 Task: Yearly Attendance Template.
Action: Mouse moved to (50, 138)
Screenshot: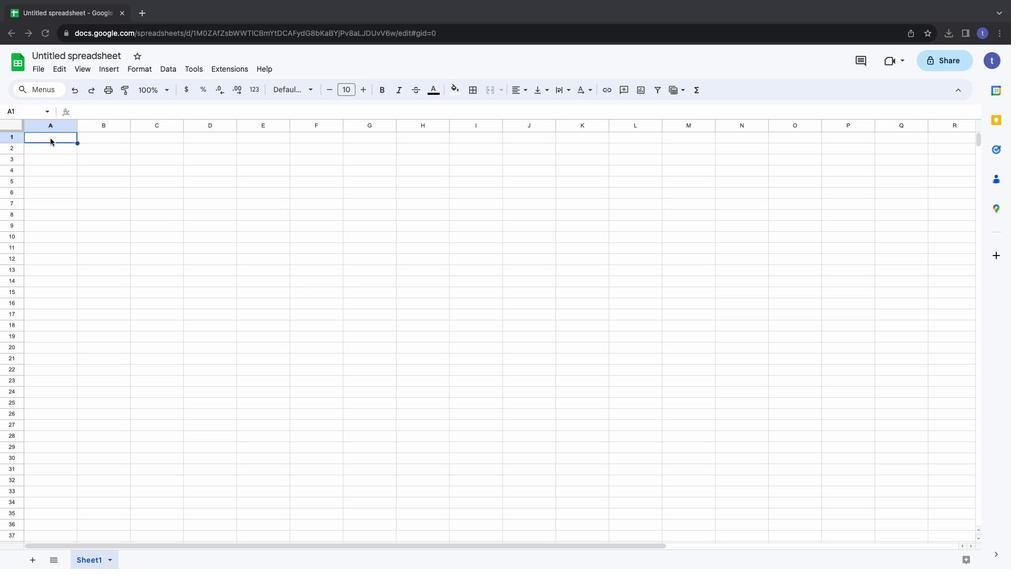 
Action: Mouse pressed left at (50, 138)
Screenshot: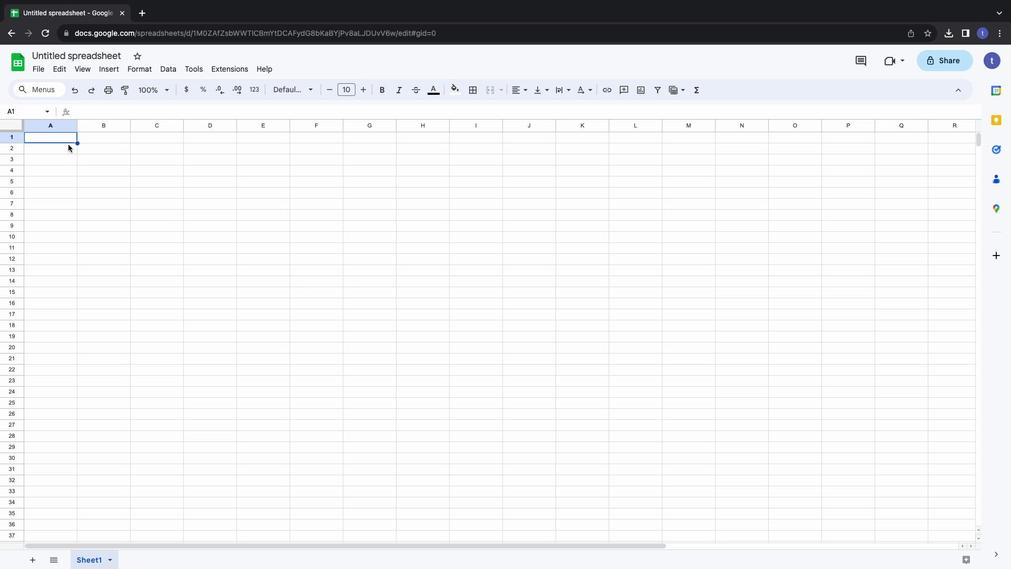 
Action: Mouse moved to (55, 136)
Screenshot: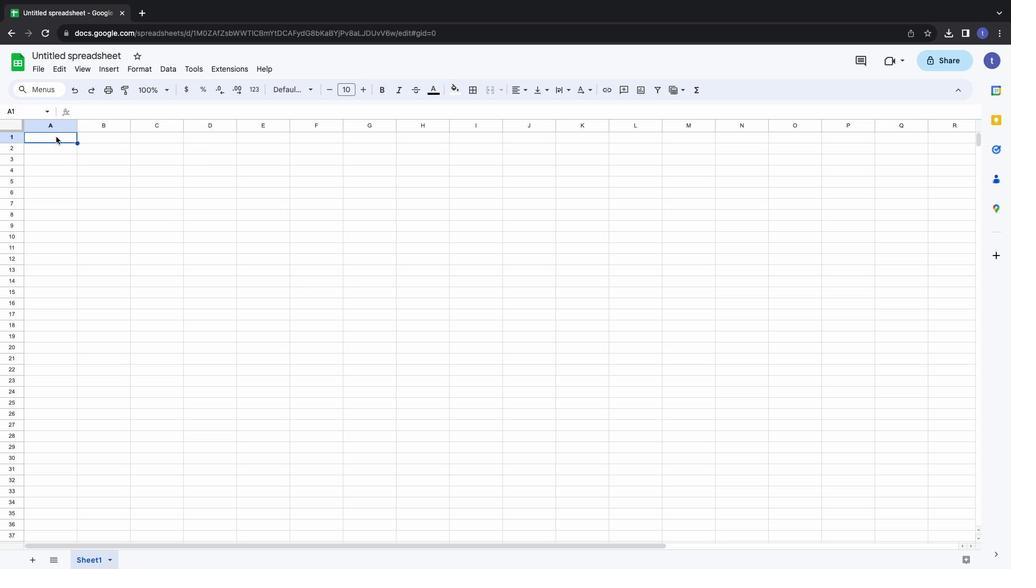 
Action: Mouse pressed left at (55, 136)
Screenshot: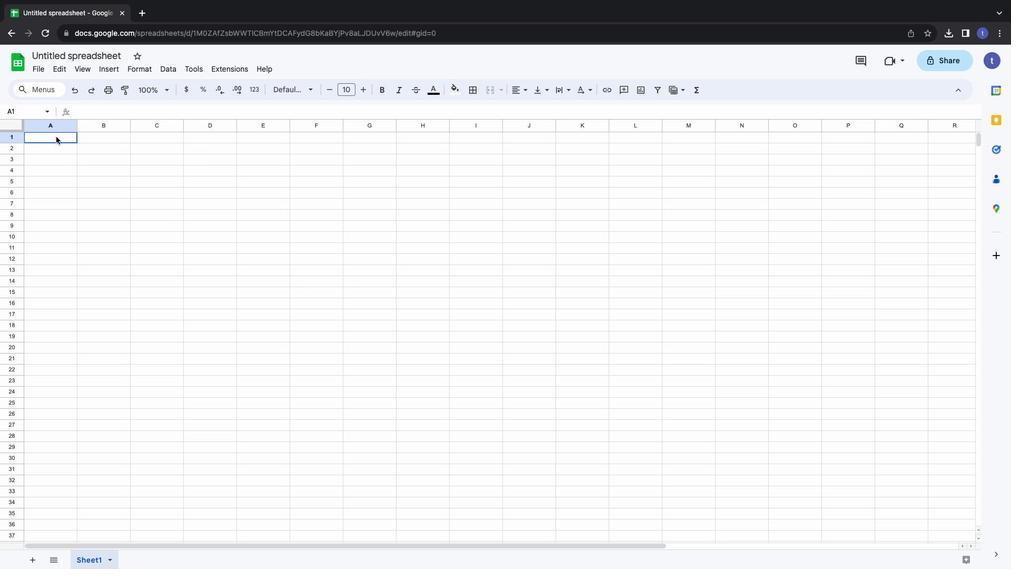 
Action: Mouse moved to (474, 92)
Screenshot: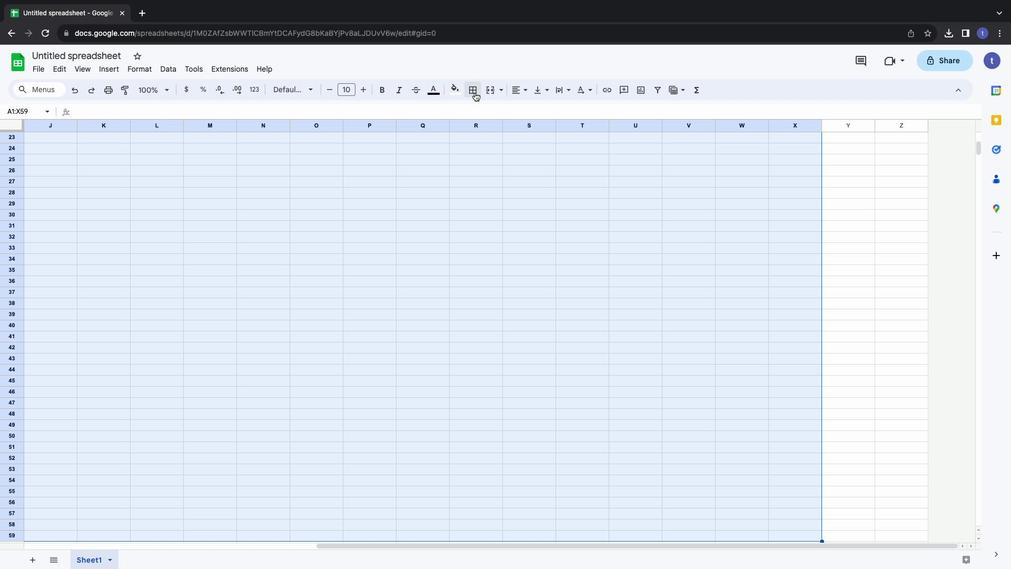 
Action: Mouse pressed left at (474, 92)
Screenshot: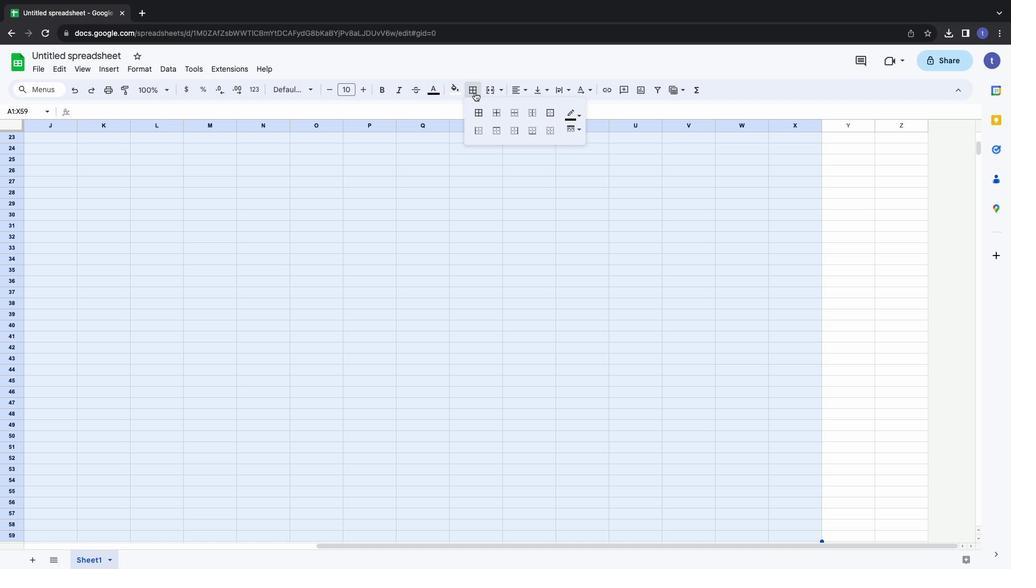 
Action: Mouse moved to (479, 114)
Screenshot: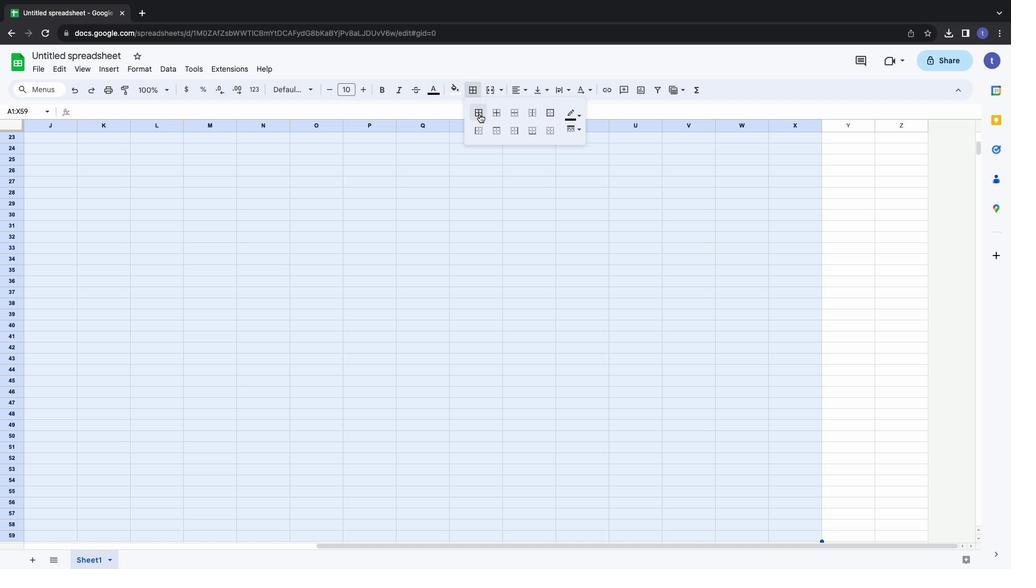
Action: Mouse pressed left at (479, 114)
Screenshot: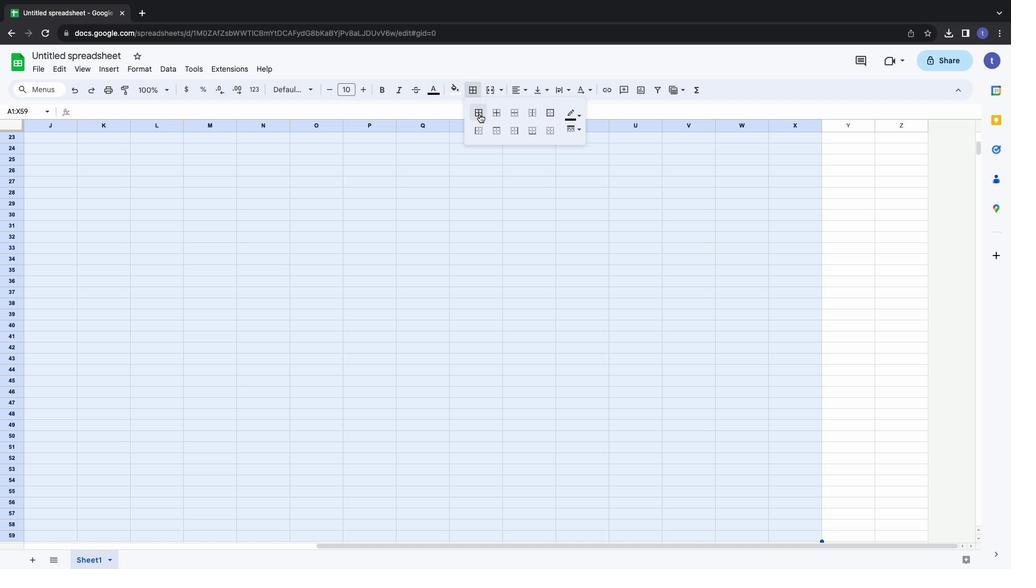 
Action: Mouse moved to (568, 111)
Screenshot: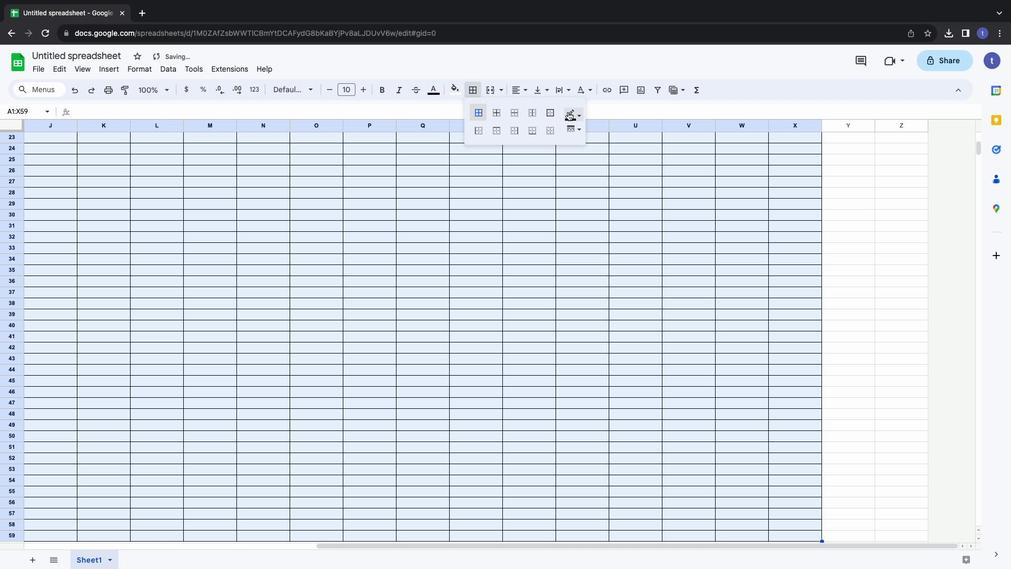 
Action: Mouse pressed left at (568, 111)
Screenshot: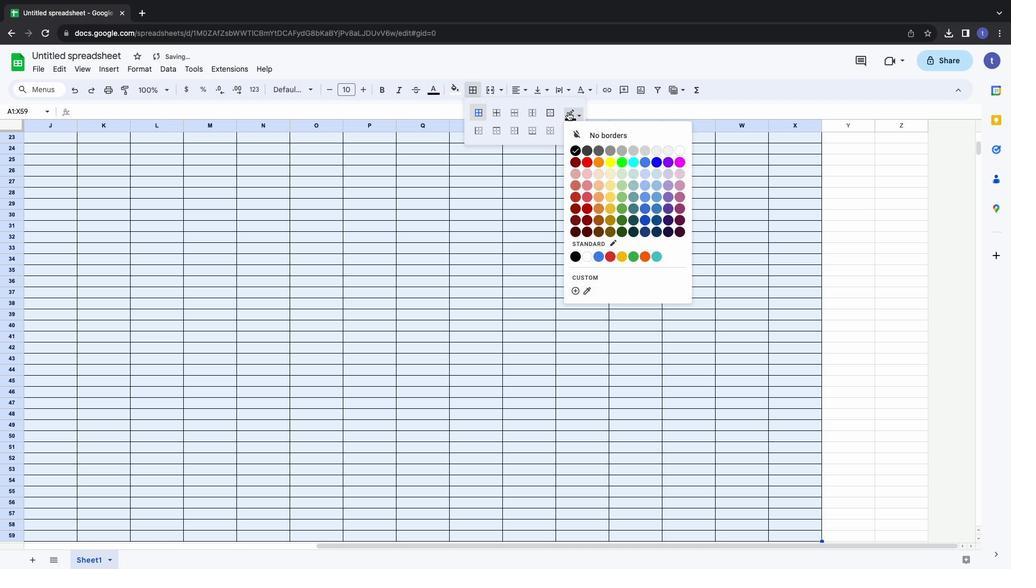 
Action: Mouse moved to (682, 152)
Screenshot: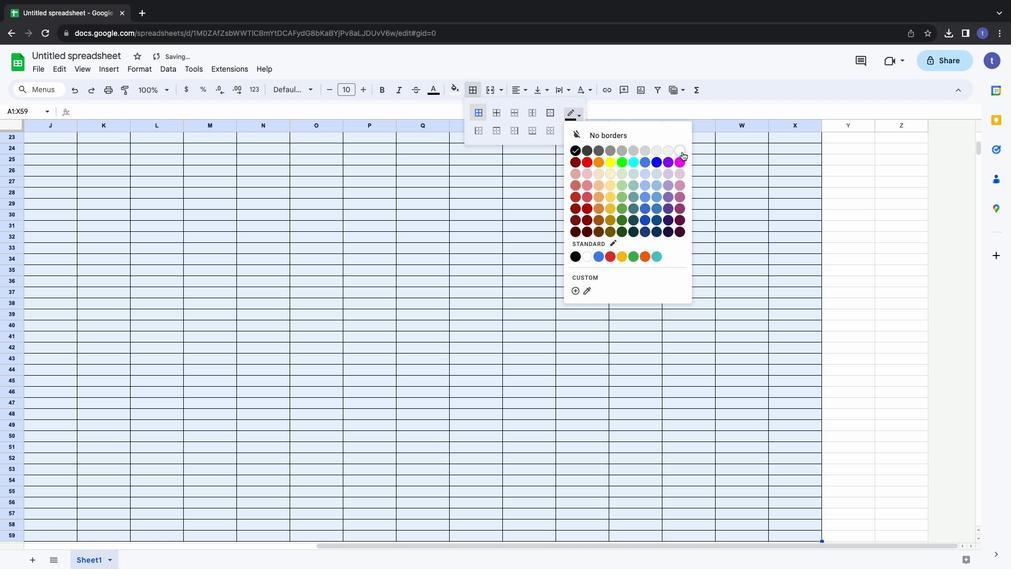 
Action: Mouse pressed left at (682, 152)
Screenshot: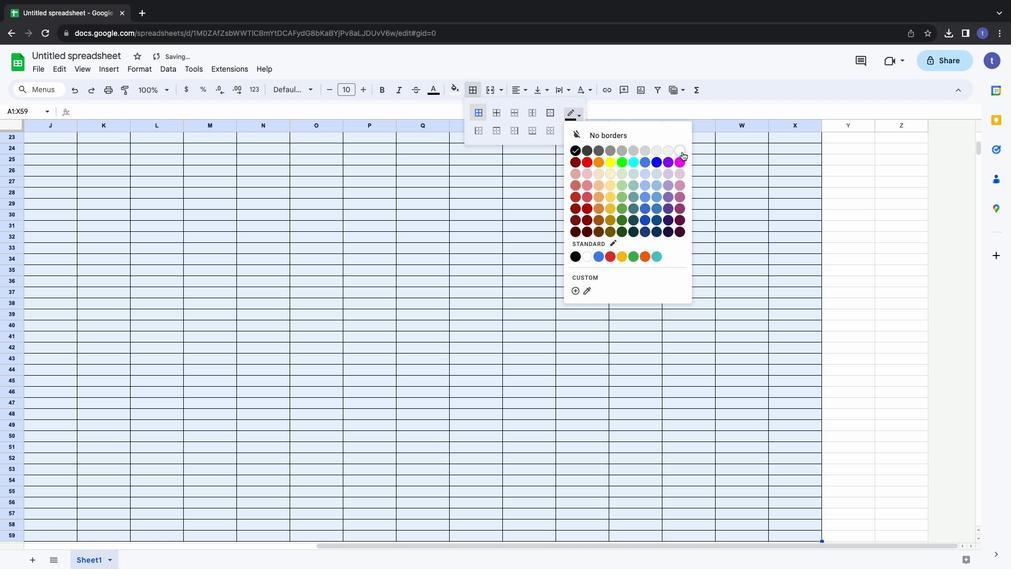 
Action: Mouse moved to (415, 544)
Screenshot: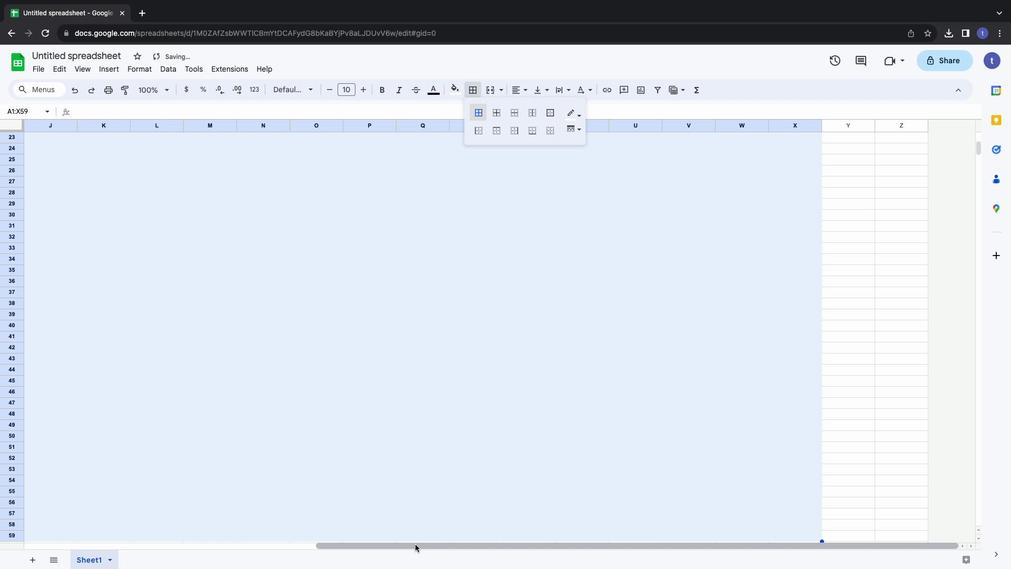
Action: Mouse pressed left at (415, 544)
Screenshot: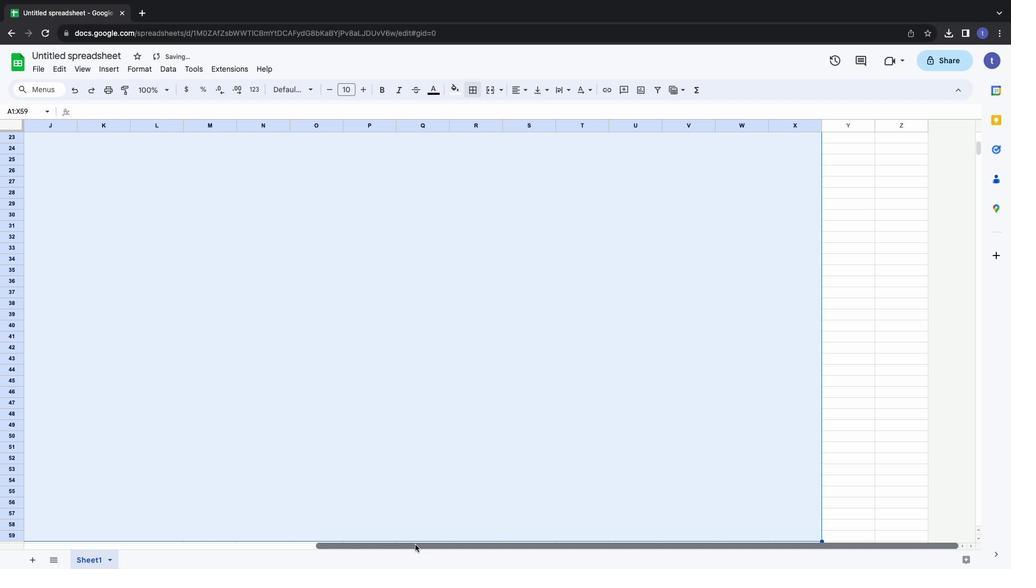
Action: Mouse moved to (93, 279)
Screenshot: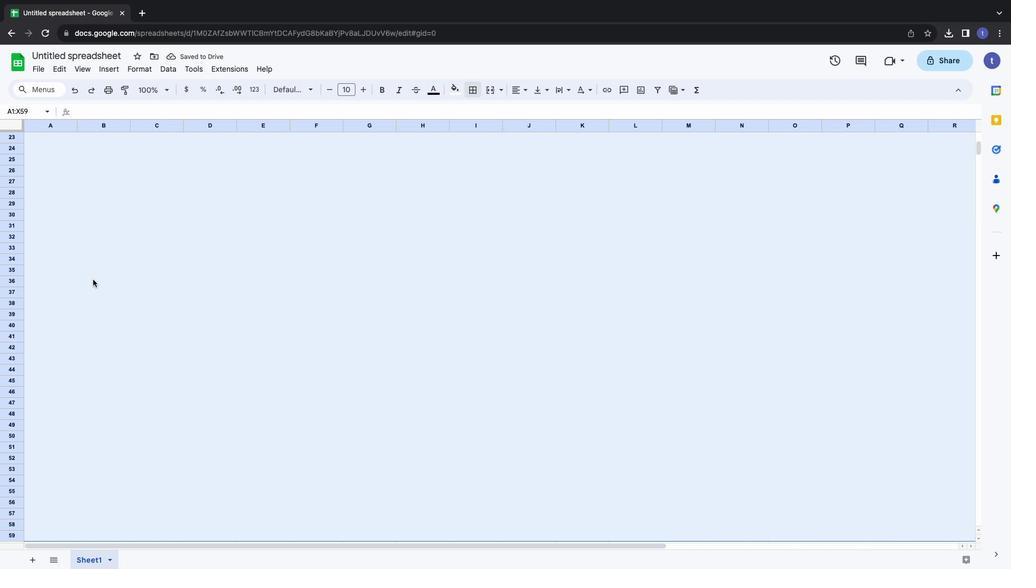 
Action: Mouse scrolled (93, 279) with delta (0, 0)
Screenshot: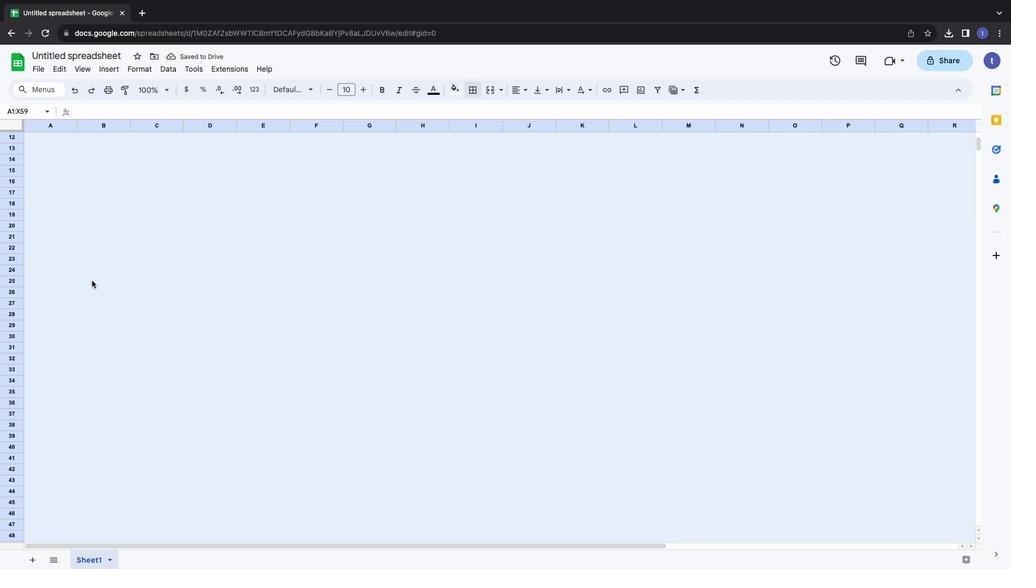 
Action: Mouse moved to (92, 280)
Screenshot: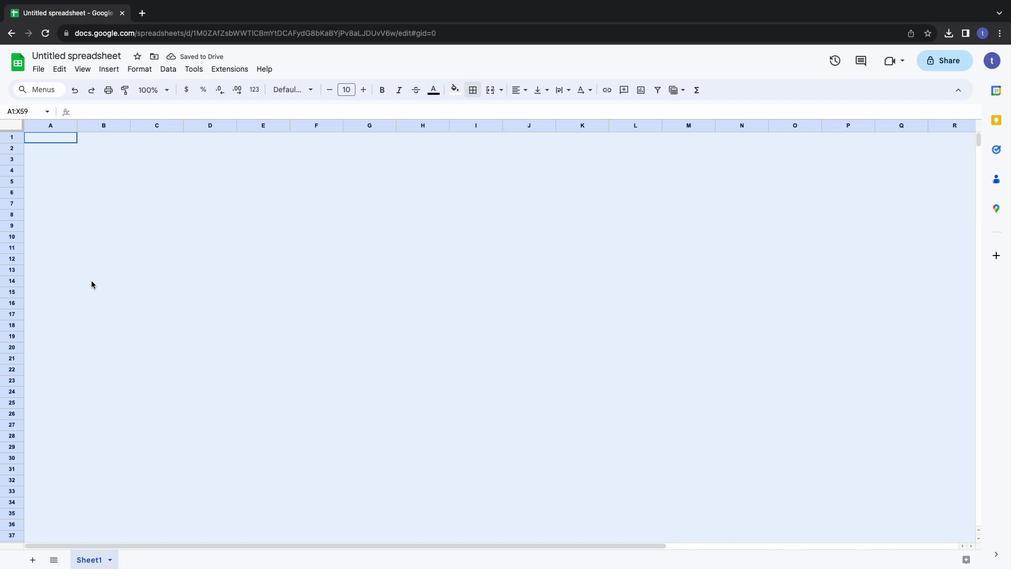 
Action: Mouse scrolled (92, 280) with delta (0, 0)
Screenshot: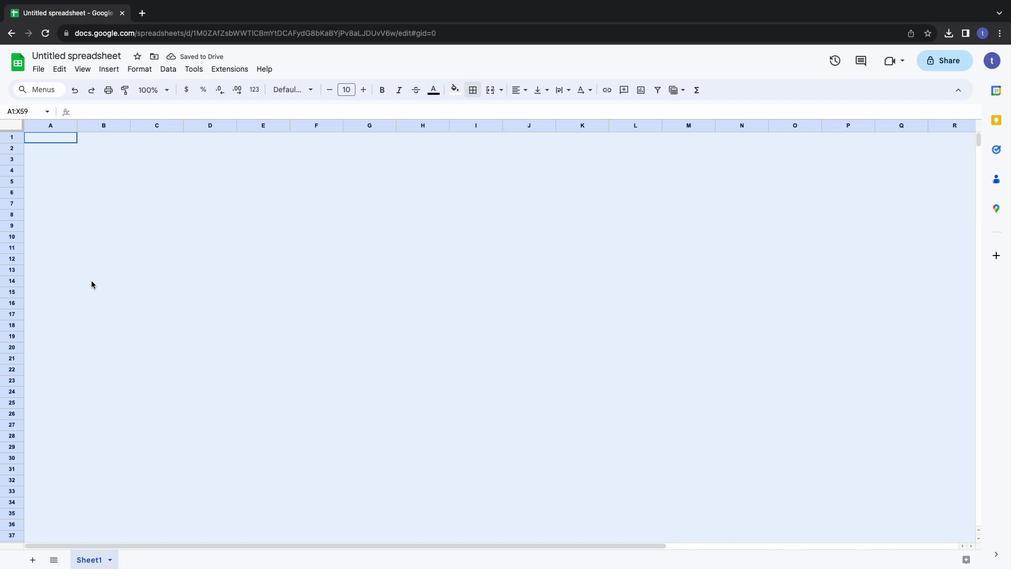 
Action: Mouse moved to (92, 280)
Screenshot: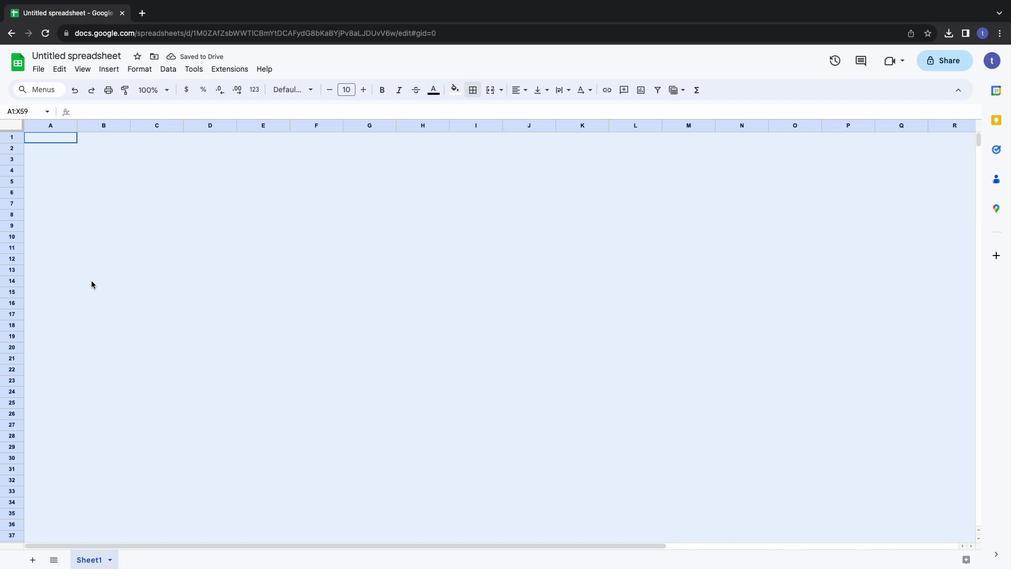 
Action: Mouse scrolled (92, 280) with delta (0, 2)
Screenshot: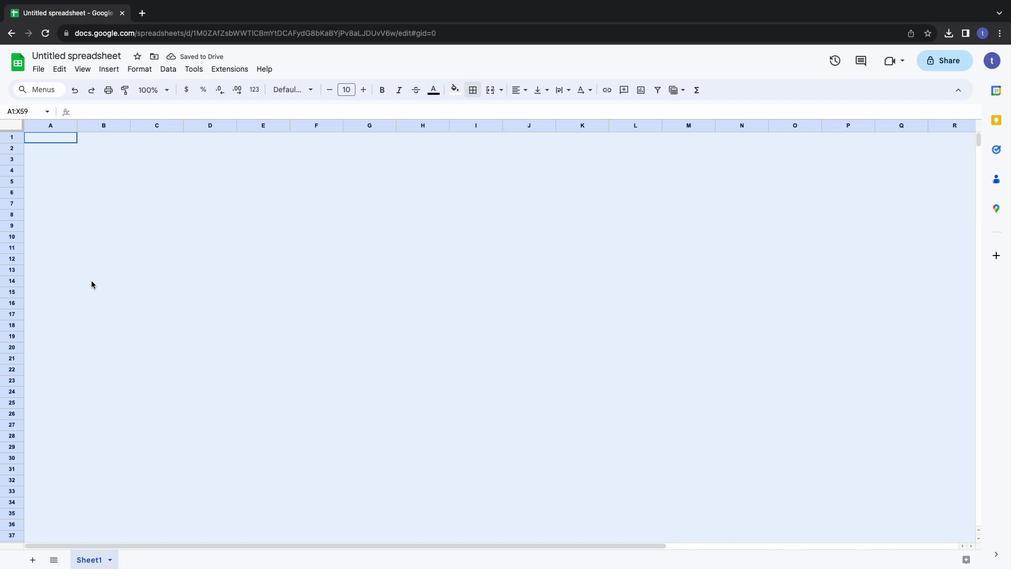 
Action: Mouse scrolled (92, 280) with delta (0, 2)
Screenshot: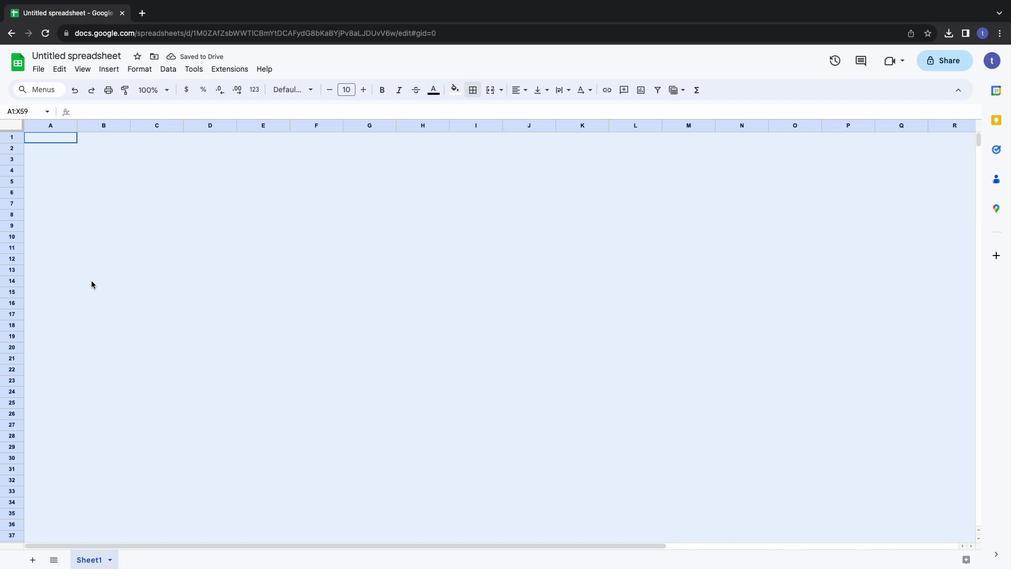 
Action: Mouse scrolled (92, 280) with delta (0, 3)
Screenshot: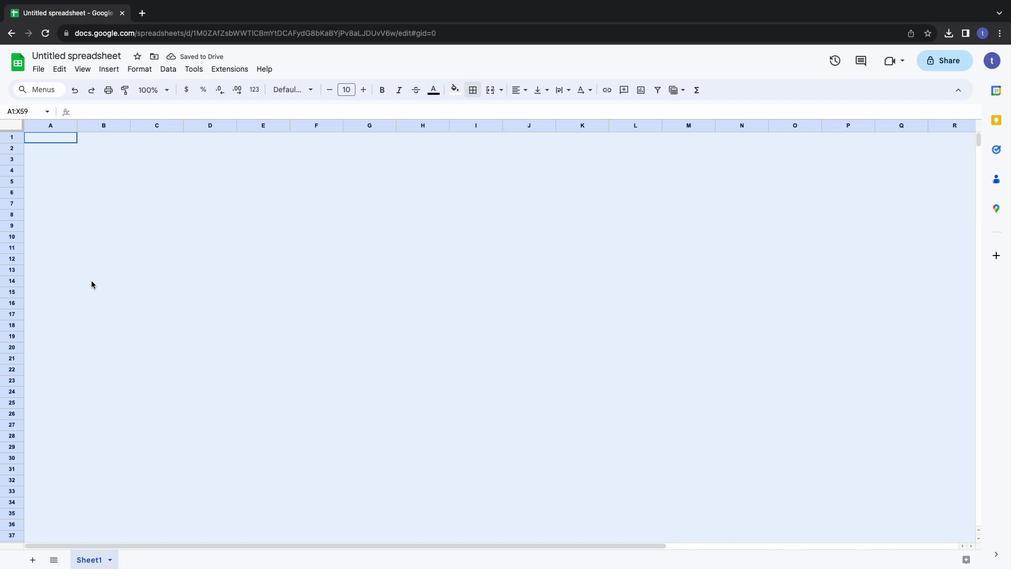 
Action: Mouse scrolled (92, 280) with delta (0, 3)
Screenshot: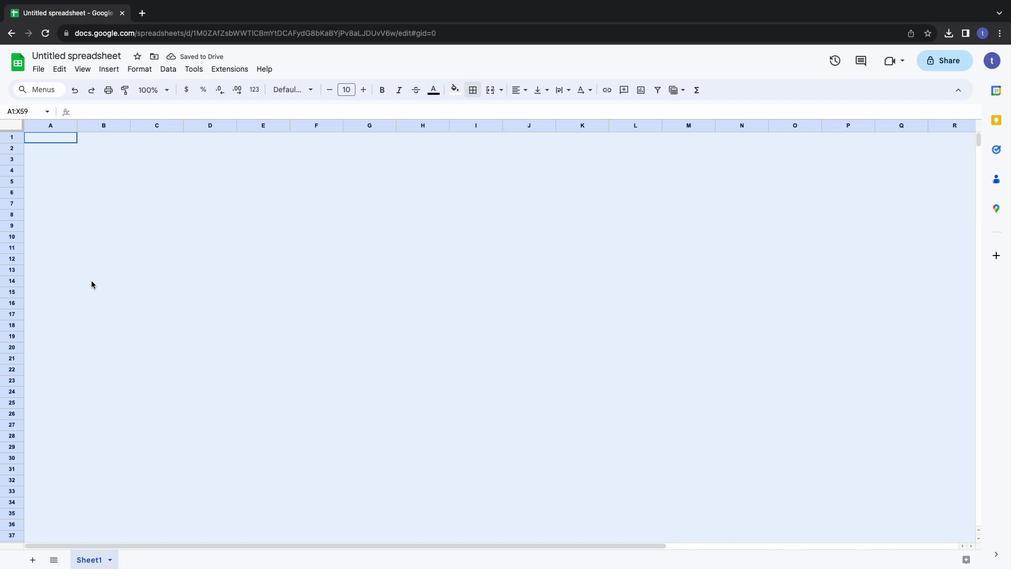 
Action: Mouse scrolled (92, 280) with delta (0, 4)
Screenshot: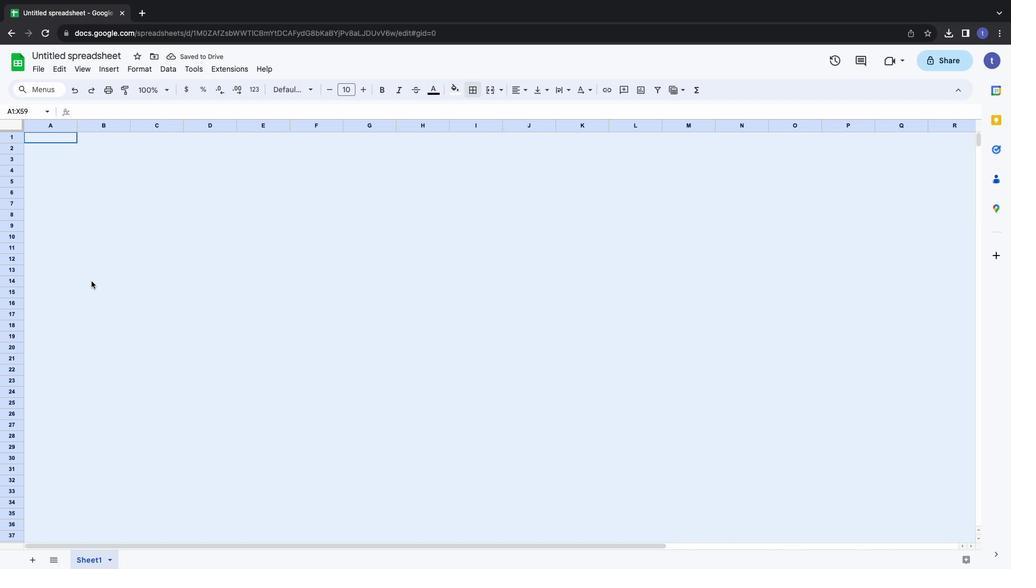 
Action: Mouse scrolled (92, 280) with delta (0, 4)
Screenshot: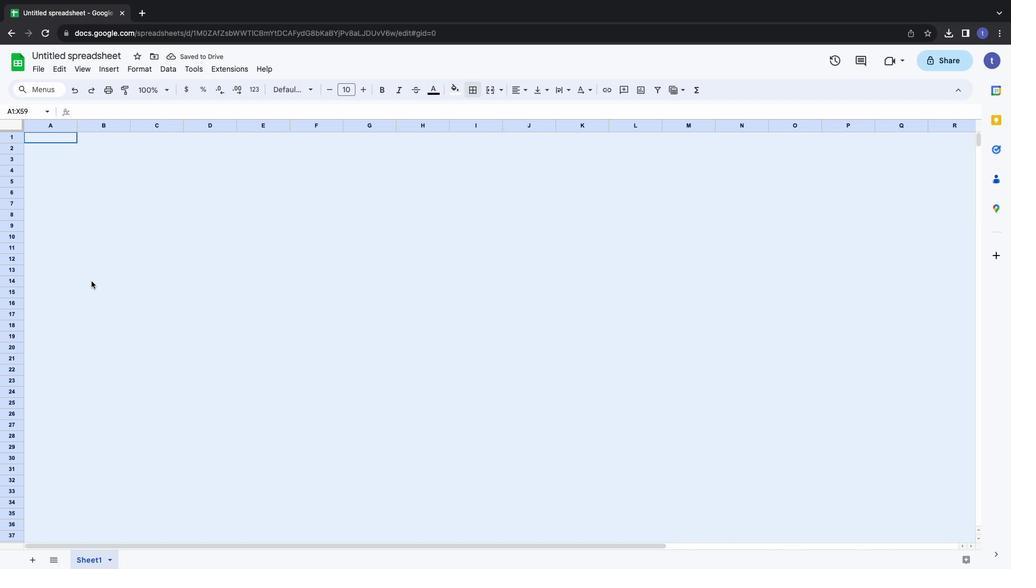 
Action: Mouse moved to (91, 280)
Screenshot: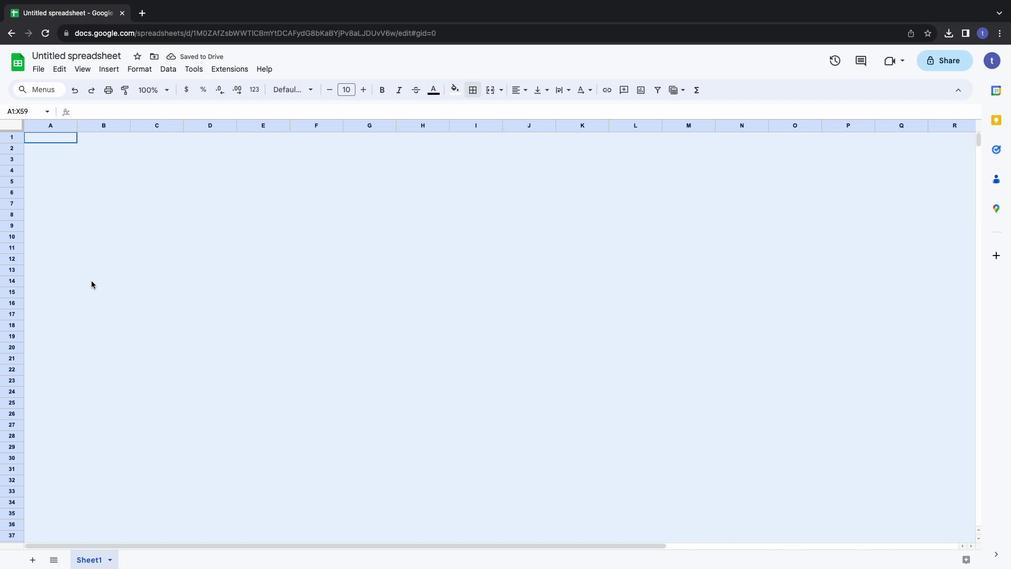 
Action: Mouse scrolled (91, 280) with delta (0, 0)
Screenshot: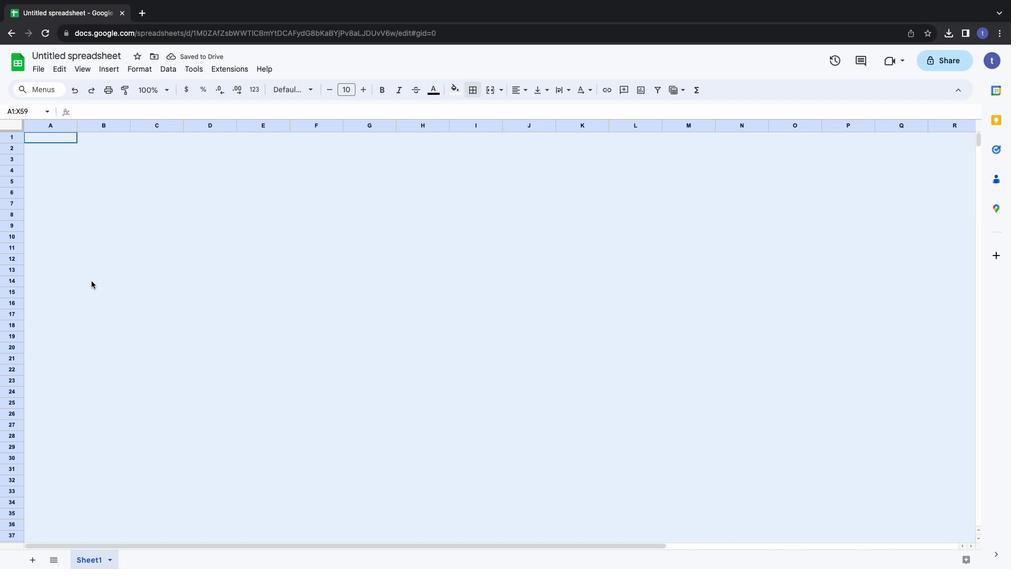 
Action: Mouse scrolled (91, 280) with delta (0, 0)
Screenshot: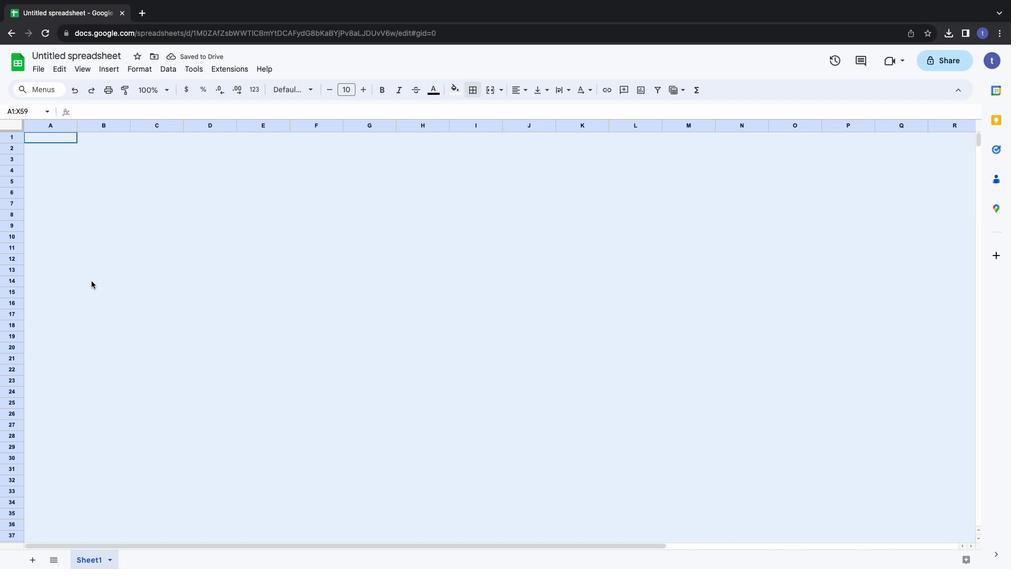 
Action: Mouse scrolled (91, 280) with delta (0, 2)
Screenshot: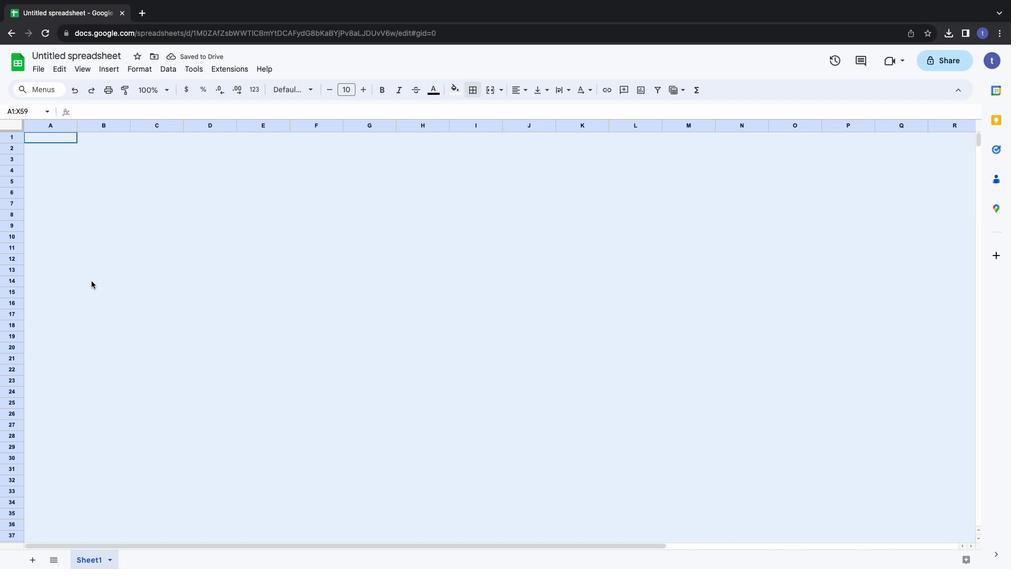 
Action: Mouse scrolled (91, 280) with delta (0, 2)
Screenshot: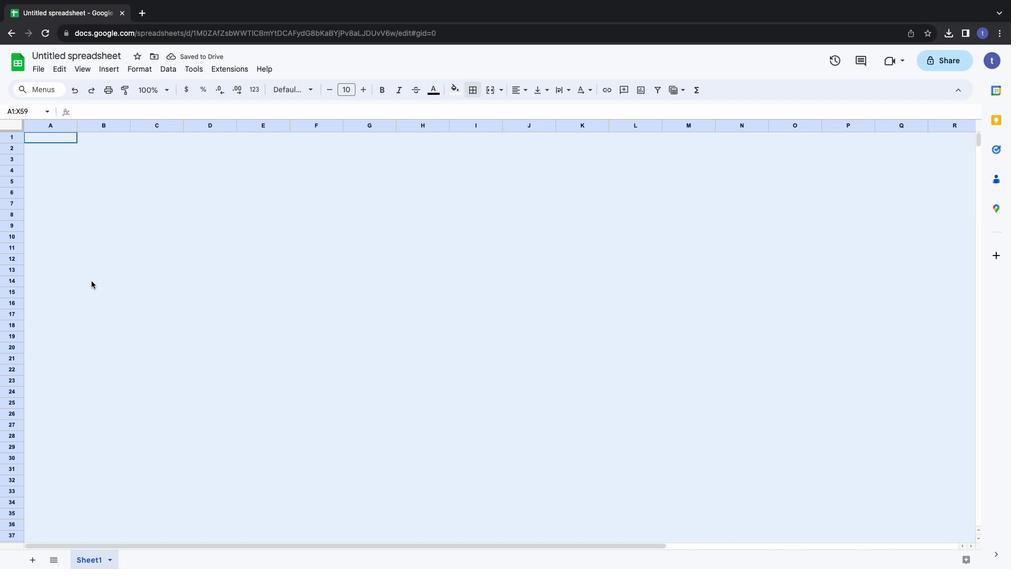 
Action: Mouse scrolled (91, 280) with delta (0, 3)
Screenshot: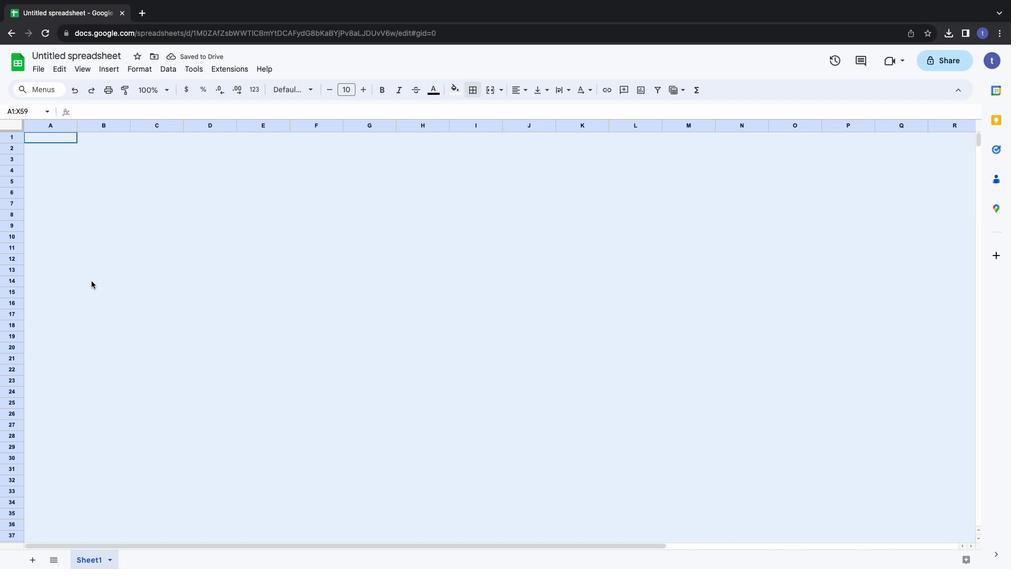 
Action: Mouse moved to (78, 126)
Screenshot: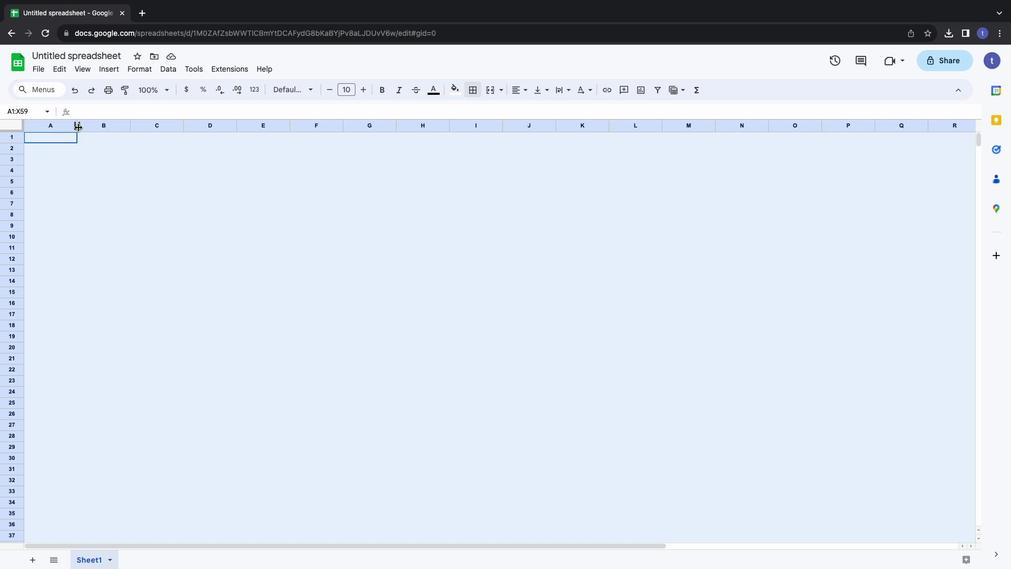 
Action: Mouse pressed left at (78, 126)
Screenshot: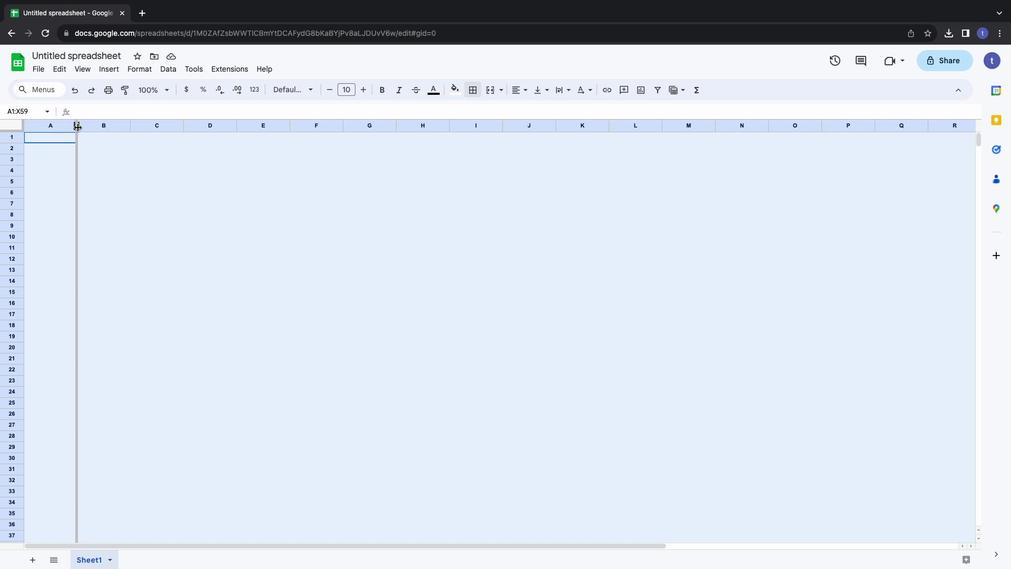 
Action: Mouse moved to (118, 128)
Screenshot: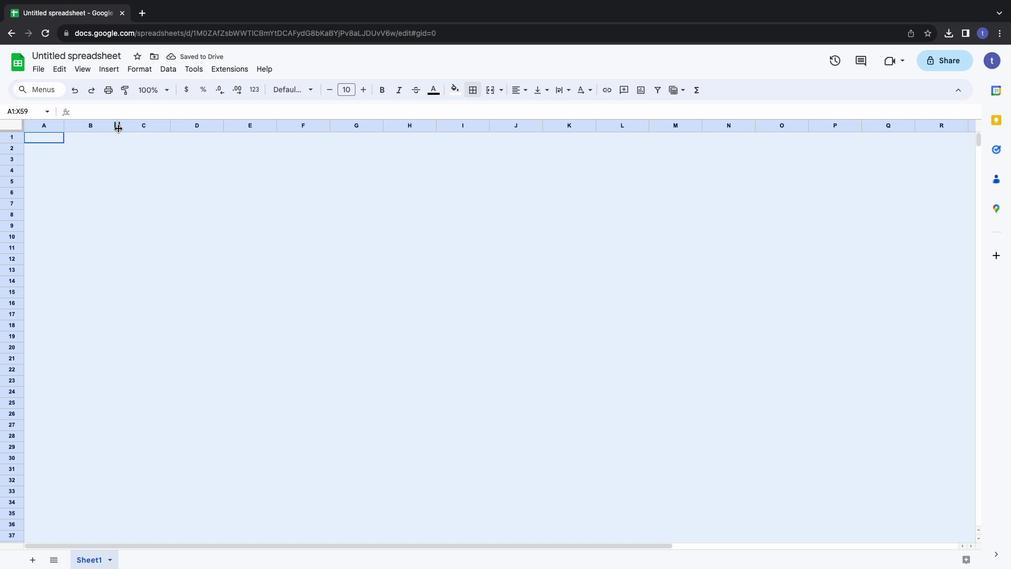 
Action: Mouse pressed left at (118, 128)
Screenshot: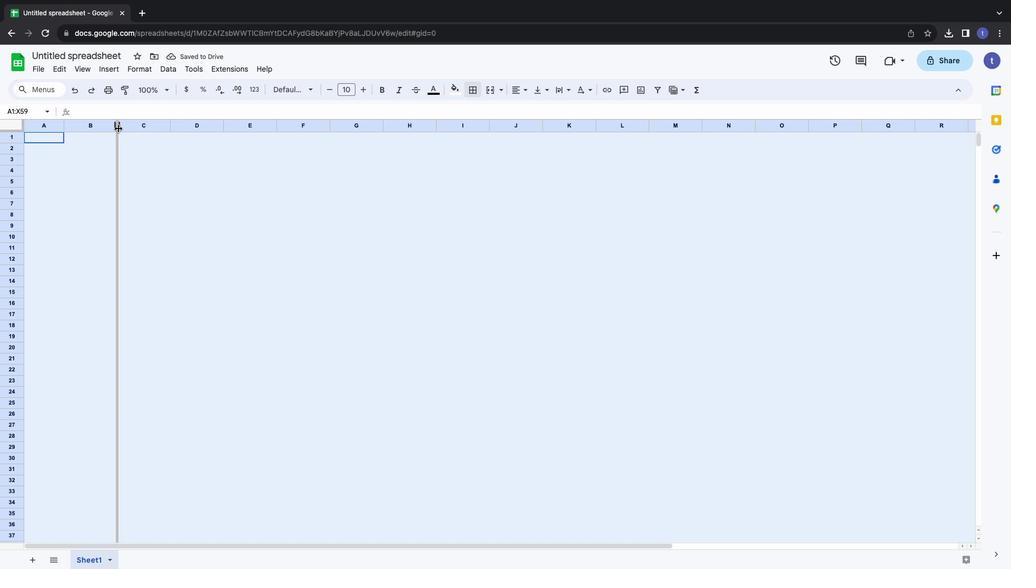 
Action: Mouse moved to (103, 128)
Screenshot: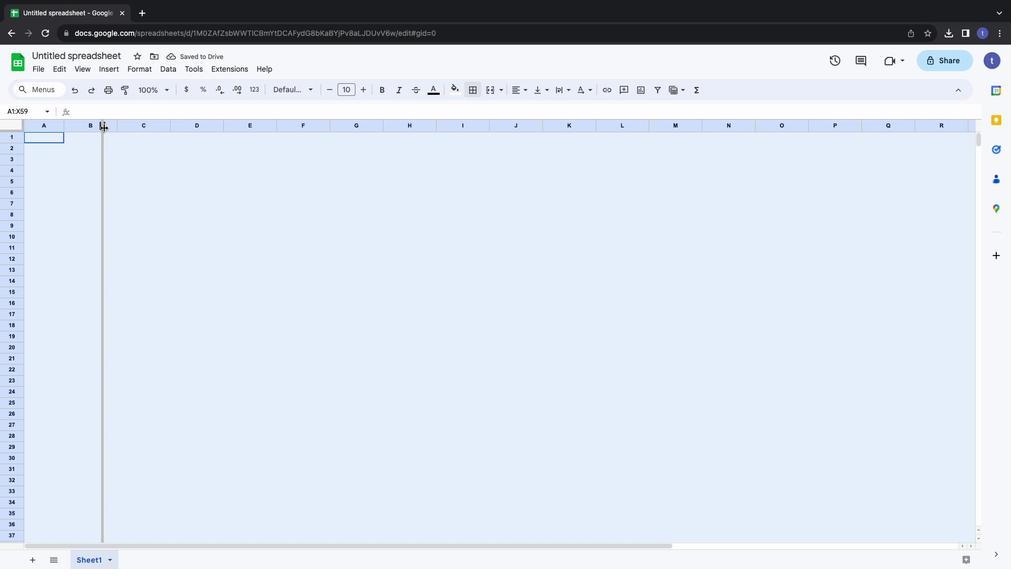 
Action: Mouse pressed left at (103, 128)
Screenshot: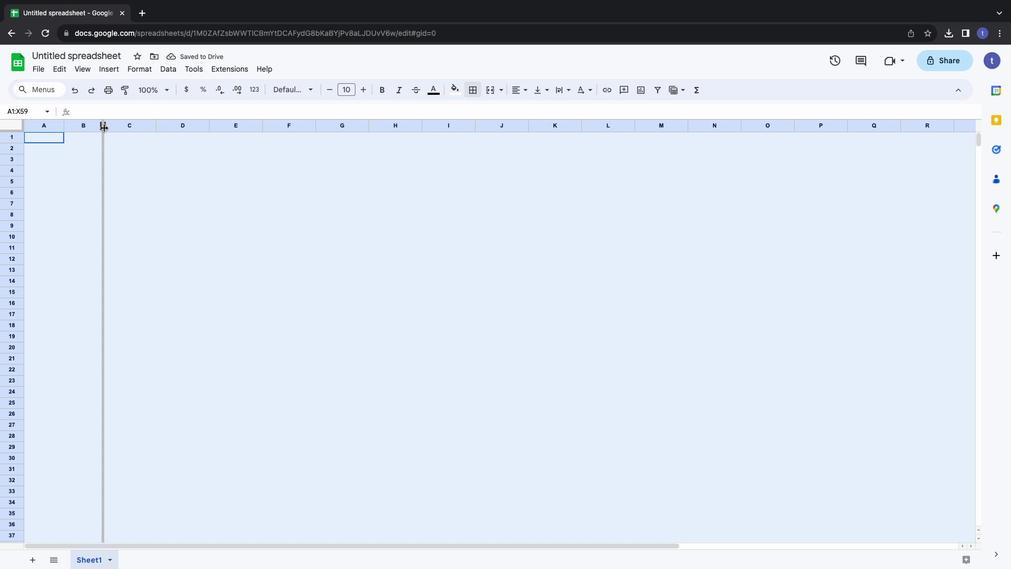 
Action: Mouse moved to (151, 125)
Screenshot: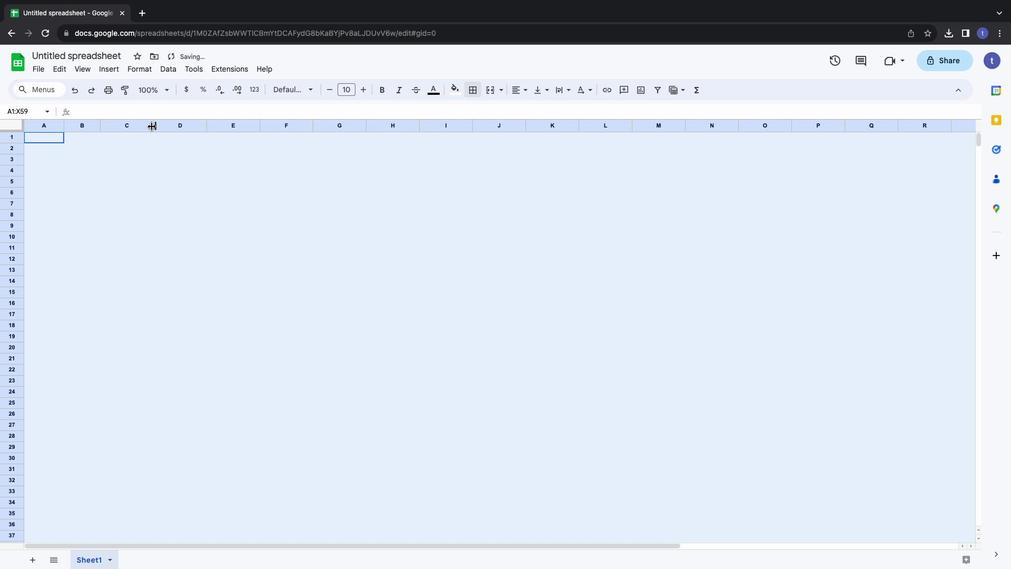 
Action: Mouse pressed left at (151, 125)
Screenshot: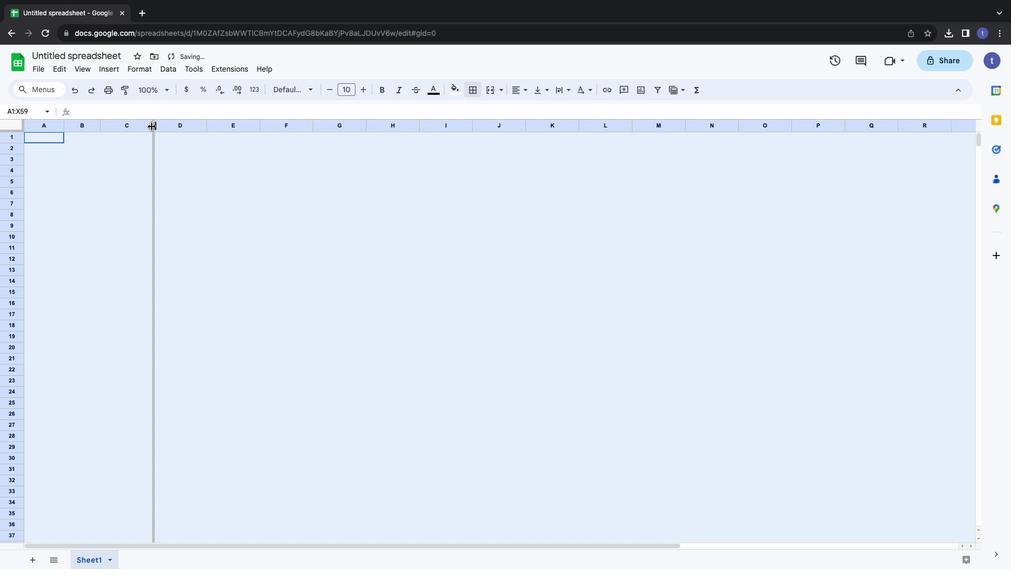 
Action: Mouse moved to (236, 126)
Screenshot: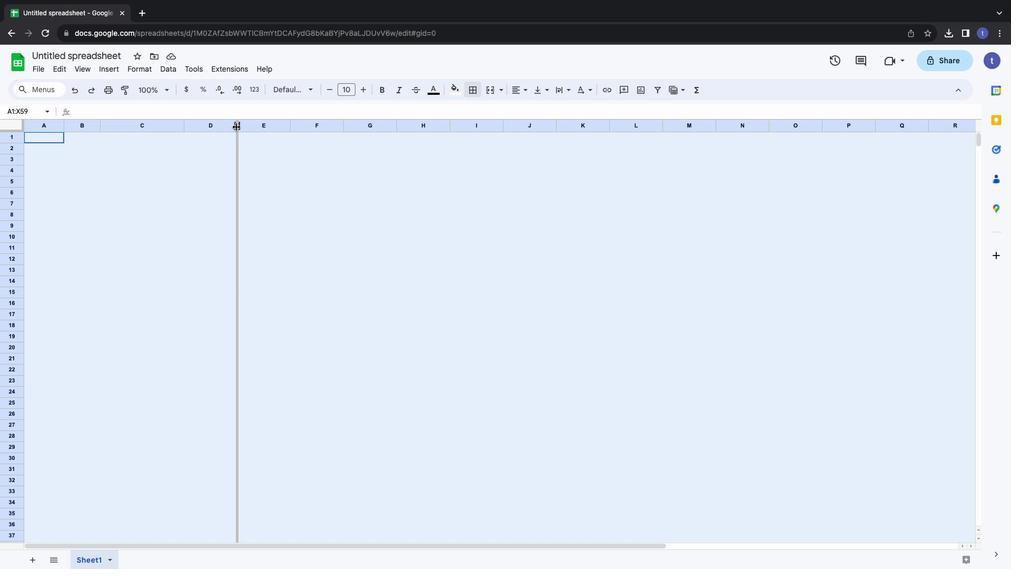 
Action: Mouse pressed left at (236, 126)
Screenshot: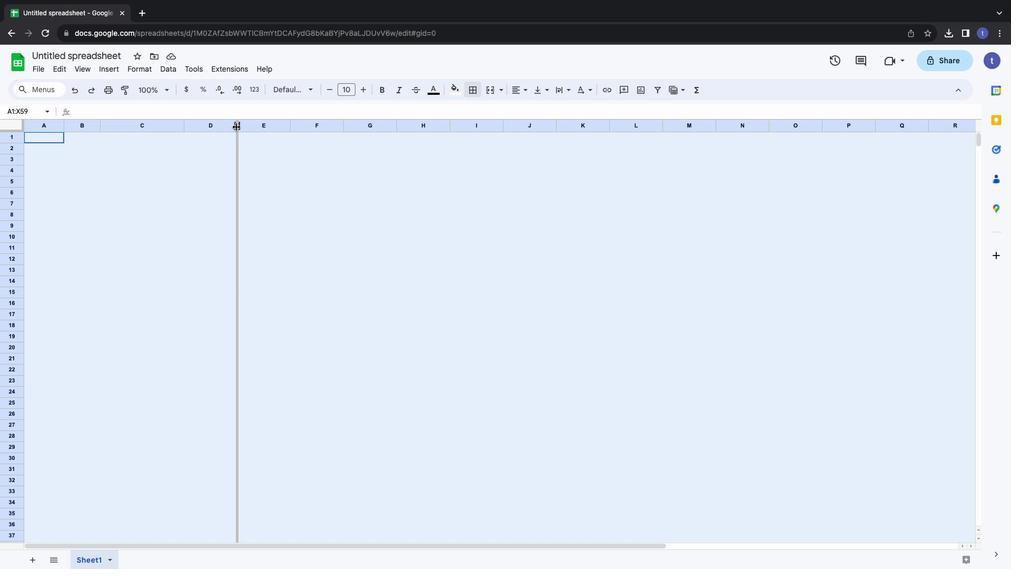 
Action: Mouse moved to (195, 123)
Screenshot: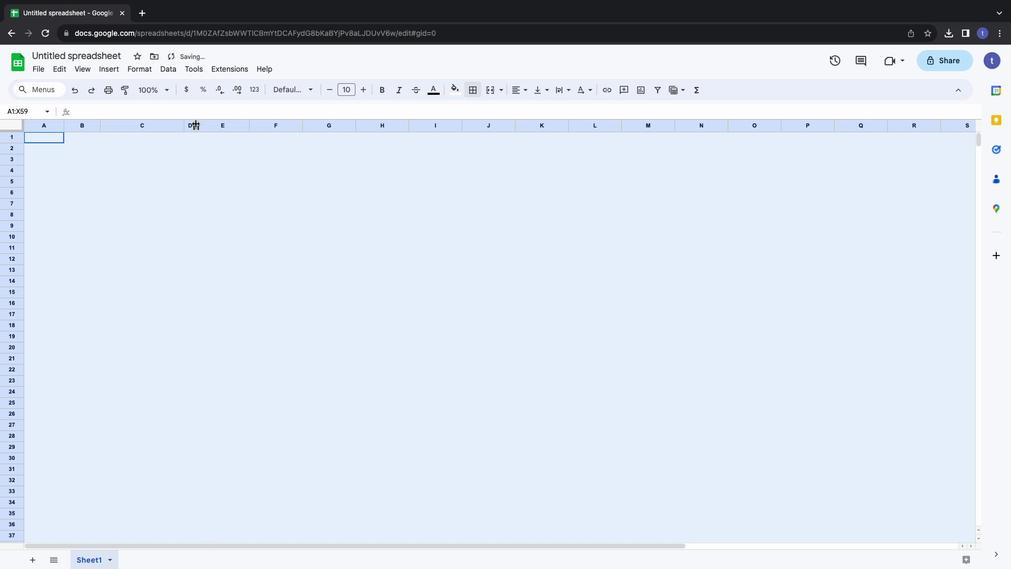 
Action: Mouse pressed left at (195, 123)
Screenshot: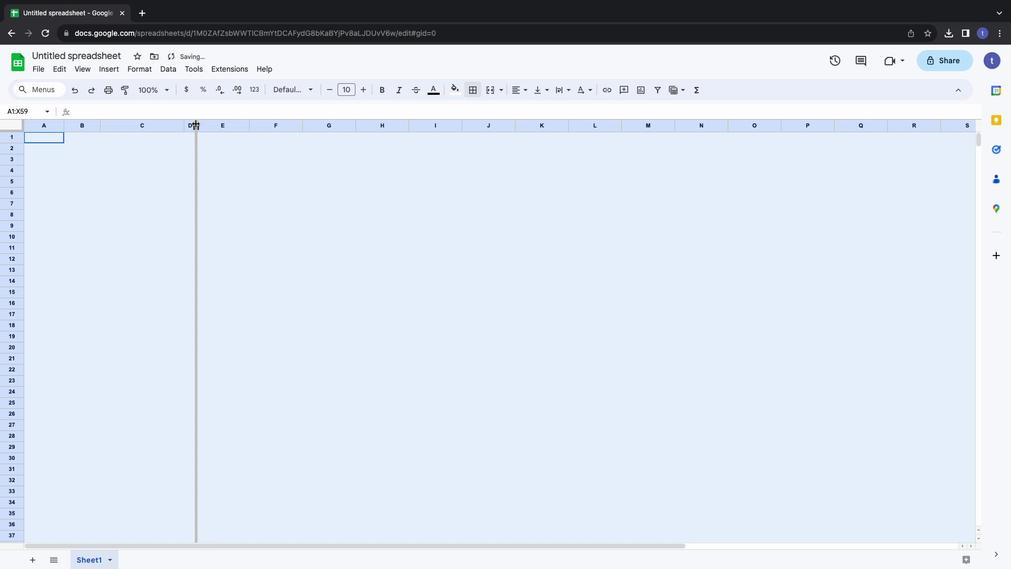 
Action: Mouse moved to (254, 125)
Screenshot: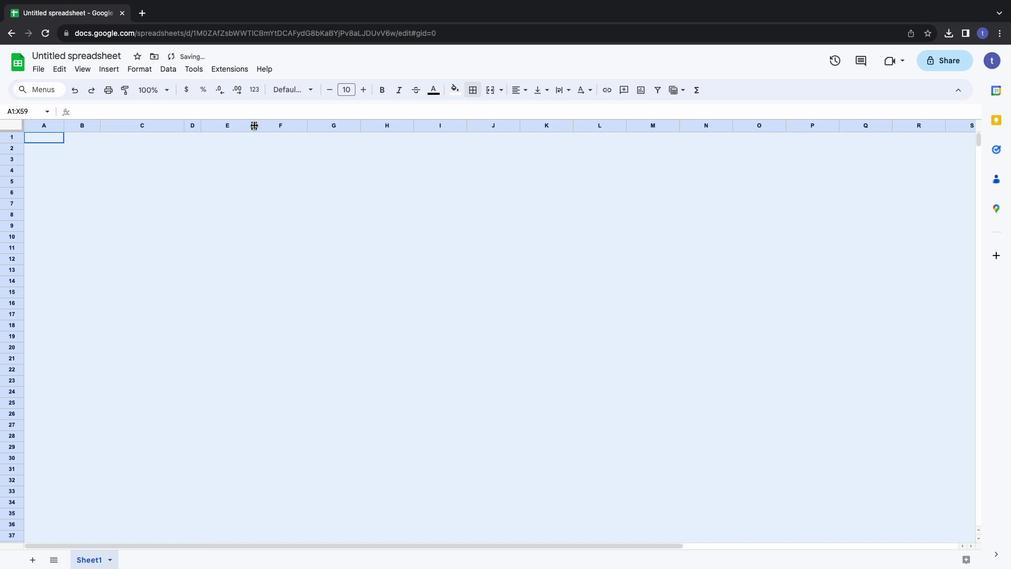 
Action: Mouse pressed left at (254, 125)
Screenshot: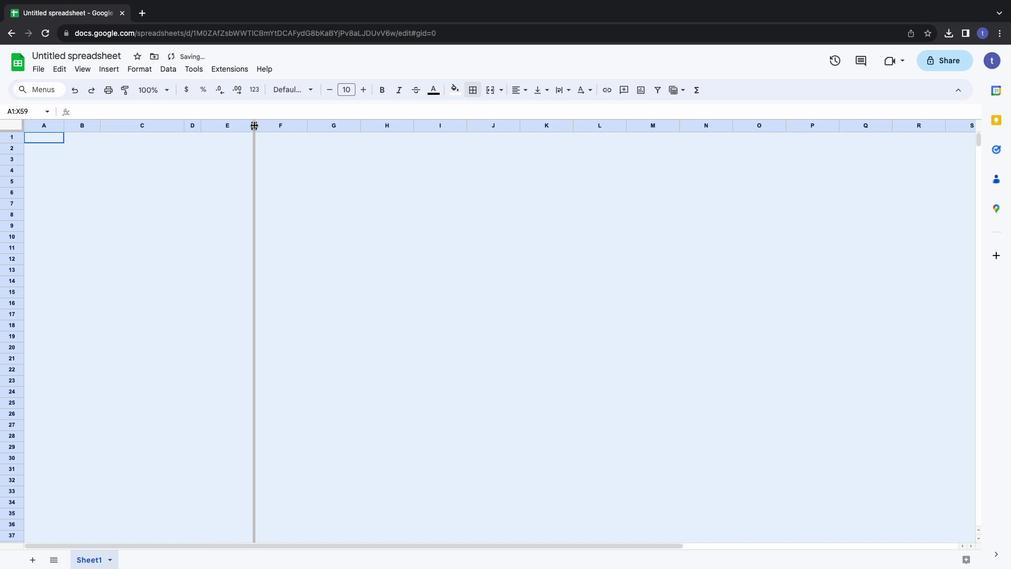 
Action: Mouse moved to (267, 124)
Screenshot: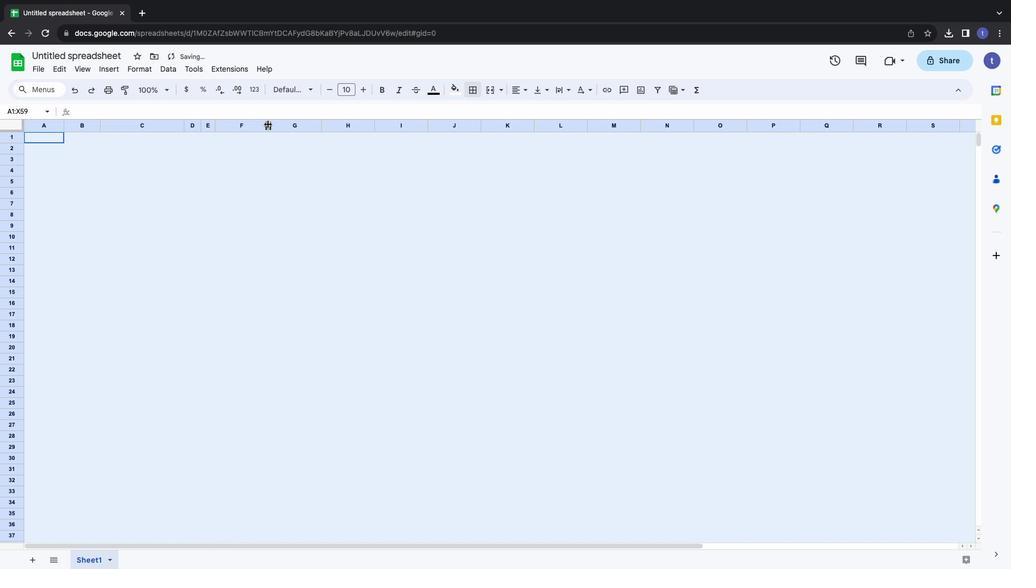 
Action: Mouse pressed left at (267, 124)
Screenshot: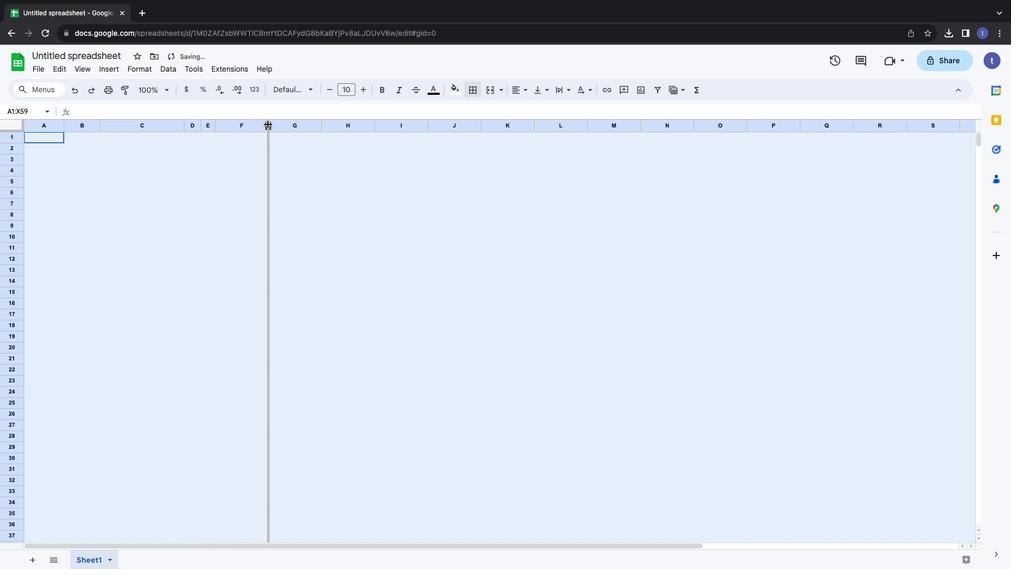 
Action: Mouse moved to (282, 127)
Screenshot: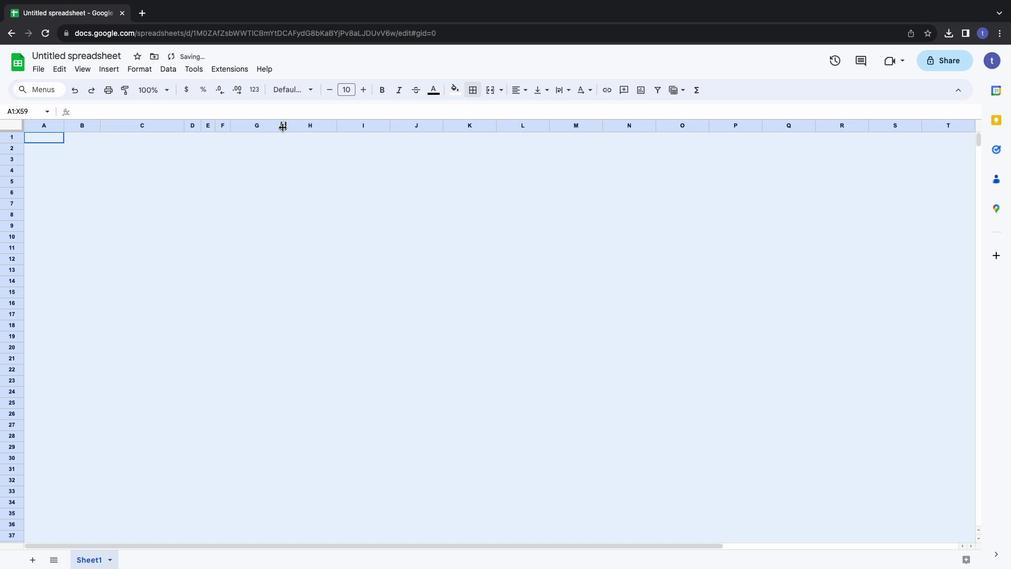 
Action: Mouse pressed left at (282, 127)
Screenshot: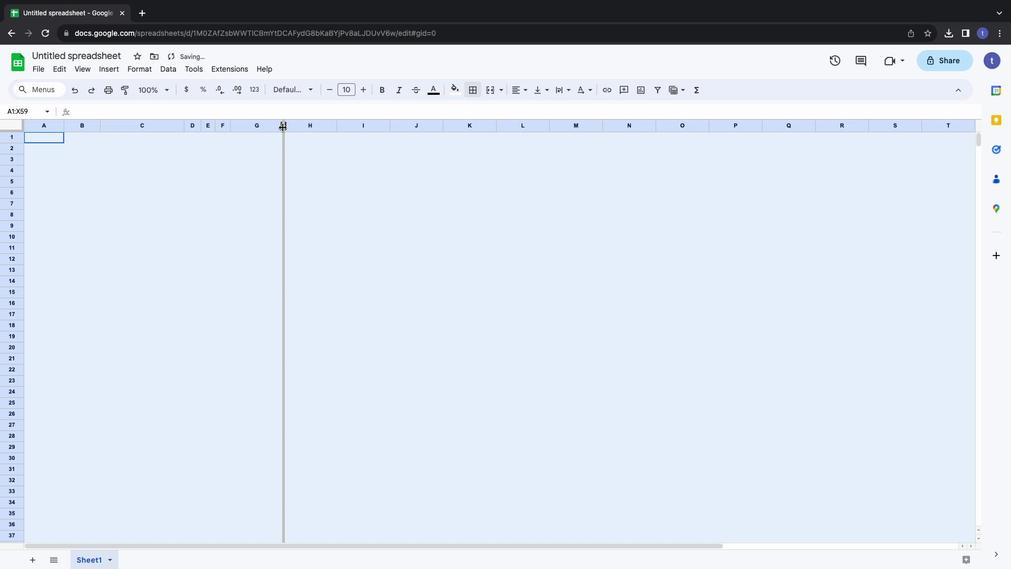 
Action: Mouse moved to (296, 125)
Screenshot: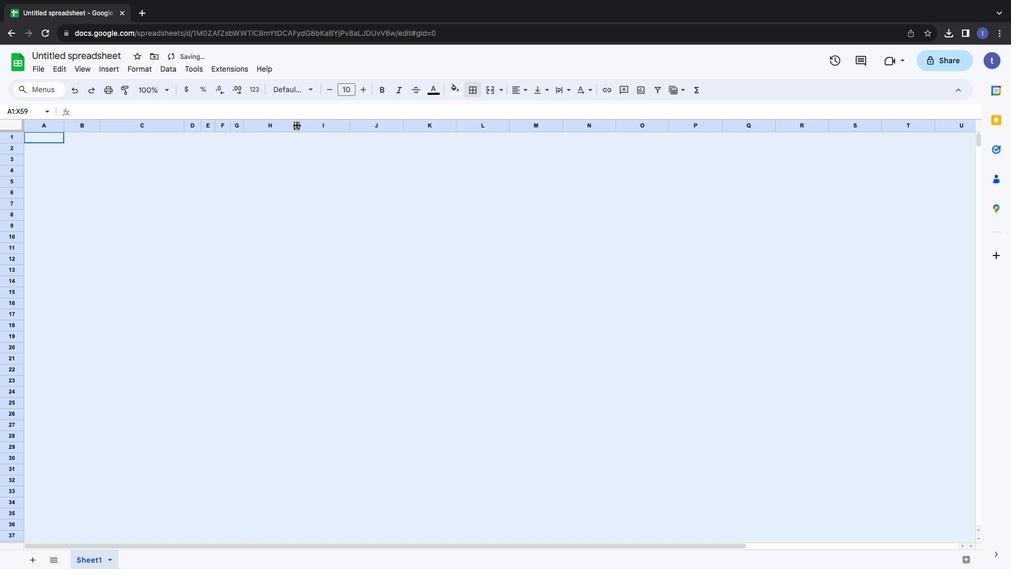 
Action: Mouse pressed left at (296, 125)
Screenshot: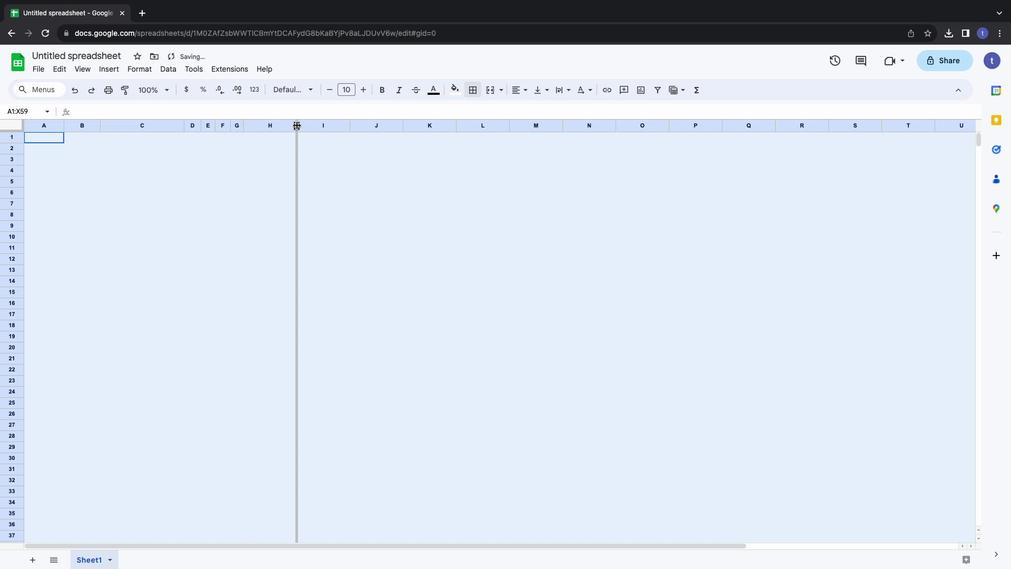 
Action: Mouse moved to (307, 124)
Screenshot: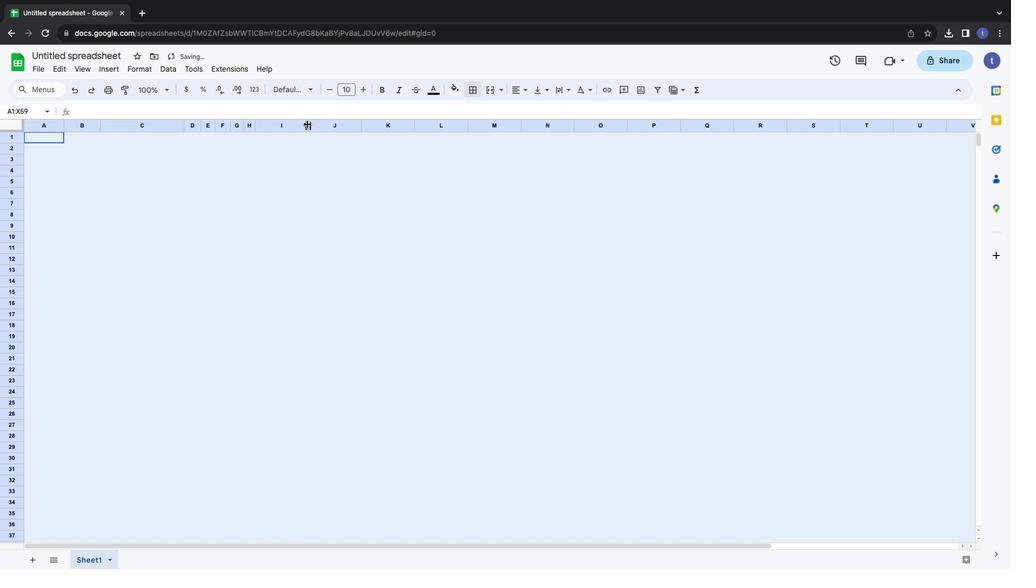 
Action: Mouse pressed left at (307, 124)
Screenshot: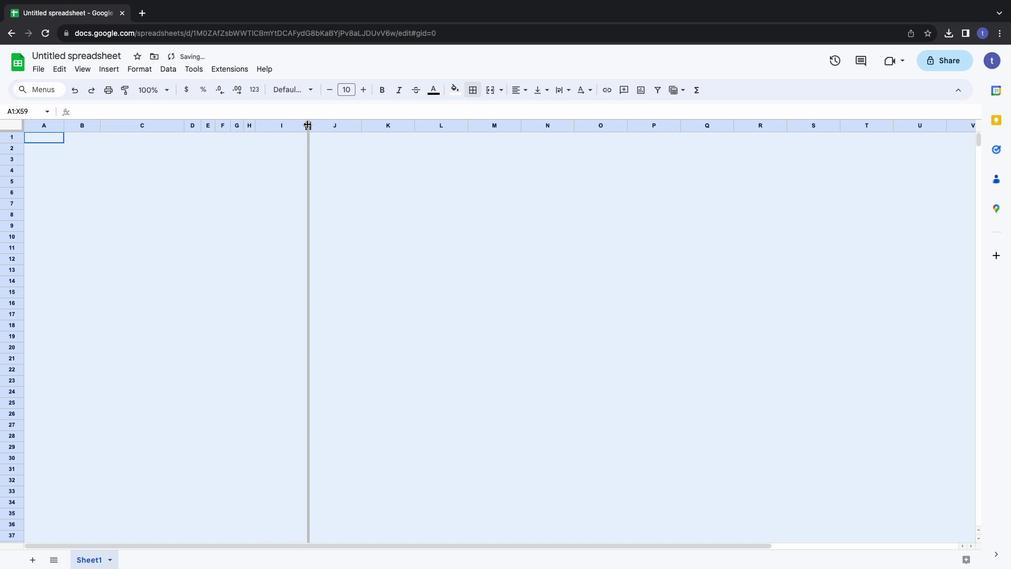 
Action: Mouse moved to (322, 123)
Screenshot: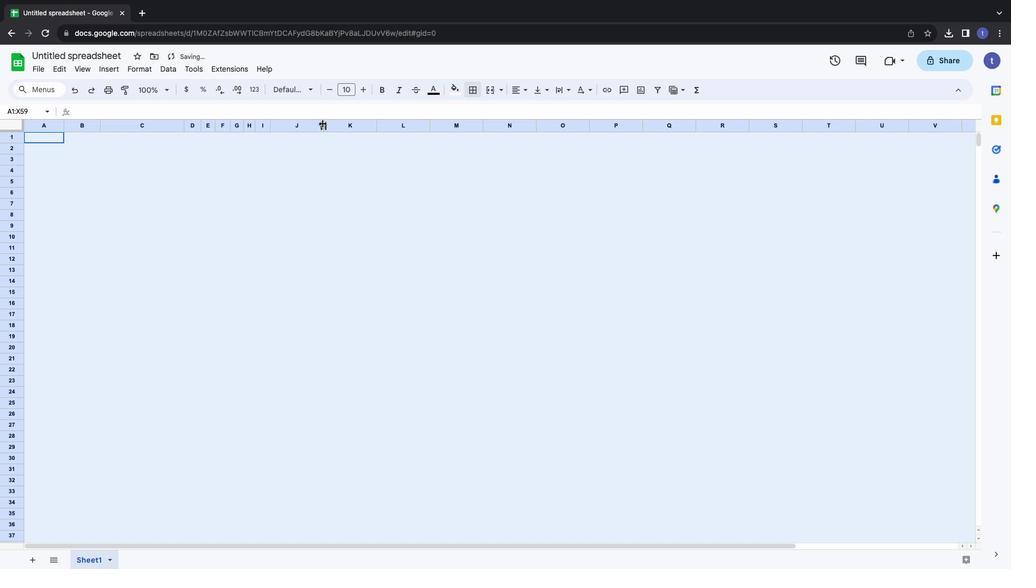 
Action: Mouse pressed left at (322, 123)
Screenshot: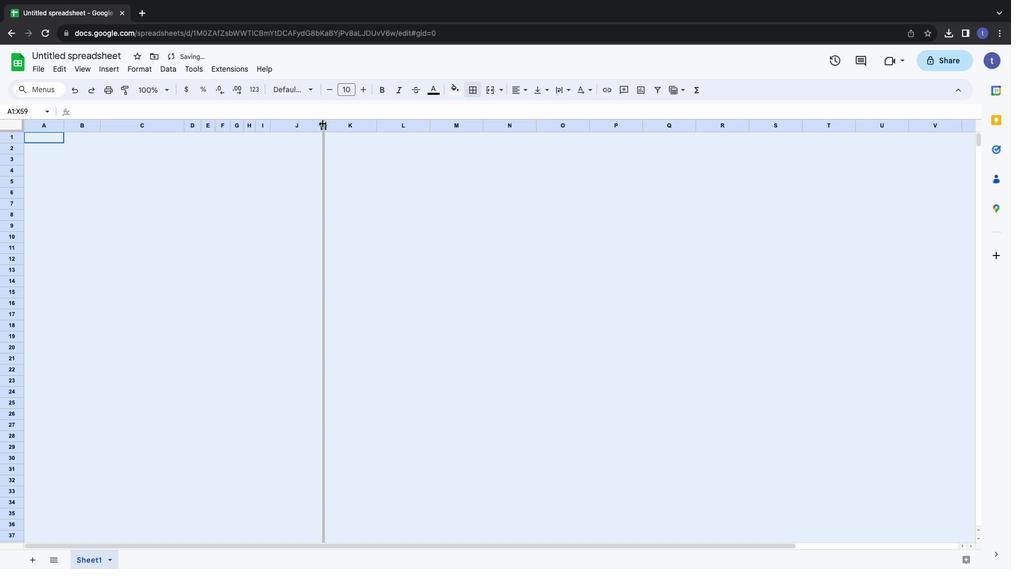
Action: Mouse moved to (252, 129)
Screenshot: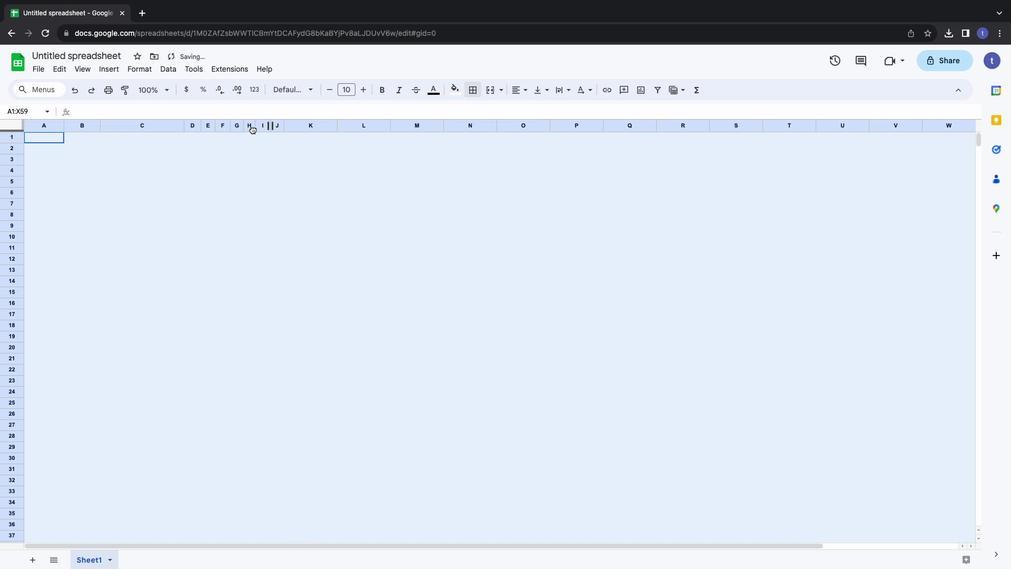 
Action: Mouse pressed left at (252, 129)
Screenshot: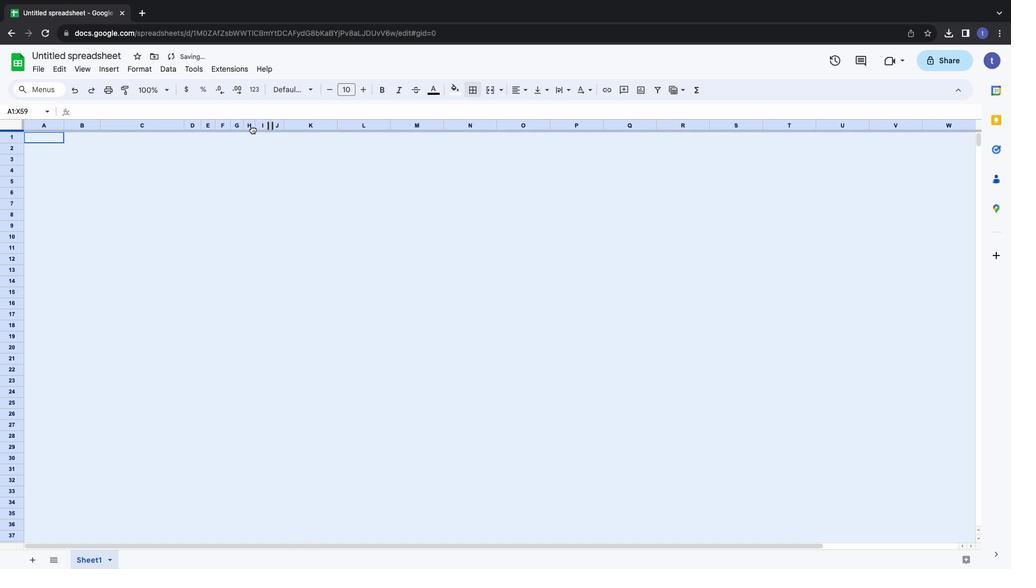 
Action: Mouse moved to (254, 128)
Screenshot: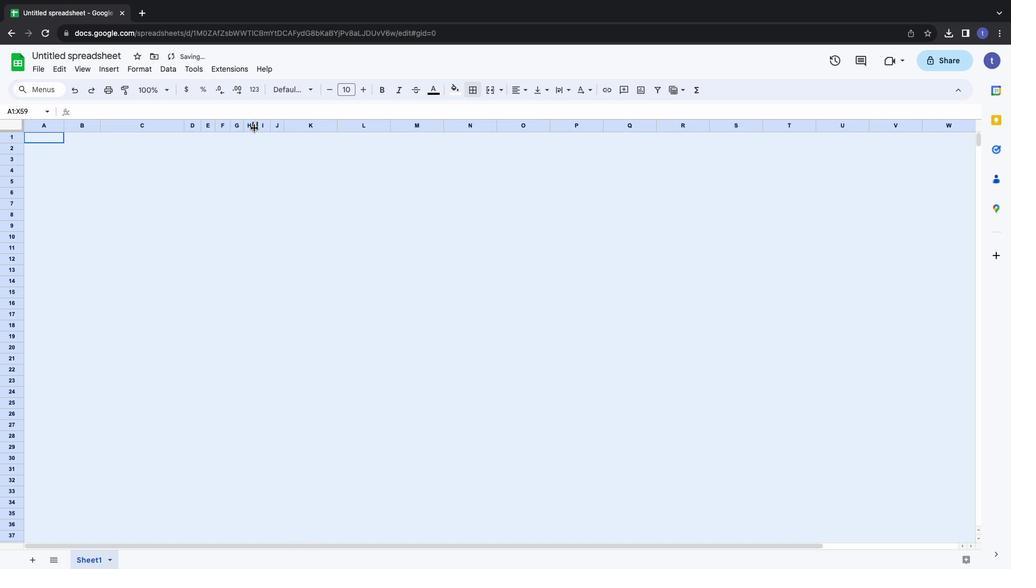 
Action: Mouse pressed left at (254, 128)
Screenshot: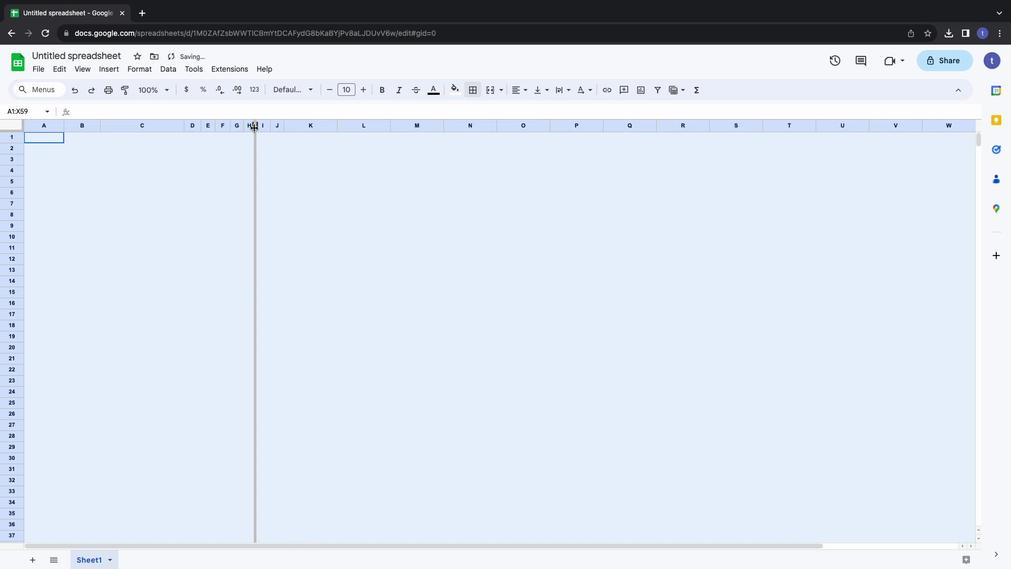 
Action: Mouse moved to (299, 126)
Screenshot: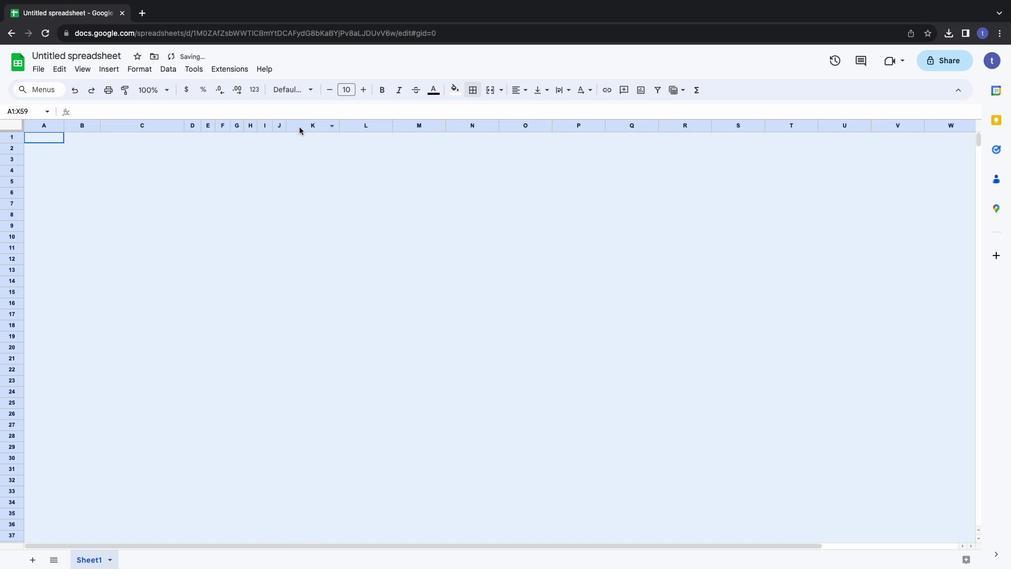
Action: Mouse pressed left at (299, 126)
Screenshot: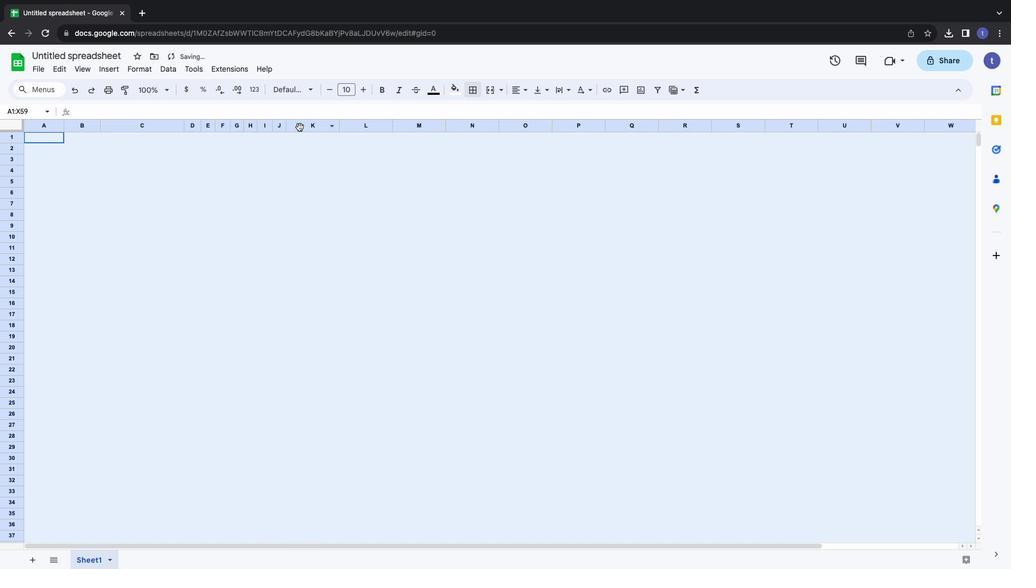 
Action: Mouse moved to (352, 142)
Screenshot: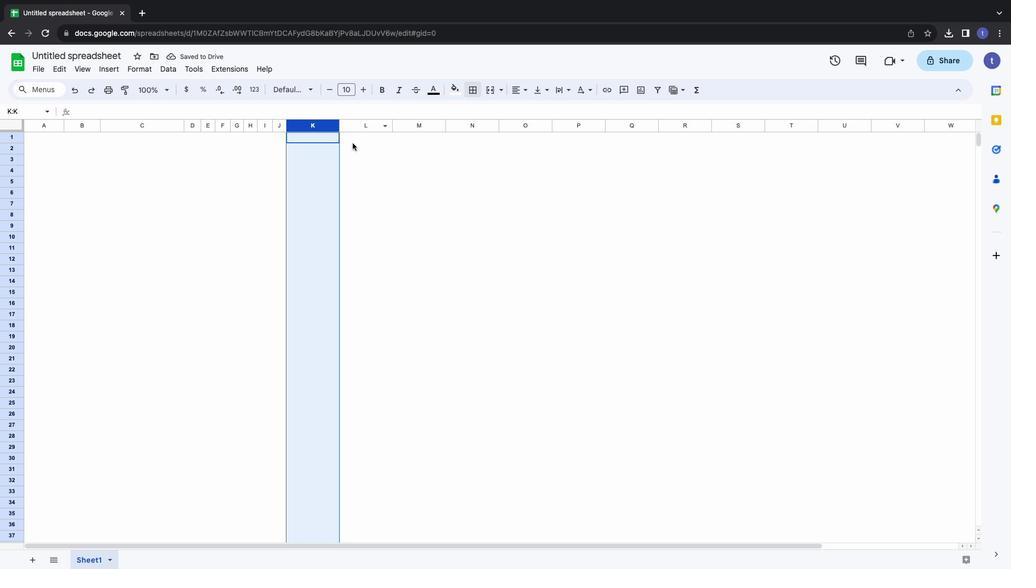 
Action: Mouse pressed left at (352, 142)
Screenshot: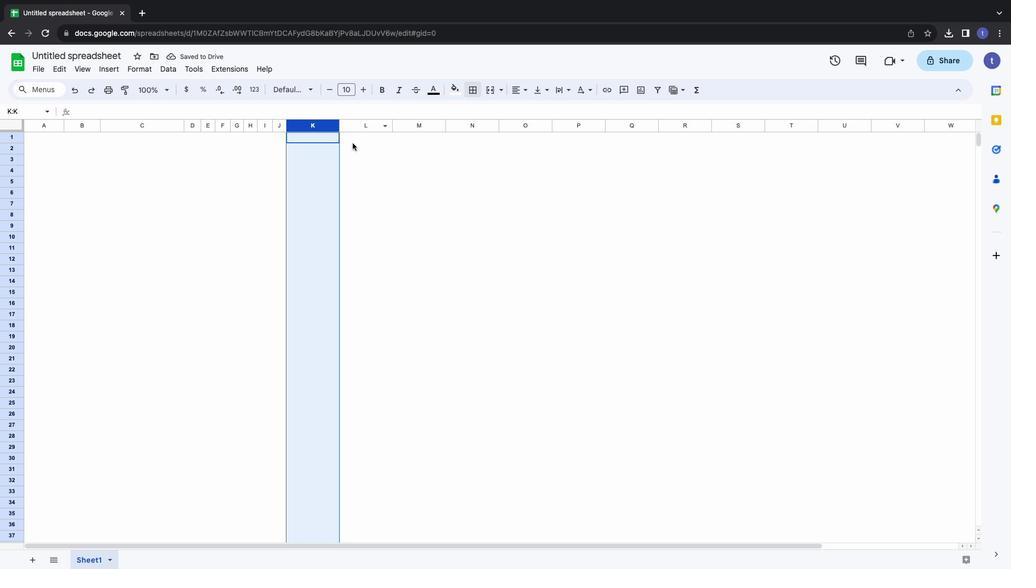 
Action: Mouse moved to (338, 128)
Screenshot: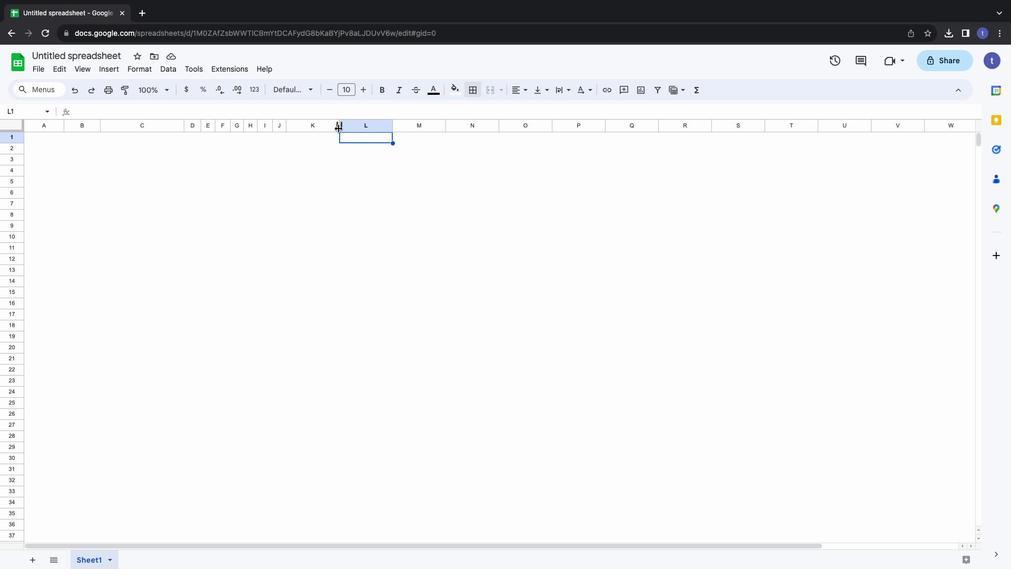 
Action: Mouse pressed left at (338, 128)
Screenshot: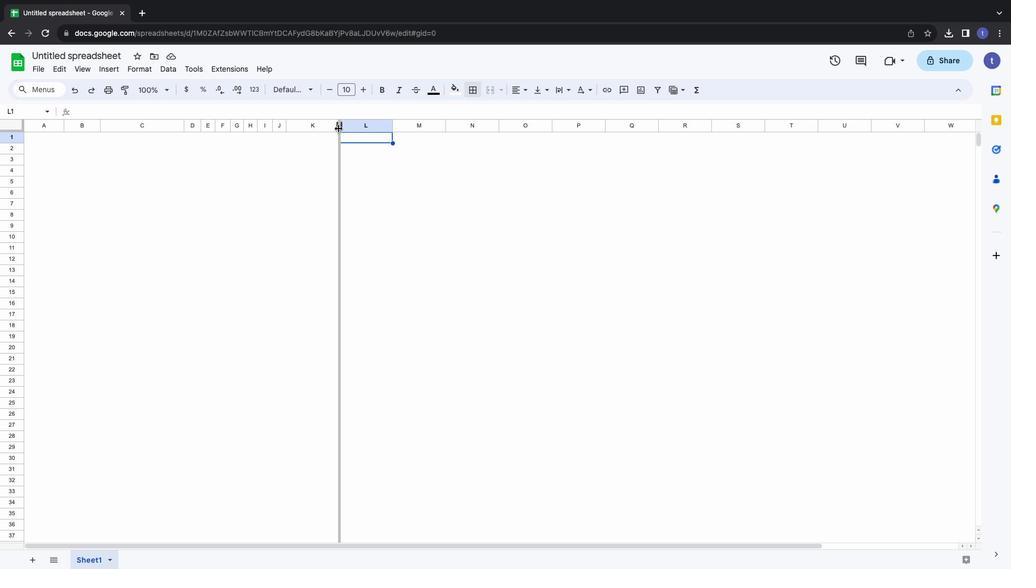 
Action: Mouse moved to (352, 123)
Screenshot: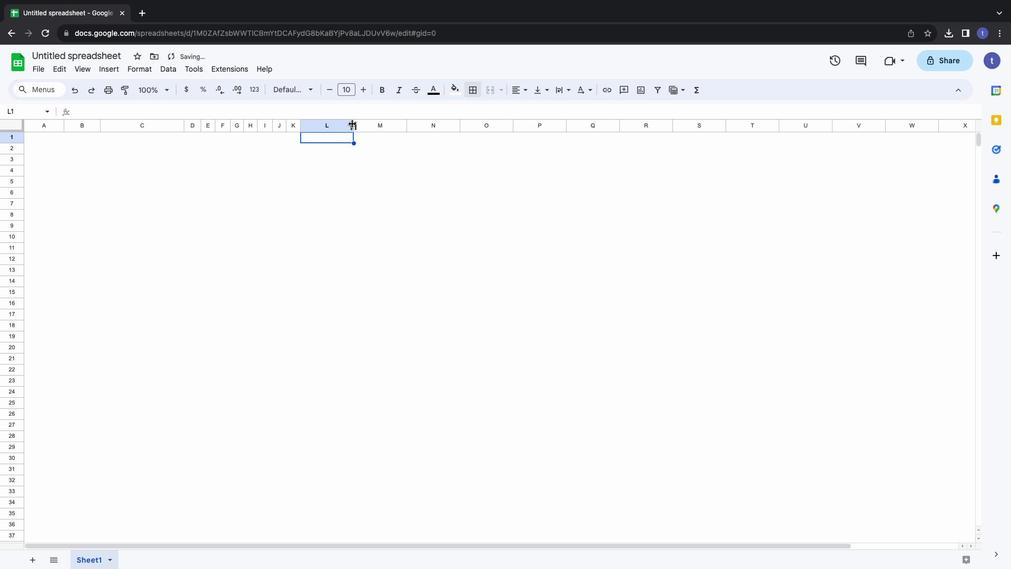 
Action: Mouse pressed left at (352, 123)
Screenshot: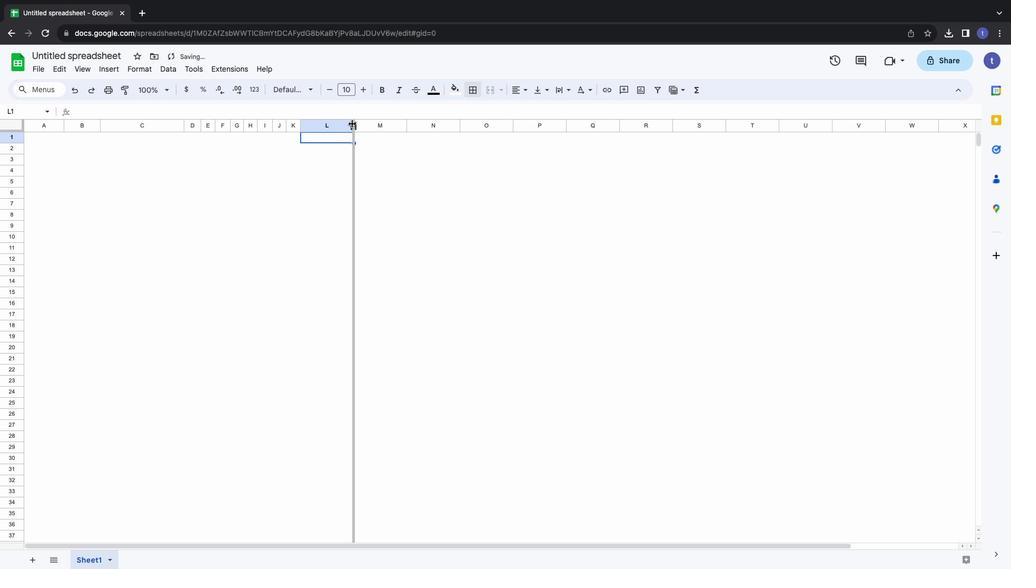 
Action: Mouse moved to (372, 124)
Screenshot: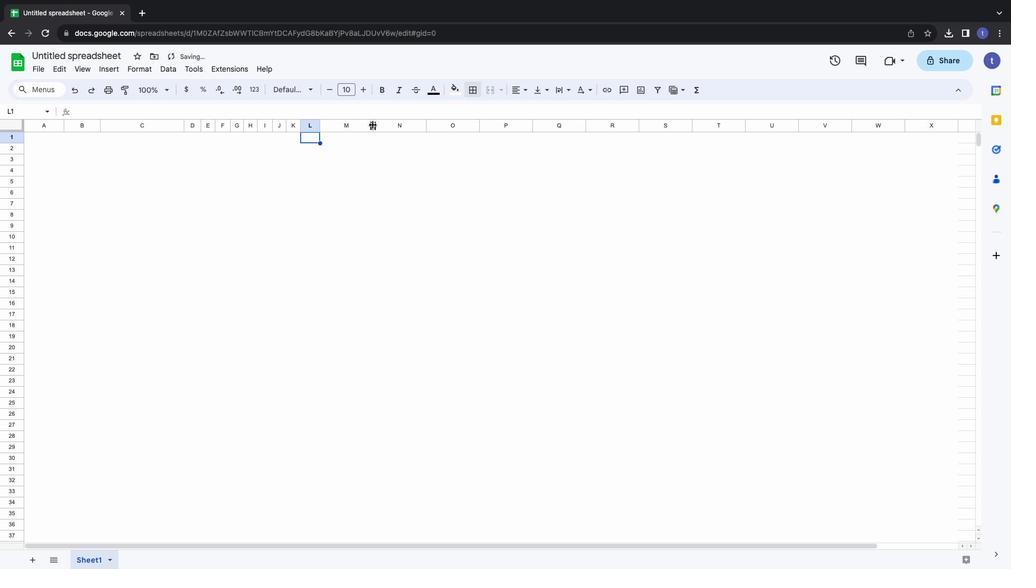 
Action: Mouse pressed left at (372, 124)
Screenshot: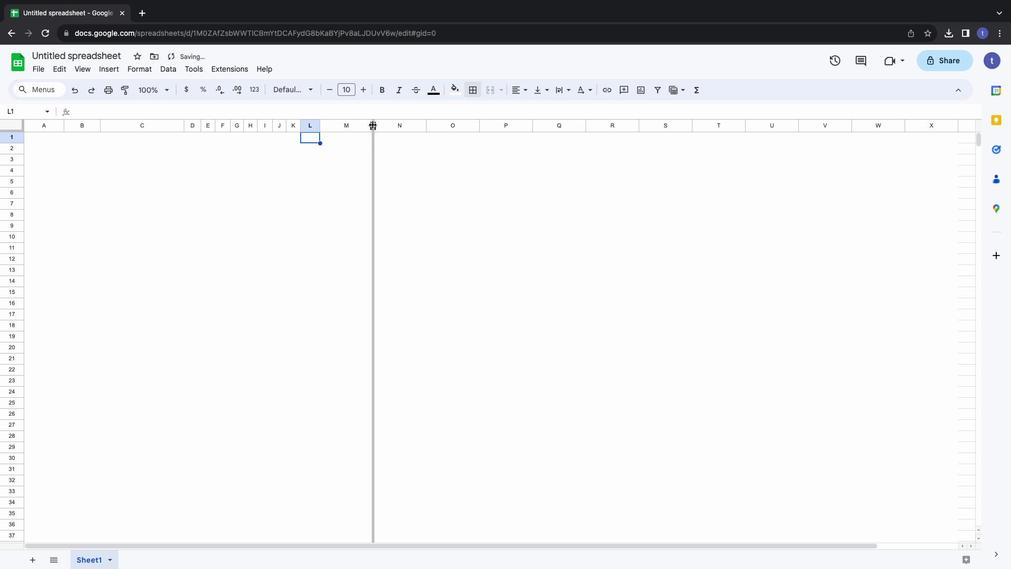 
Action: Mouse moved to (321, 124)
Screenshot: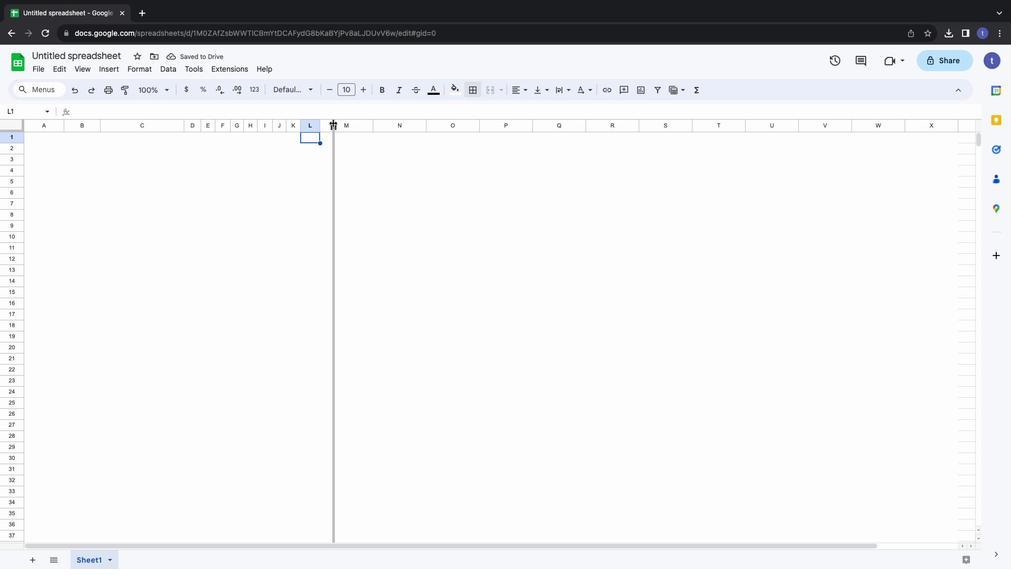 
Action: Mouse pressed left at (321, 124)
Screenshot: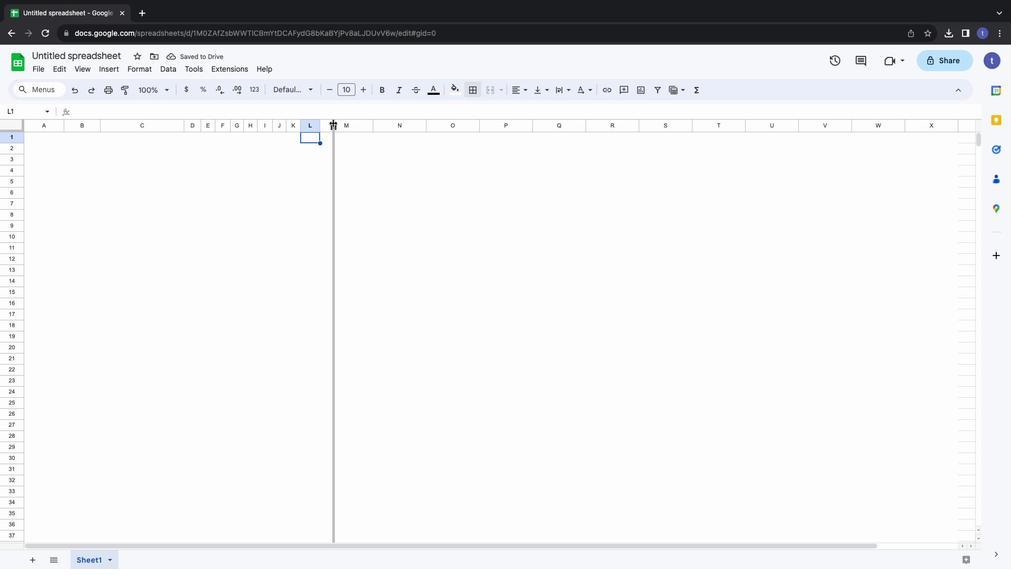 
Action: Mouse moved to (384, 124)
Screenshot: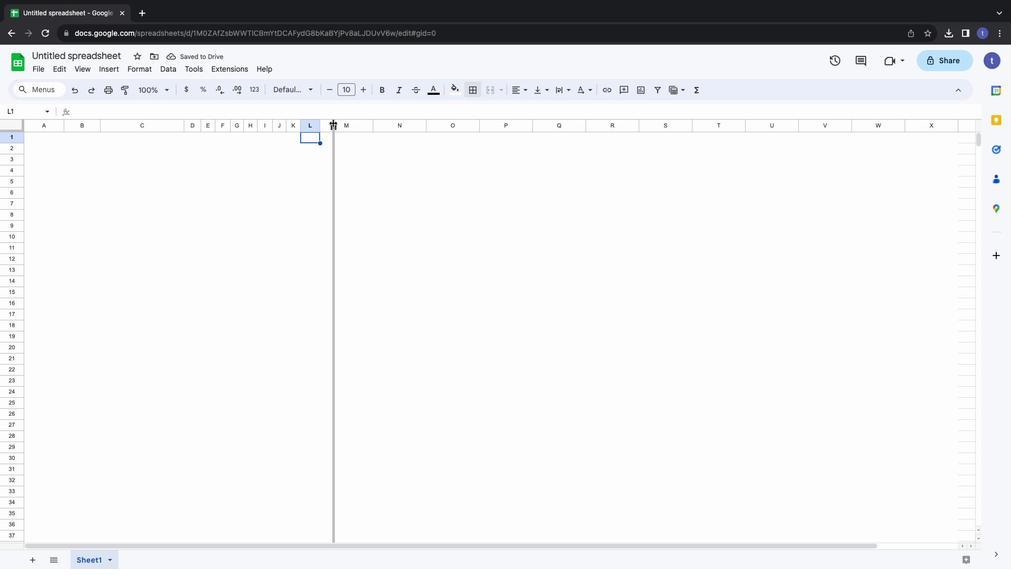 
Action: Mouse pressed left at (384, 124)
Screenshot: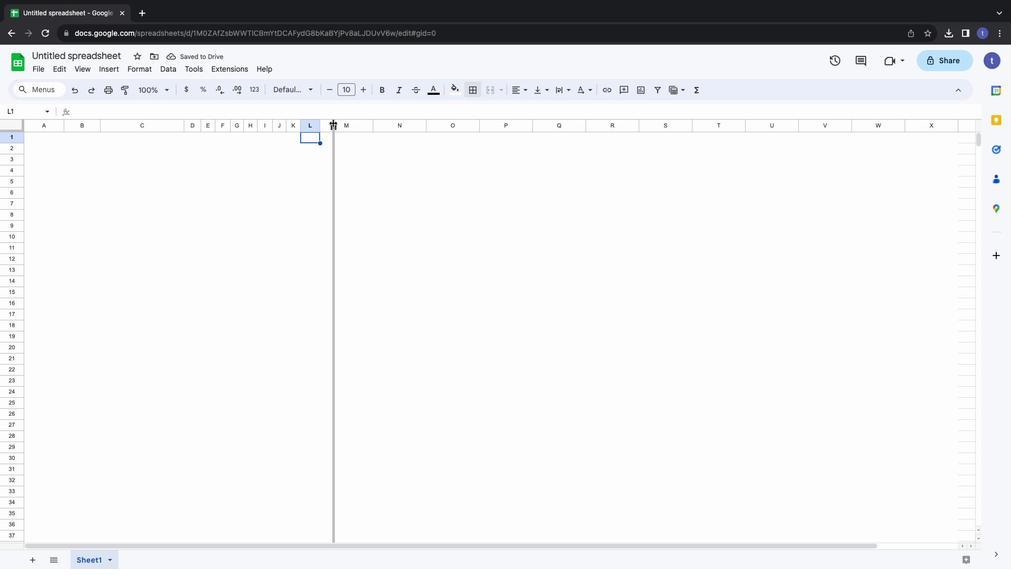 
Action: Mouse moved to (398, 124)
Screenshot: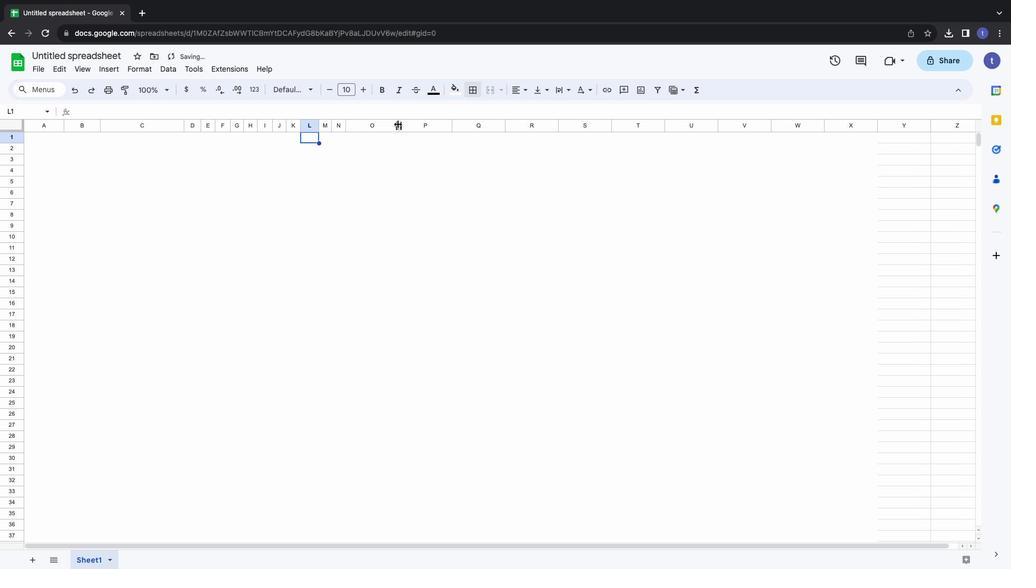 
Action: Mouse pressed left at (398, 124)
Screenshot: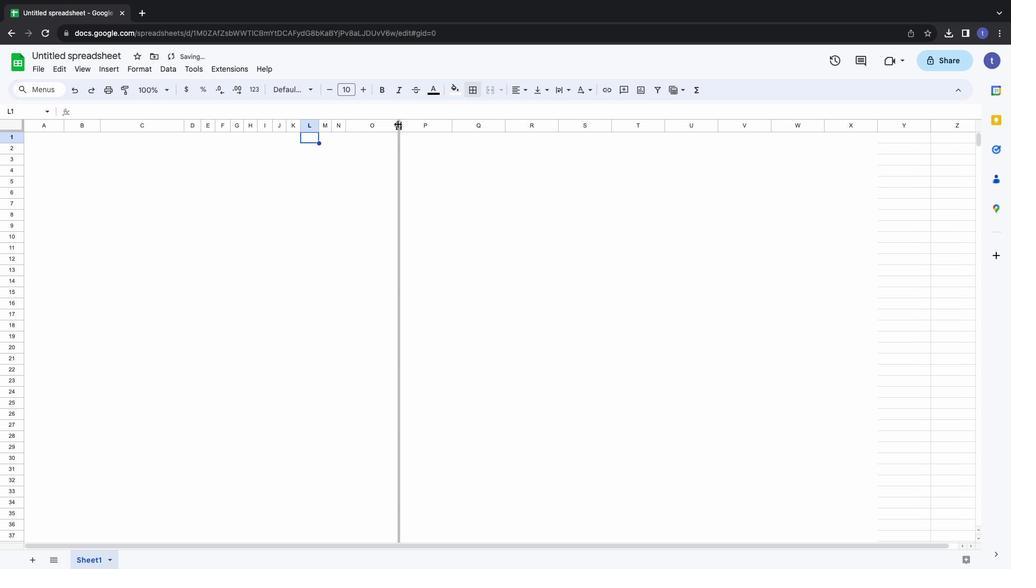 
Action: Mouse moved to (413, 124)
Screenshot: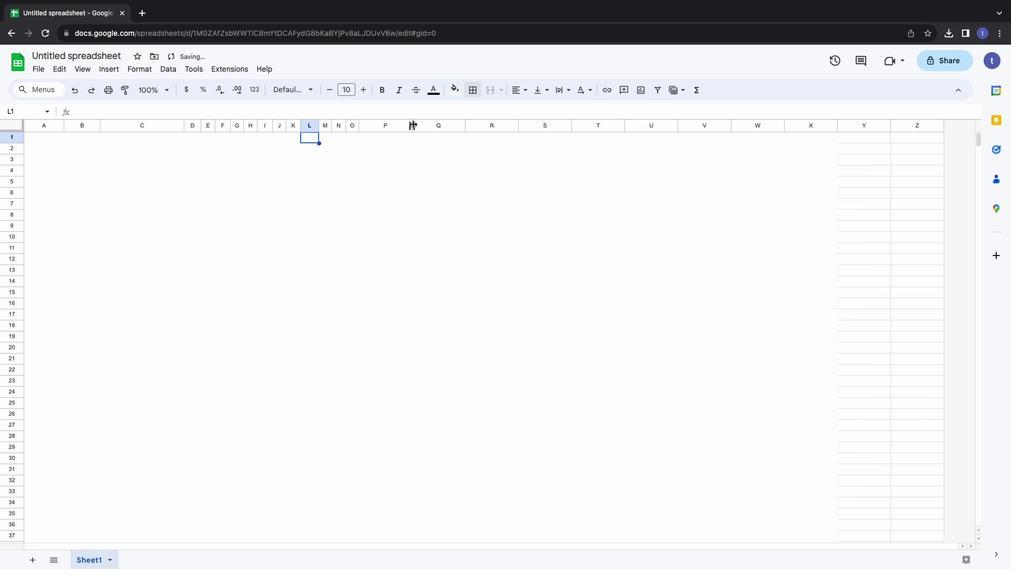 
Action: Mouse pressed left at (413, 124)
Screenshot: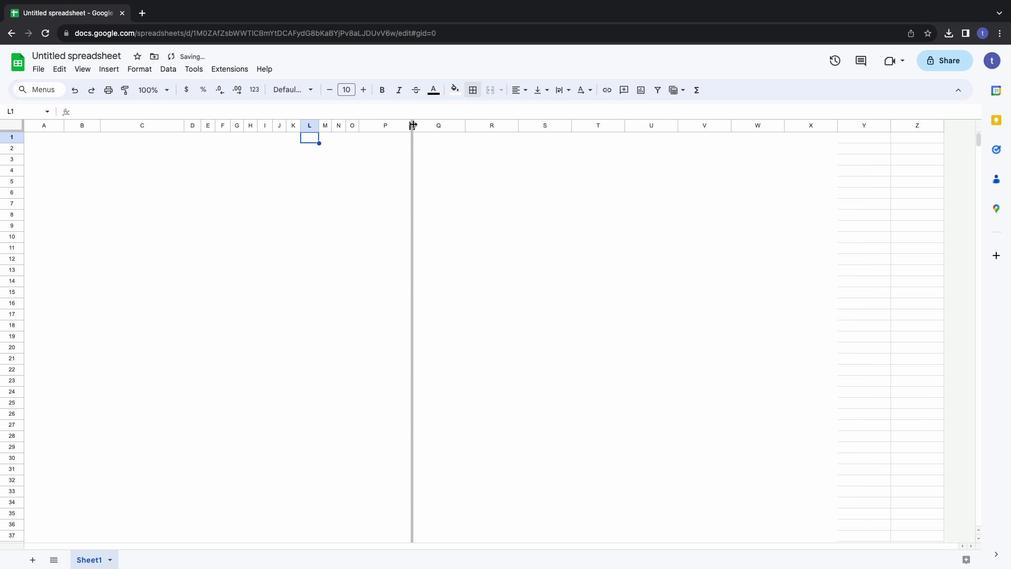 
Action: Mouse moved to (424, 125)
Screenshot: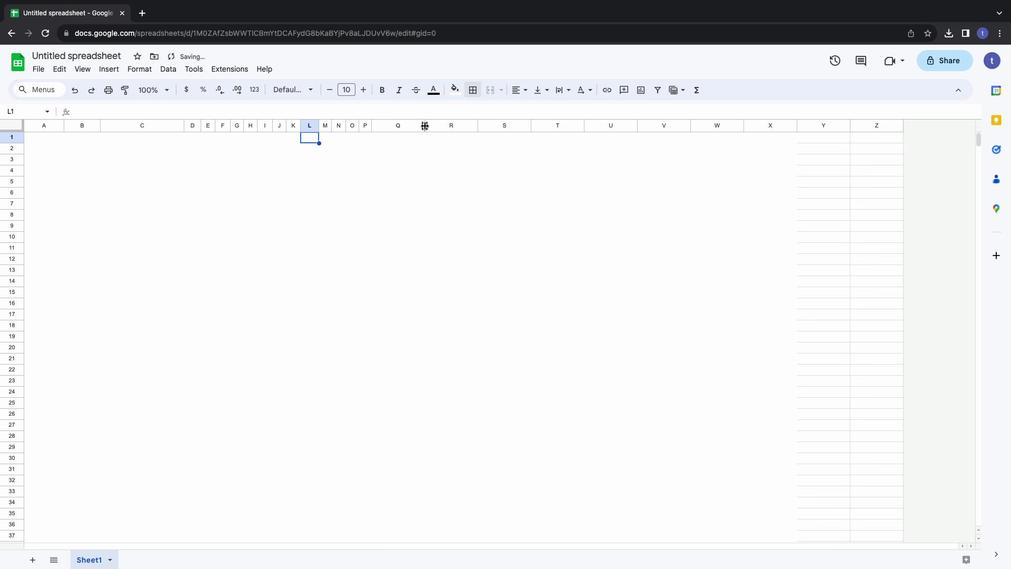 
Action: Mouse pressed left at (424, 125)
Screenshot: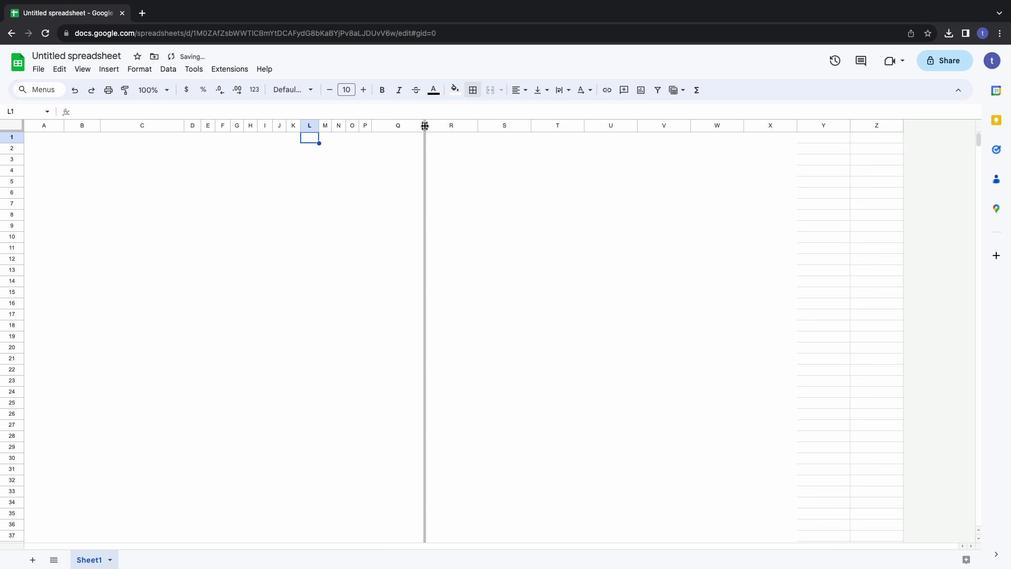 
Action: Mouse moved to (443, 124)
Screenshot: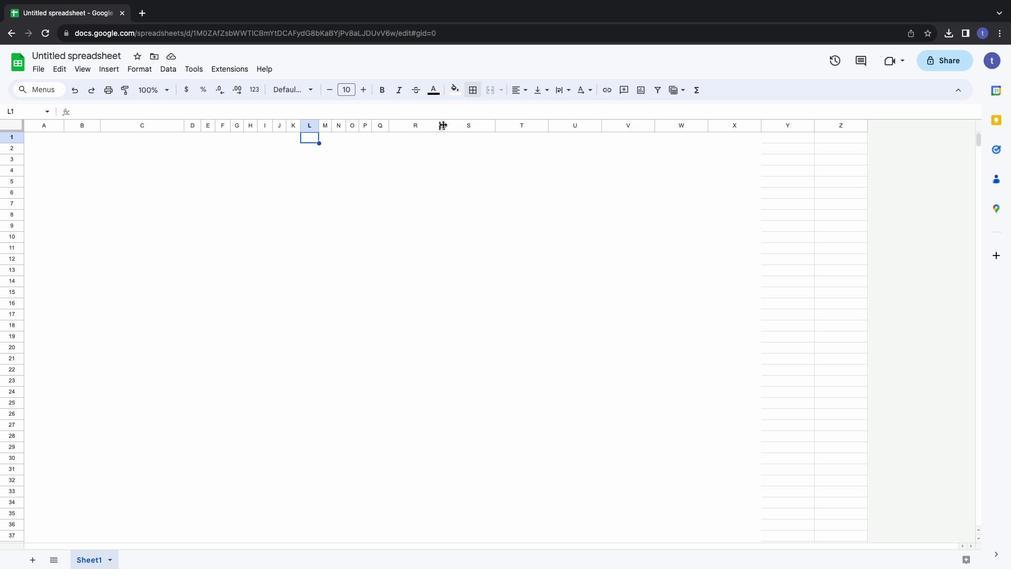 
Action: Mouse pressed left at (443, 124)
Screenshot: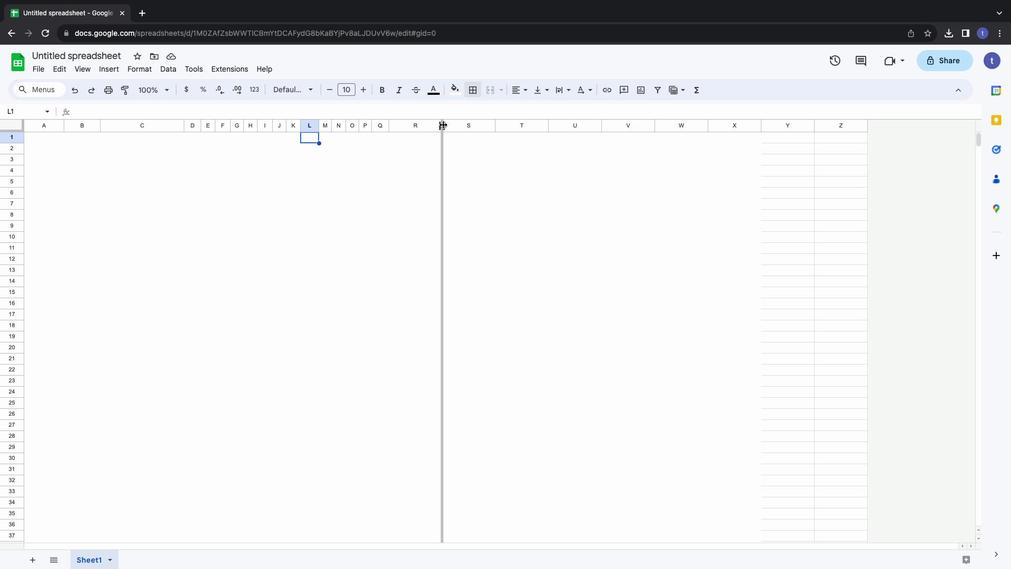 
Action: Mouse moved to (456, 122)
Screenshot: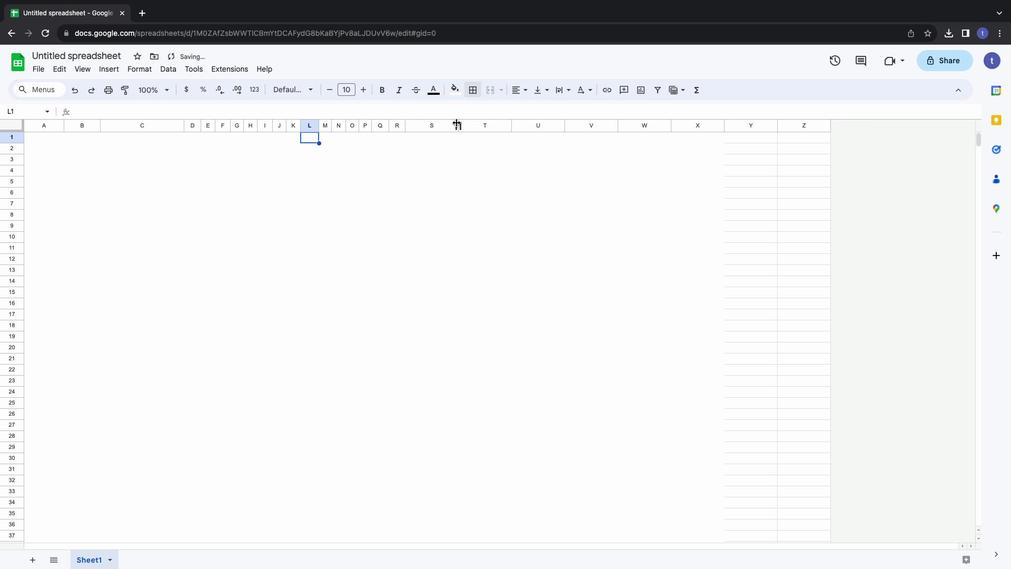 
Action: Mouse pressed left at (456, 122)
Screenshot: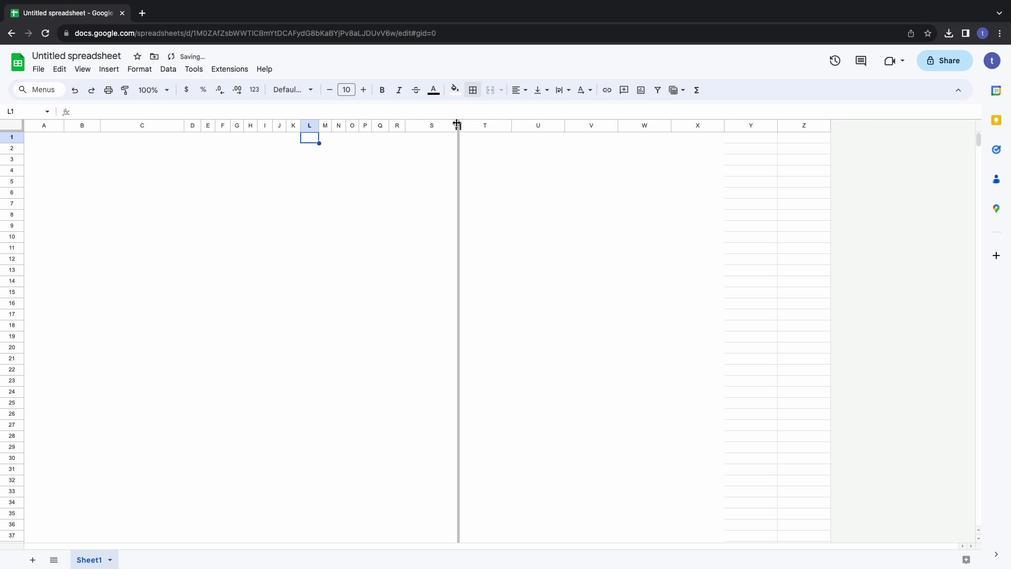 
Action: Mouse moved to (469, 123)
Screenshot: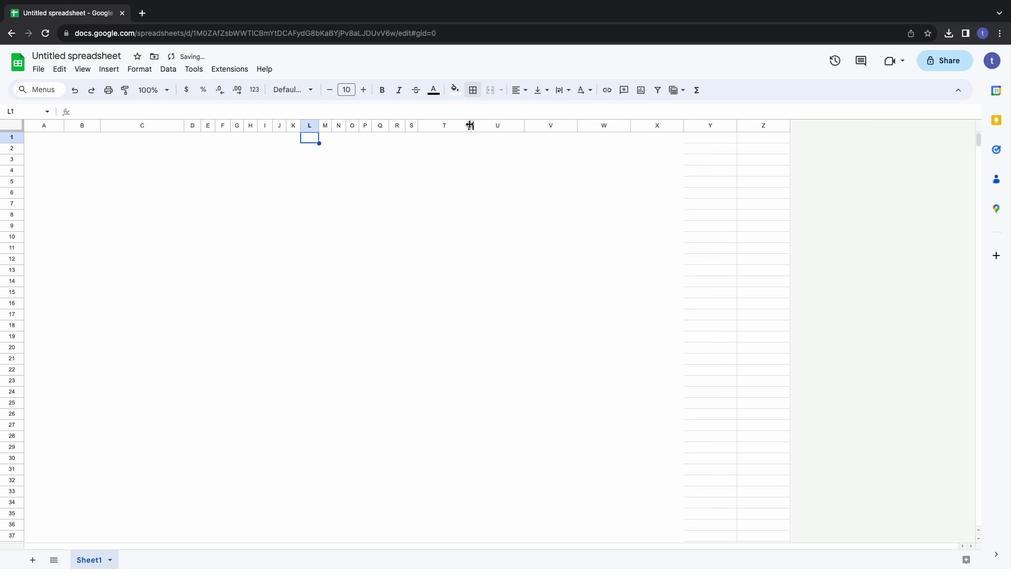 
Action: Mouse pressed left at (469, 123)
Screenshot: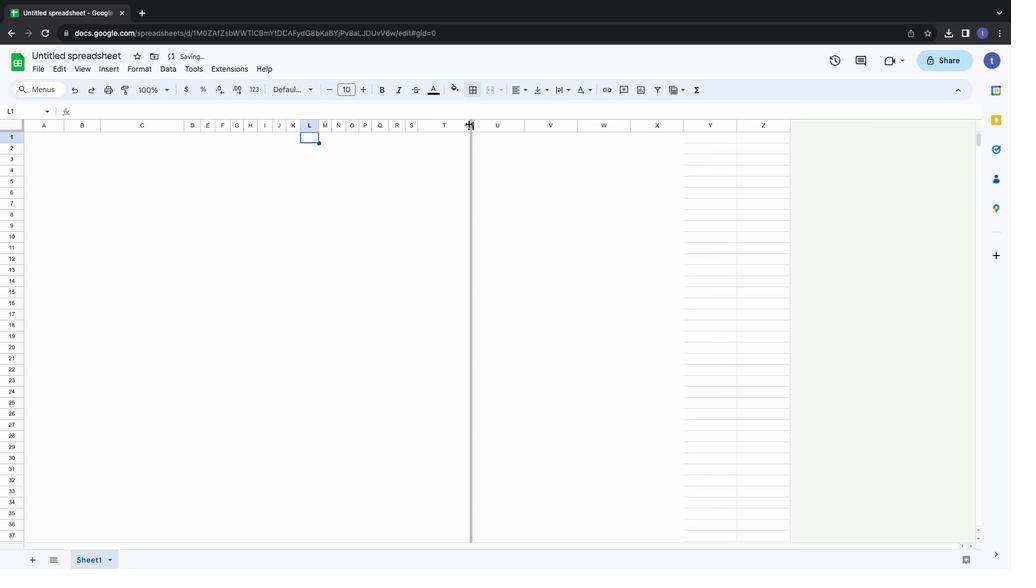 
Action: Mouse moved to (486, 122)
Screenshot: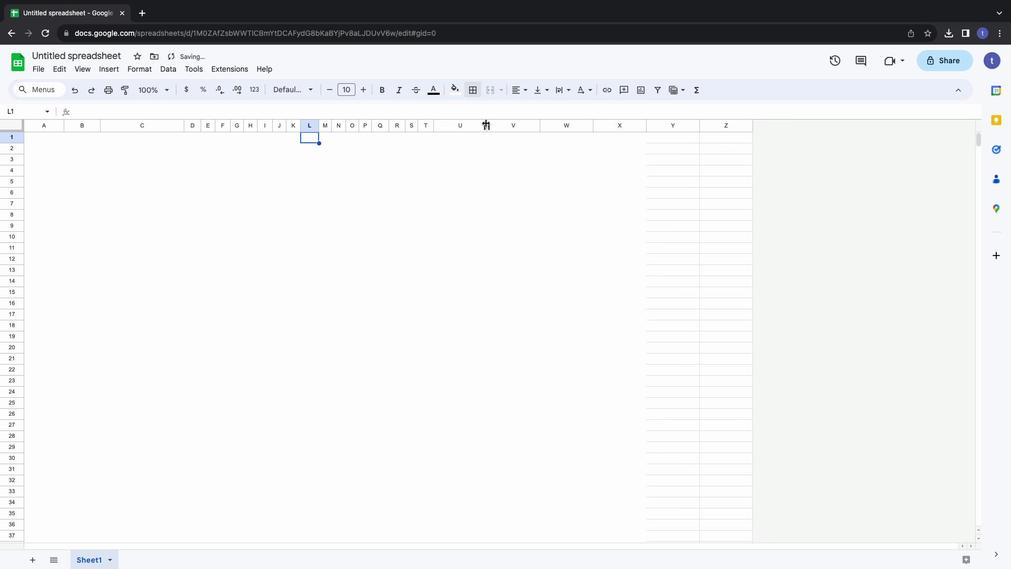 
Action: Mouse pressed left at (486, 122)
Screenshot: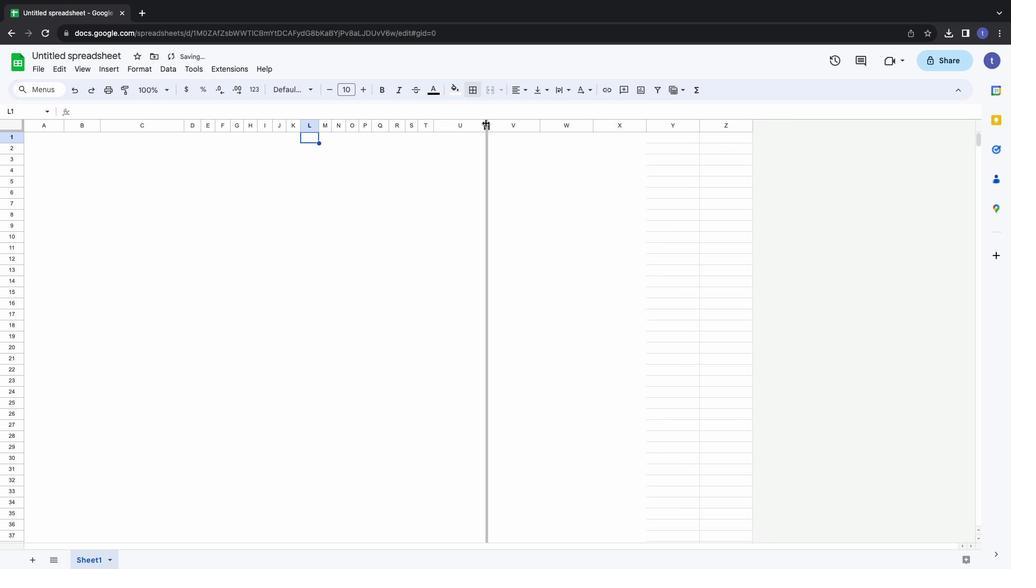 
Action: Mouse moved to (498, 124)
Screenshot: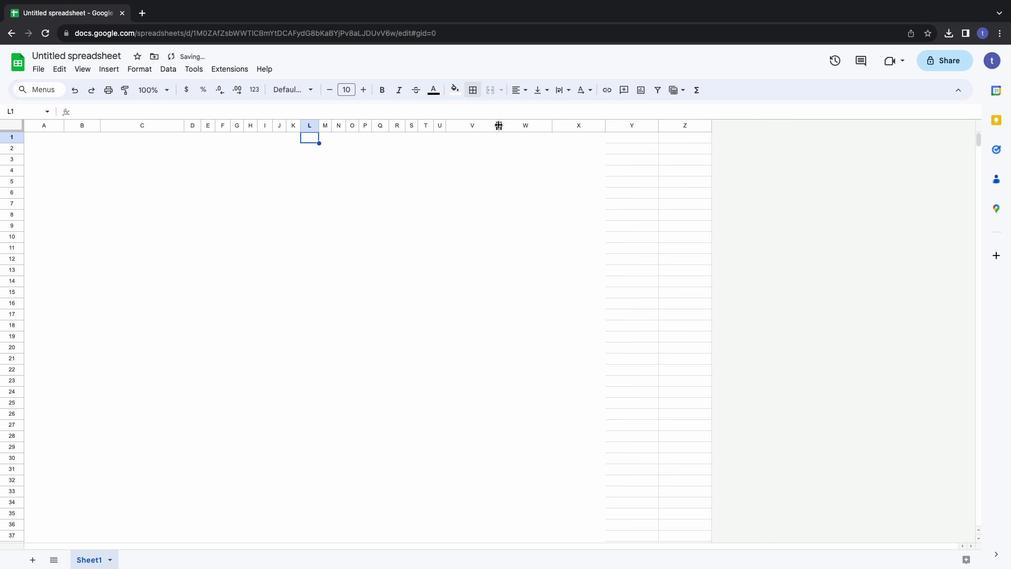 
Action: Mouse pressed left at (498, 124)
Screenshot: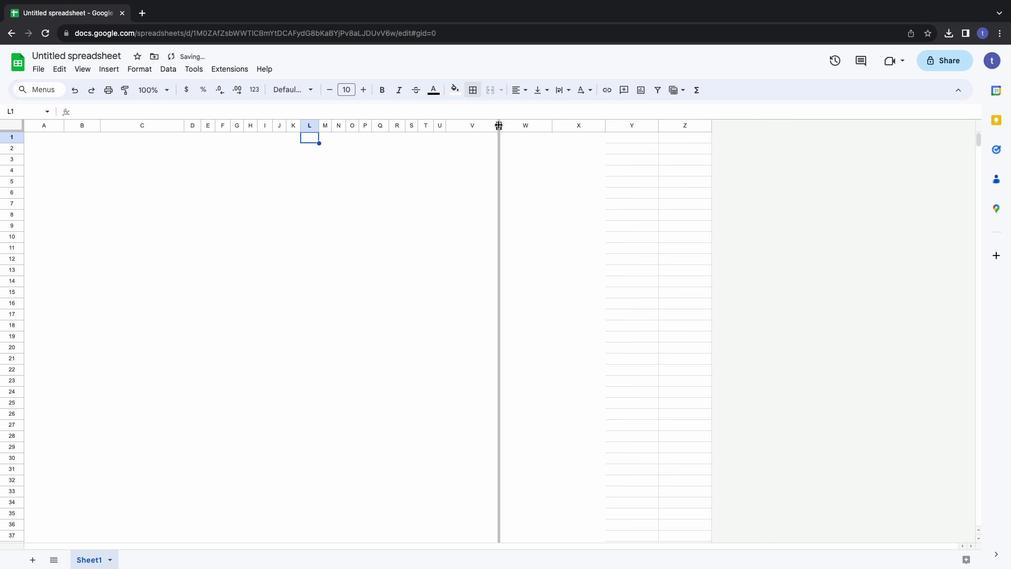 
Action: Mouse moved to (516, 126)
Screenshot: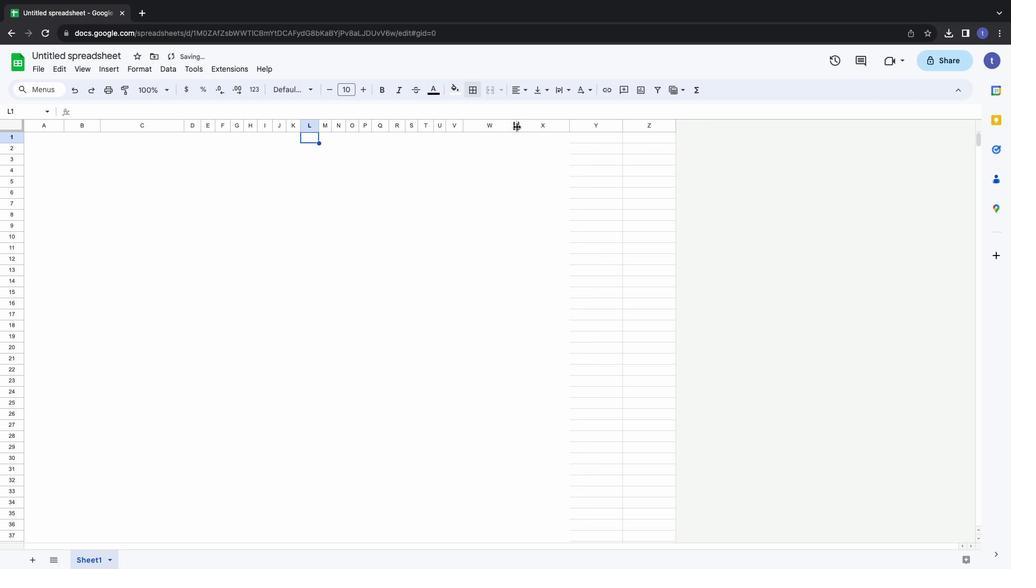 
Action: Mouse pressed left at (516, 126)
Screenshot: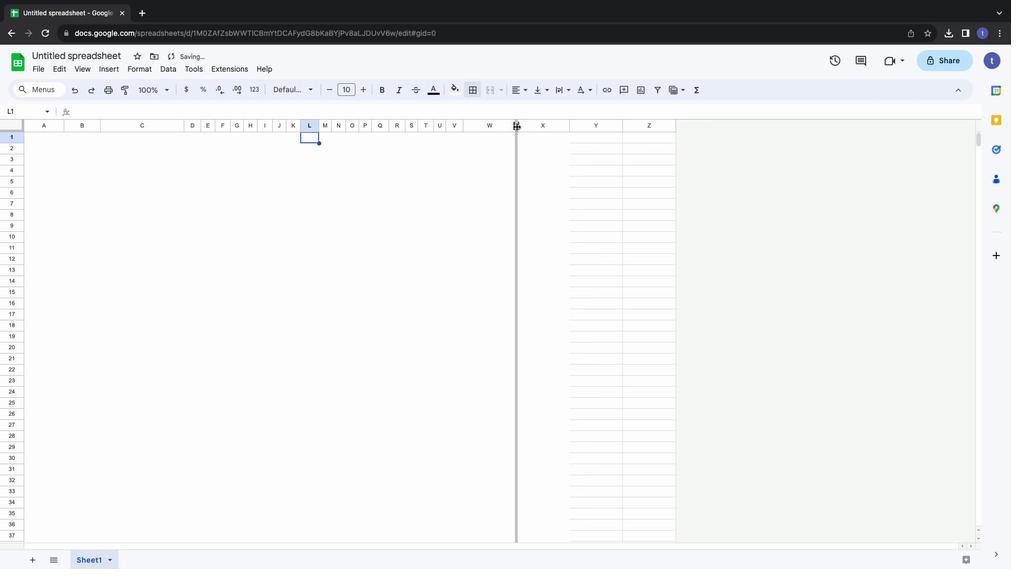 
Action: Mouse moved to (474, 129)
Screenshot: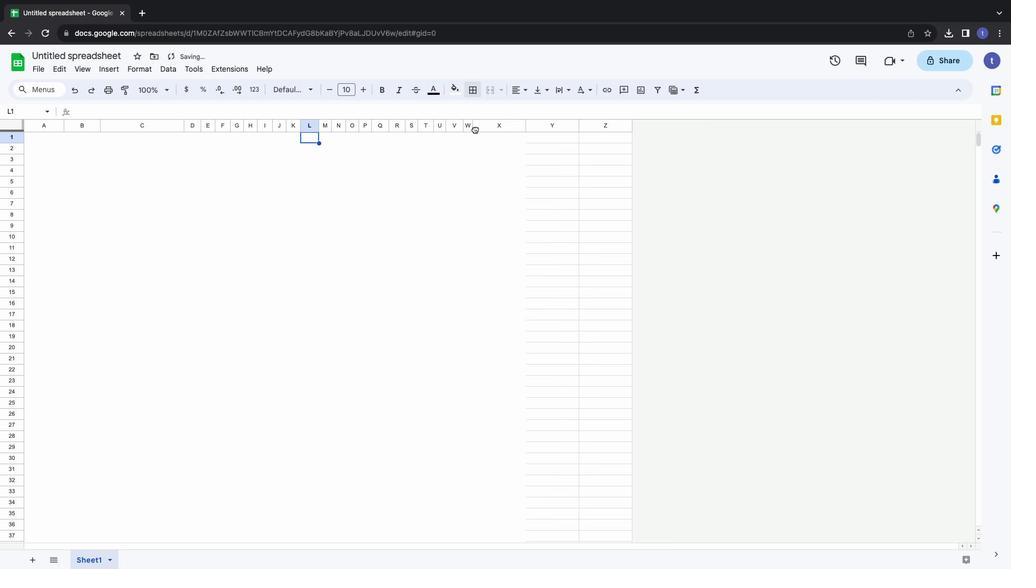 
Action: Mouse pressed left at (474, 129)
Screenshot: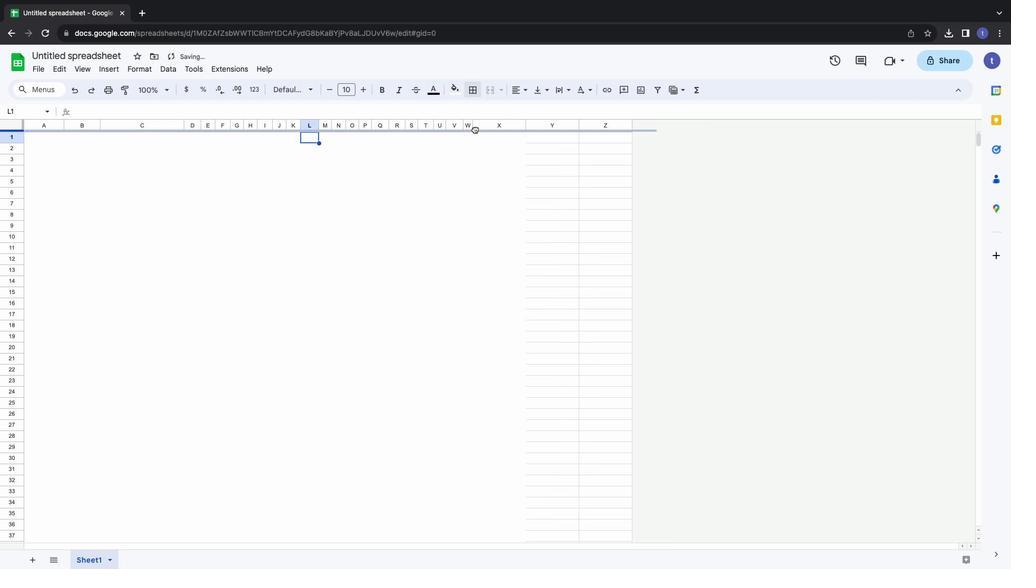 
Action: Mouse moved to (473, 127)
Screenshot: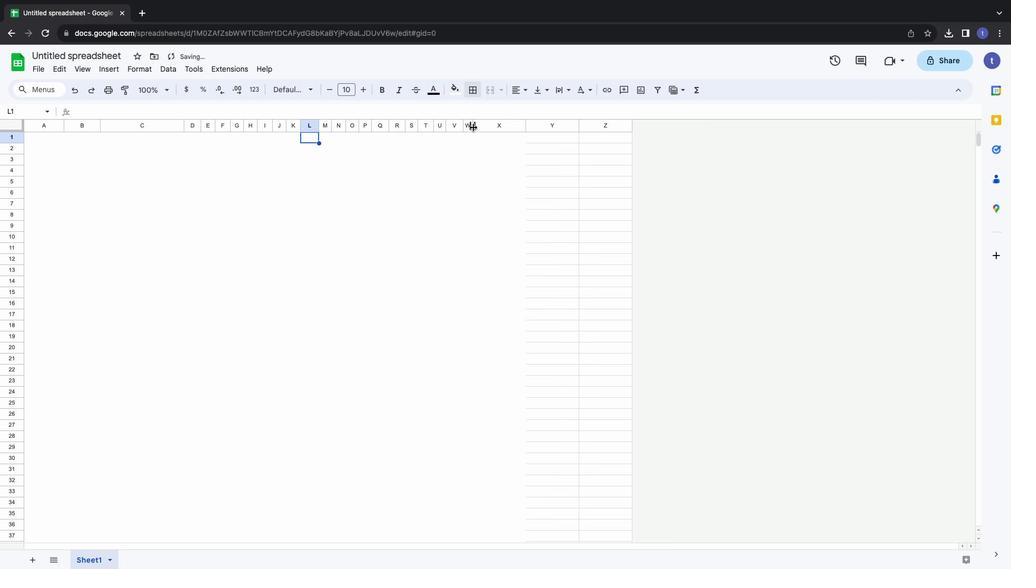 
Action: Mouse pressed left at (473, 127)
Screenshot: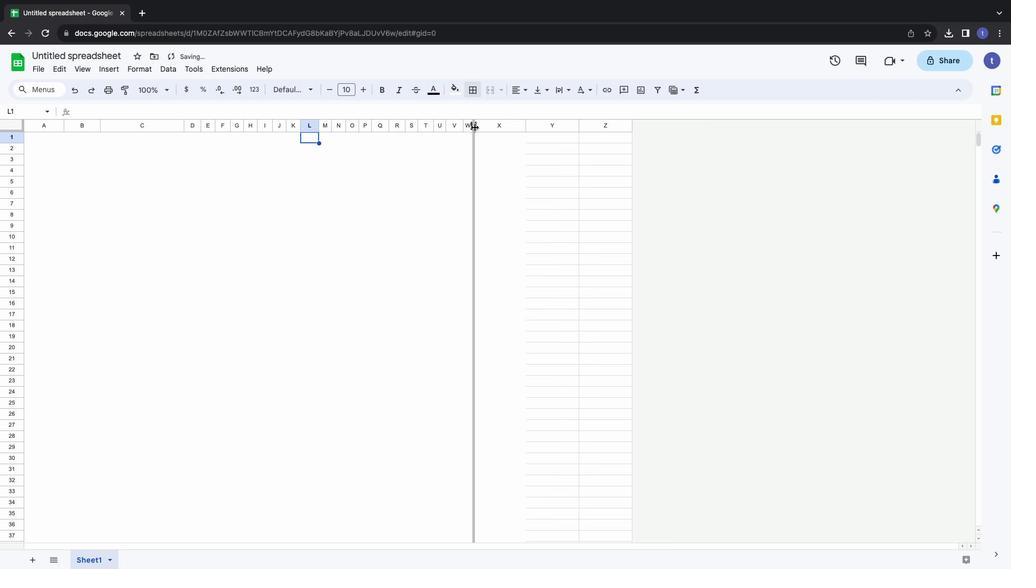 
Action: Mouse moved to (527, 125)
Screenshot: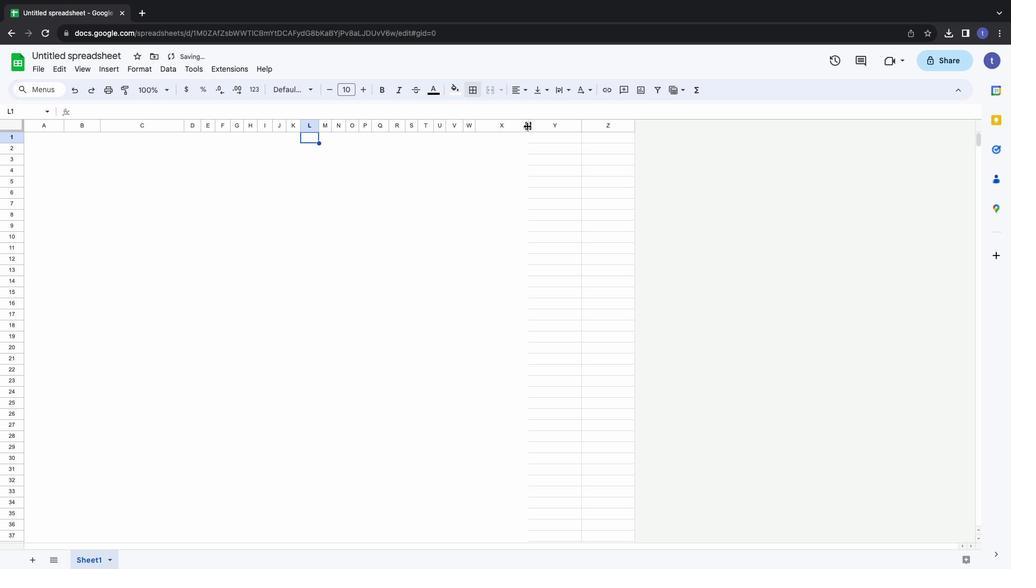 
Action: Mouse pressed left at (527, 125)
Screenshot: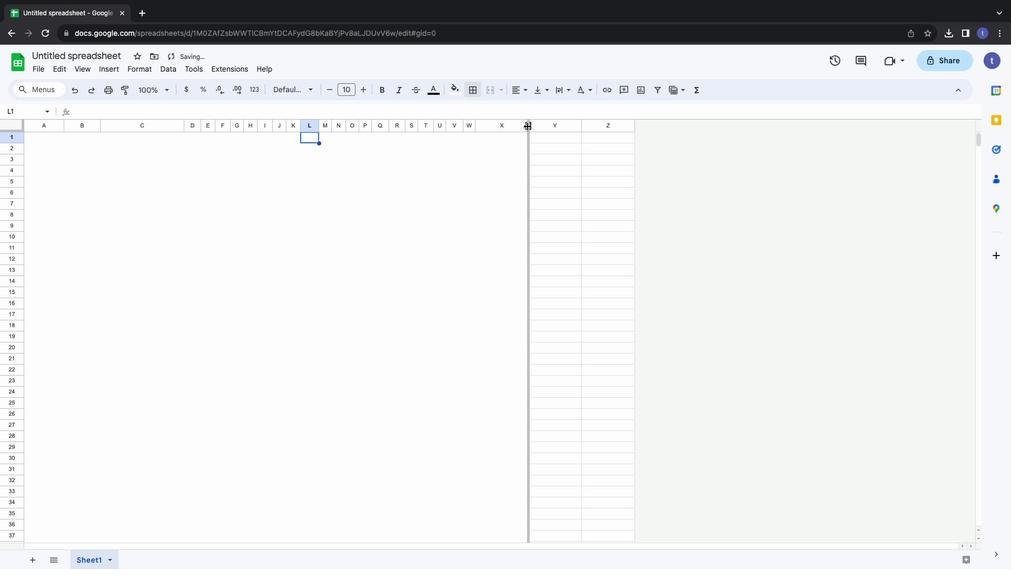 
Action: Mouse moved to (494, 129)
Screenshot: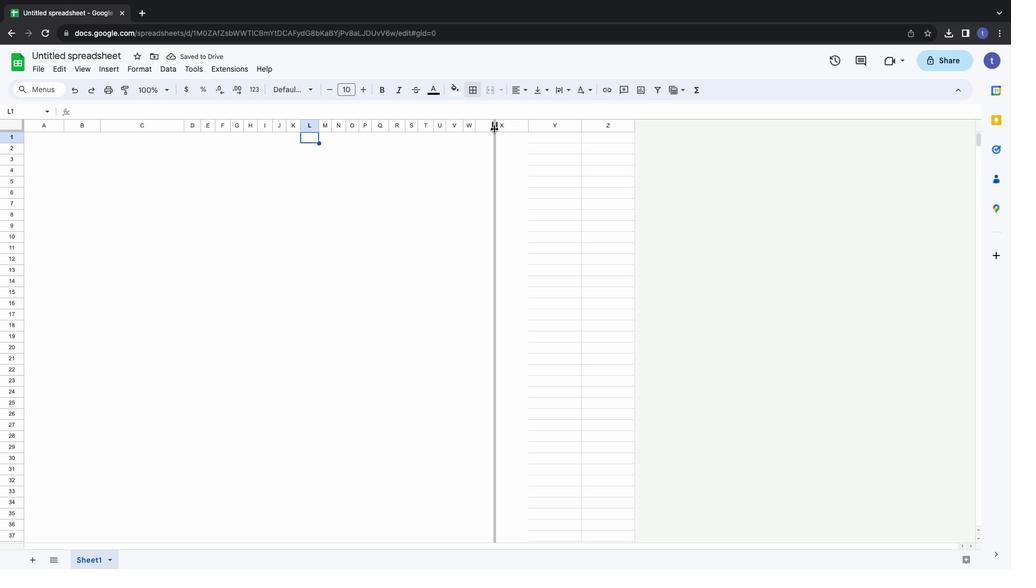 
Action: Mouse pressed left at (494, 129)
Screenshot: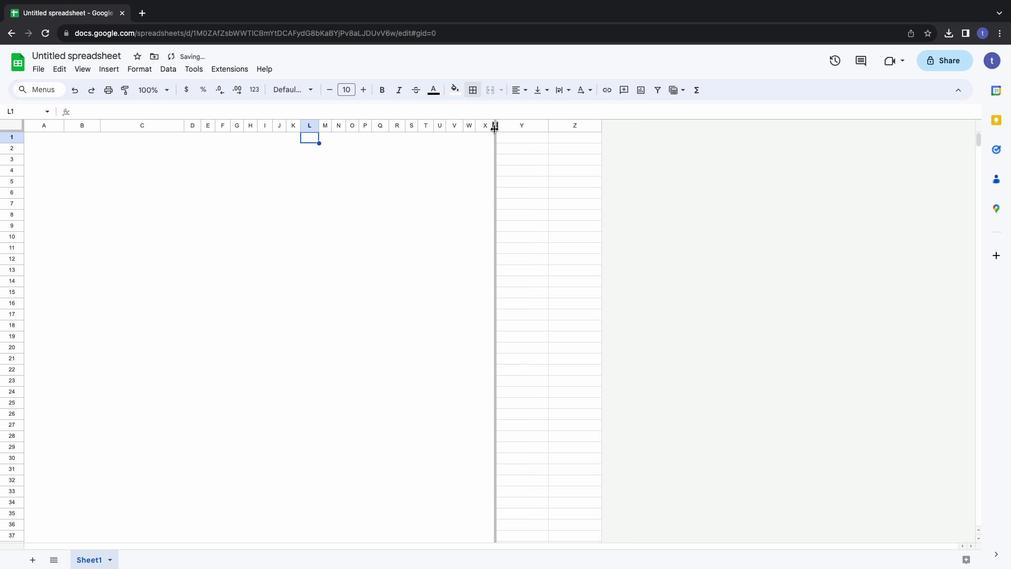 
Action: Mouse moved to (545, 125)
Screenshot: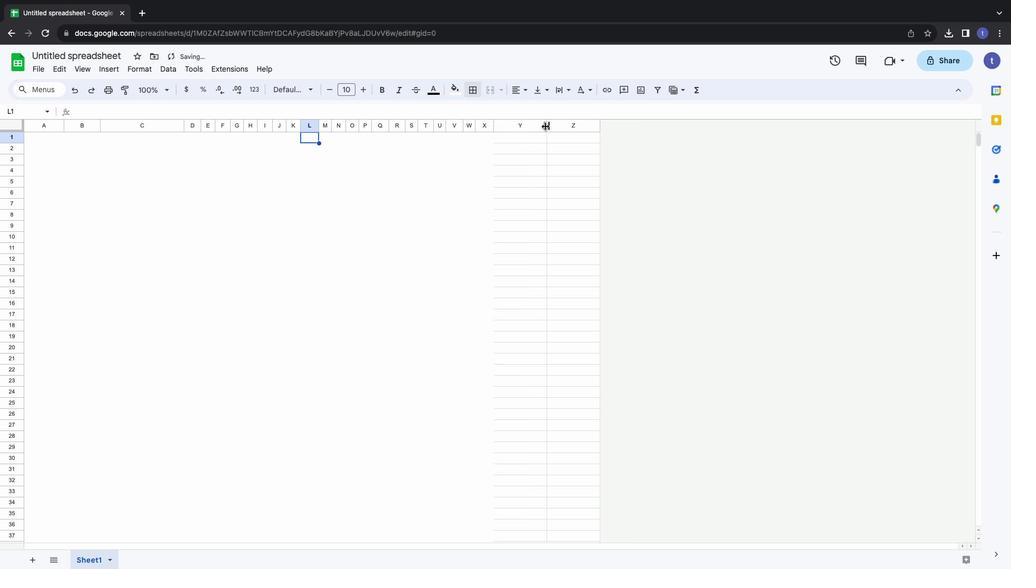 
Action: Mouse pressed left at (545, 125)
Screenshot: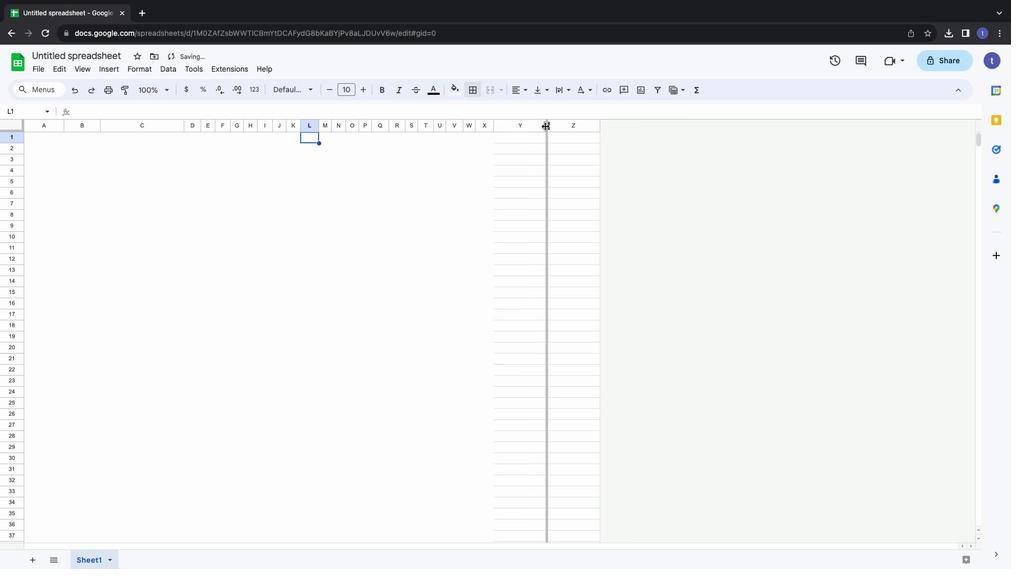 
Action: Mouse moved to (520, 125)
Screenshot: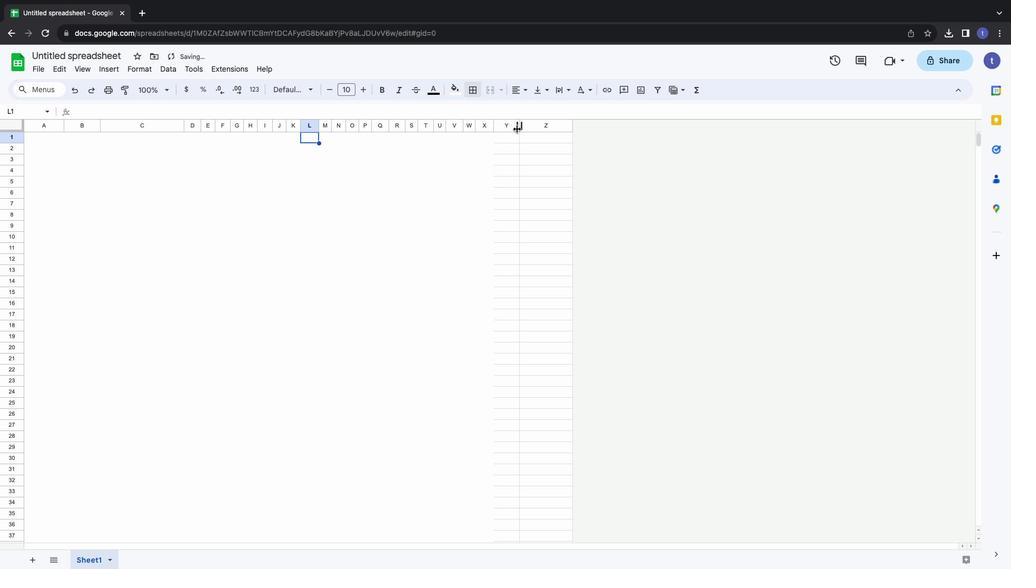 
Action: Mouse pressed left at (520, 125)
Screenshot: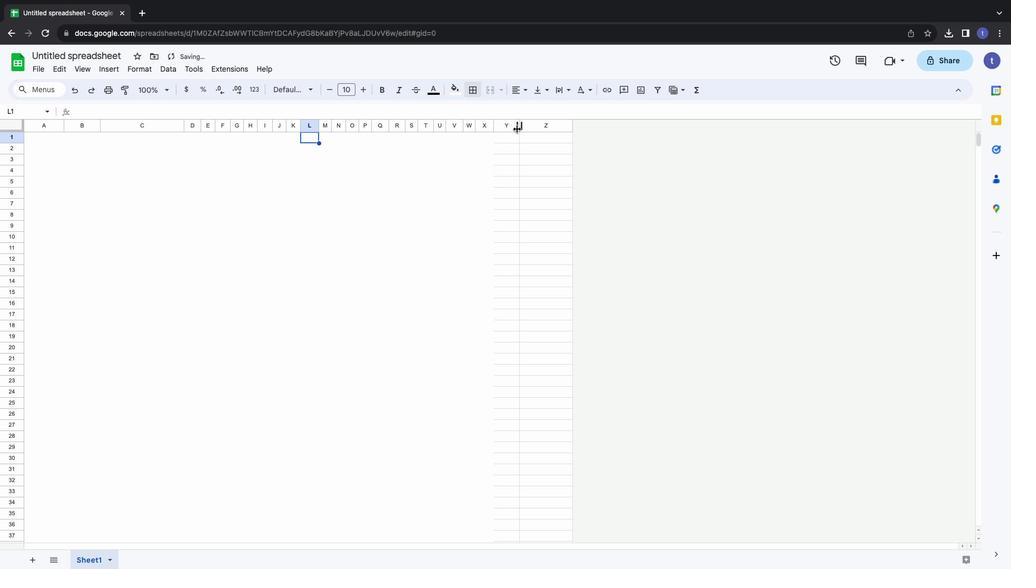 
Action: Mouse moved to (564, 128)
Screenshot: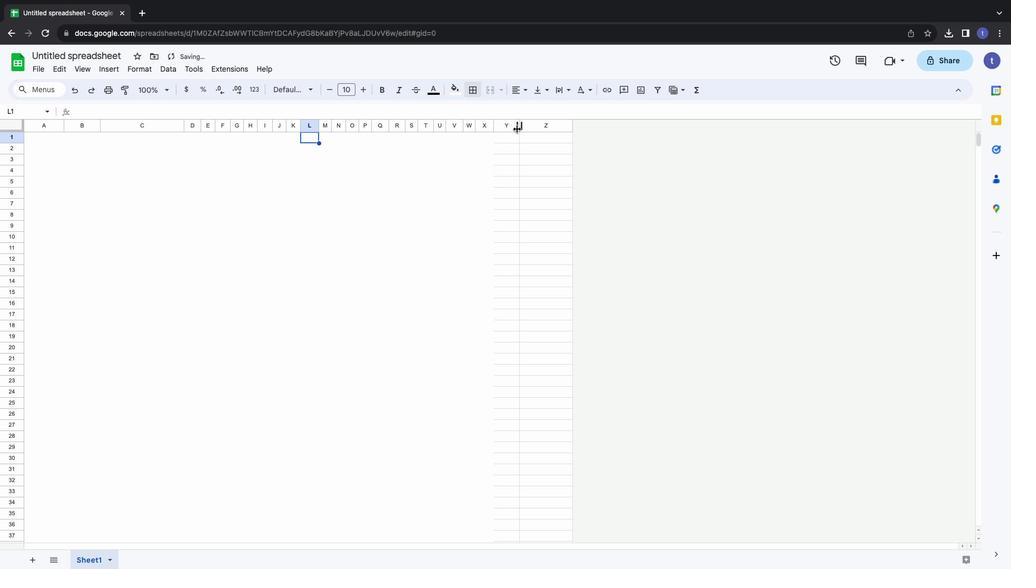 
Action: Mouse pressed left at (564, 128)
Screenshot: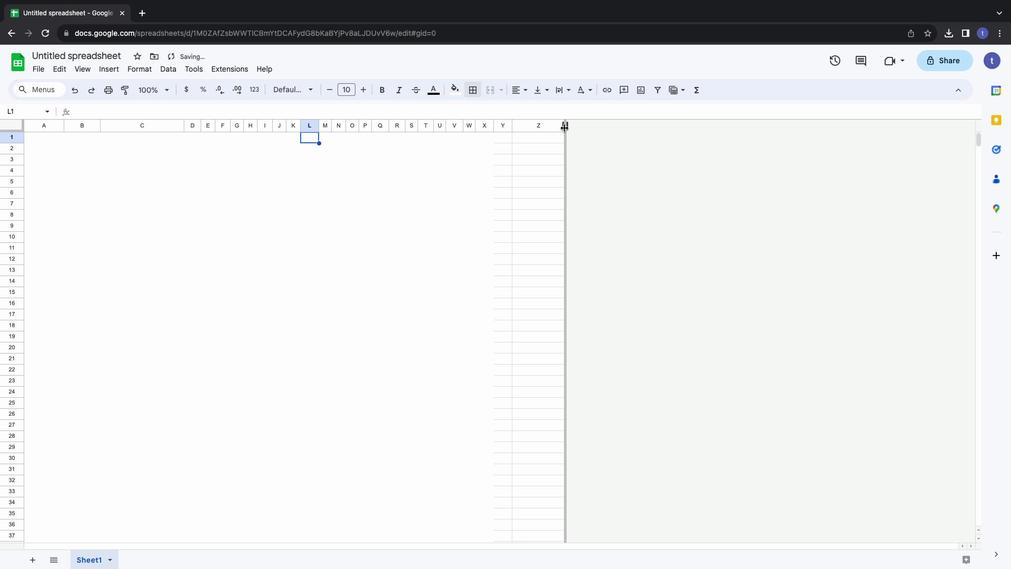 
Action: Mouse moved to (191, 136)
Screenshot: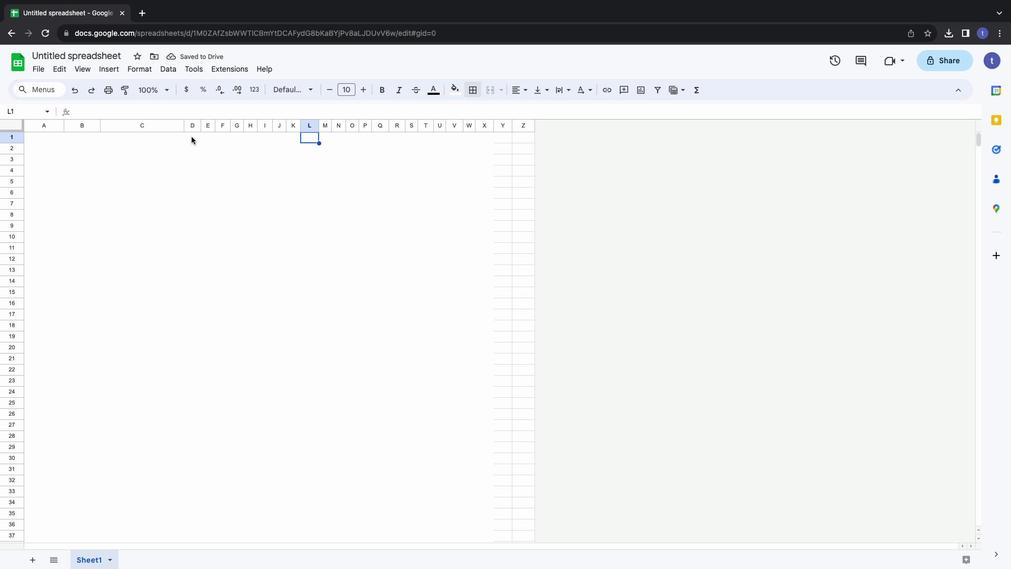 
Action: Mouse pressed left at (191, 136)
Screenshot: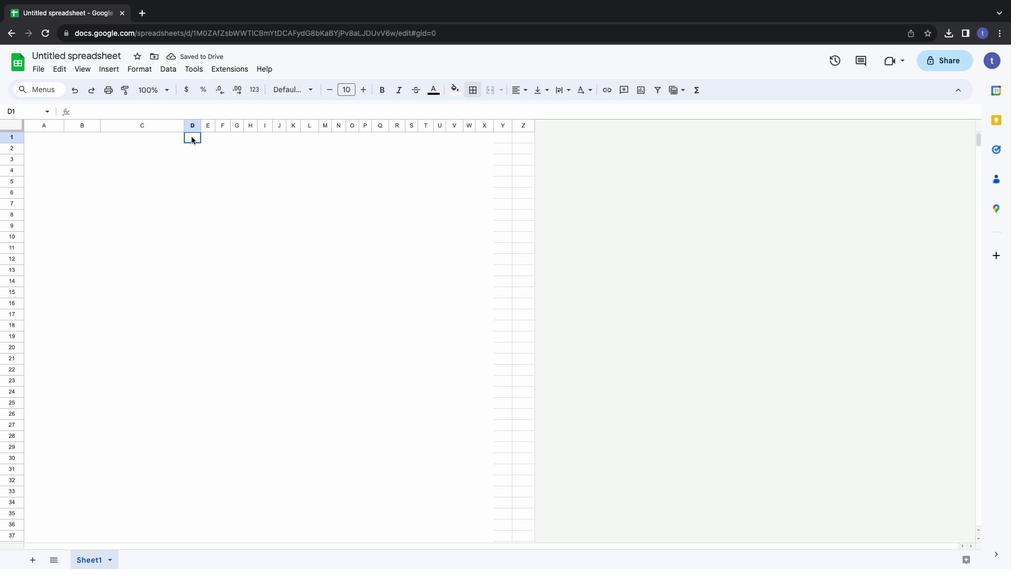 
Action: Mouse moved to (481, 149)
Screenshot: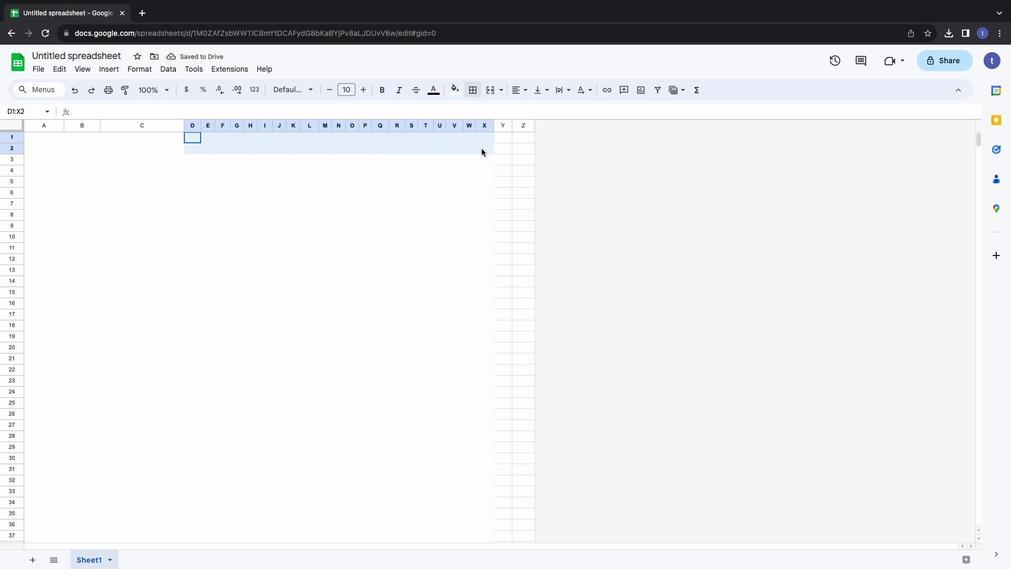 
Action: Key pressed Key.cmd'c'
Screenshot: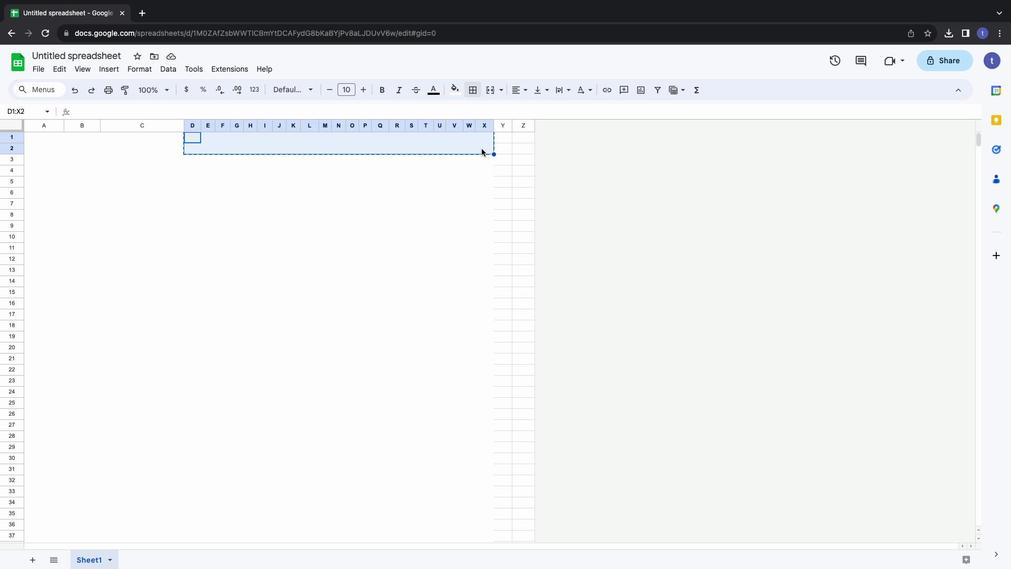 
Action: Mouse moved to (529, 134)
Screenshot: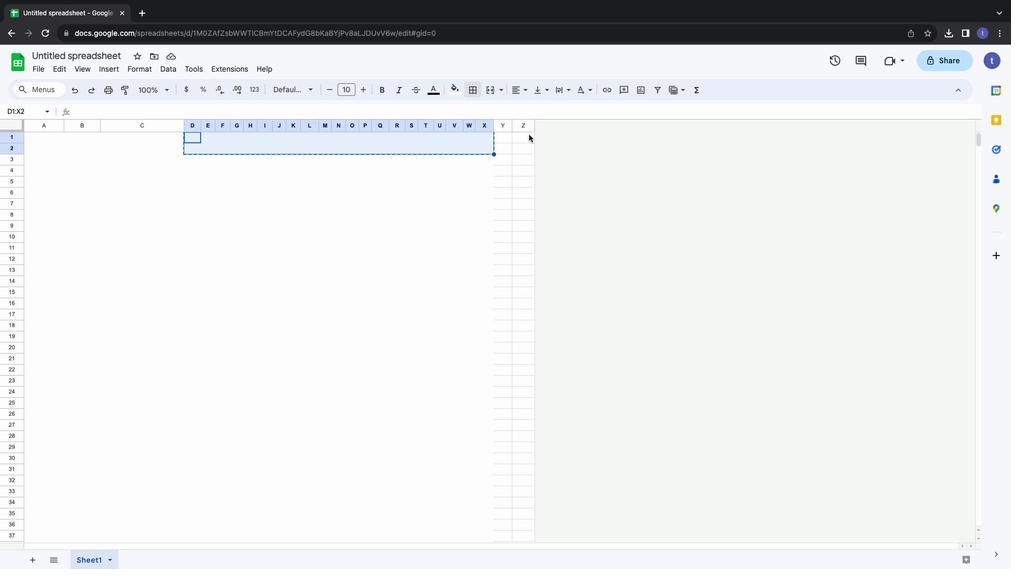 
Action: Mouse pressed left at (529, 134)
Screenshot: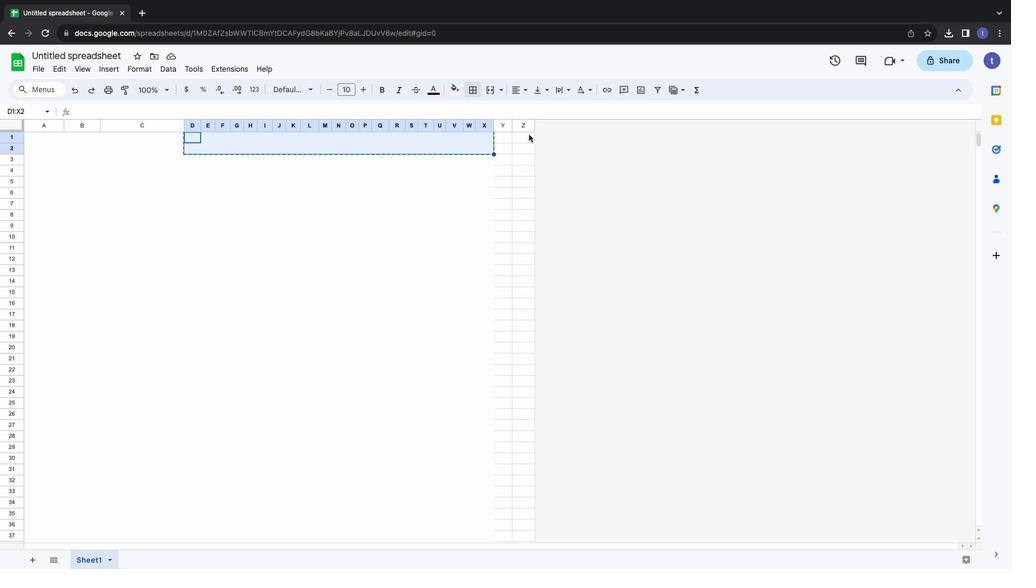 
Action: Key pressed Key.cmd'v'
Screenshot: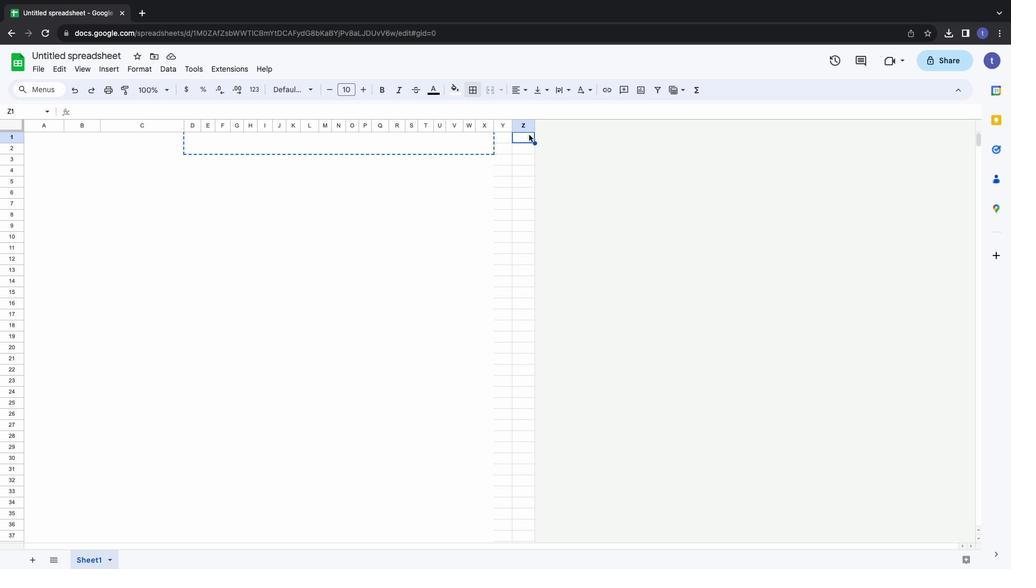 
Action: Mouse moved to (505, 138)
Screenshot: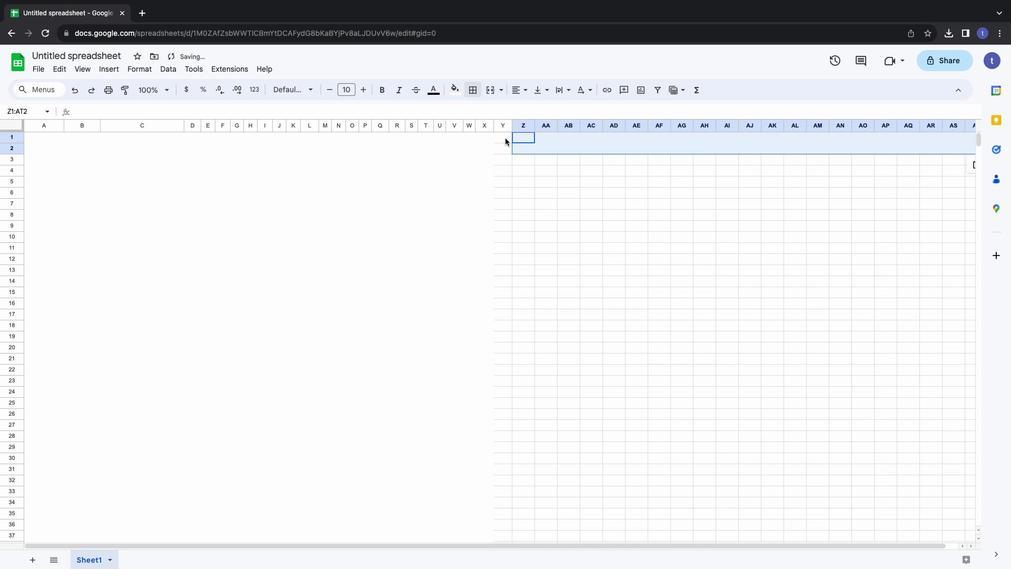 
Action: Mouse pressed left at (505, 138)
Screenshot: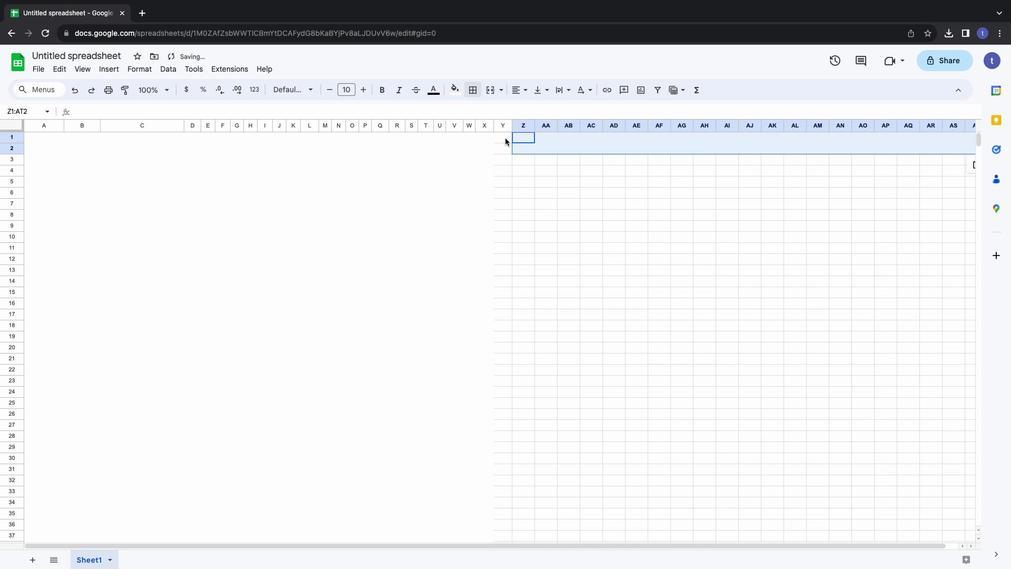 
Action: Mouse moved to (504, 137)
Screenshot: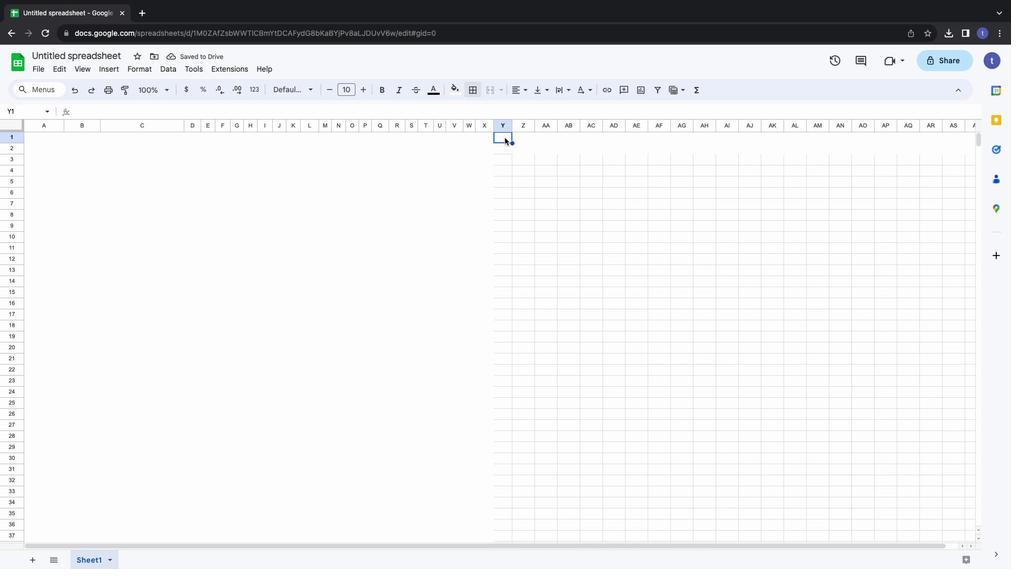 
Action: Mouse pressed left at (504, 137)
Screenshot: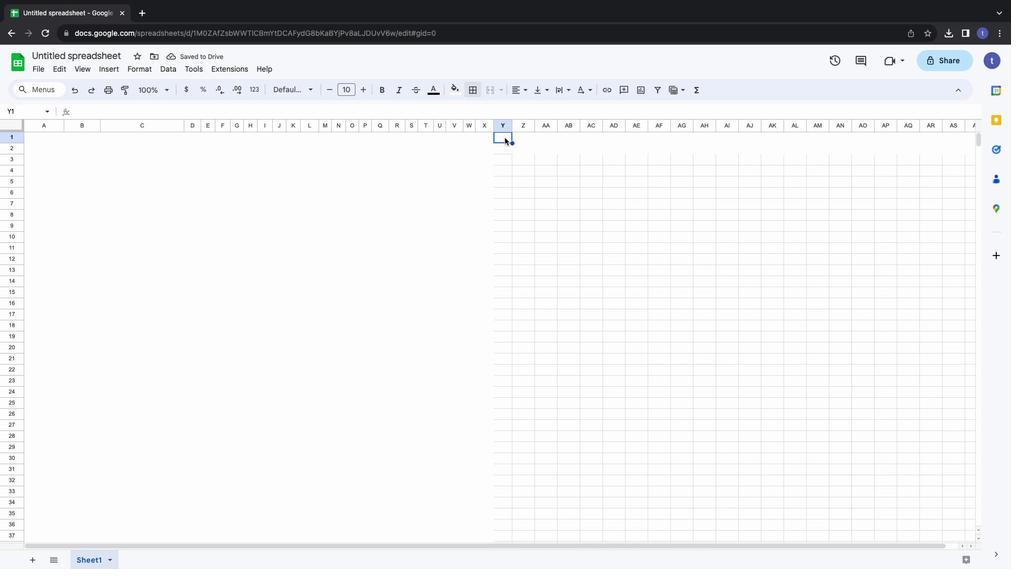
Action: Mouse moved to (592, 303)
Screenshot: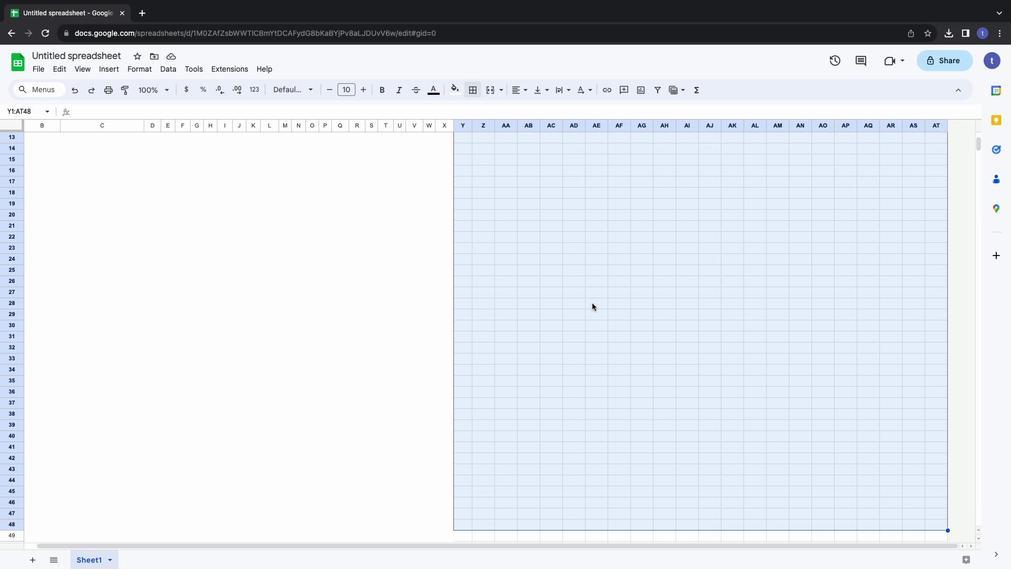 
Action: Mouse scrolled (592, 303) with delta (0, 0)
Screenshot: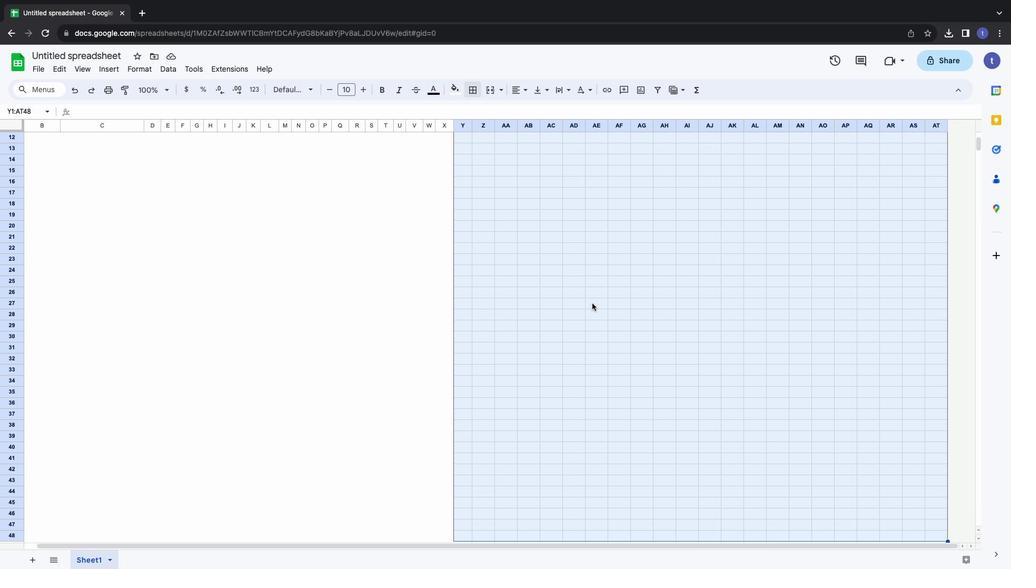 
Action: Mouse scrolled (592, 303) with delta (0, 0)
Screenshot: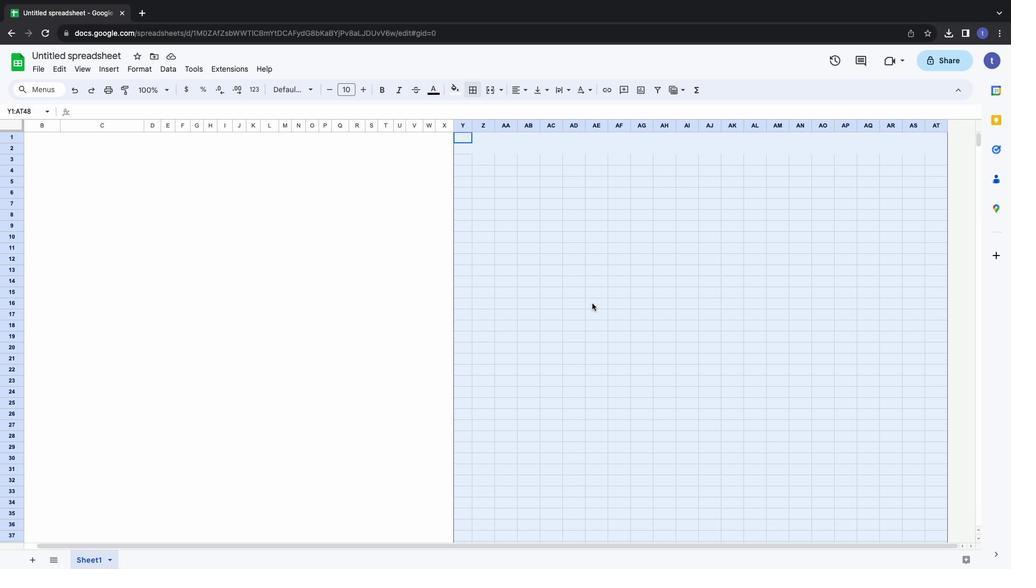 
Action: Mouse scrolled (592, 303) with delta (0, 1)
Screenshot: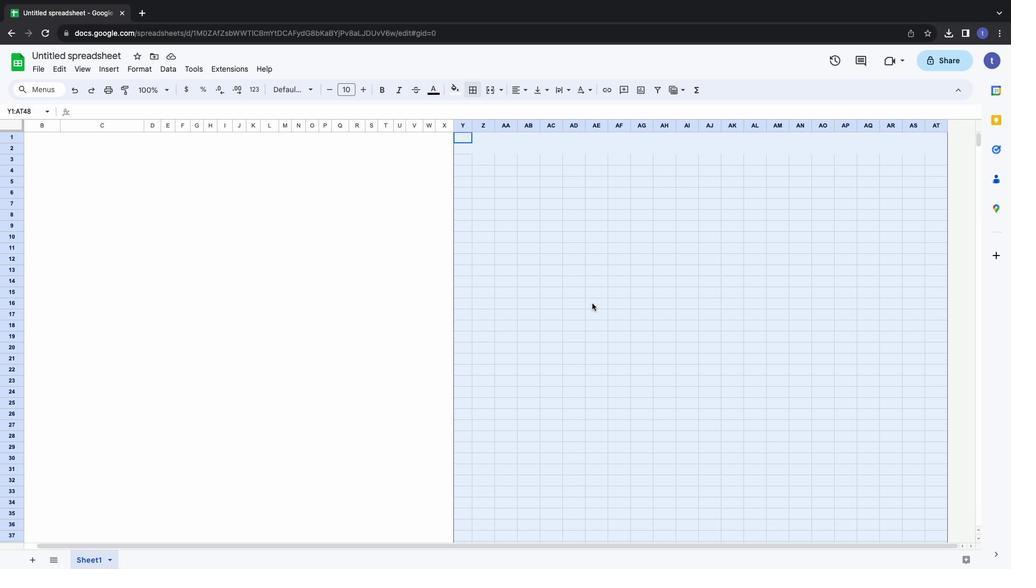
Action: Mouse scrolled (592, 303) with delta (0, 2)
Screenshot: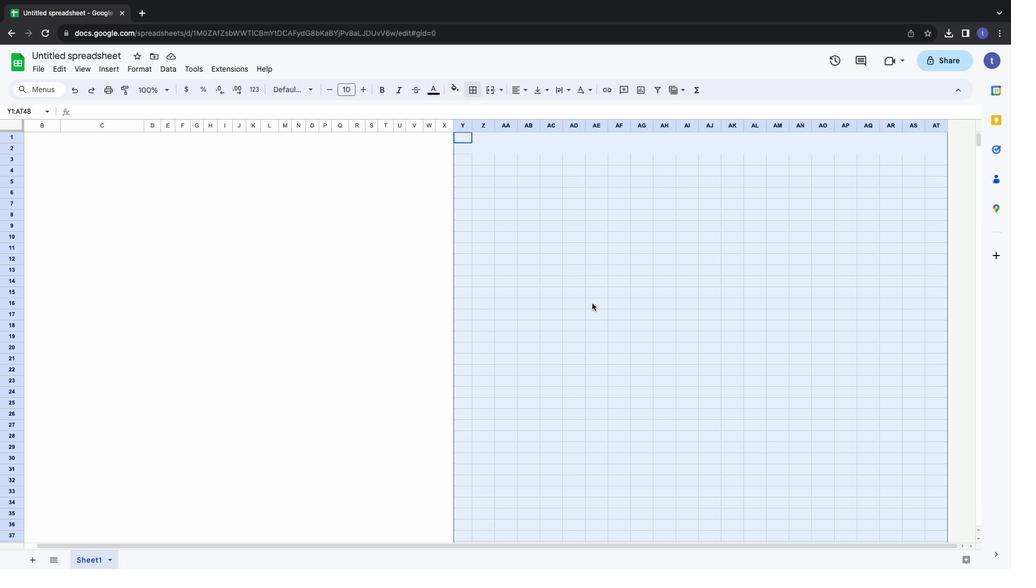 
Action: Mouse scrolled (592, 303) with delta (0, 3)
Screenshot: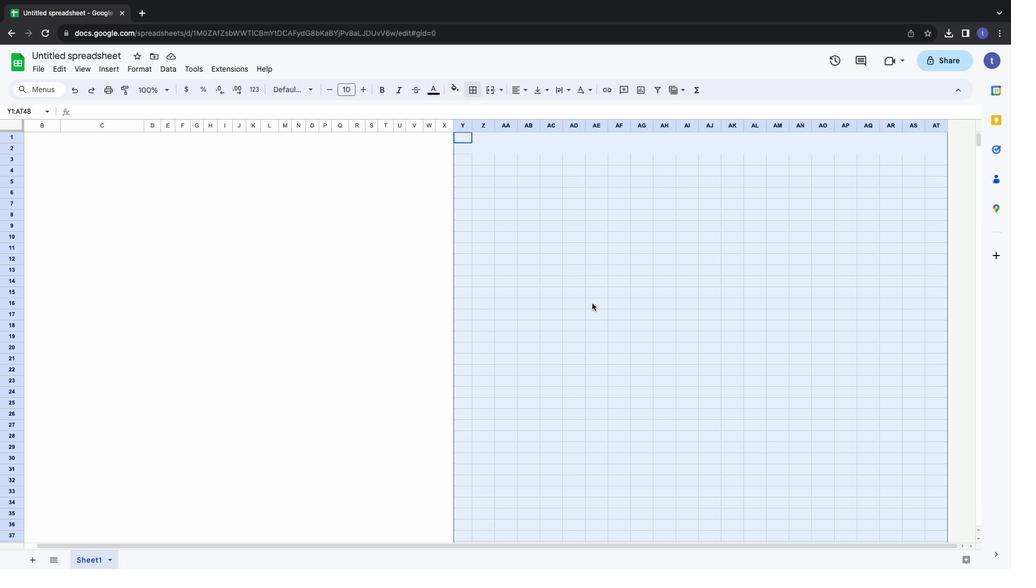 
Action: Mouse scrolled (592, 303) with delta (0, 3)
Screenshot: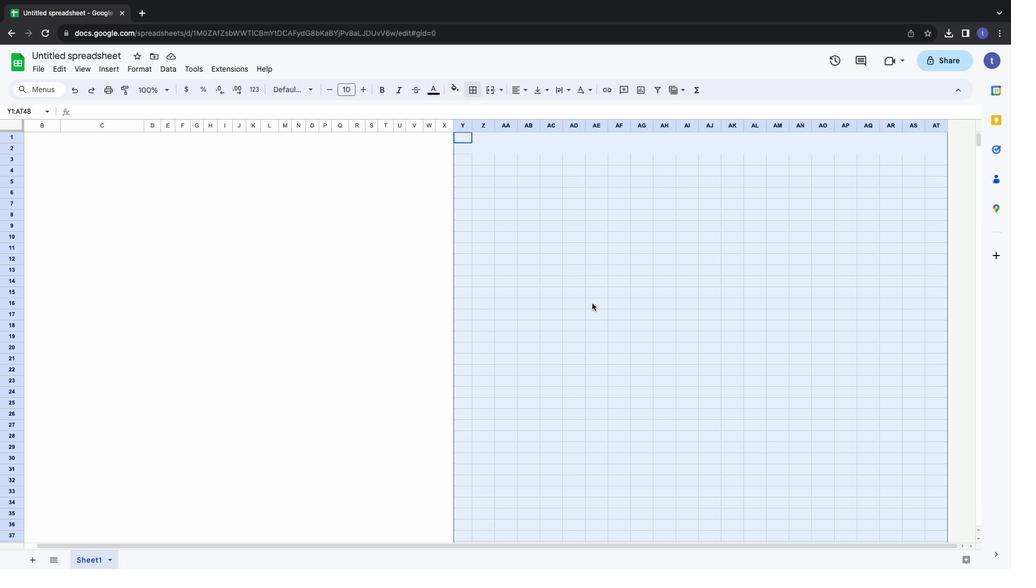 
Action: Mouse scrolled (592, 303) with delta (0, 3)
Screenshot: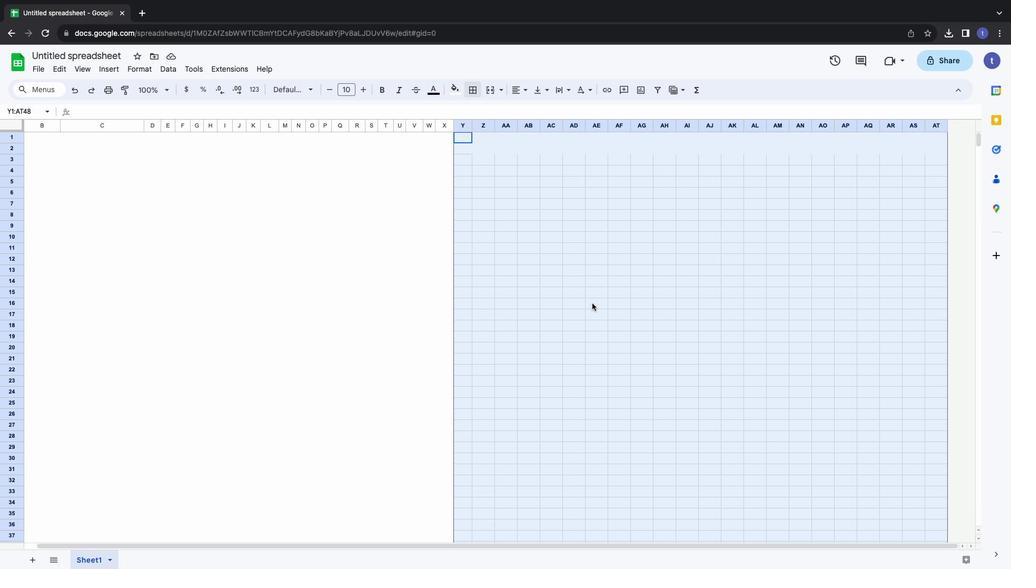 
Action: Mouse scrolled (592, 303) with delta (0, 0)
Screenshot: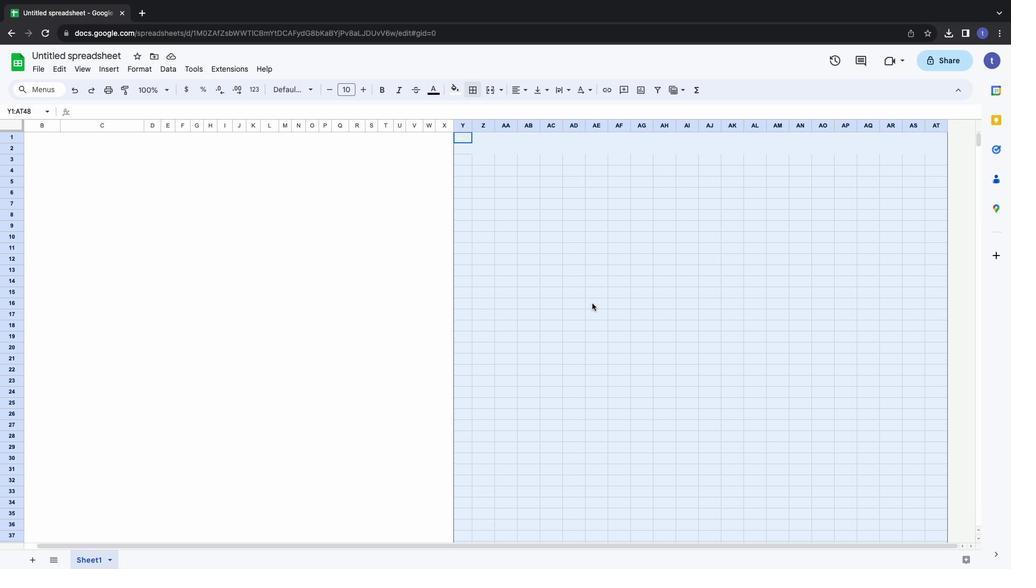 
Action: Mouse scrolled (592, 303) with delta (0, 0)
Screenshot: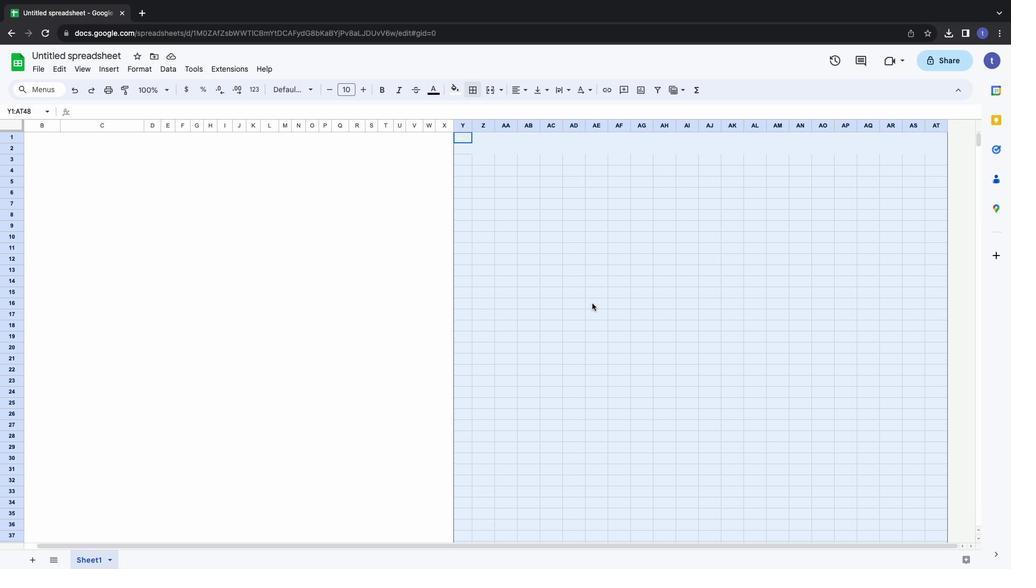 
Action: Mouse scrolled (592, 303) with delta (0, 2)
Screenshot: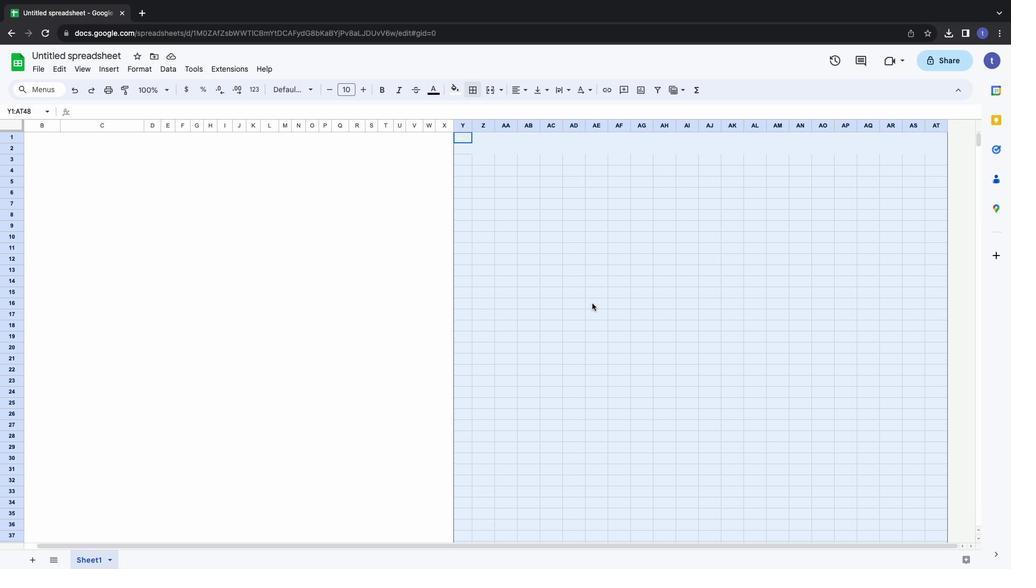 
Action: Mouse scrolled (592, 303) with delta (0, 2)
Screenshot: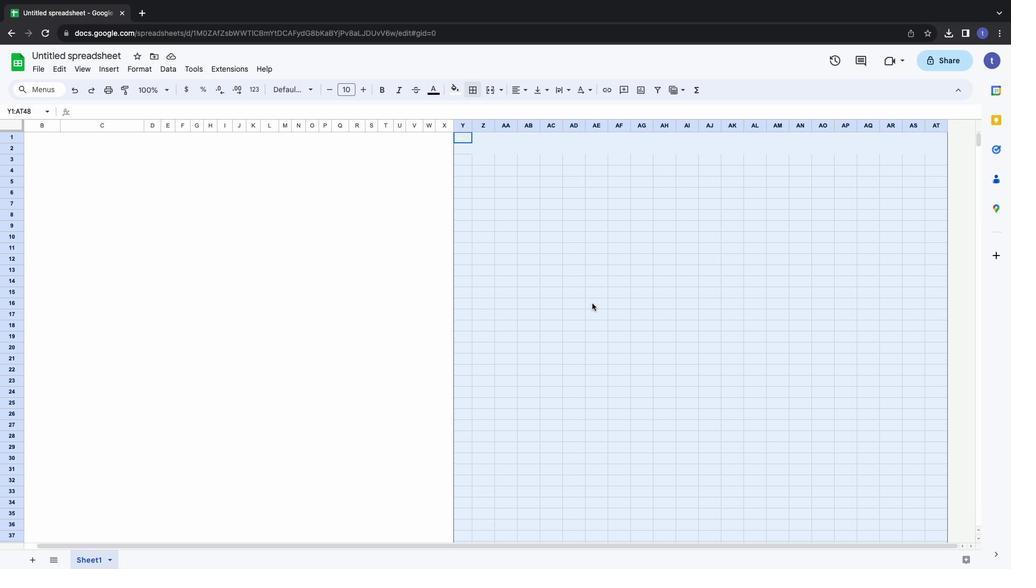 
Action: Mouse scrolled (592, 303) with delta (0, 3)
Screenshot: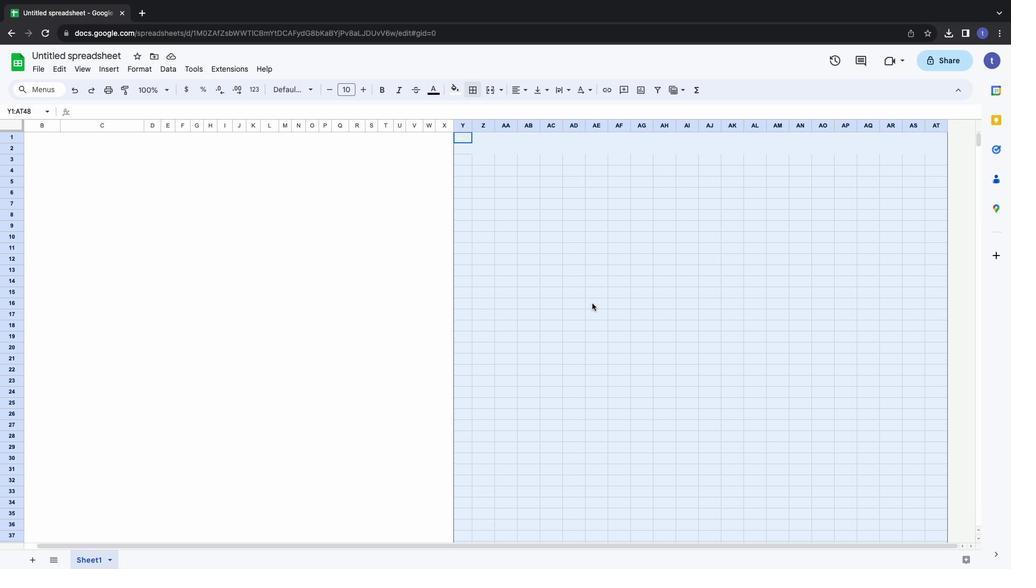 
Action: Mouse scrolled (592, 303) with delta (0, 3)
Screenshot: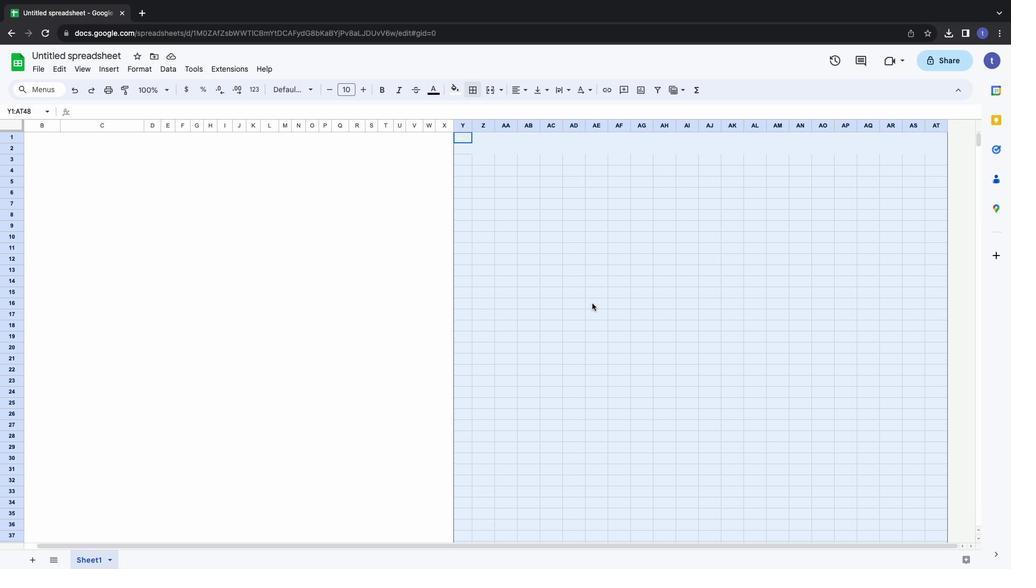 
Action: Mouse scrolled (592, 303) with delta (0, 3)
Screenshot: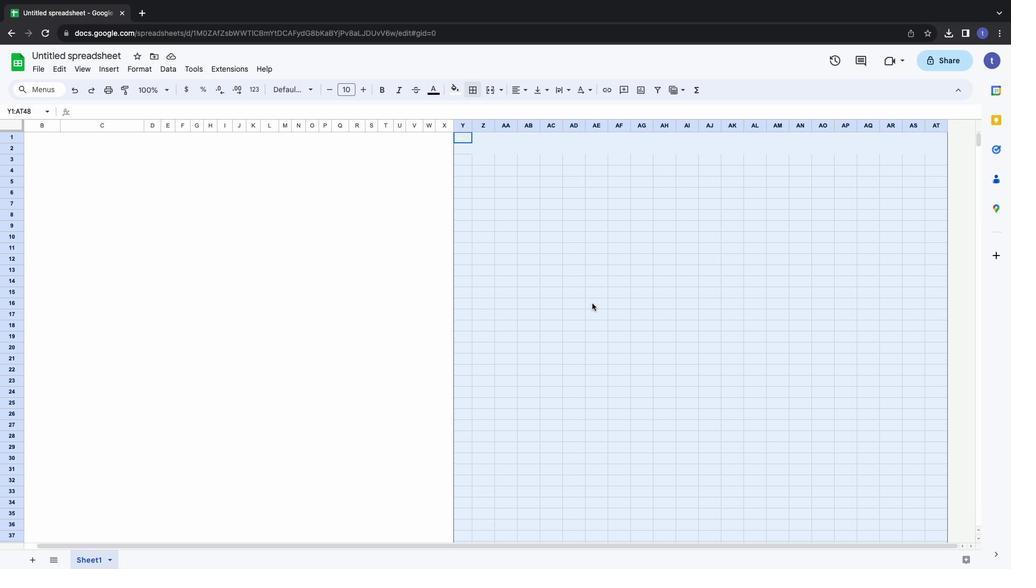 
Action: Mouse moved to (592, 302)
Screenshot: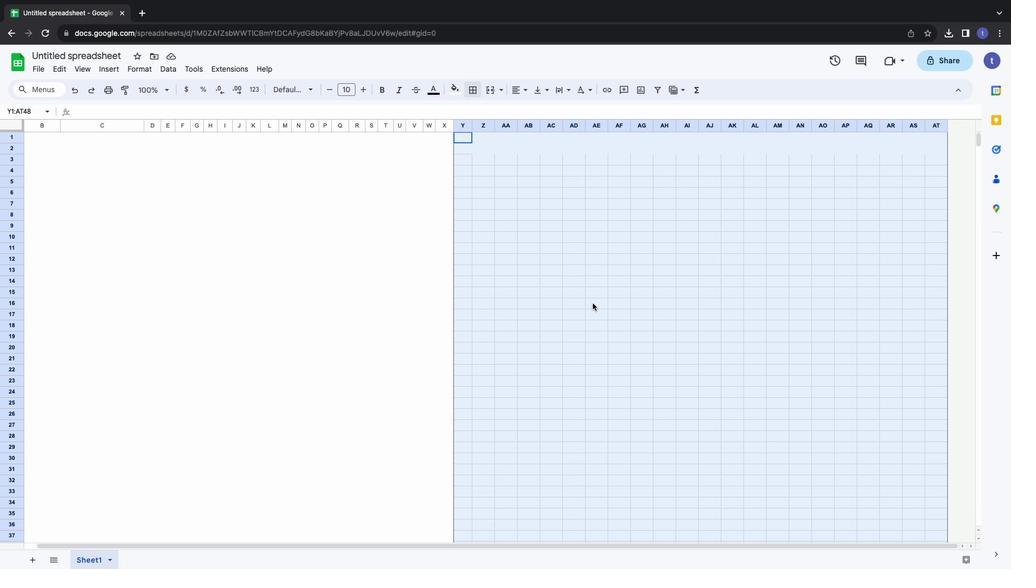 
Action: Mouse scrolled (592, 302) with delta (0, 0)
Screenshot: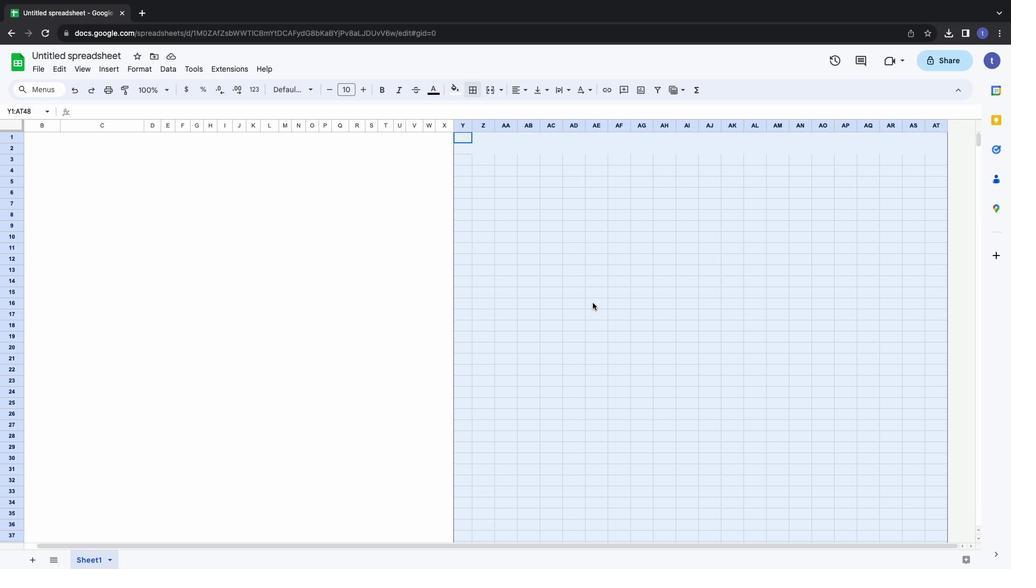 
Action: Mouse scrolled (592, 302) with delta (0, 0)
Screenshot: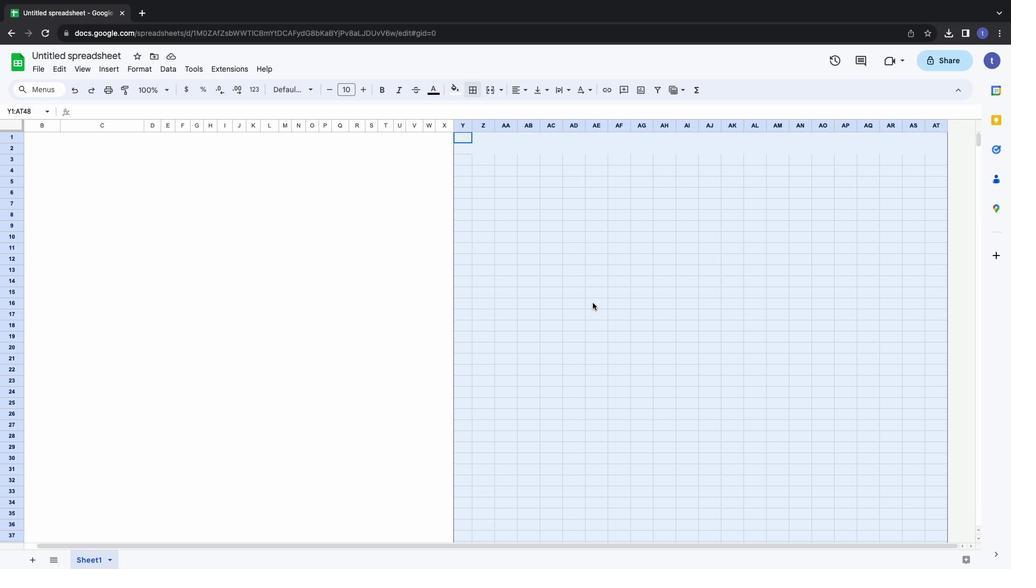 
Action: Mouse moved to (472, 86)
Screenshot: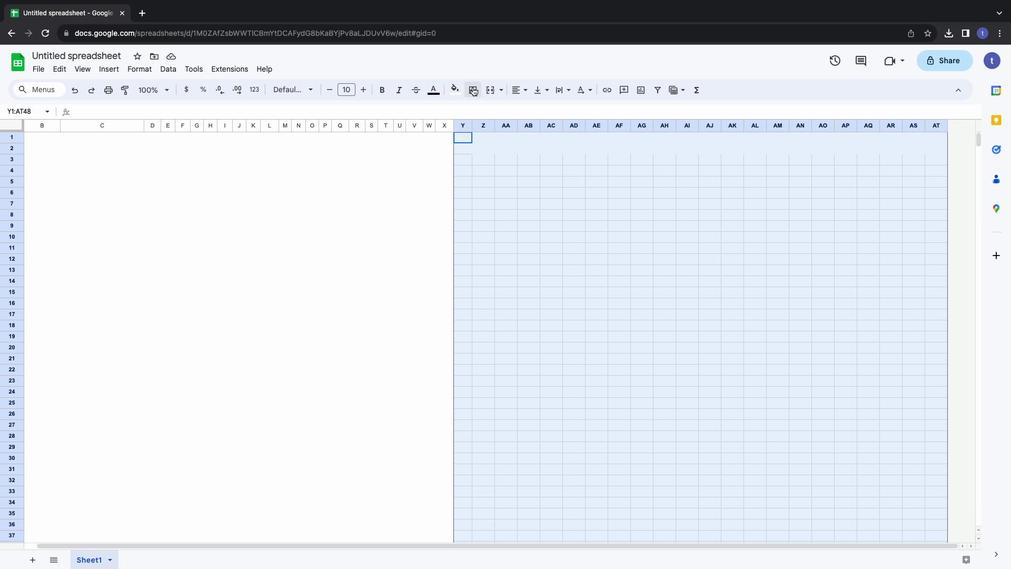 
Action: Mouse pressed left at (472, 86)
Screenshot: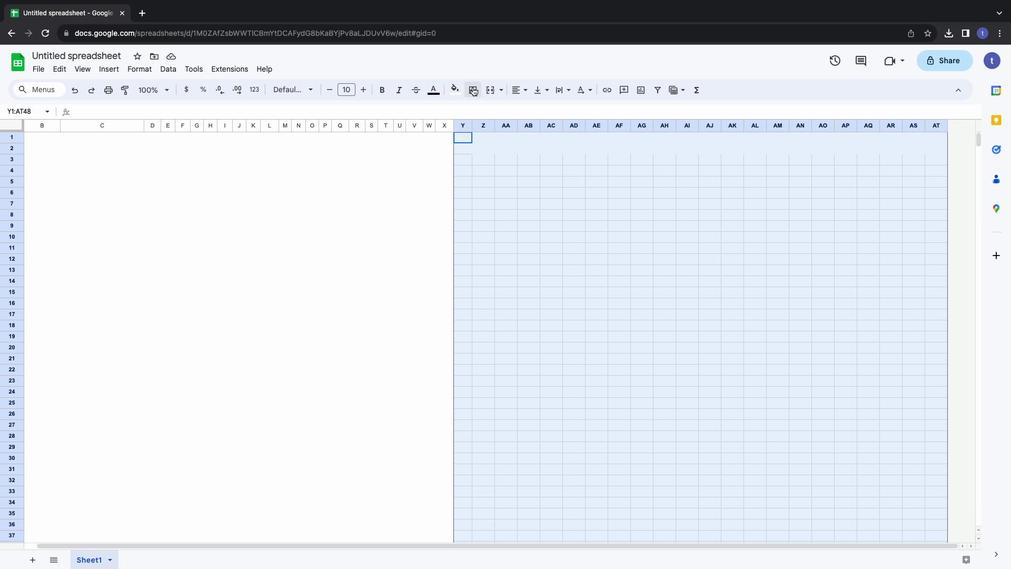 
Action: Mouse moved to (478, 110)
Screenshot: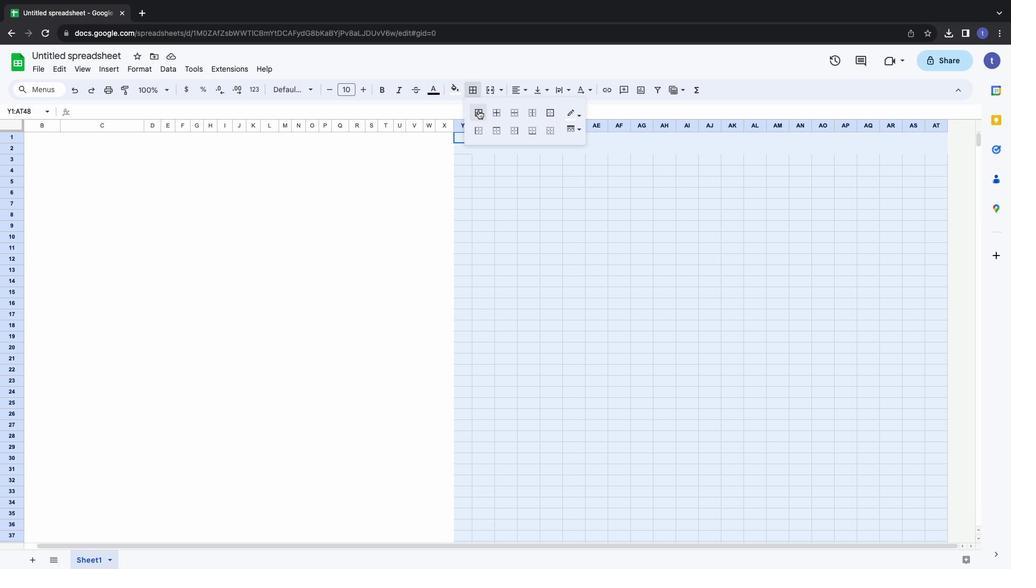 
Action: Mouse pressed left at (478, 110)
Screenshot: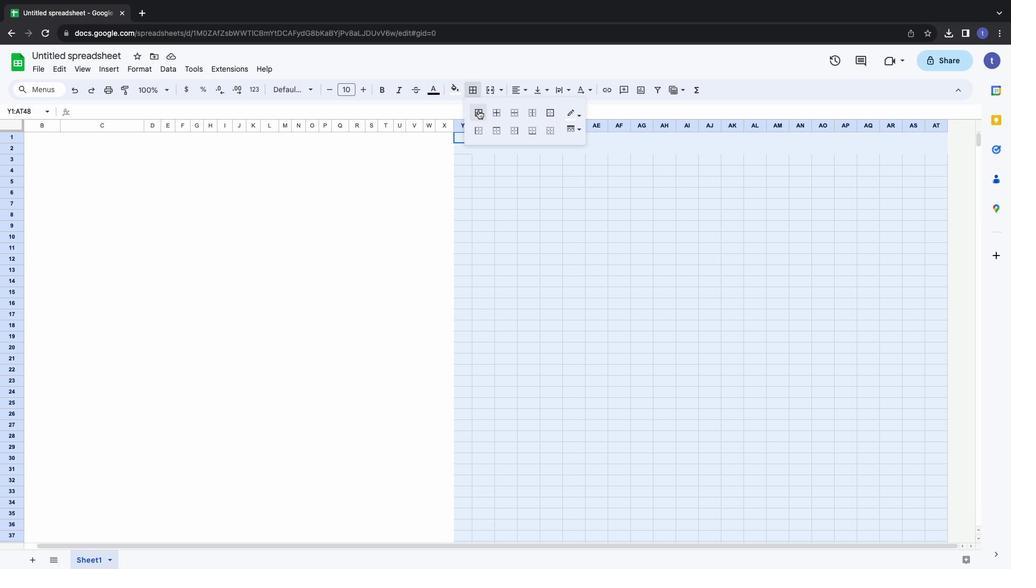 
Action: Mouse moved to (575, 114)
Screenshot: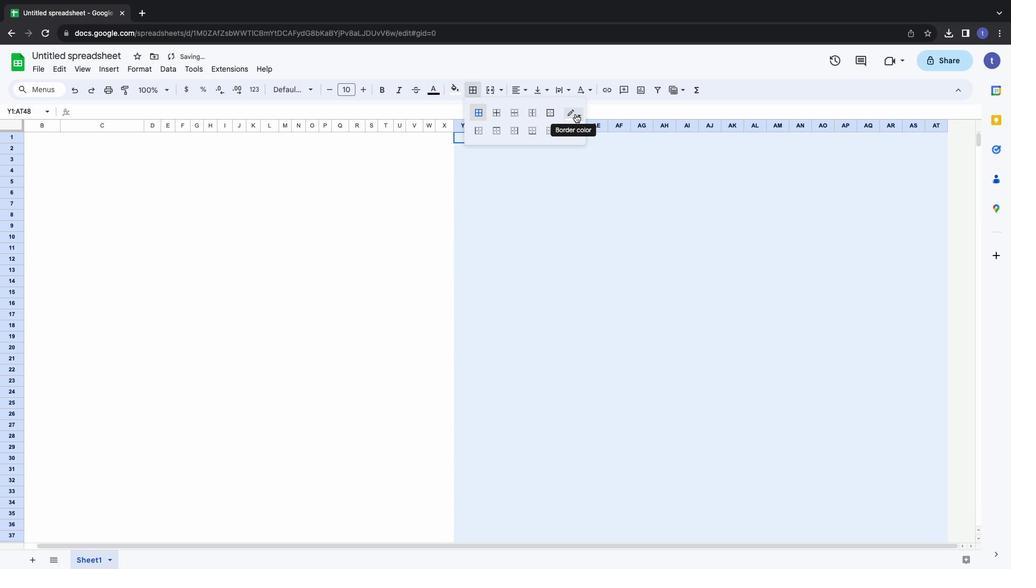 
Action: Mouse pressed left at (575, 114)
Screenshot: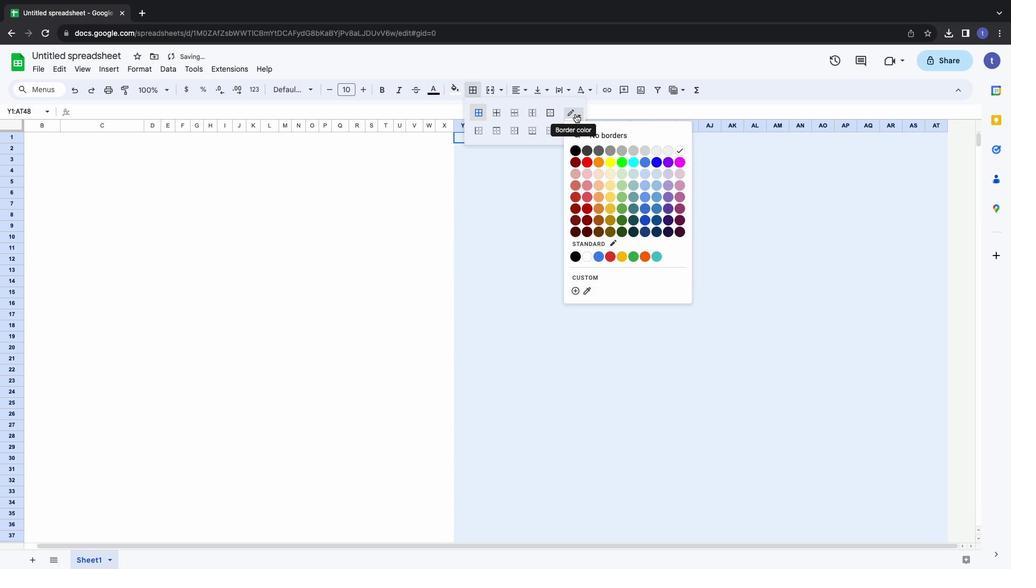 
Action: Mouse moved to (418, 208)
Screenshot: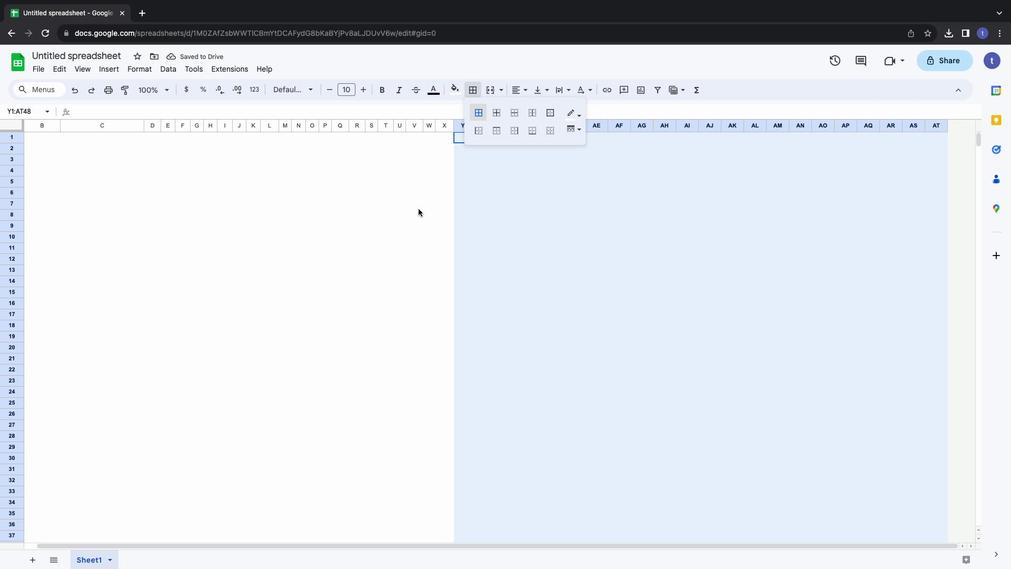 
Action: Mouse pressed left at (418, 208)
Screenshot: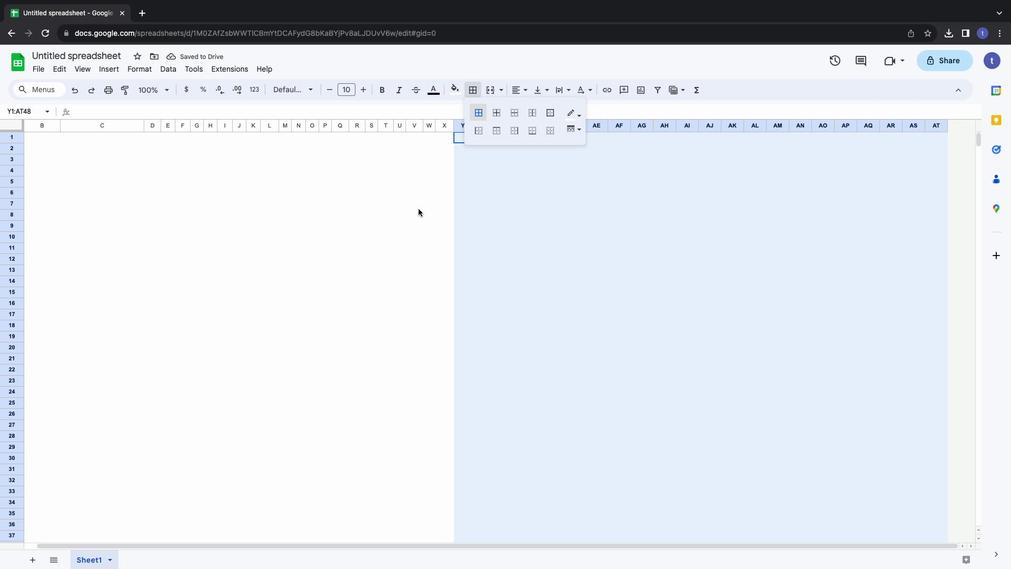 
Action: Mouse moved to (214, 203)
Screenshot: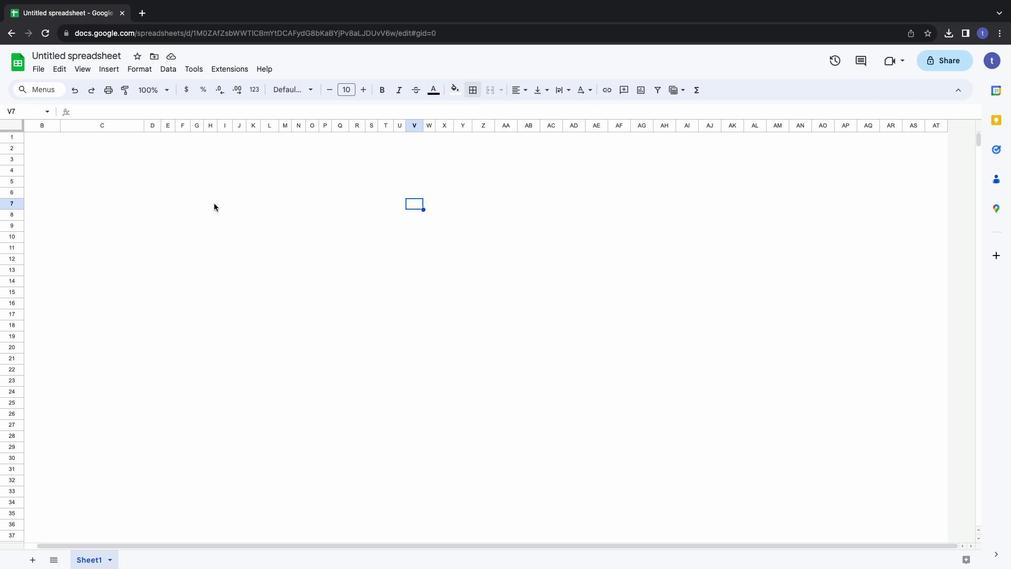 
Action: Mouse scrolled (214, 203) with delta (0, 0)
Screenshot: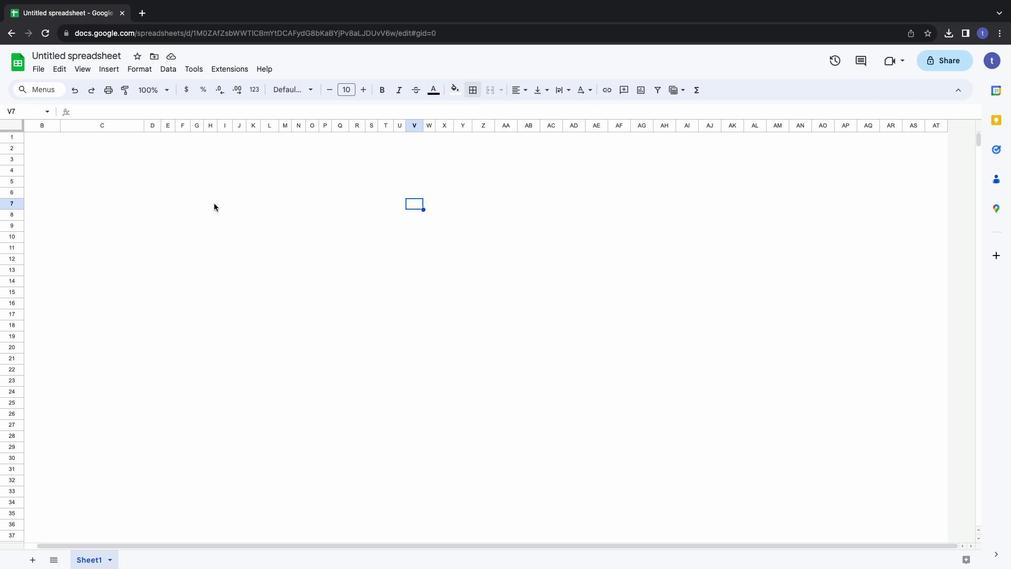 
Action: Mouse scrolled (214, 203) with delta (0, 0)
Screenshot: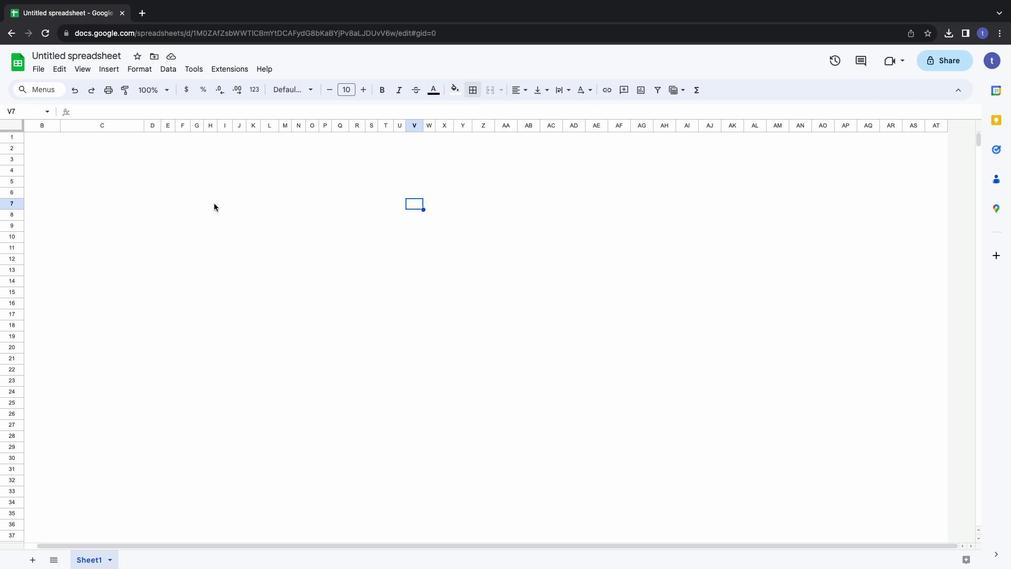 
Action: Mouse scrolled (214, 203) with delta (0, 1)
Screenshot: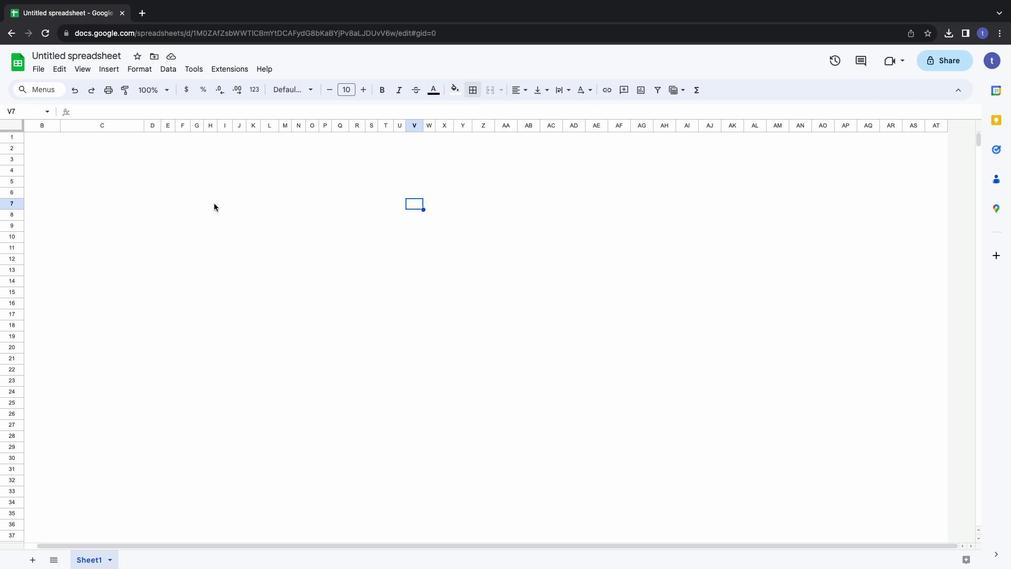 
Action: Mouse scrolled (214, 203) with delta (0, 2)
Screenshot: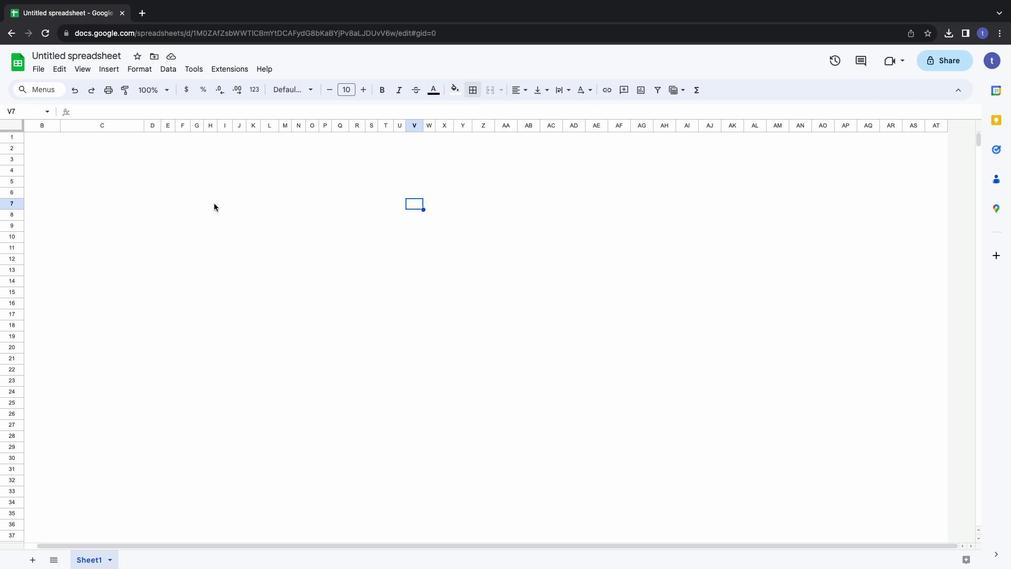 
Action: Mouse scrolled (214, 203) with delta (0, 2)
Screenshot: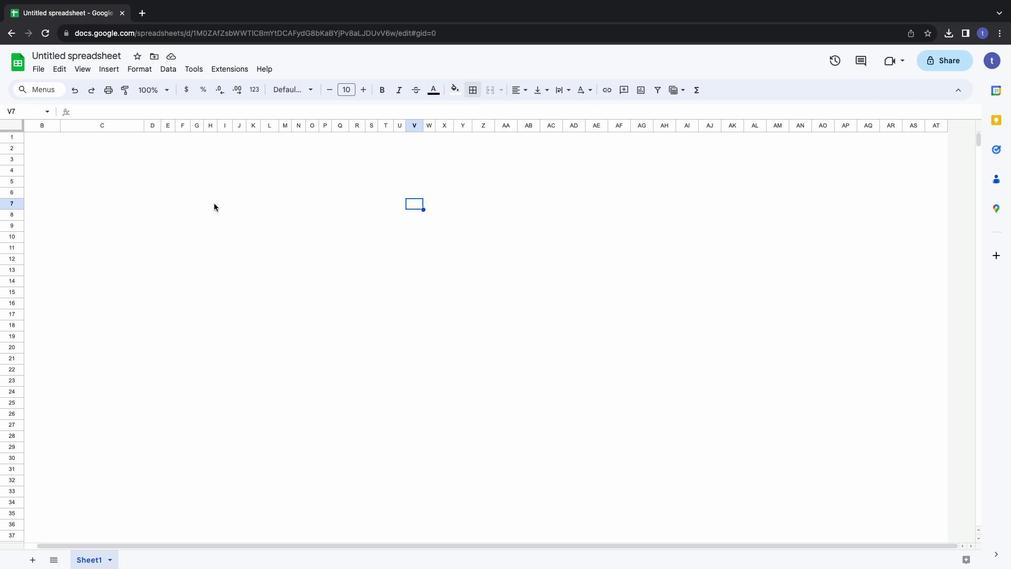 
Action: Mouse moved to (239, 543)
Screenshot: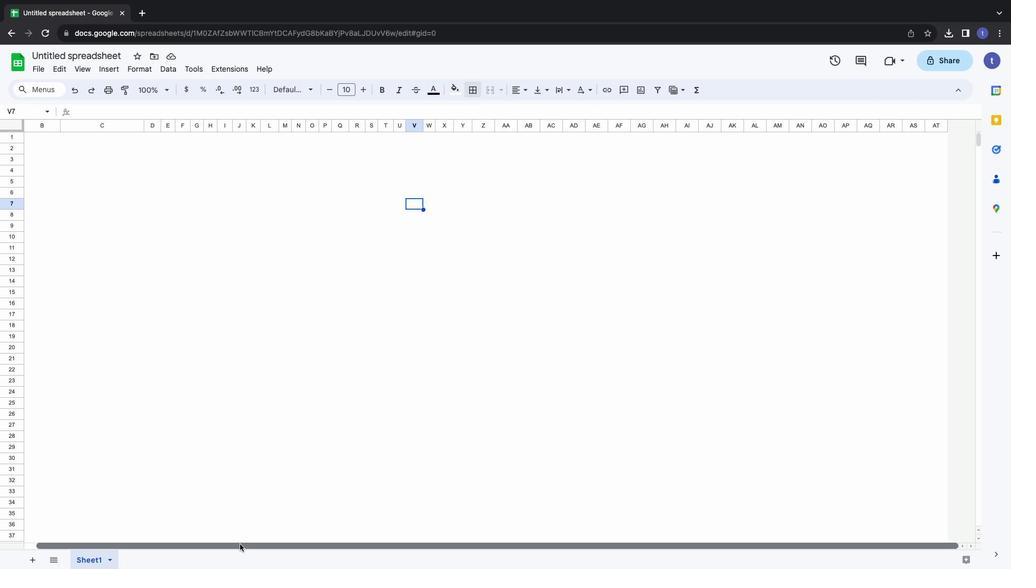 
Action: Mouse pressed left at (239, 543)
Screenshot: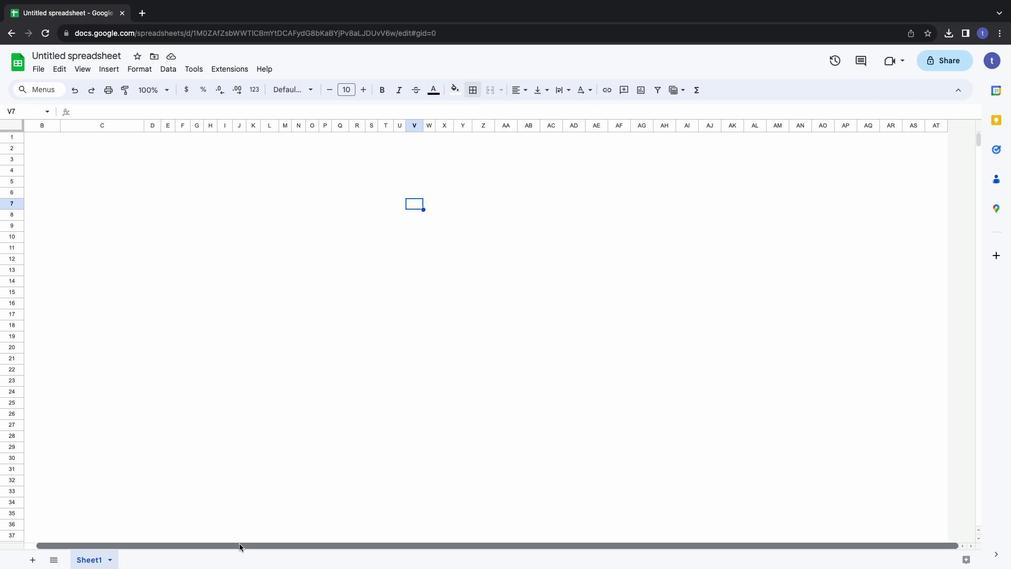 
Action: Mouse moved to (434, 155)
Screenshot: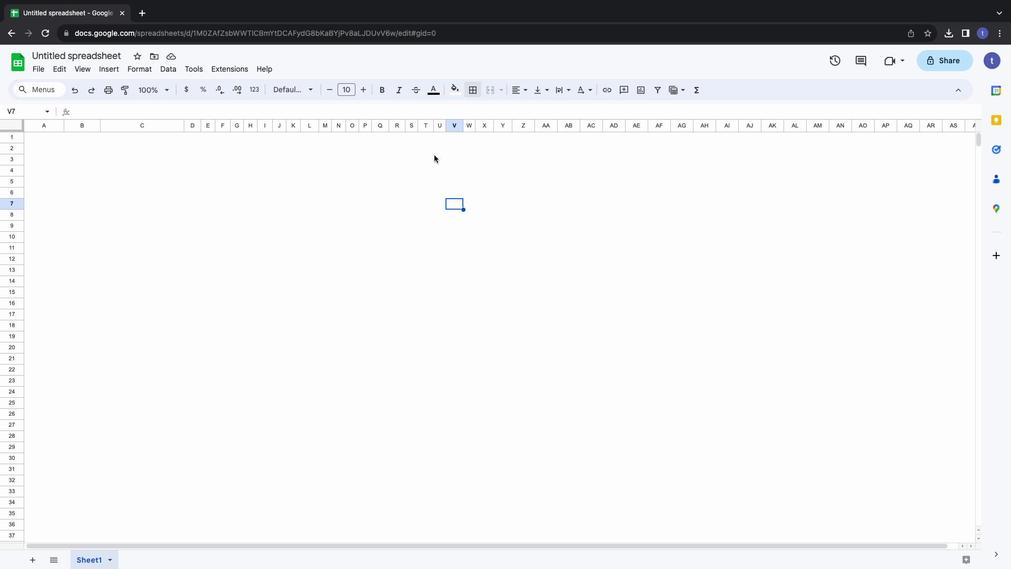
Action: Mouse pressed left at (434, 155)
Screenshot: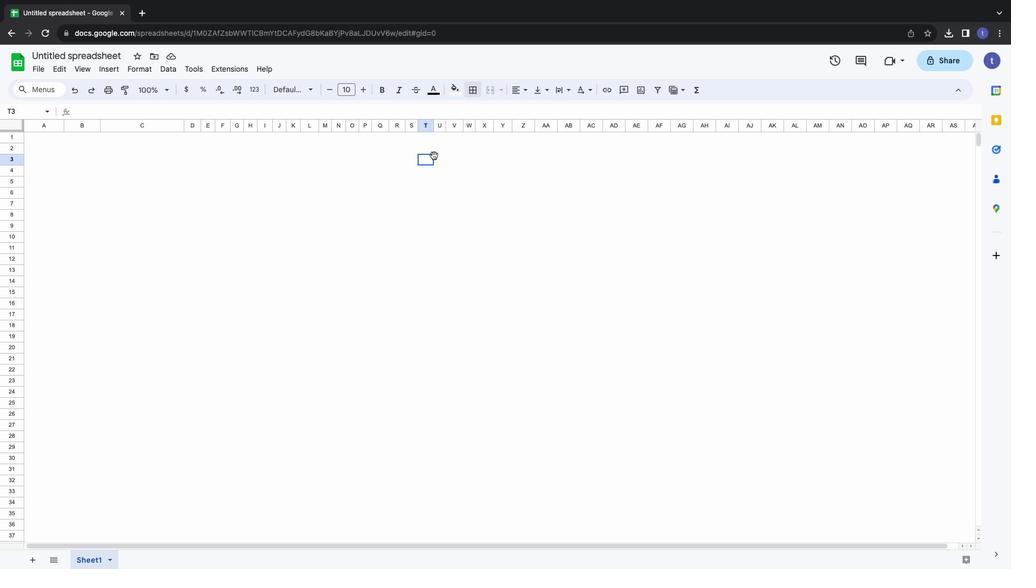 
Action: Mouse moved to (489, 93)
Screenshot: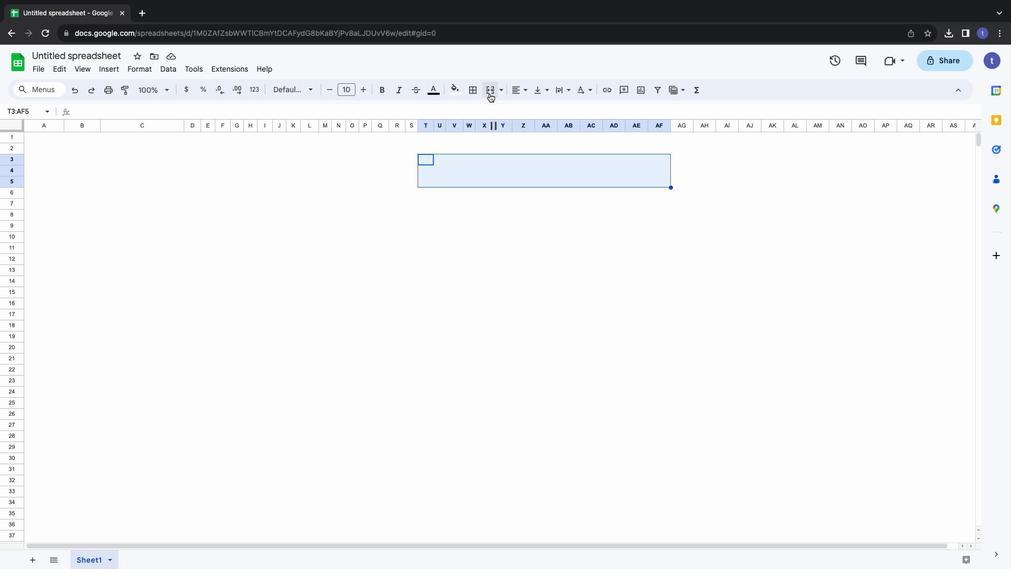 
Action: Mouse pressed left at (489, 93)
Screenshot: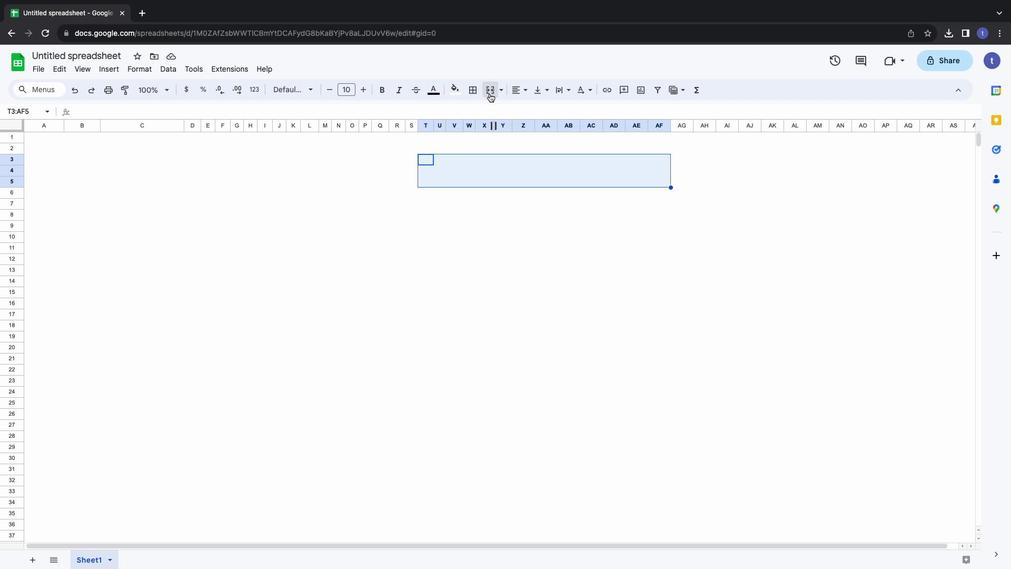 
Action: Mouse moved to (466, 179)
Screenshot: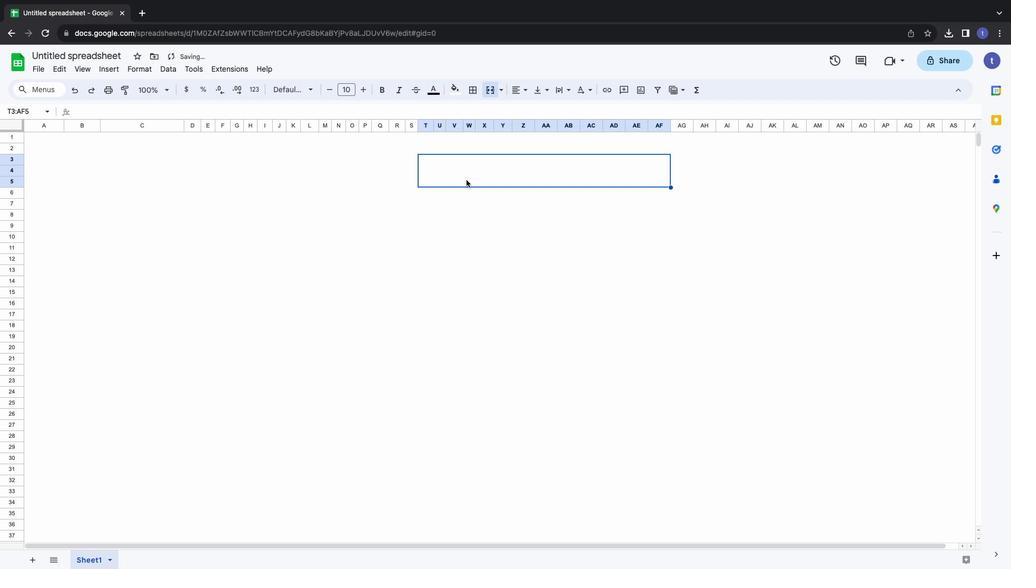 
Action: Mouse pressed left at (466, 179)
Screenshot: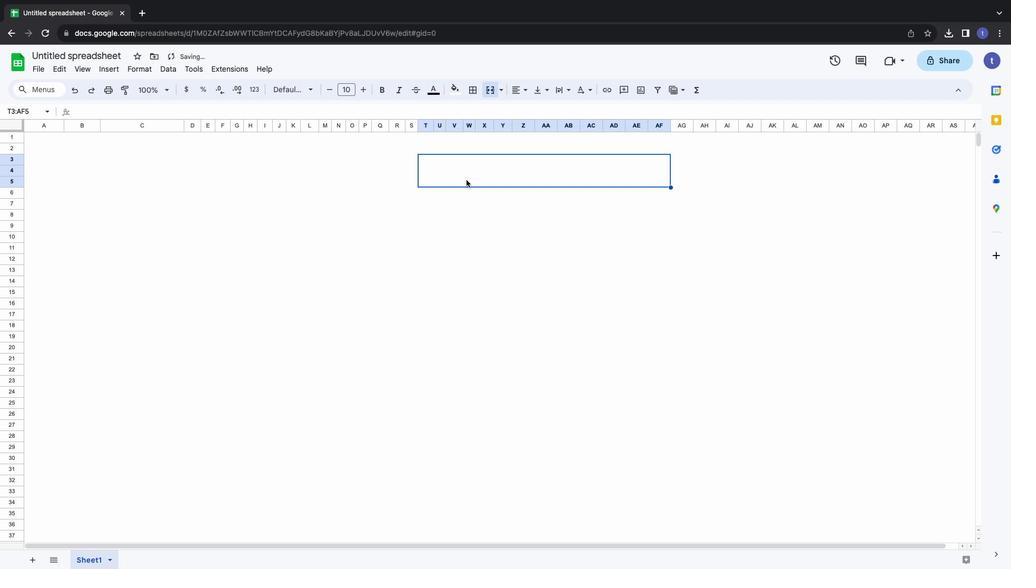 
Action: Mouse pressed left at (466, 179)
Screenshot: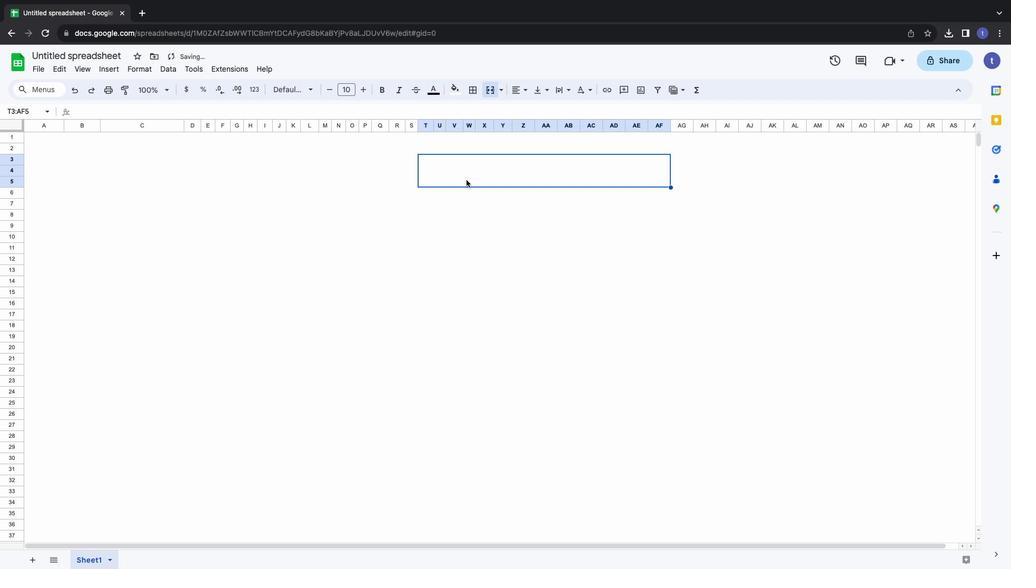
Action: Key pressed Key.ctrlKey.shift'A''T''T''E''N''D''A''N''C''E'Key.space'S''H''E''E''T'Key.enter
Screenshot: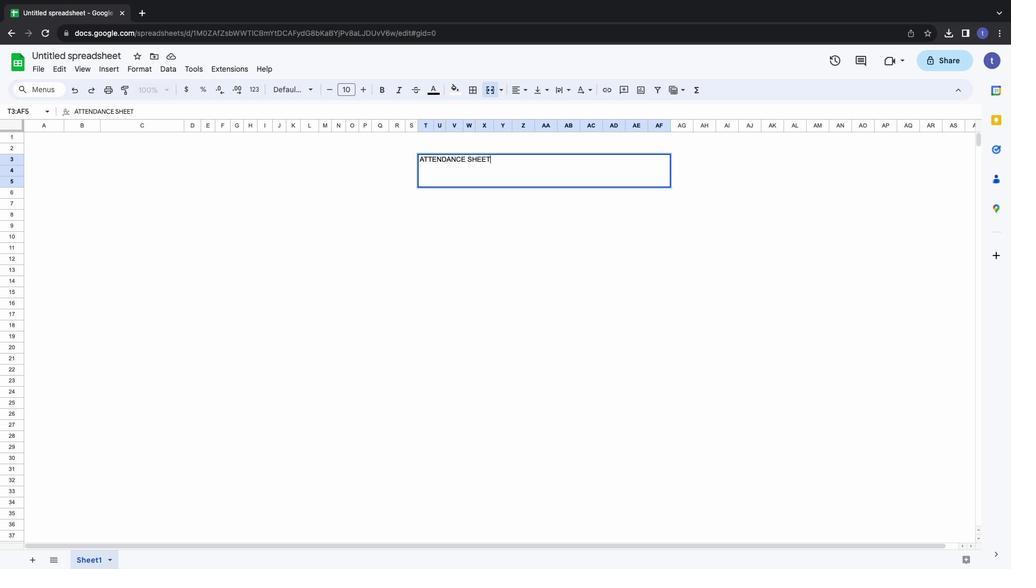
Action: Mouse moved to (499, 173)
Screenshot: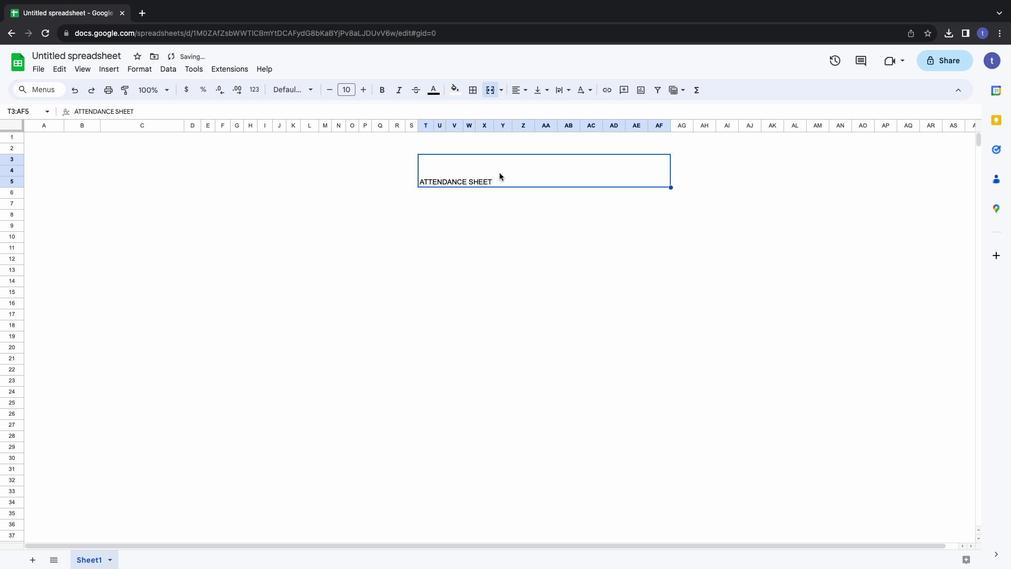 
Action: Mouse pressed left at (499, 173)
Screenshot: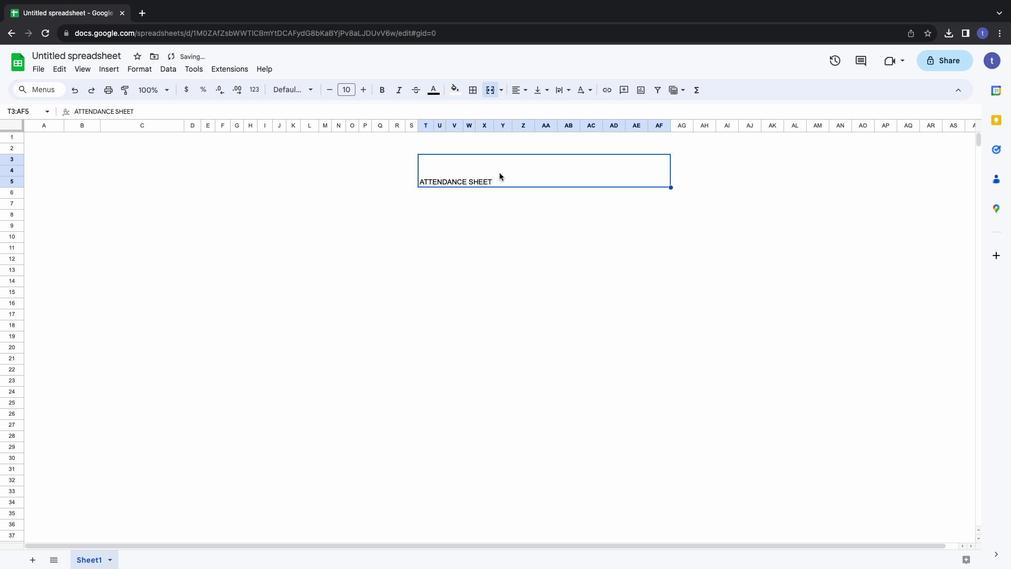 
Action: Mouse moved to (458, 92)
Screenshot: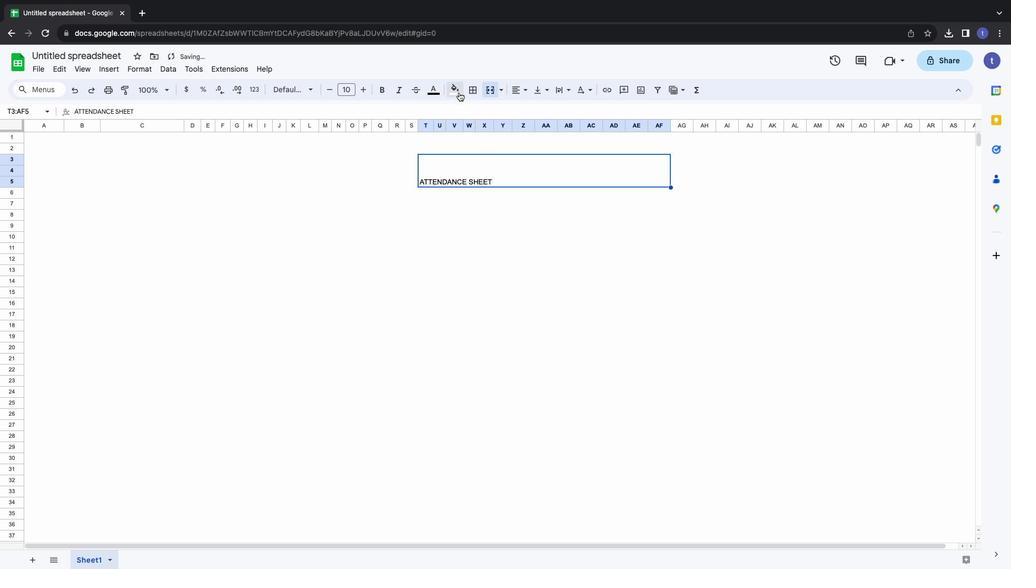 
Action: Mouse pressed left at (458, 92)
Screenshot: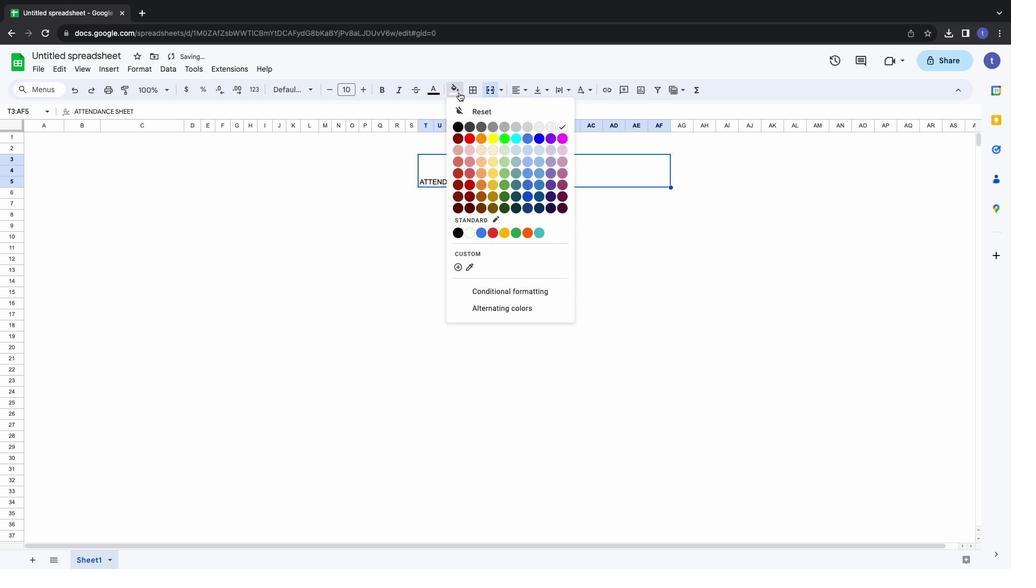 
Action: Mouse moved to (539, 174)
Screenshot: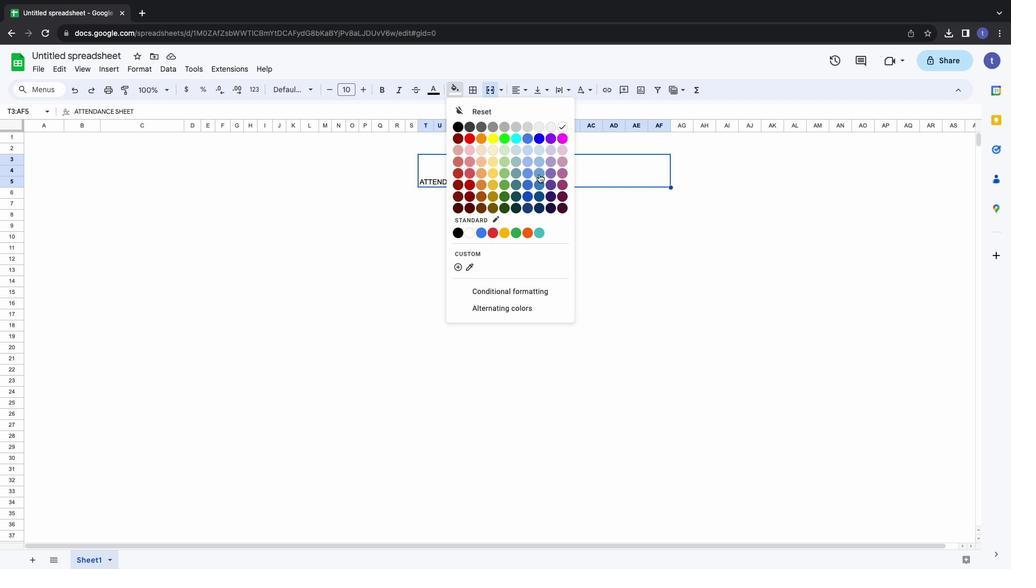 
Action: Mouse pressed left at (539, 174)
Screenshot: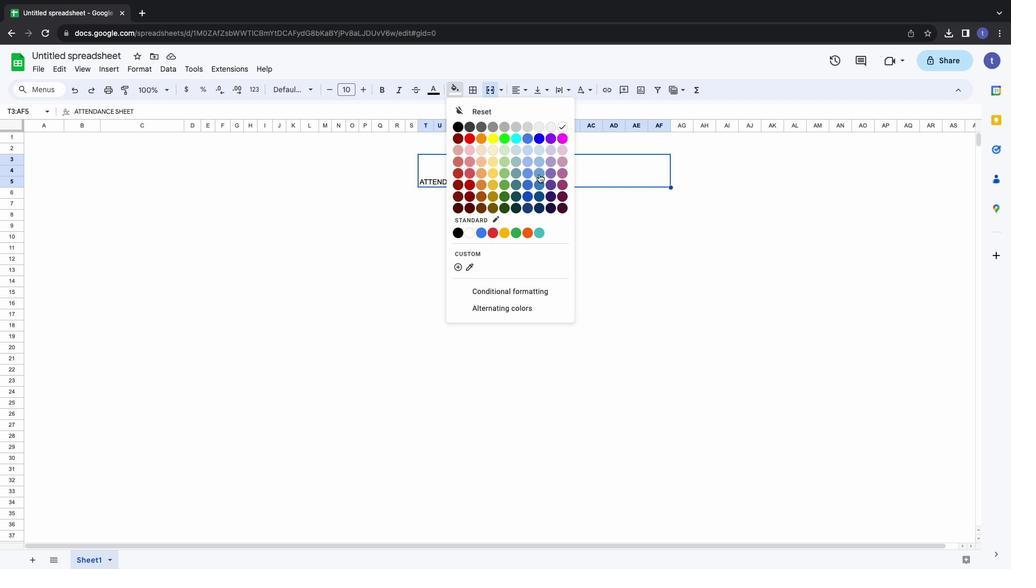 
Action: Mouse moved to (456, 92)
Screenshot: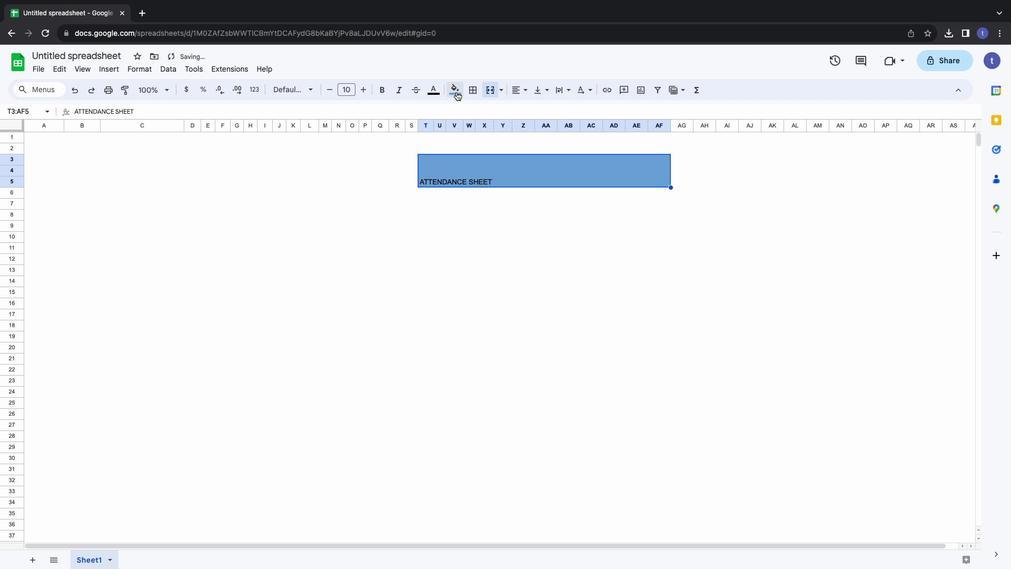 
Action: Mouse pressed left at (456, 92)
Screenshot: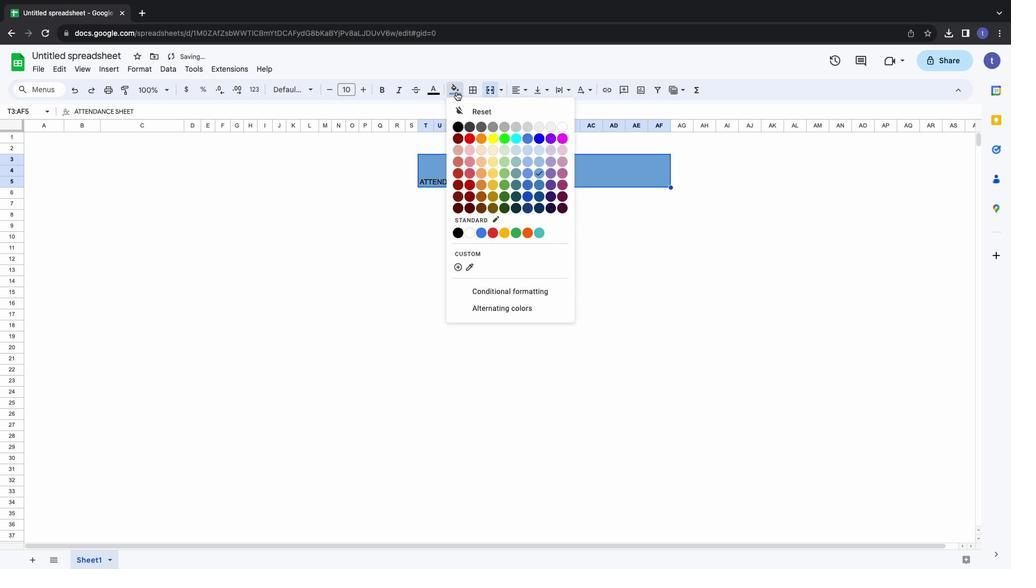 
Action: Mouse moved to (540, 191)
Screenshot: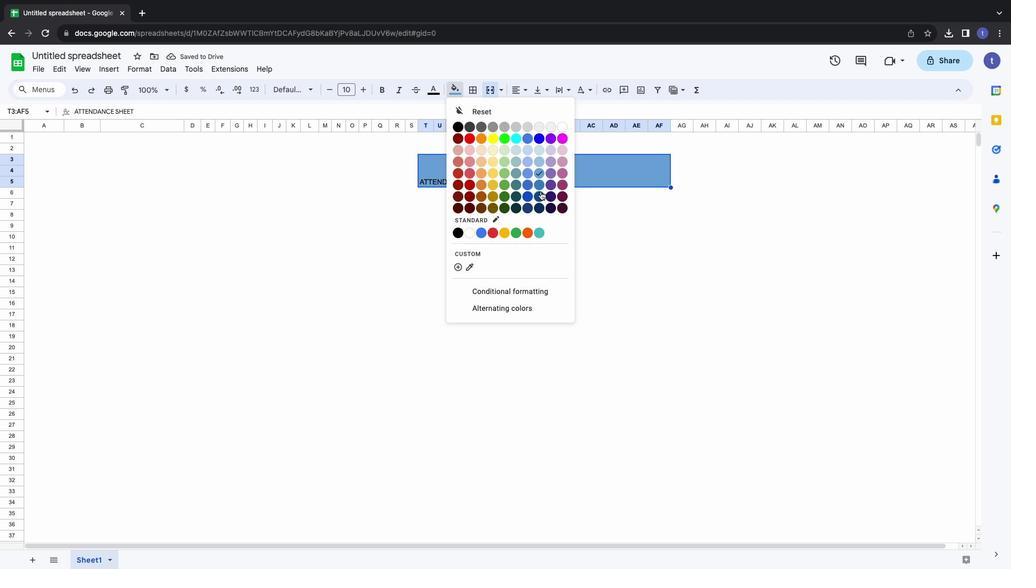 
Action: Mouse pressed left at (540, 191)
Screenshot: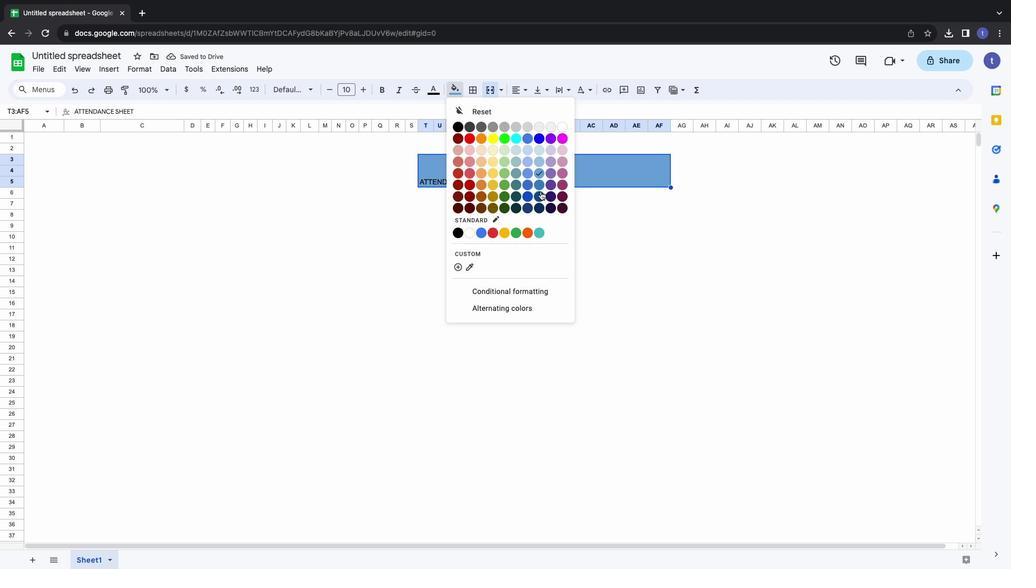 
Action: Mouse moved to (486, 181)
Screenshot: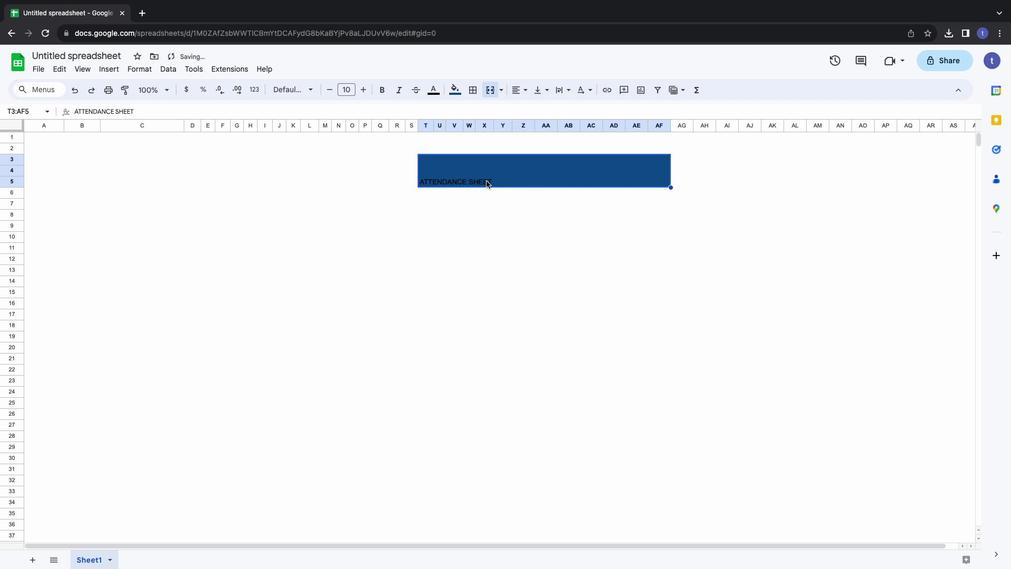 
Action: Mouse pressed left at (486, 181)
Screenshot: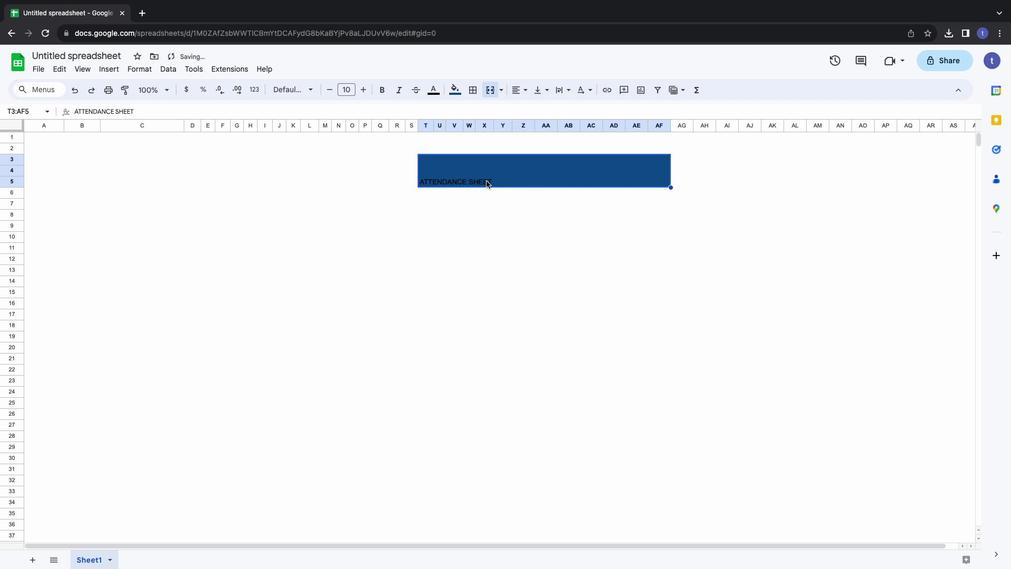 
Action: Mouse moved to (352, 91)
Screenshot: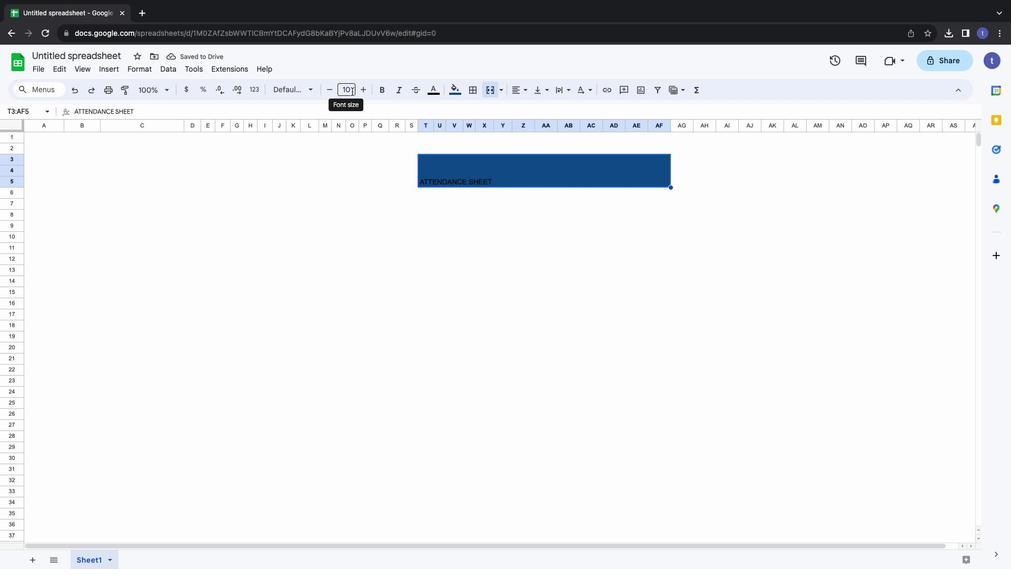 
Action: Mouse pressed left at (352, 91)
Screenshot: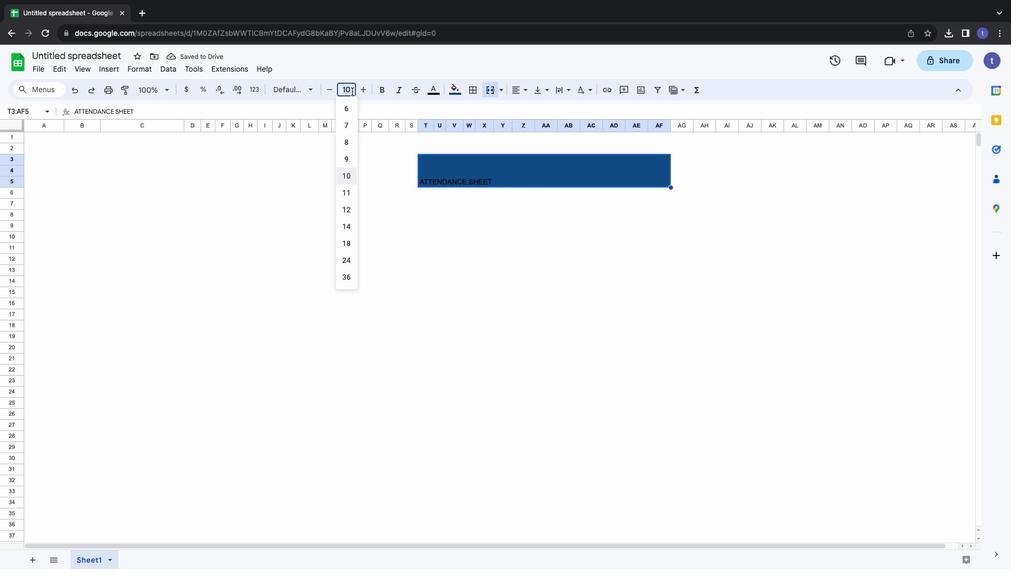 
Action: Mouse moved to (347, 257)
Screenshot: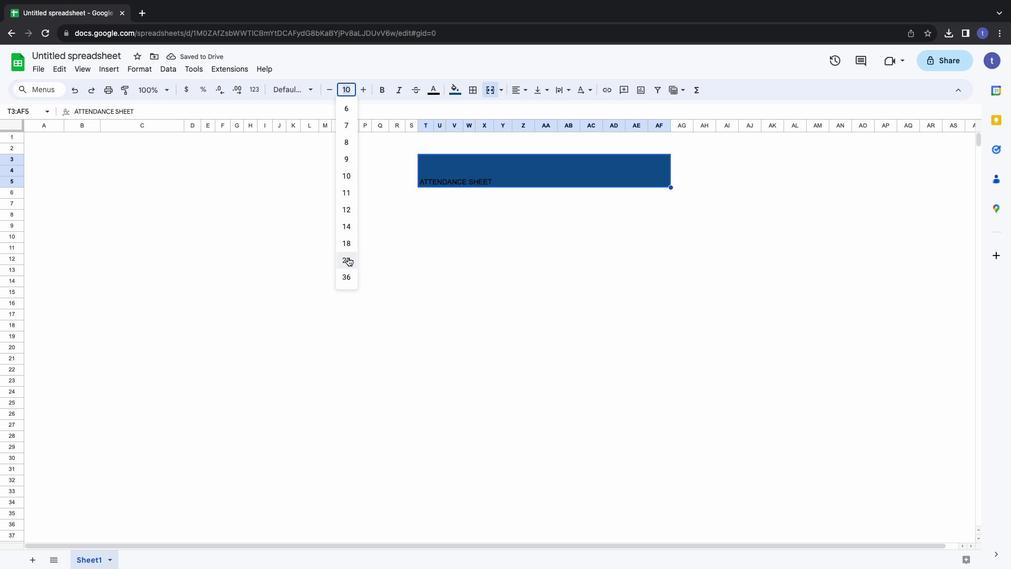 
Action: Mouse pressed left at (347, 257)
Screenshot: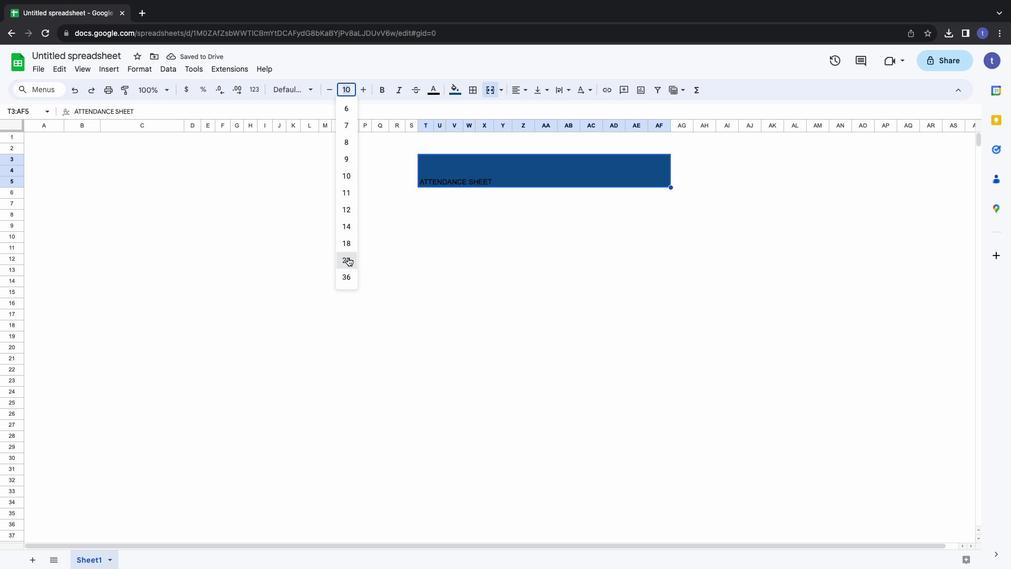 
Action: Mouse moved to (436, 93)
Screenshot: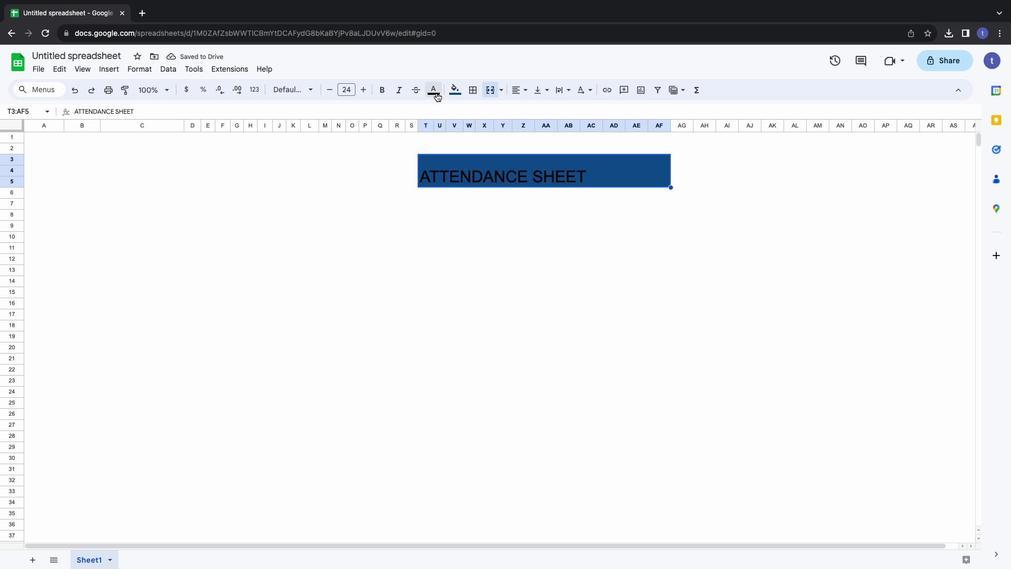 
Action: Mouse pressed left at (436, 93)
Screenshot: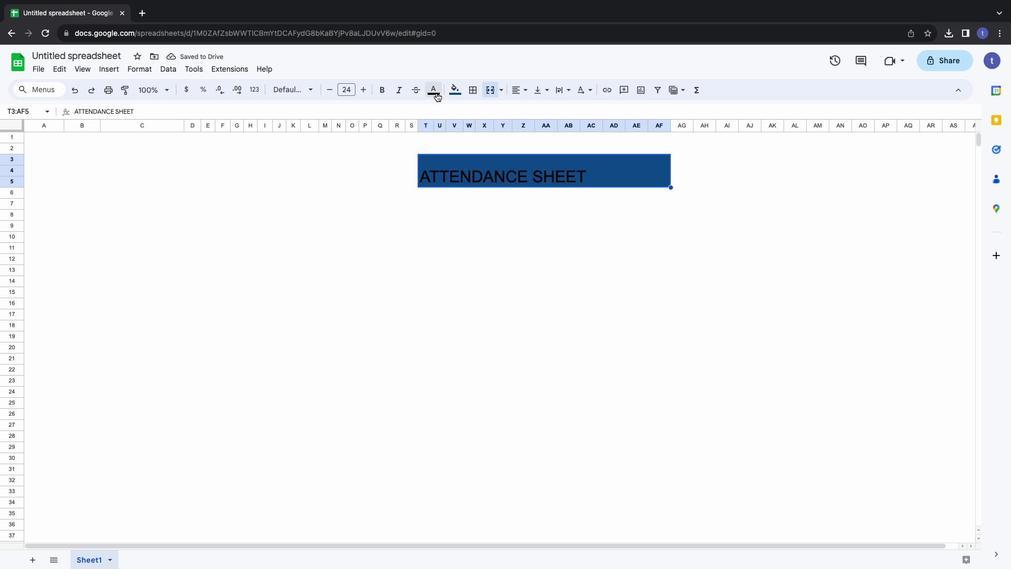 
Action: Mouse moved to (544, 126)
Screenshot: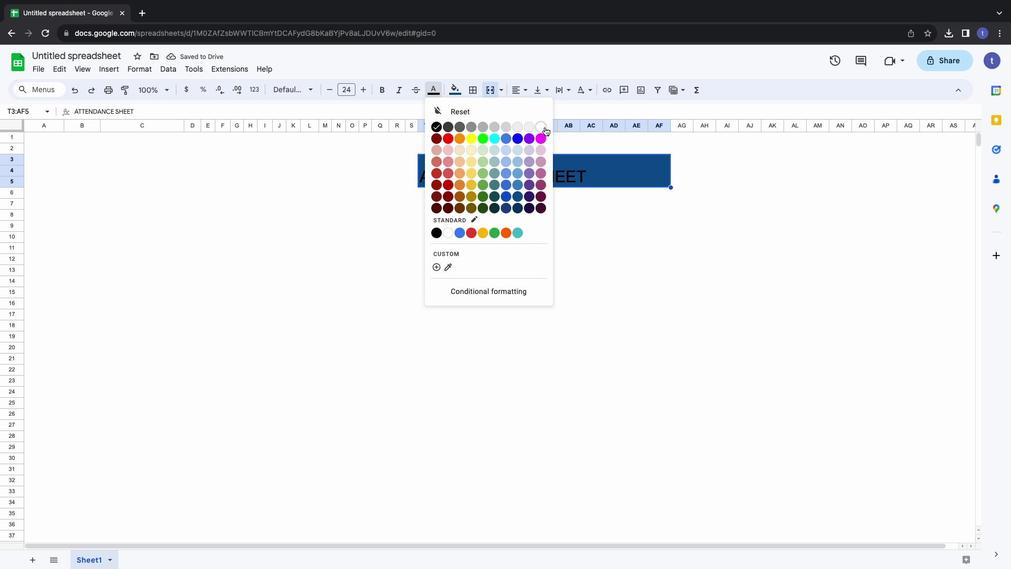 
Action: Mouse pressed left at (544, 126)
Screenshot: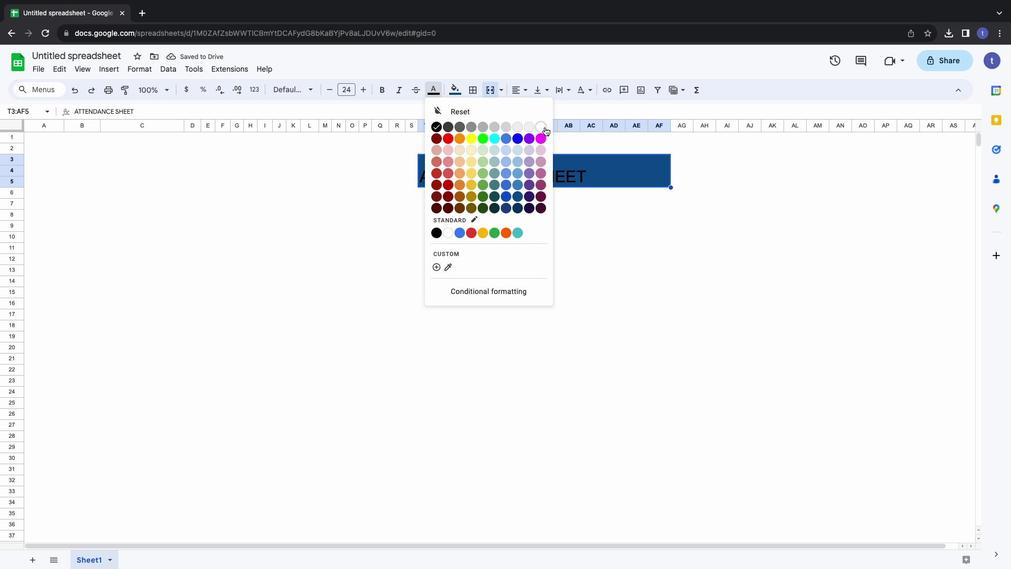 
Action: Mouse moved to (517, 93)
Screenshot: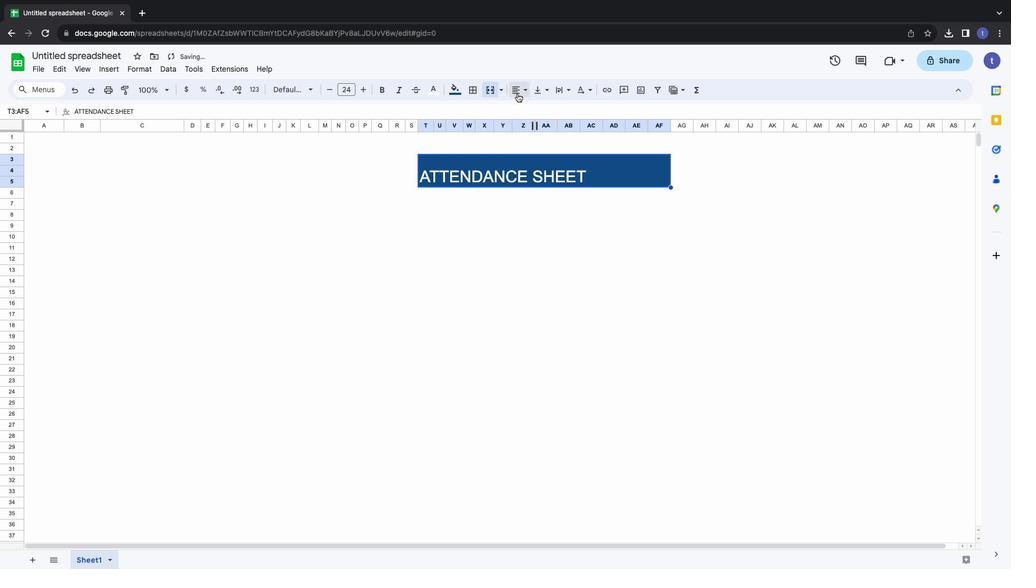 
Action: Mouse pressed left at (517, 93)
Screenshot: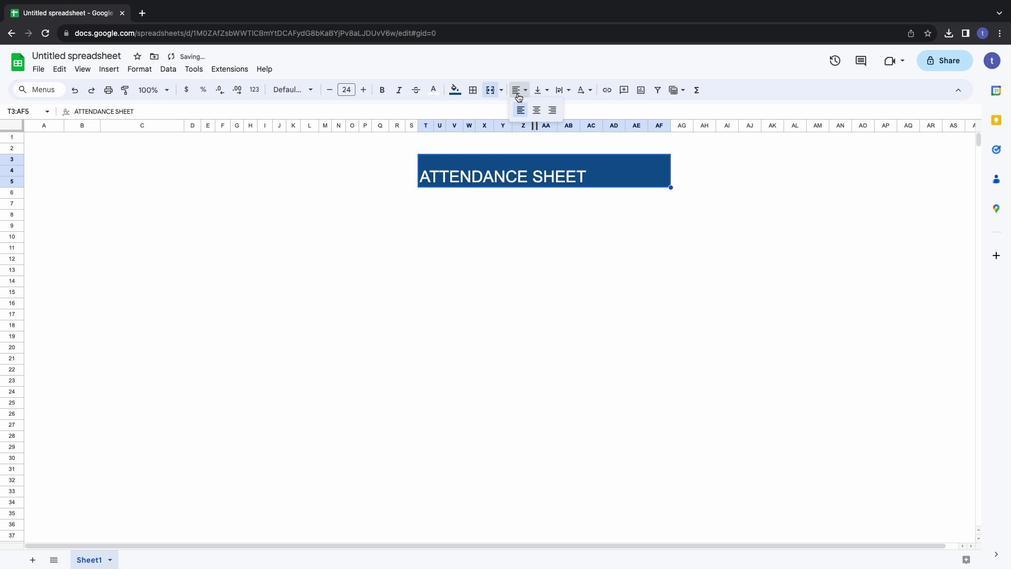 
Action: Mouse moved to (548, 108)
Screenshot: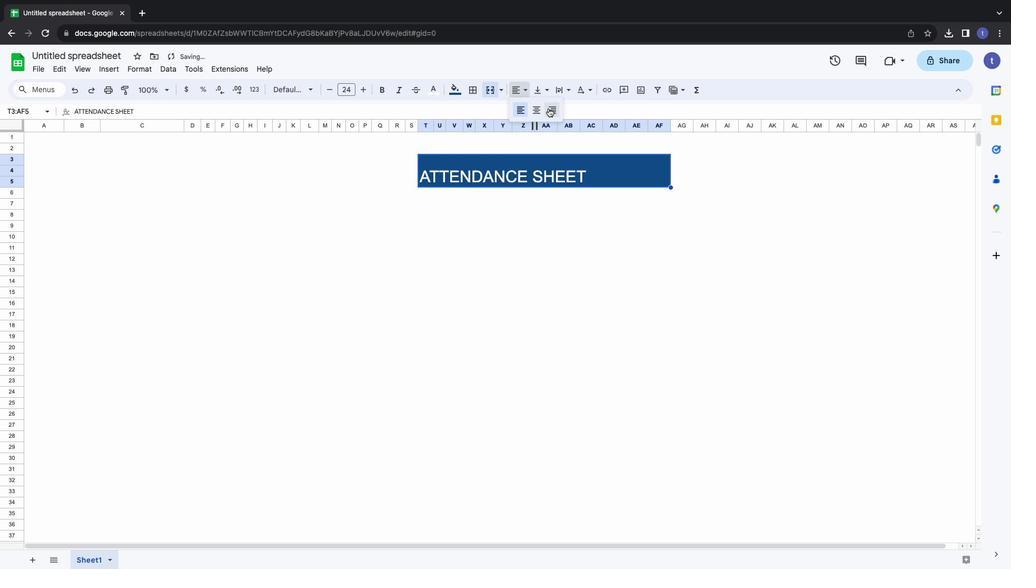 
Action: Mouse pressed left at (548, 108)
Screenshot: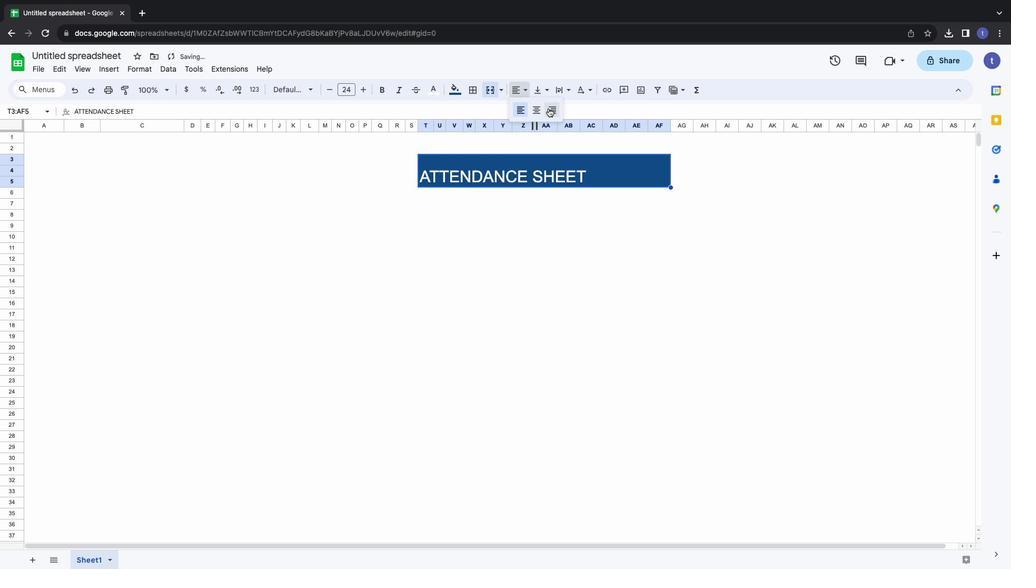 
Action: Mouse moved to (426, 192)
Screenshot: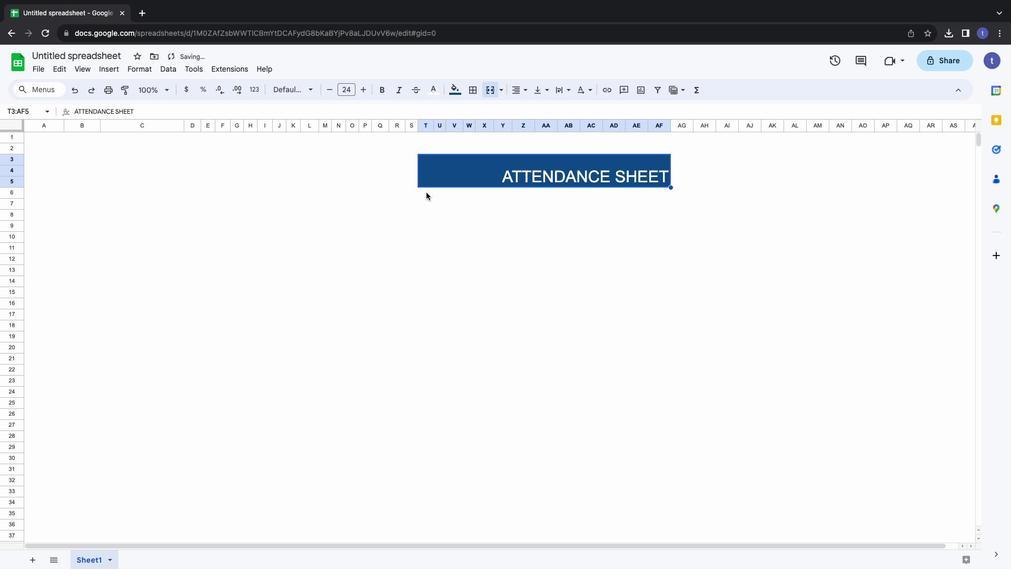 
Action: Mouse pressed left at (426, 192)
Screenshot: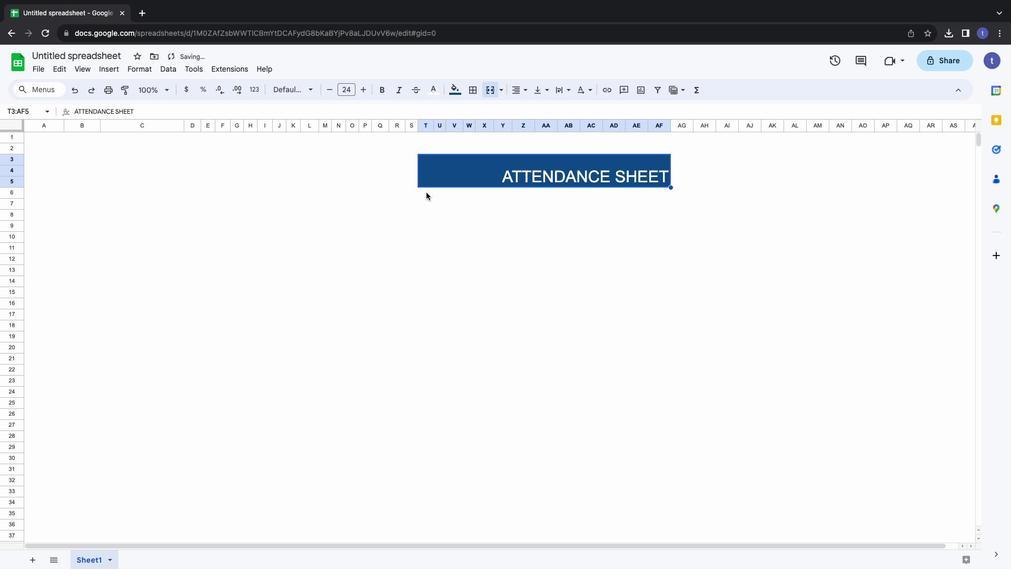 
Action: Mouse moved to (453, 92)
Screenshot: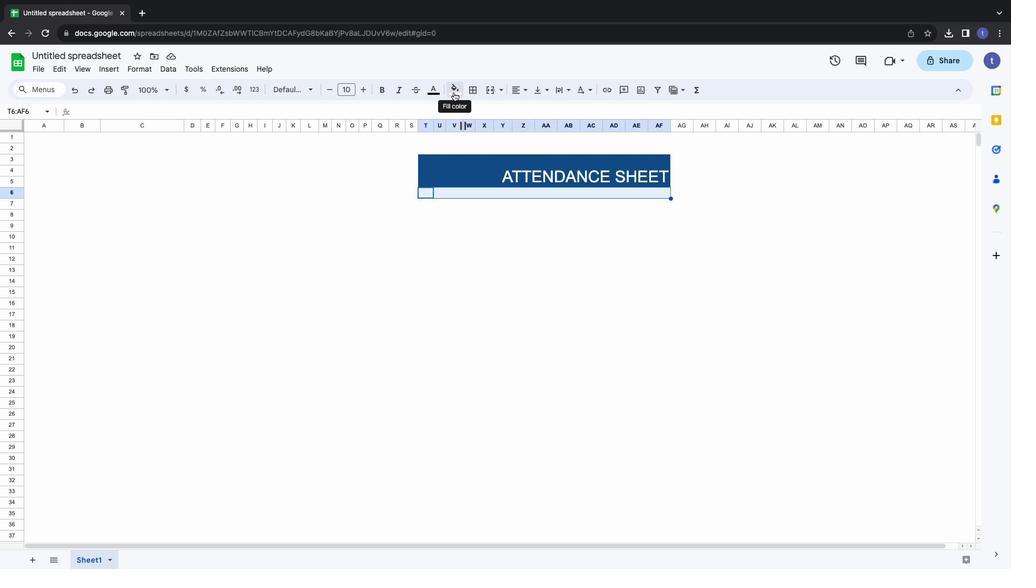 
Action: Mouse pressed left at (453, 92)
Screenshot: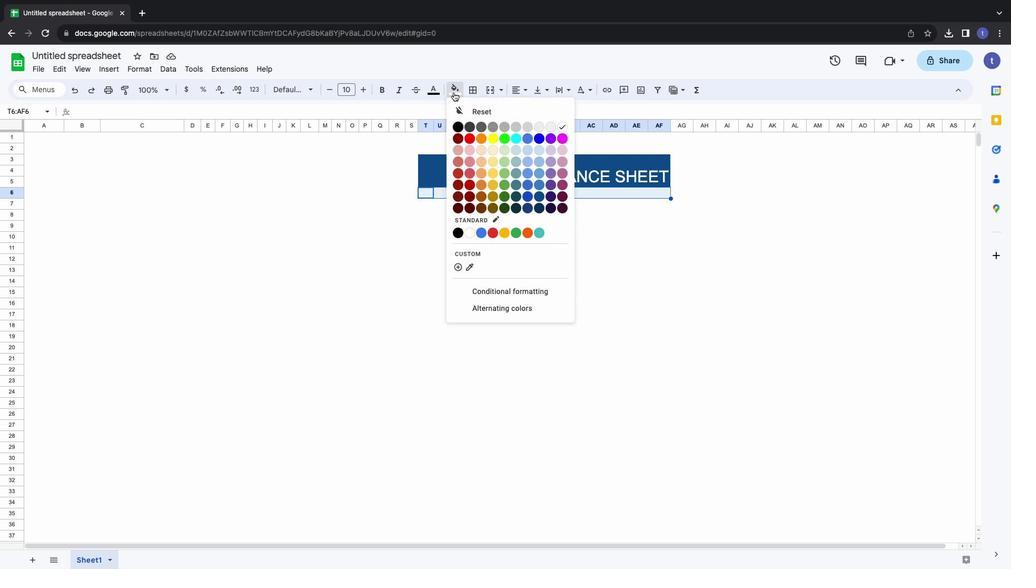 
Action: Mouse moved to (538, 190)
Screenshot: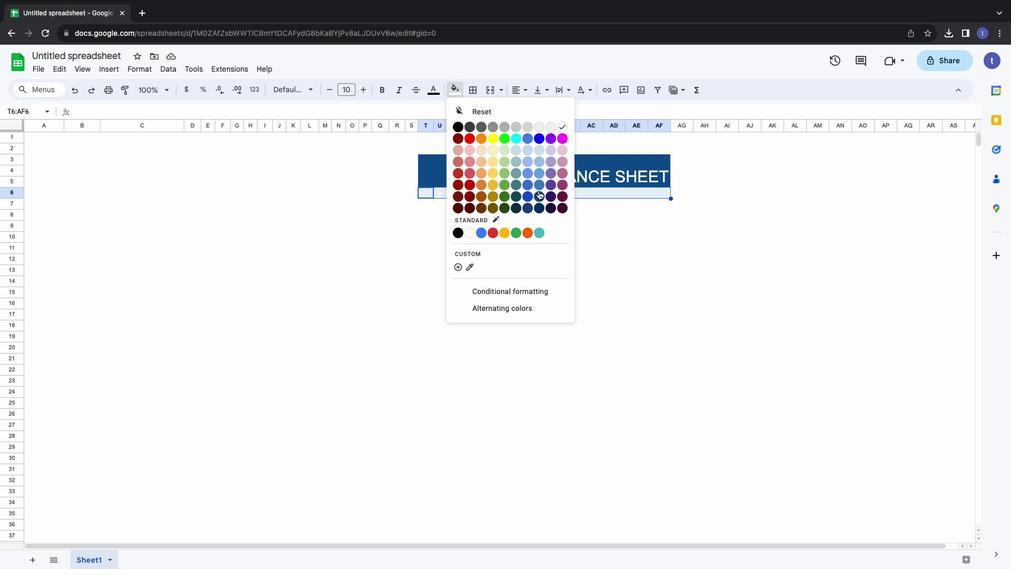 
Action: Mouse pressed left at (538, 190)
Screenshot: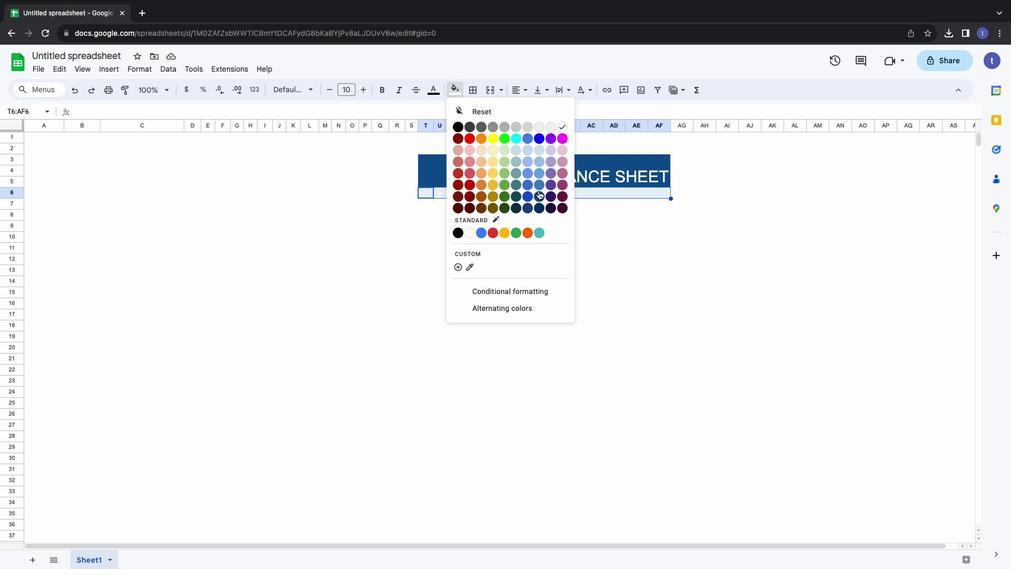 
Action: Mouse moved to (475, 90)
Screenshot: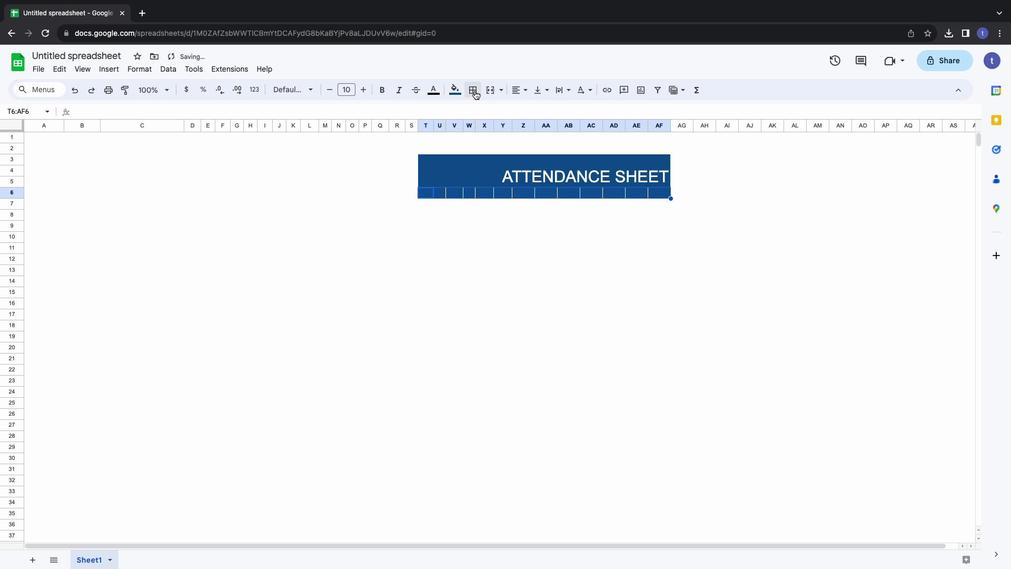 
Action: Mouse pressed left at (475, 90)
Screenshot: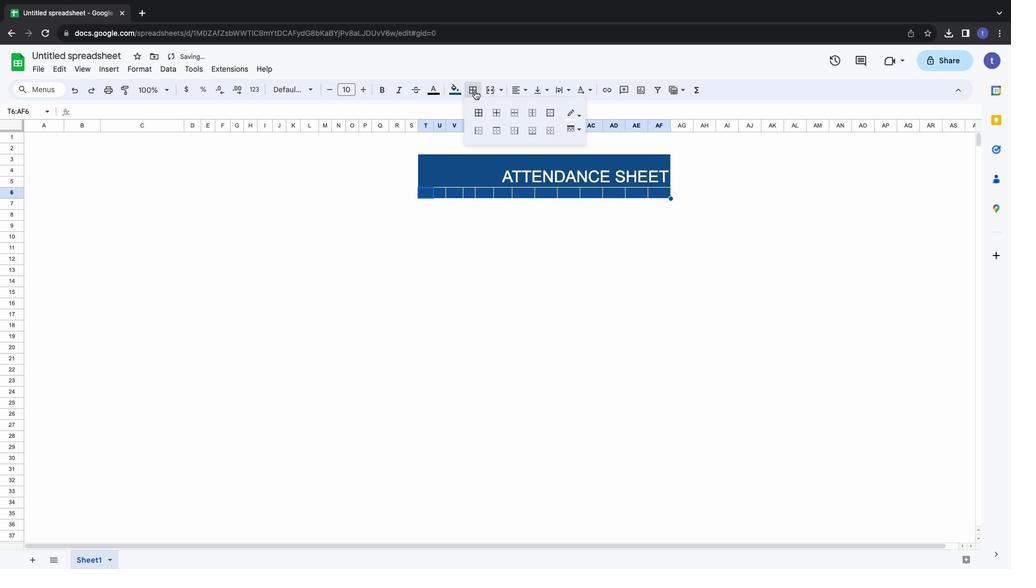 
Action: Mouse moved to (484, 109)
Screenshot: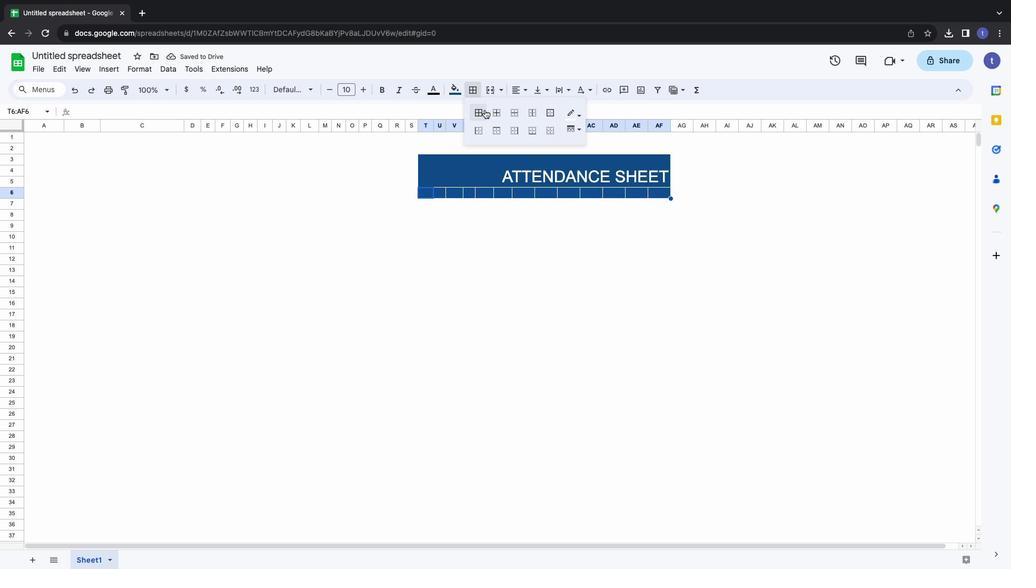 
Action: Mouse pressed left at (484, 109)
Screenshot: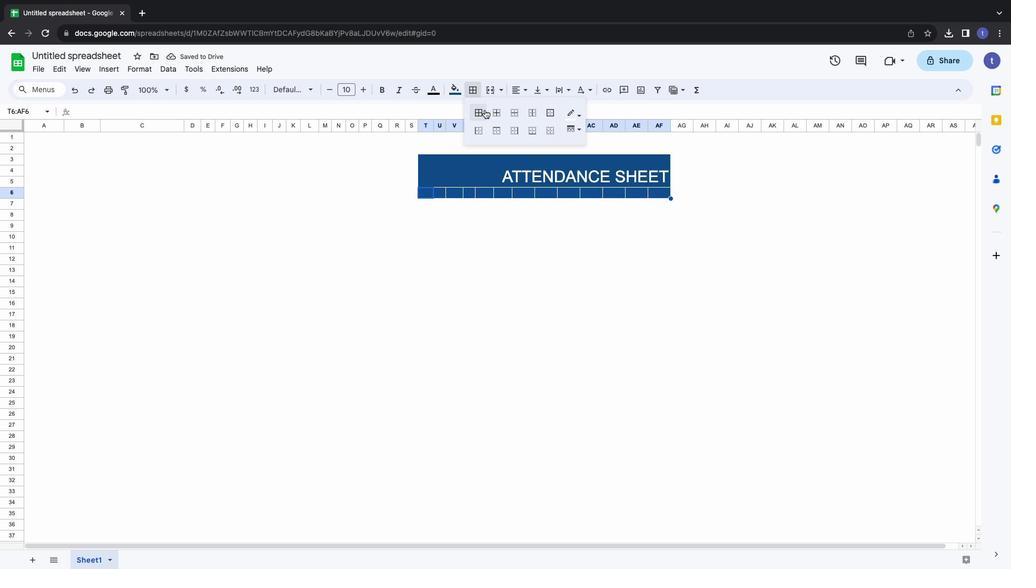 
Action: Mouse moved to (574, 113)
Screenshot: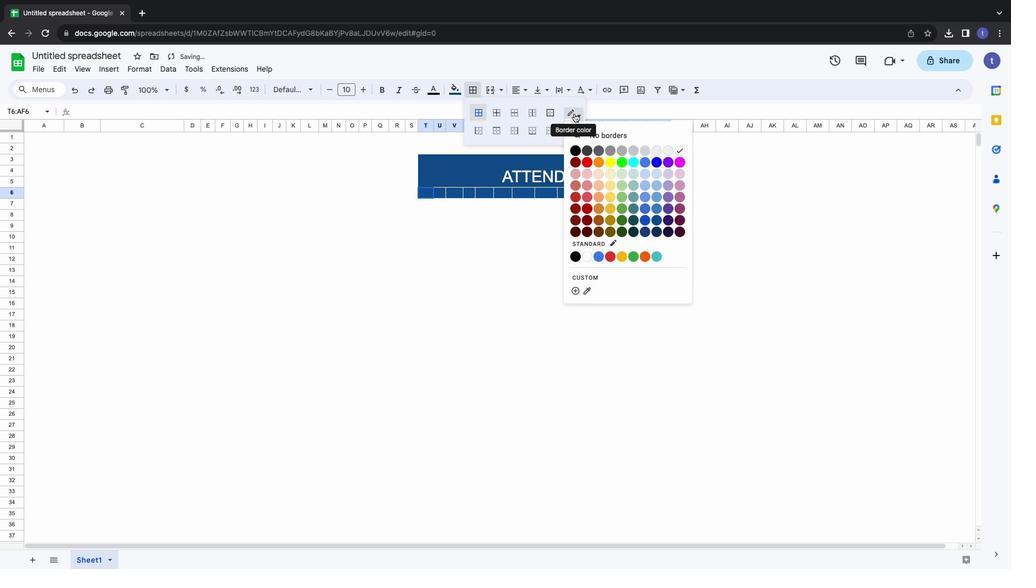 
Action: Mouse pressed left at (574, 113)
Screenshot: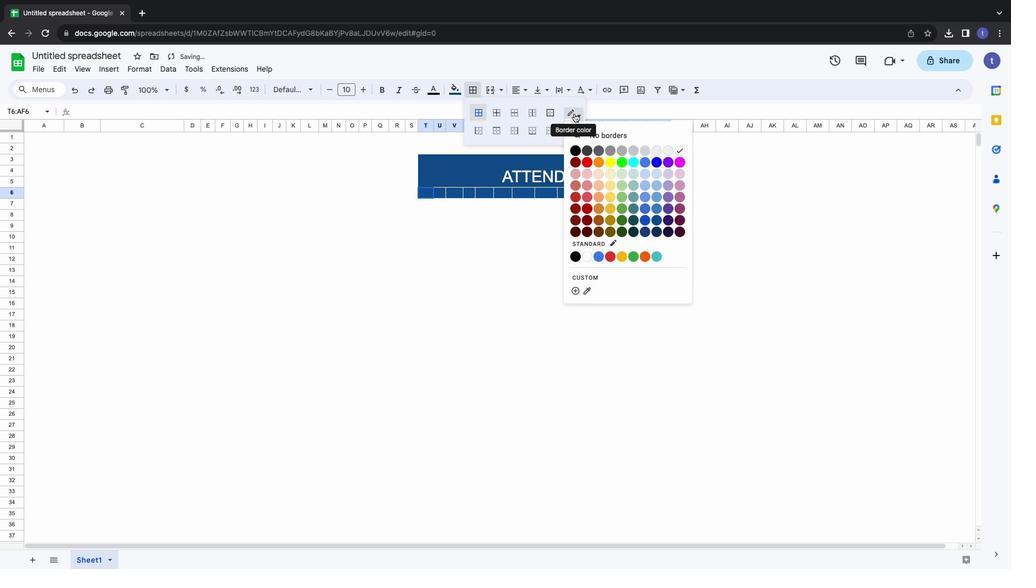 
Action: Mouse moved to (658, 218)
Screenshot: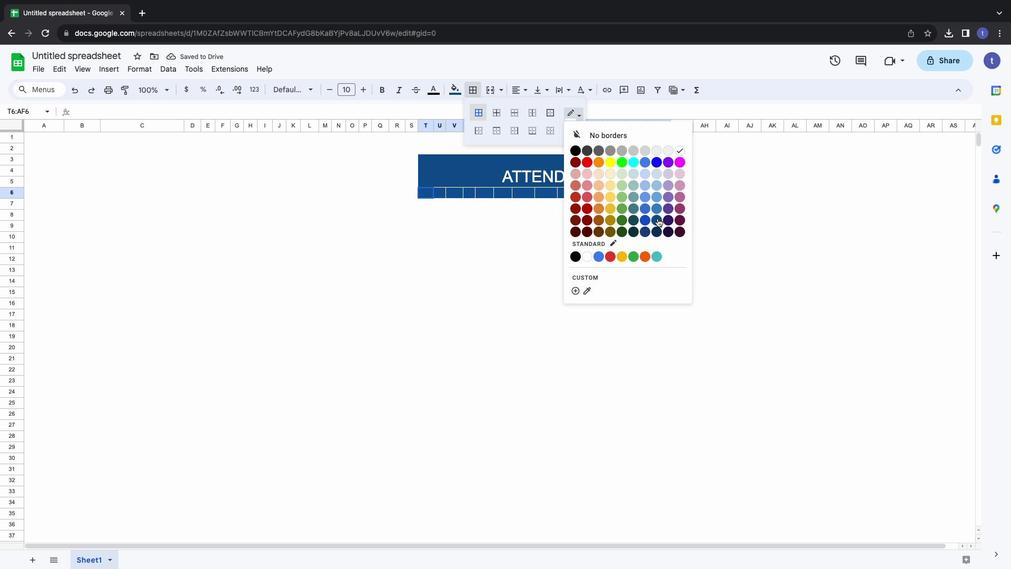
Action: Mouse pressed left at (658, 218)
Screenshot: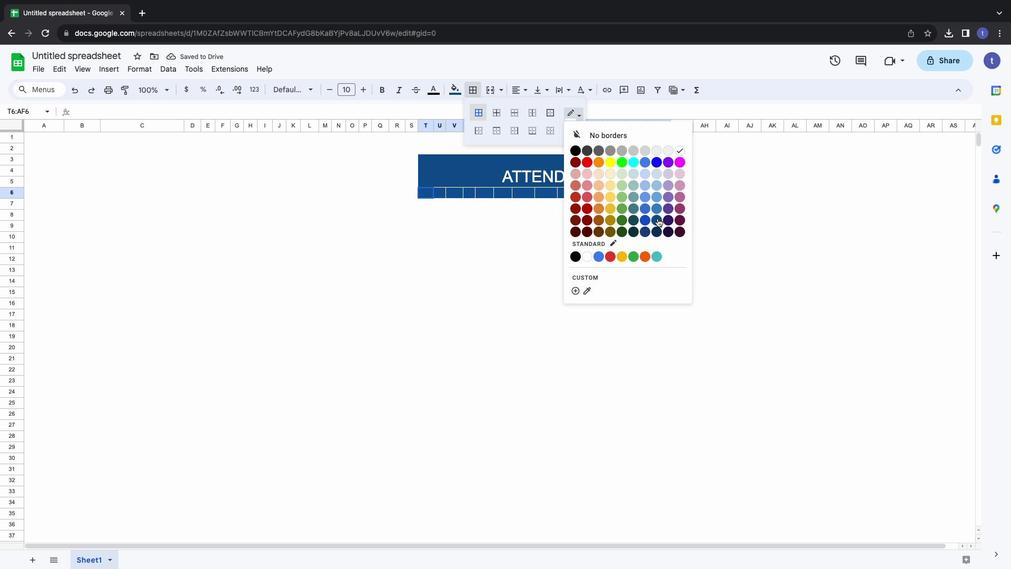 
Action: Mouse moved to (474, 245)
Screenshot: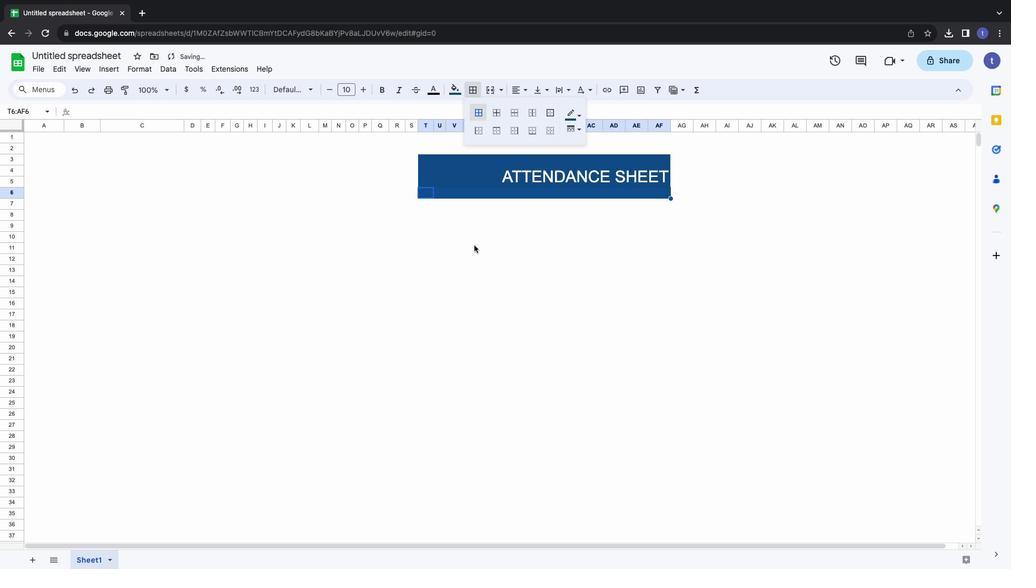 
Action: Mouse pressed left at (474, 245)
Screenshot: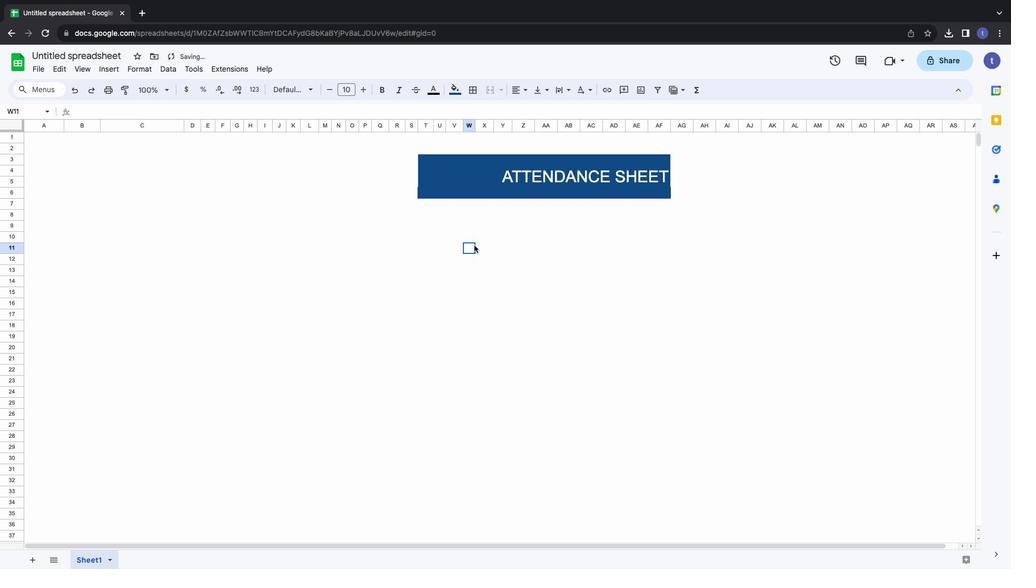 
Action: Mouse moved to (471, 191)
Screenshot: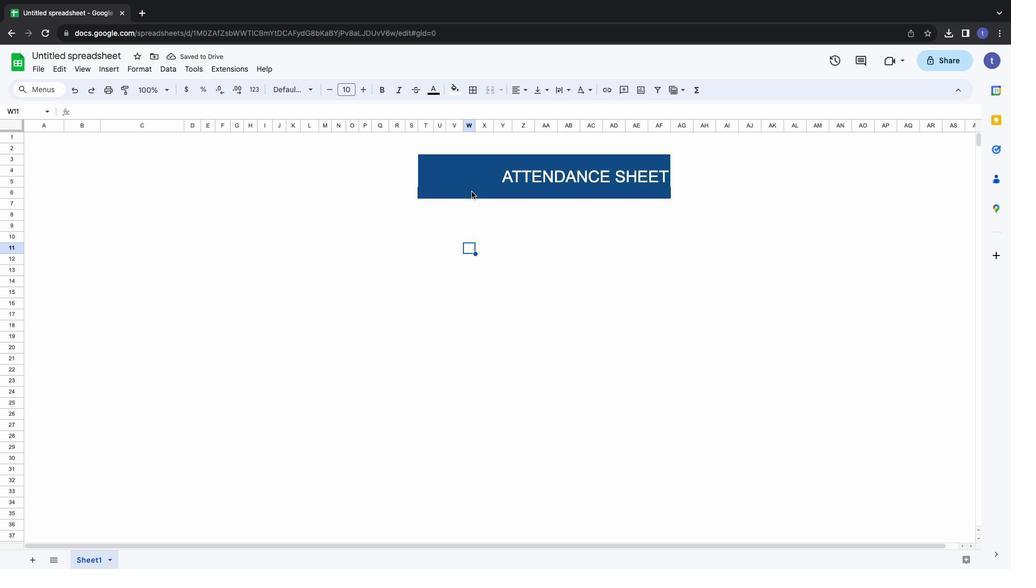 
Action: Mouse pressed left at (471, 191)
Screenshot: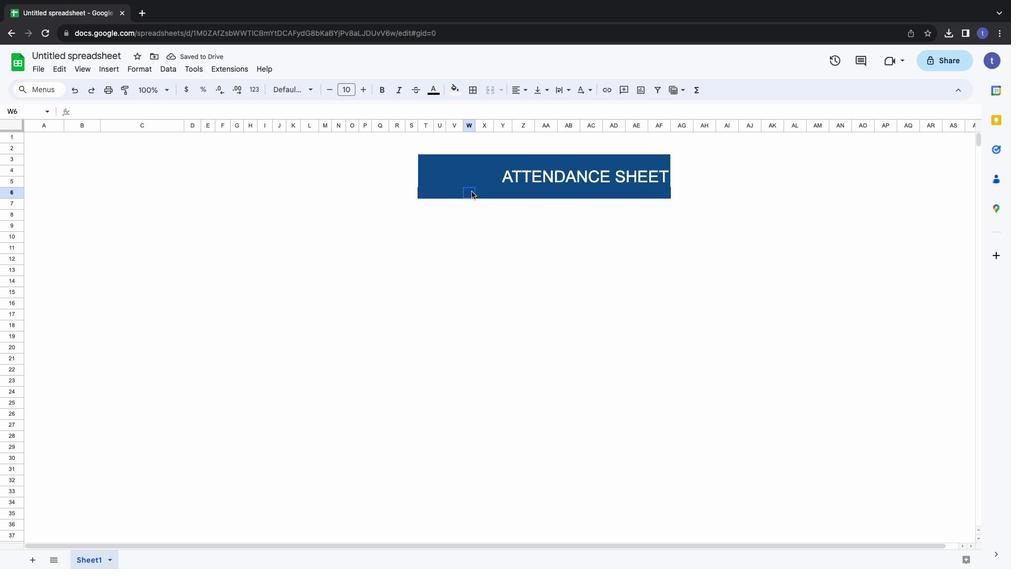 
Action: Mouse moved to (454, 166)
Screenshot: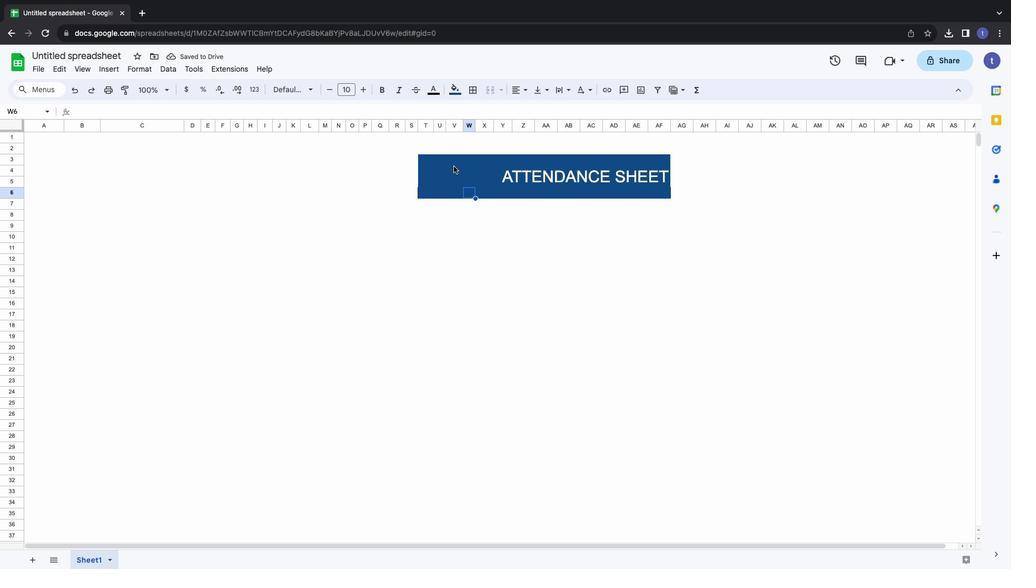 
Action: Mouse pressed left at (454, 166)
Screenshot: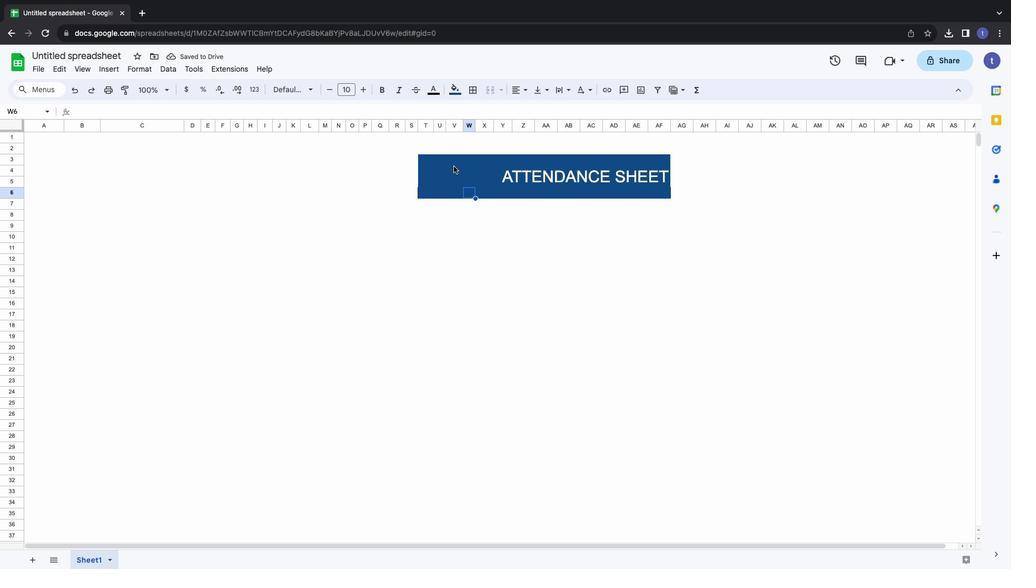 
Action: Mouse moved to (459, 91)
Screenshot: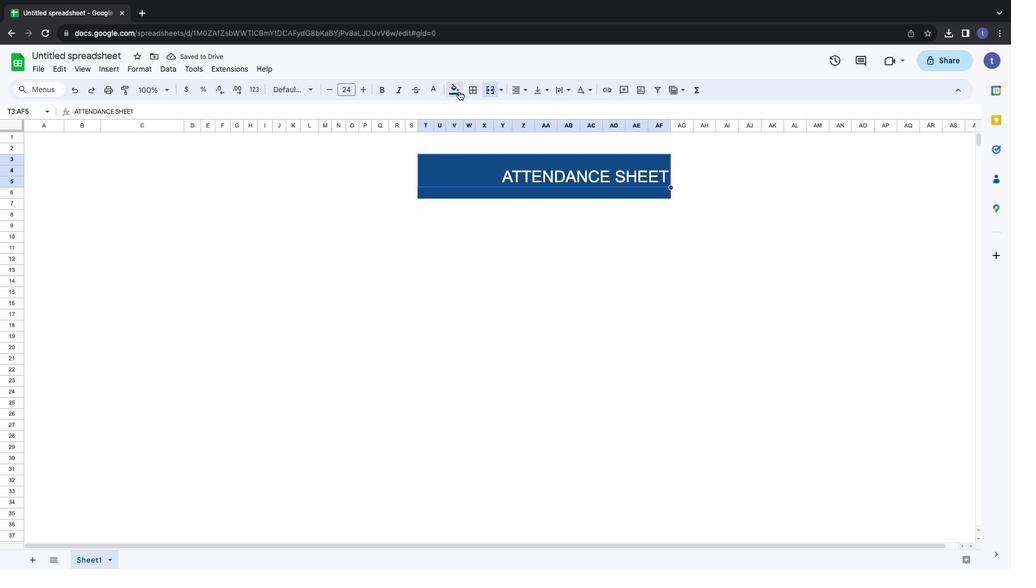
Action: Mouse pressed left at (459, 91)
Screenshot: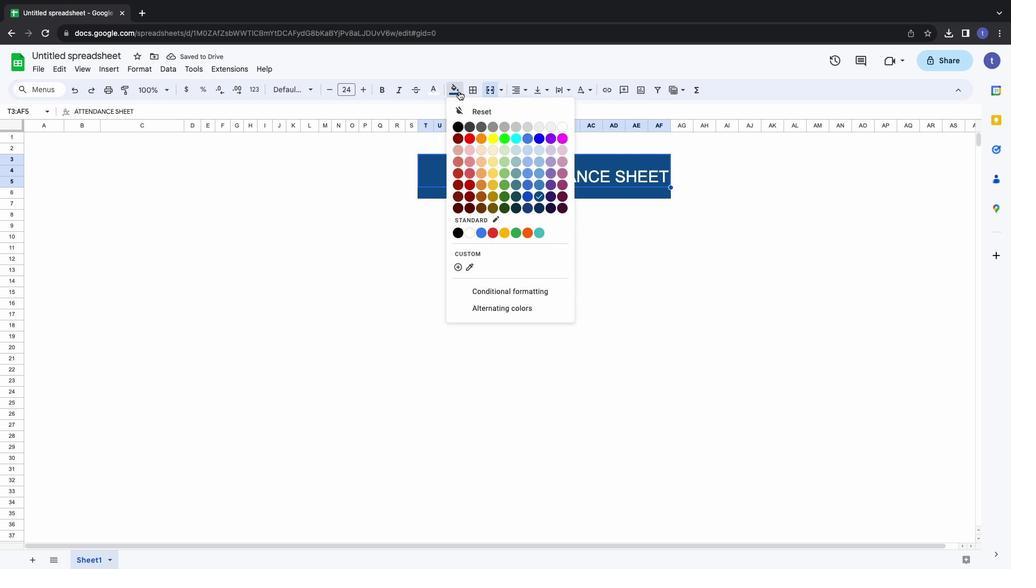 
Action: Mouse pressed left at (459, 91)
Screenshot: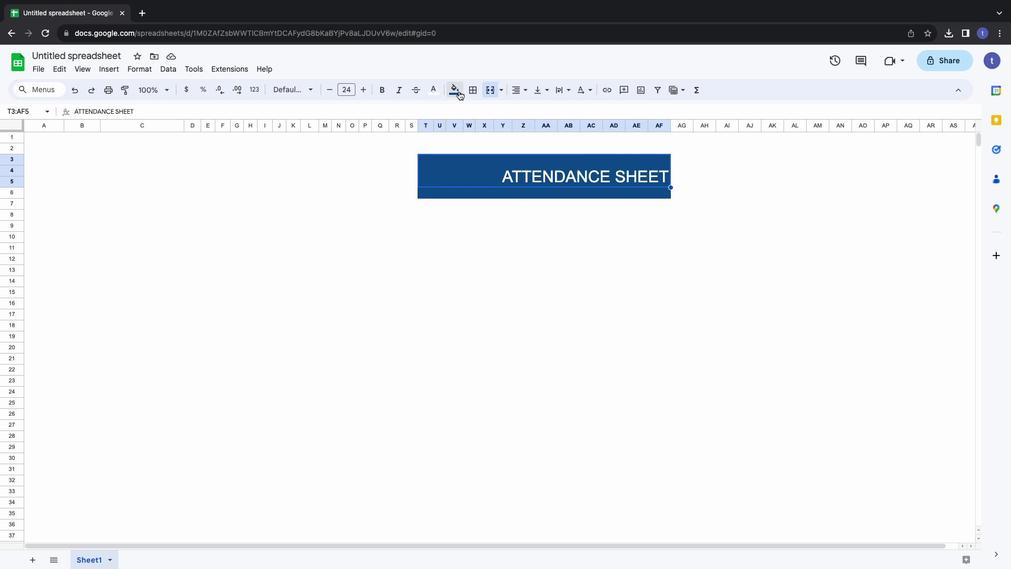 
Action: Mouse moved to (466, 90)
Screenshot: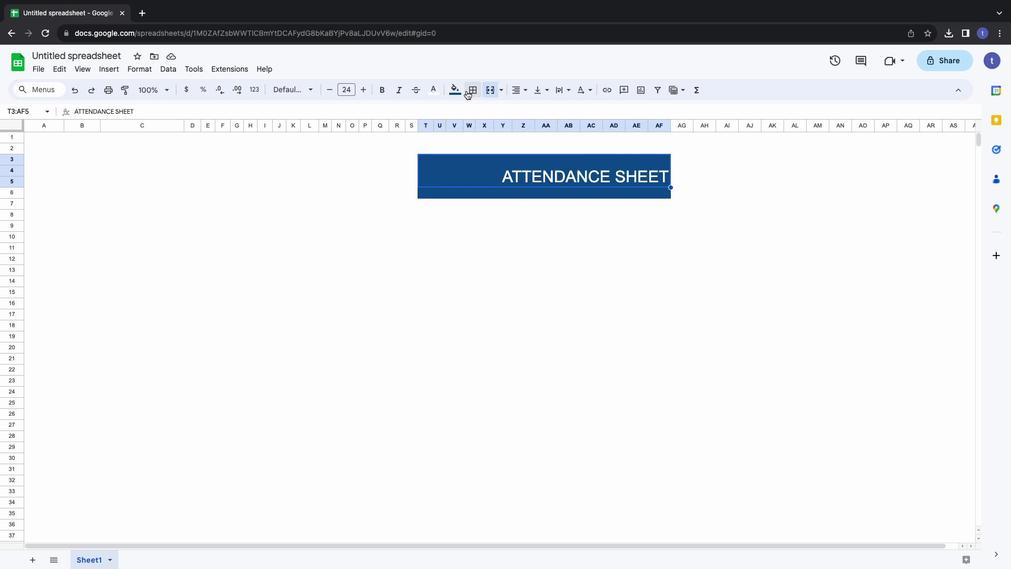 
Action: Mouse pressed left at (466, 90)
Screenshot: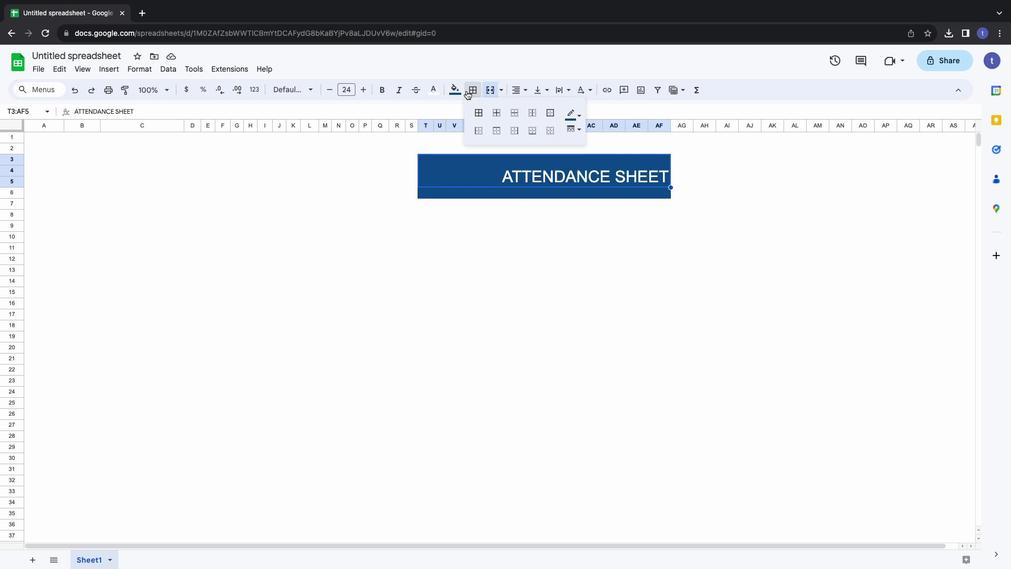 
Action: Mouse moved to (477, 110)
Screenshot: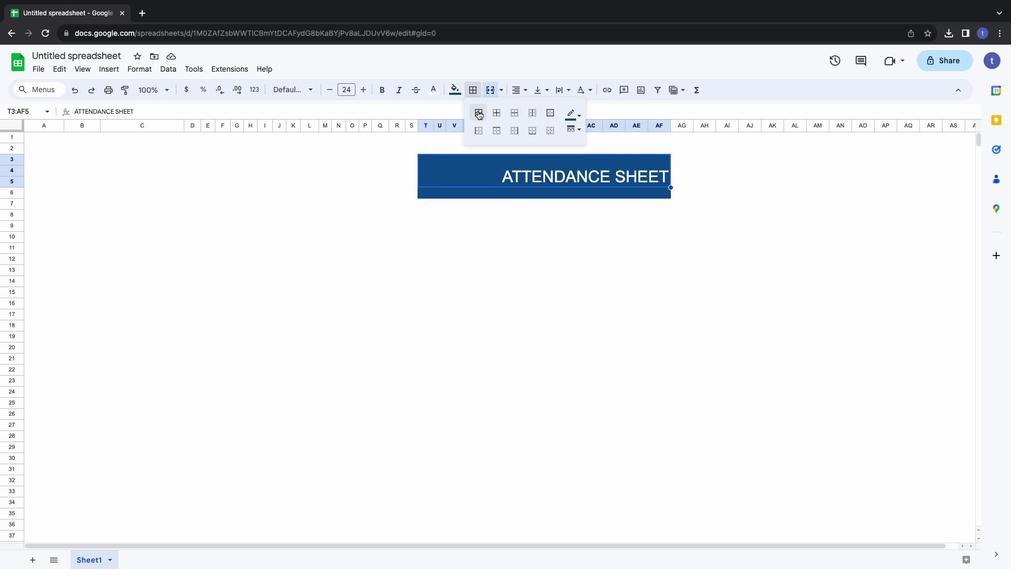
Action: Mouse pressed left at (477, 110)
Screenshot: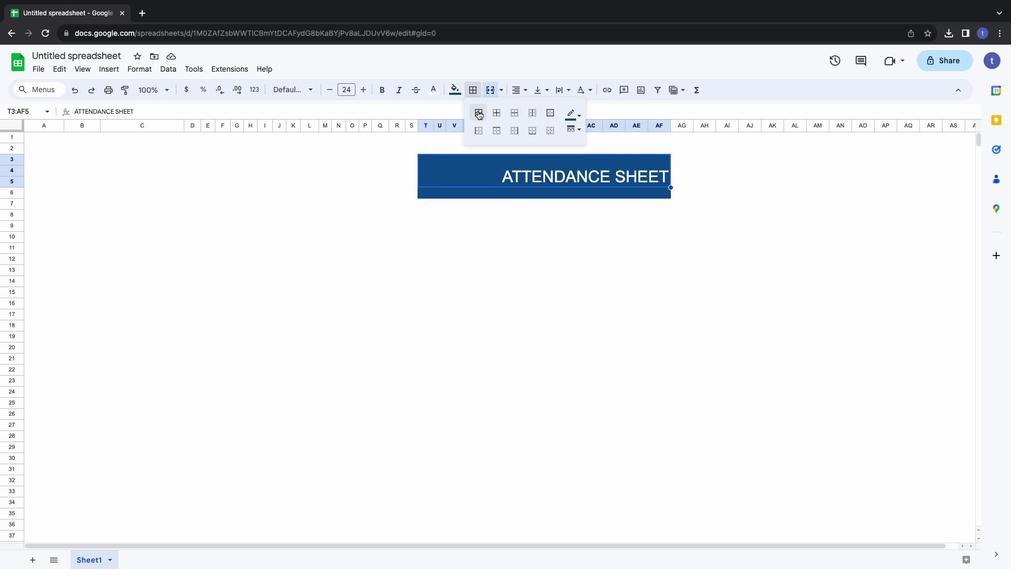 
Action: Mouse moved to (464, 223)
Screenshot: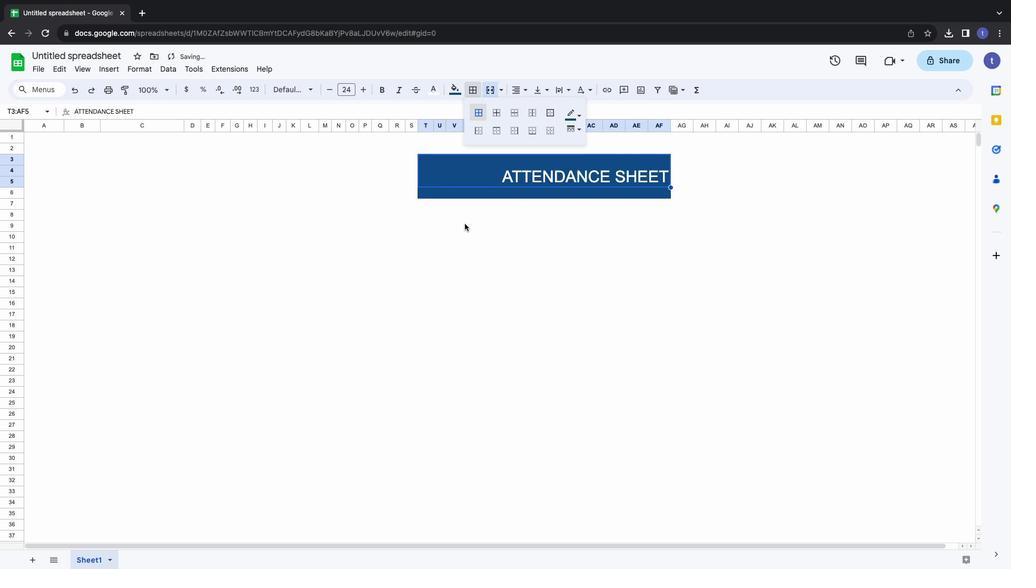 
Action: Mouse pressed left at (464, 223)
Screenshot: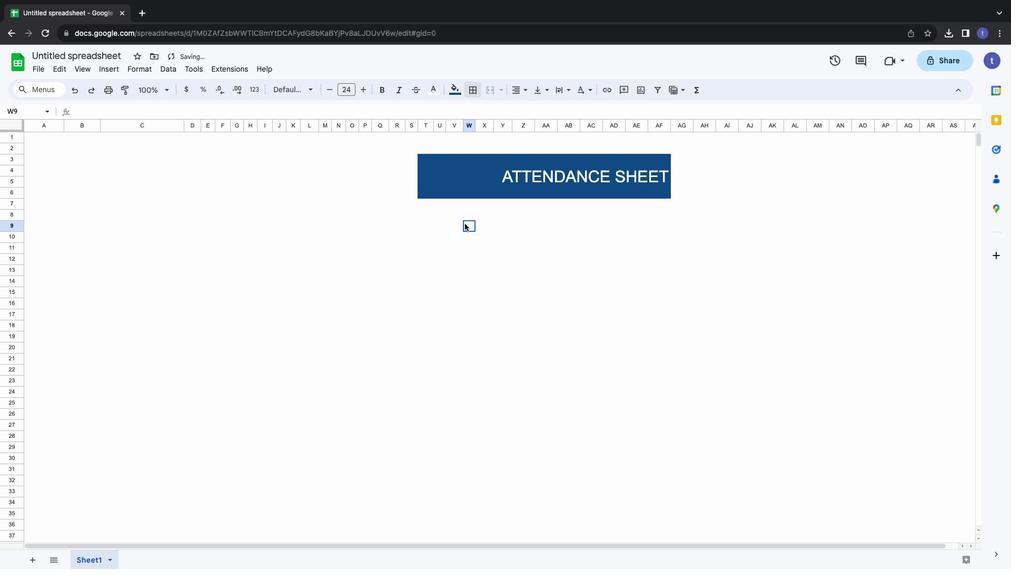
Action: Mouse moved to (81, 171)
Screenshot: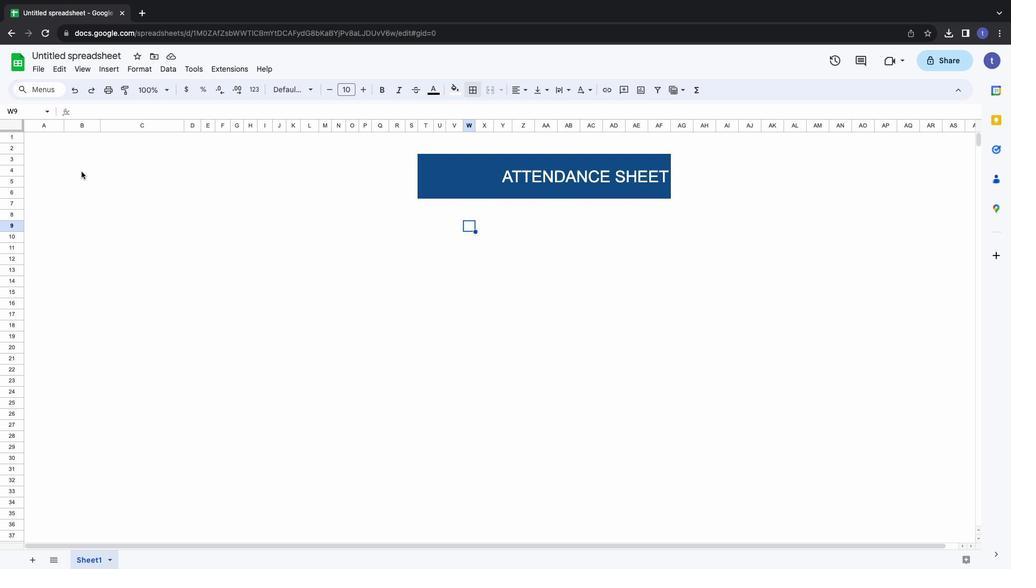 
Action: Mouse pressed left at (81, 171)
Screenshot: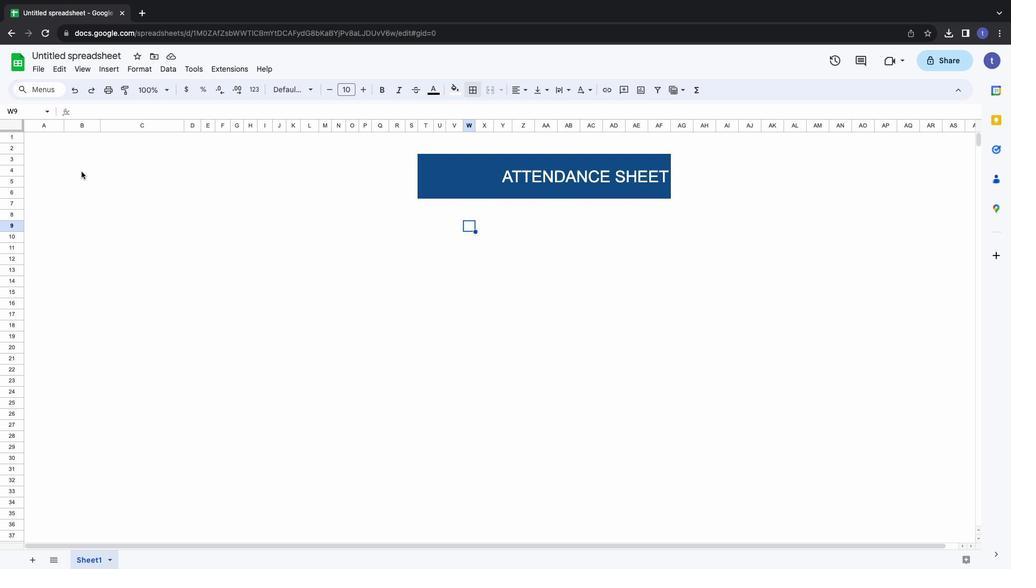 
Action: Mouse moved to (94, 181)
Screenshot: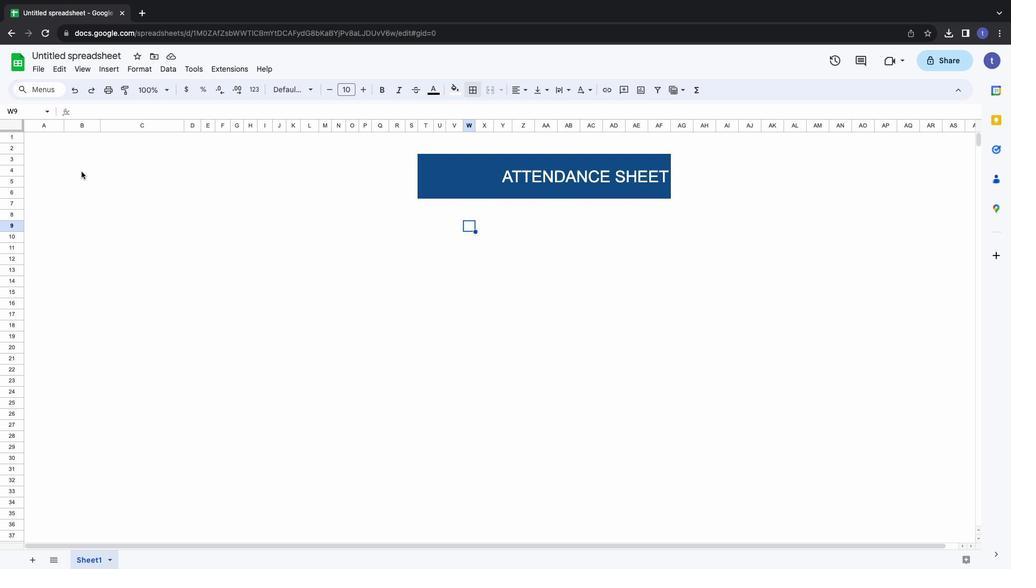 
Action: Mouse pressed left at (94, 181)
Screenshot: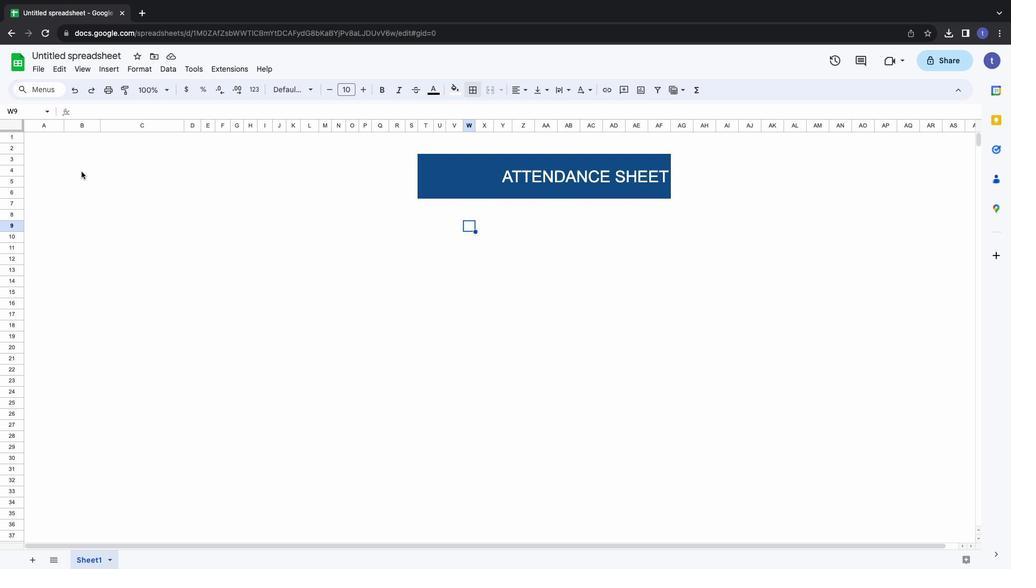 
Action: Key pressed '['Key.shift'S''c''h''o''o''l'Key.spaceKey.shift'N''a''m''e'']'Key.enter'['Key.shift'A''d''d''r''e''s''s'','Key.spaceKey.shift'P''h''o''e'Key.spaceKey.shiftKey.backspaceKey.backspace'n''e'Key.spaceKey.shift'N''u''m''b''e''r'','Key.spaceKey.shift'E''m''i'Key.backspace'a''i''l'Key.spaceKey.shift'A''d''d''r''e''s''s'']'
Screenshot: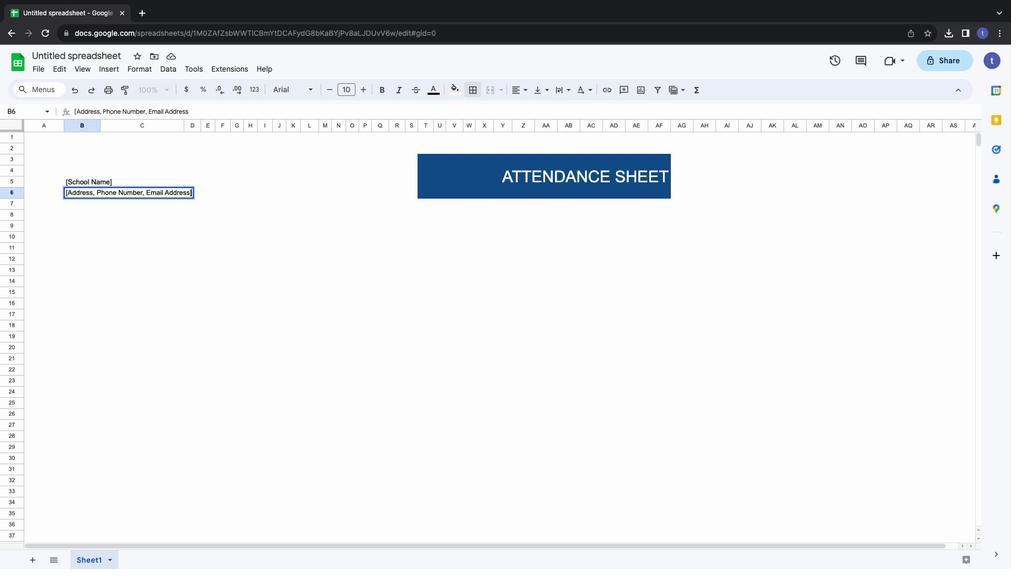 
Action: Mouse moved to (79, 184)
Screenshot: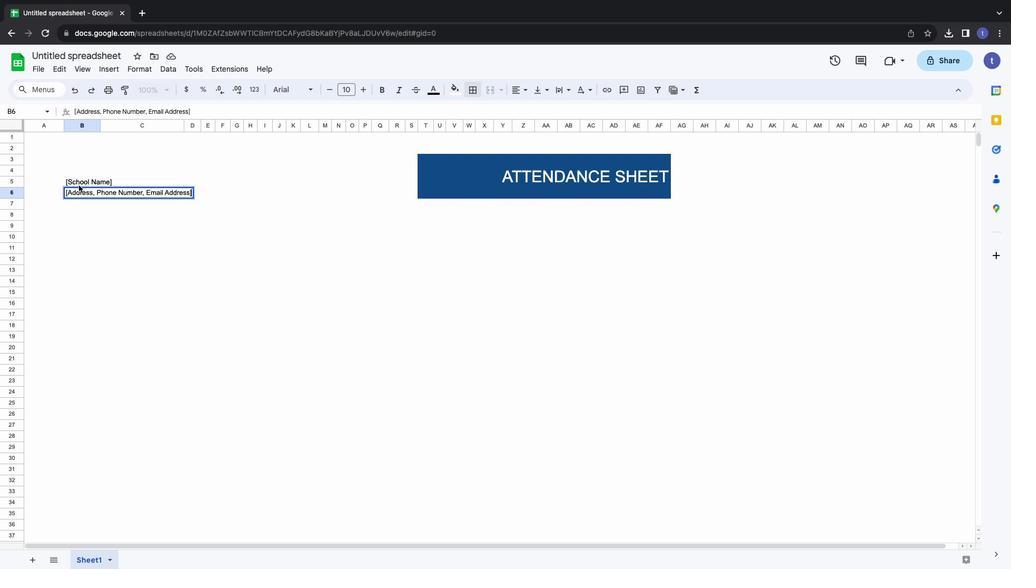 
Action: Mouse pressed left at (79, 184)
Screenshot: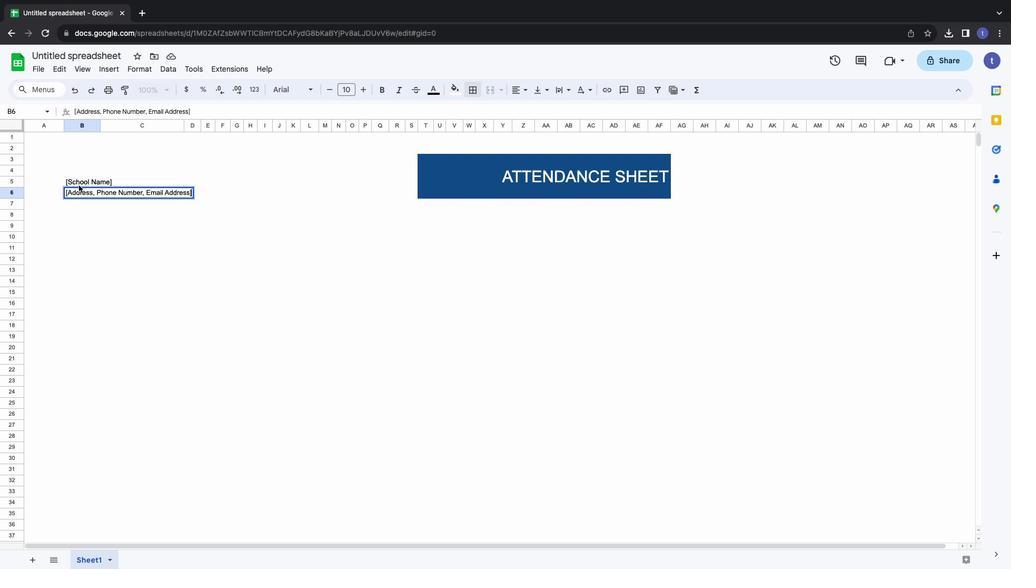 
Action: Mouse moved to (363, 89)
Screenshot: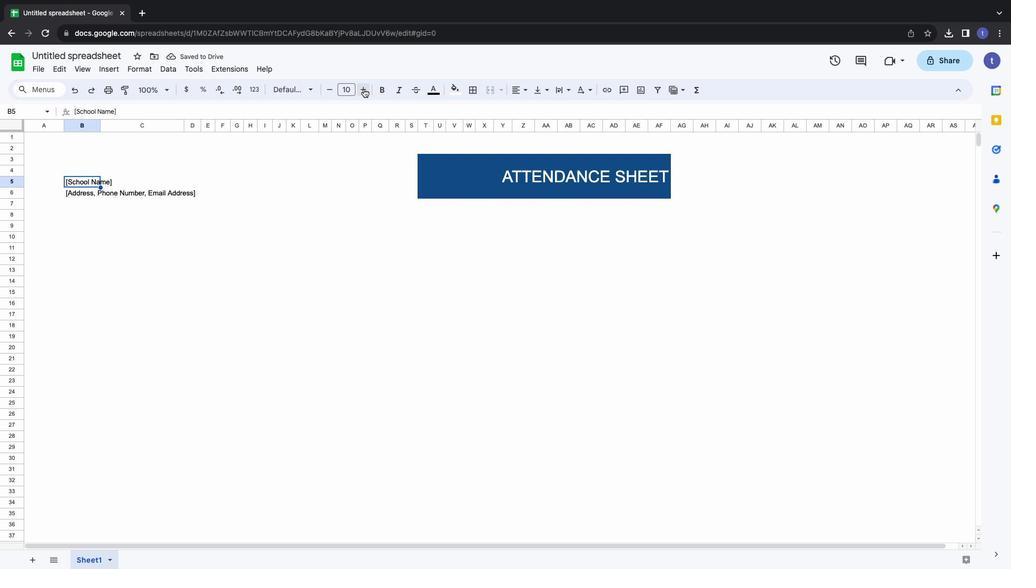 
Action: Mouse pressed left at (363, 89)
Screenshot: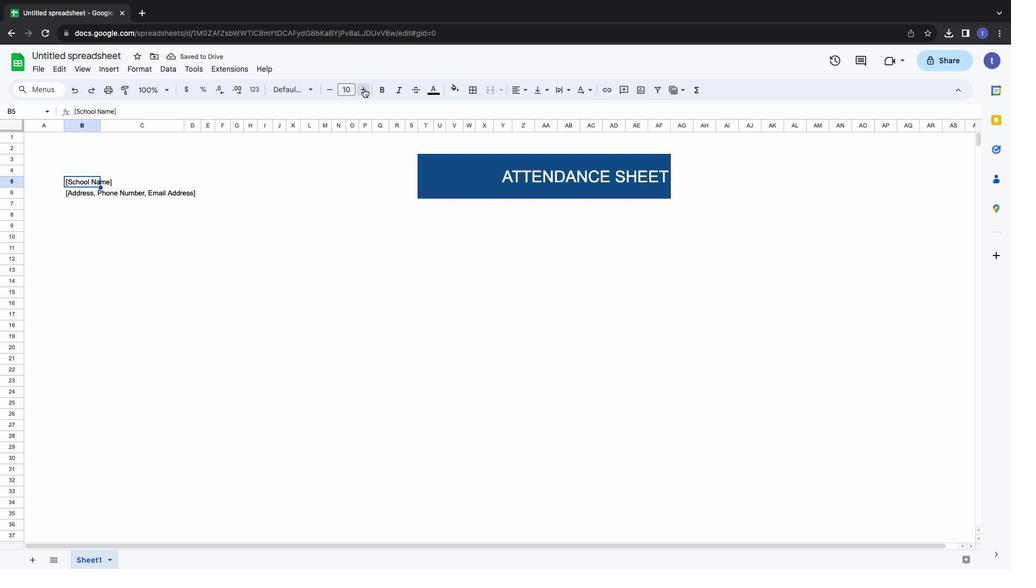 
Action: Mouse pressed left at (363, 89)
Screenshot: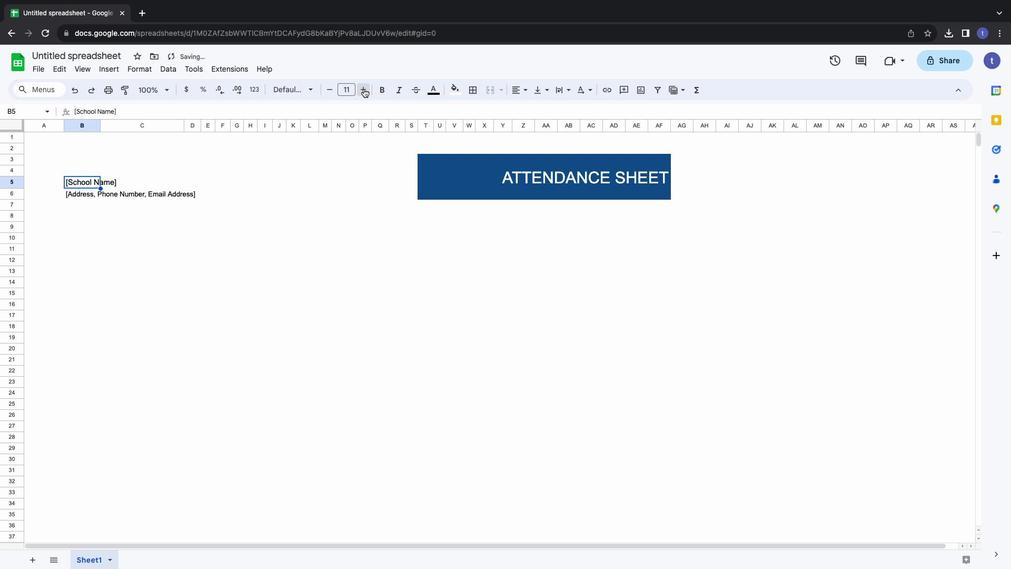 
Action: Mouse moved to (386, 90)
Screenshot: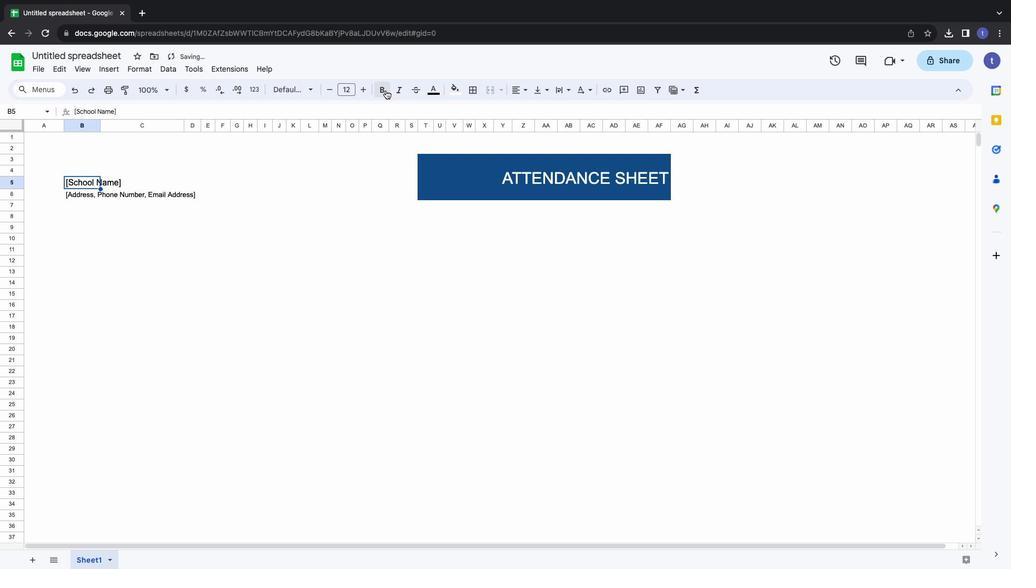 
Action: Mouse pressed left at (386, 90)
Screenshot: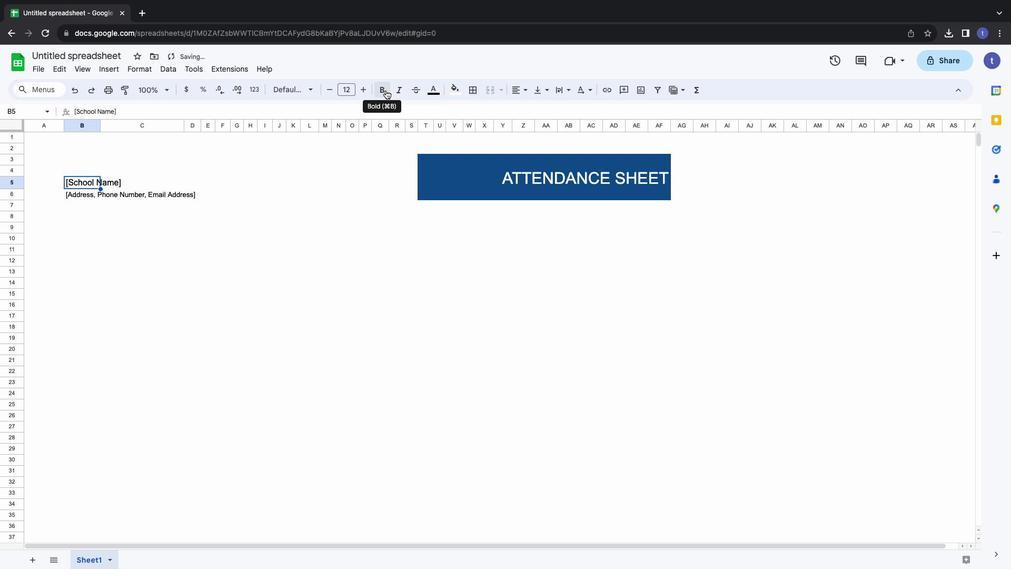 
Action: Mouse moved to (85, 194)
Screenshot: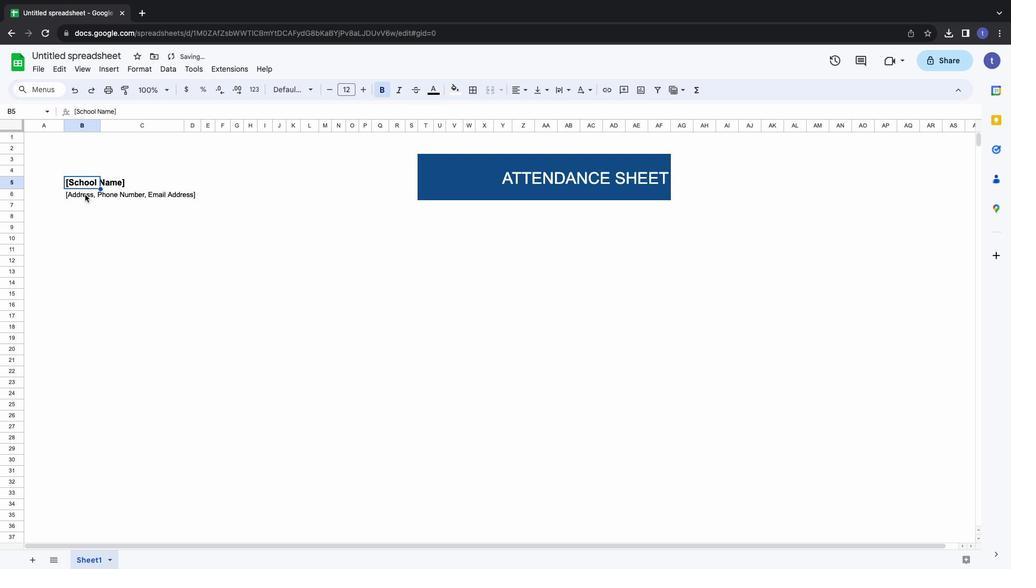 
Action: Mouse pressed left at (85, 194)
Screenshot: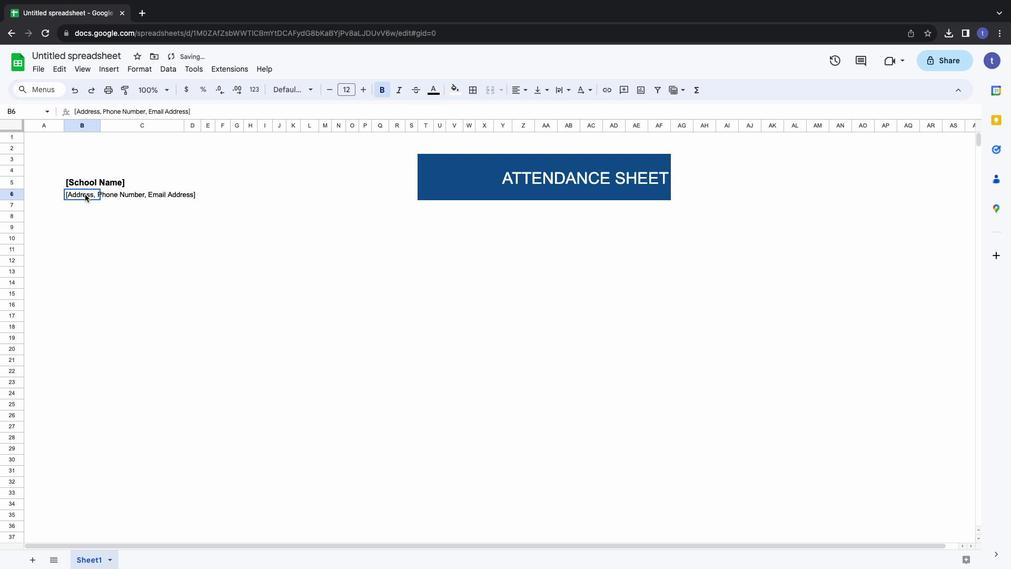 
Action: Mouse moved to (362, 89)
Screenshot: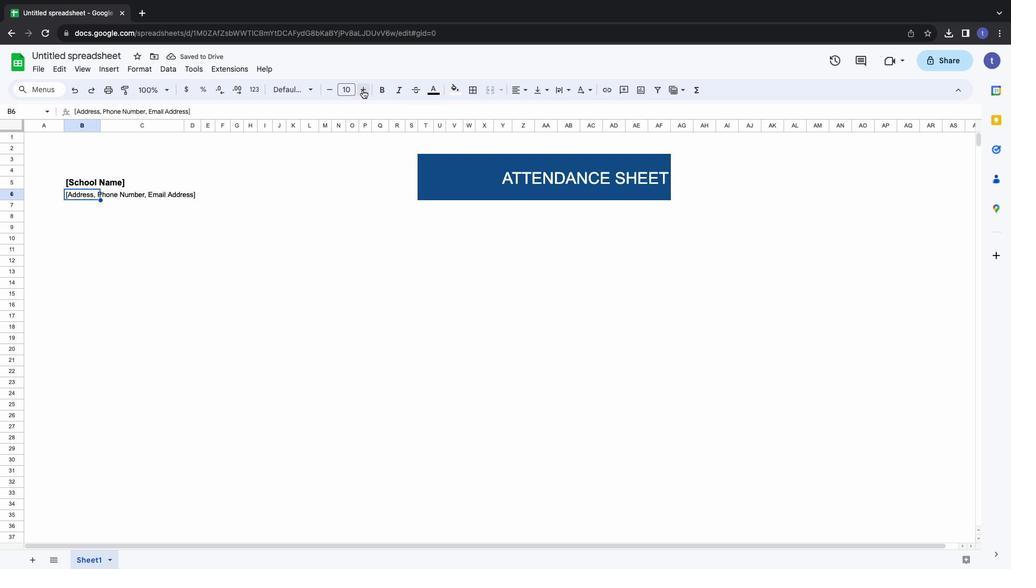 
Action: Mouse pressed left at (362, 89)
Screenshot: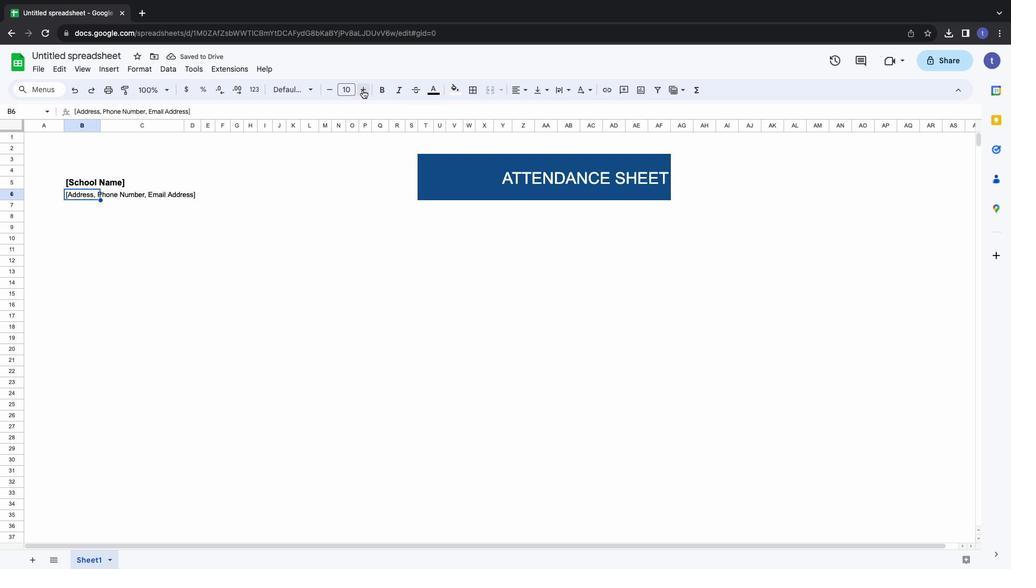 
Action: Mouse pressed left at (362, 89)
Screenshot: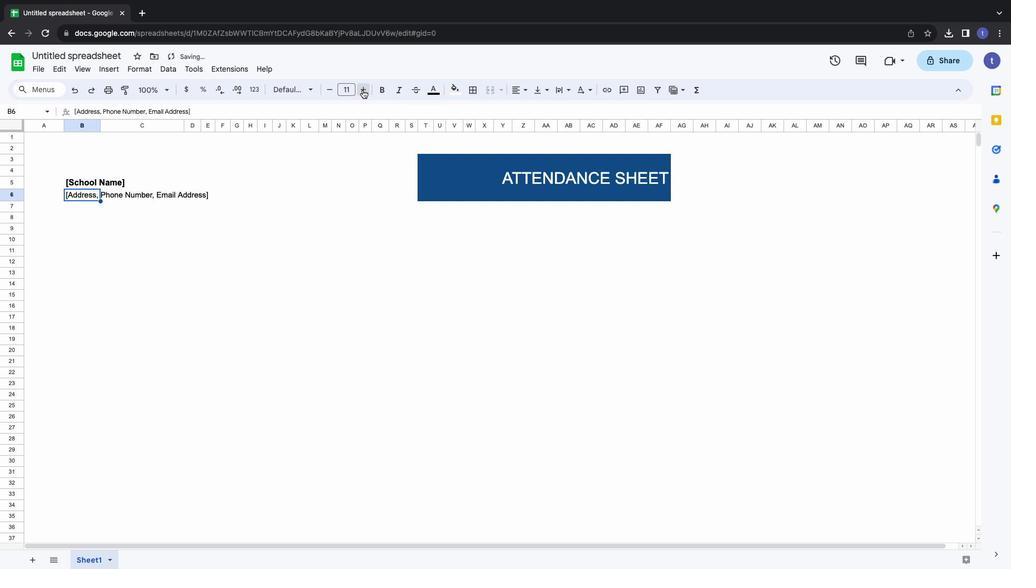 
Action: Mouse moved to (209, 197)
Screenshot: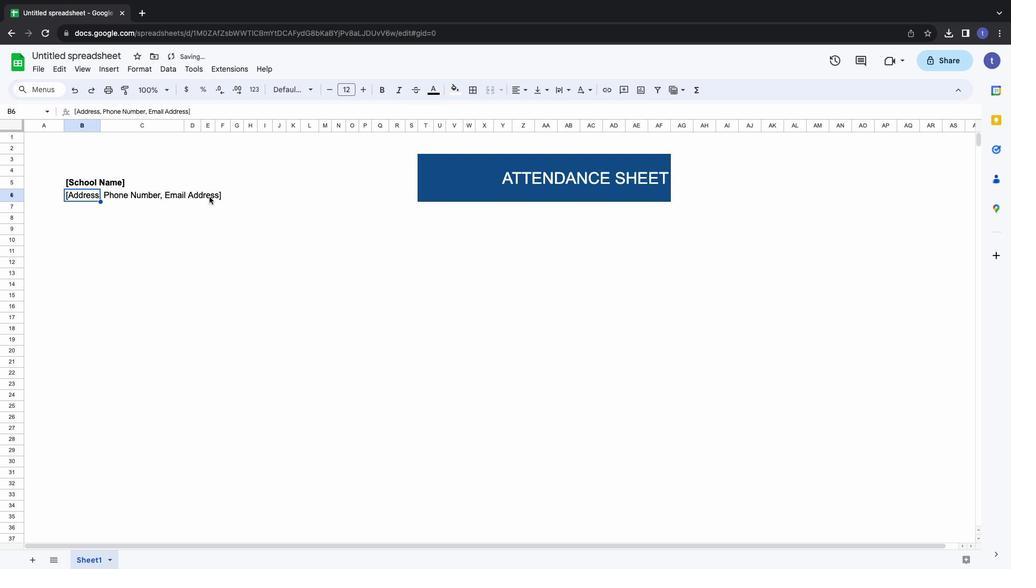
Action: Mouse pressed left at (209, 197)
Screenshot: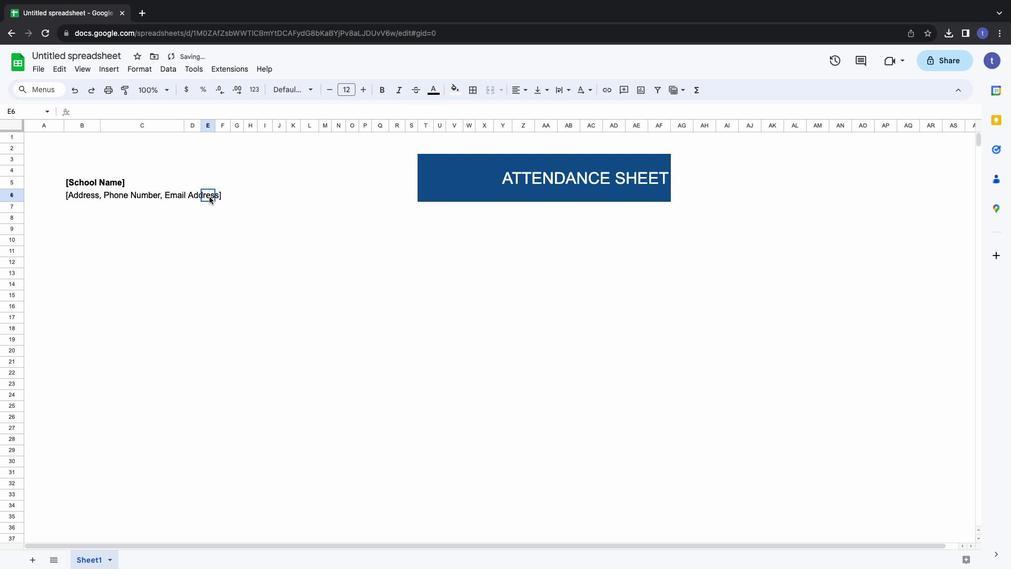 
Action: Mouse moved to (95, 168)
Screenshot: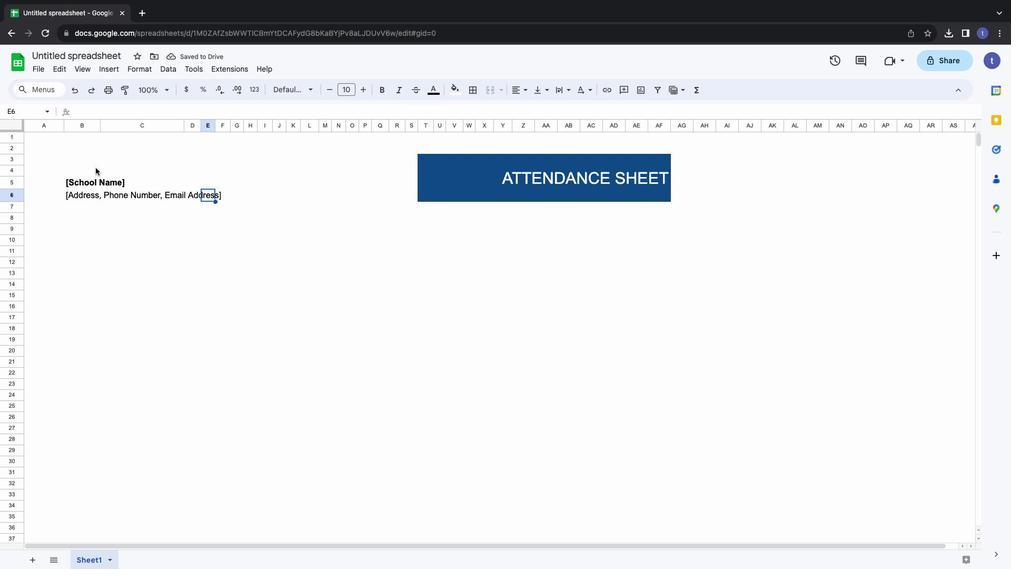 
Action: Mouse pressed left at (95, 168)
Screenshot: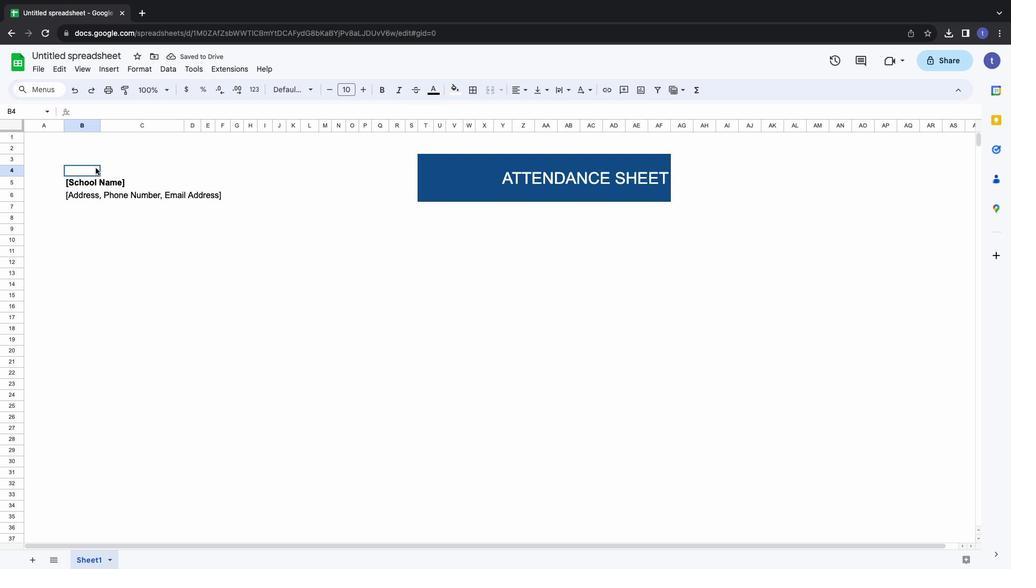 
Action: Mouse moved to (106, 70)
Screenshot: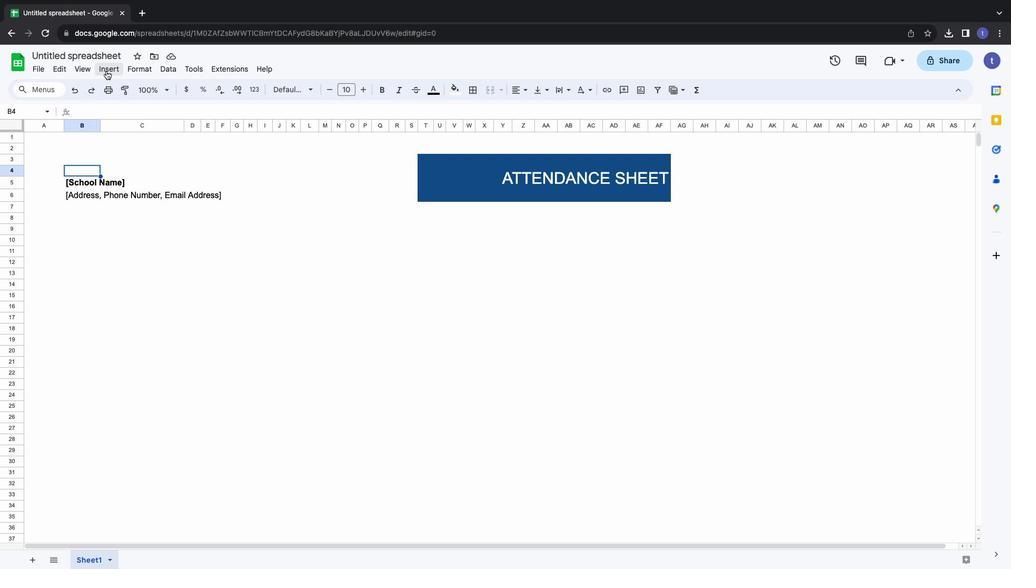 
Action: Mouse pressed left at (106, 70)
Screenshot: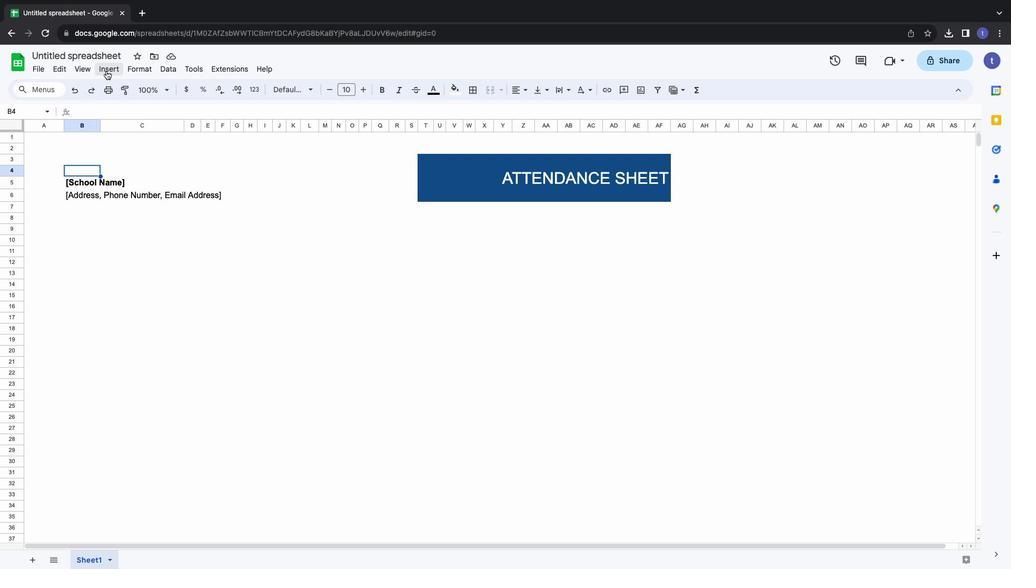 
Action: Mouse moved to (135, 193)
Screenshot: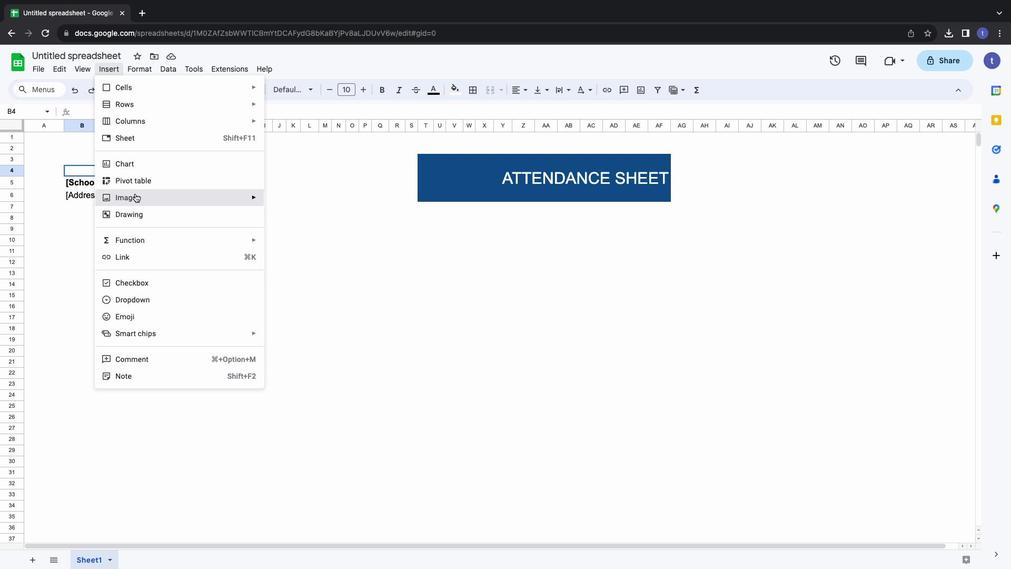 
Action: Mouse pressed left at (135, 193)
Screenshot: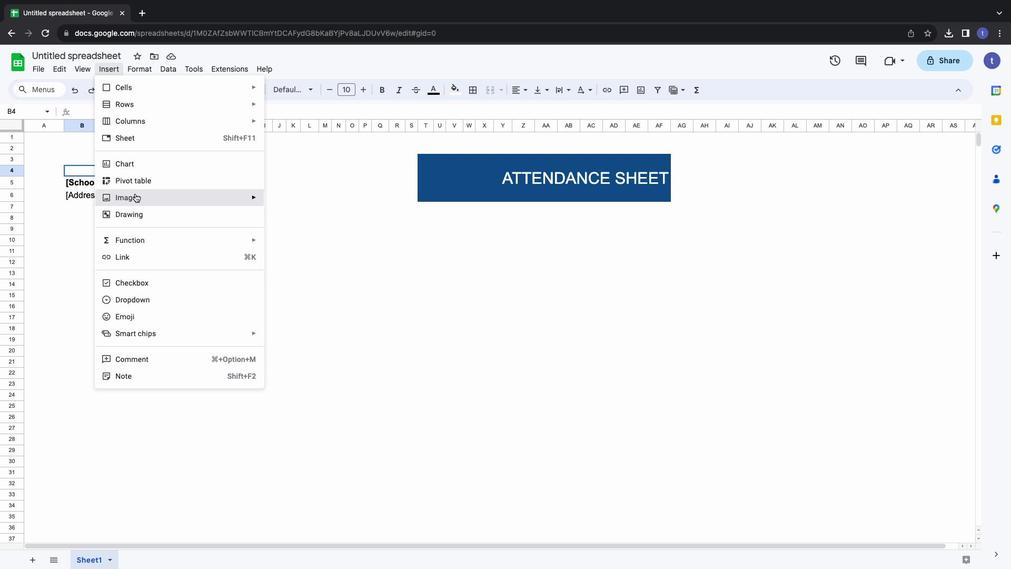 
Action: Mouse moved to (303, 214)
Screenshot: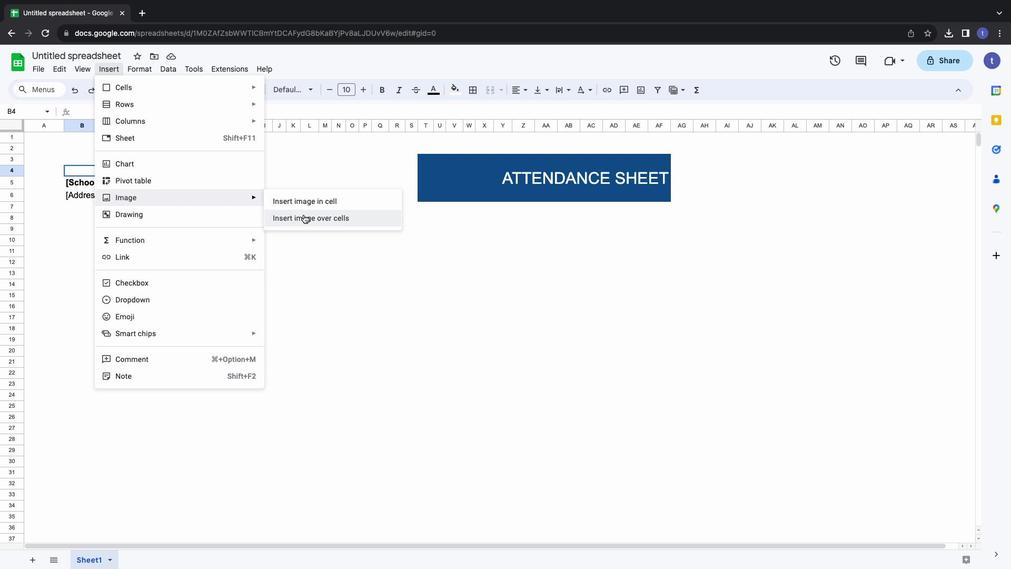 
Action: Mouse pressed left at (303, 214)
Screenshot: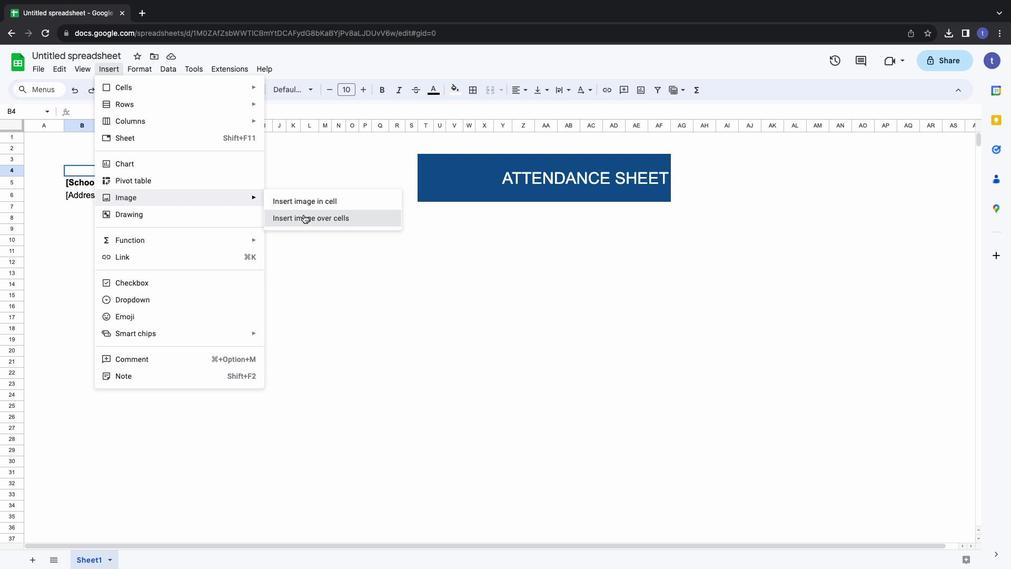 
Action: Mouse moved to (518, 378)
Screenshot: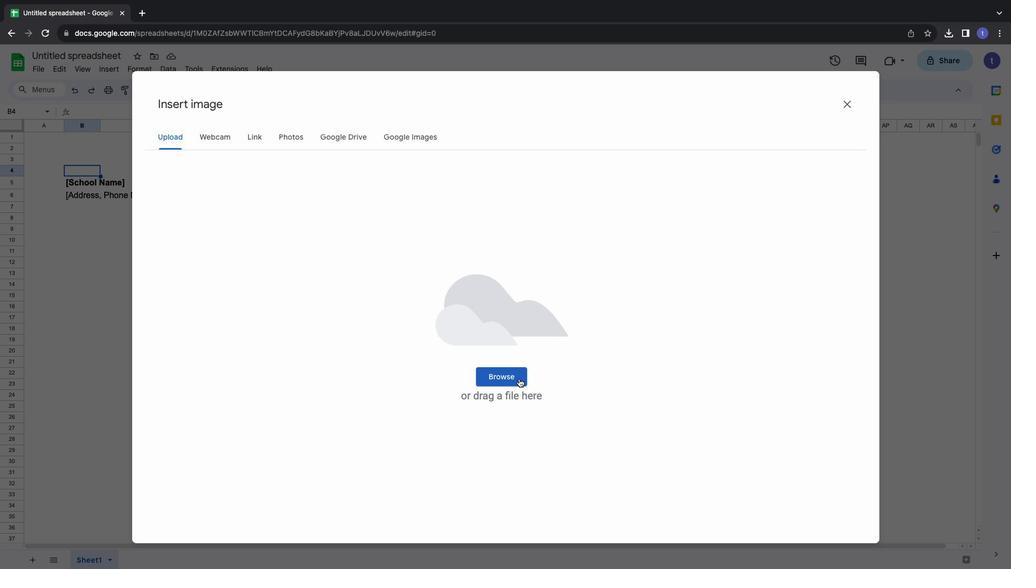 
Action: Mouse pressed left at (518, 378)
Screenshot: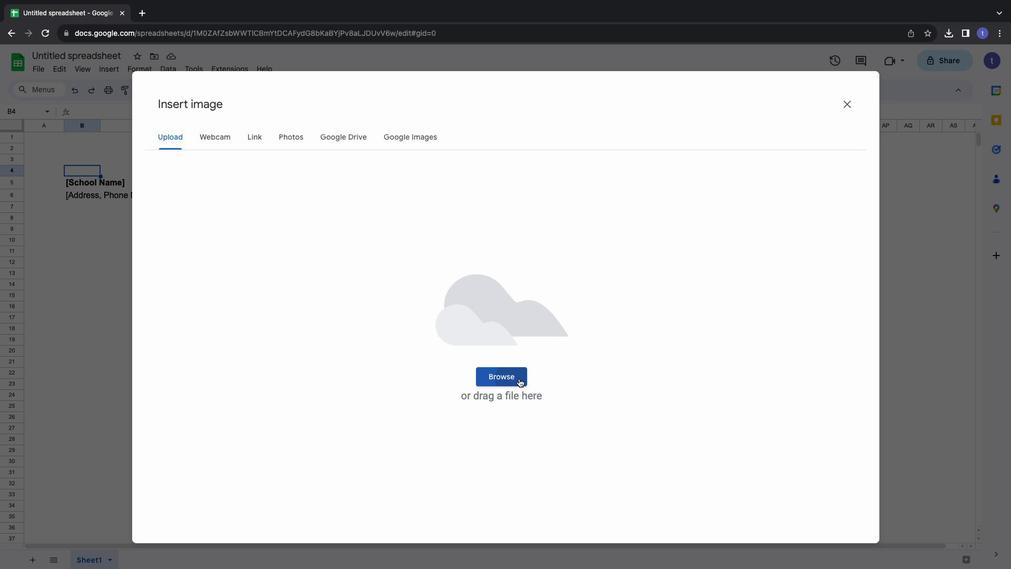 
Action: Mouse moved to (664, 188)
Screenshot: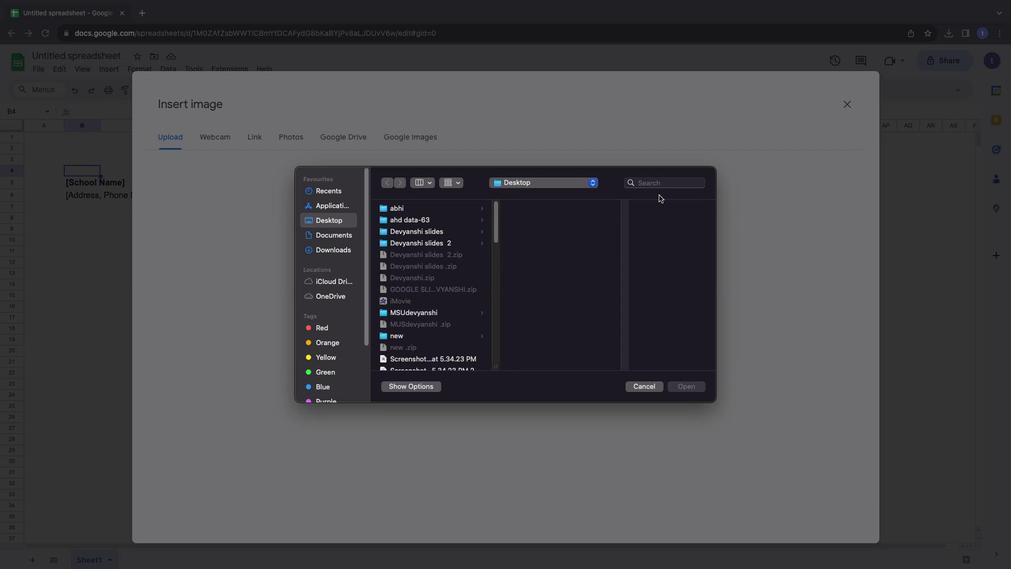 
Action: Mouse pressed left at (664, 188)
Screenshot: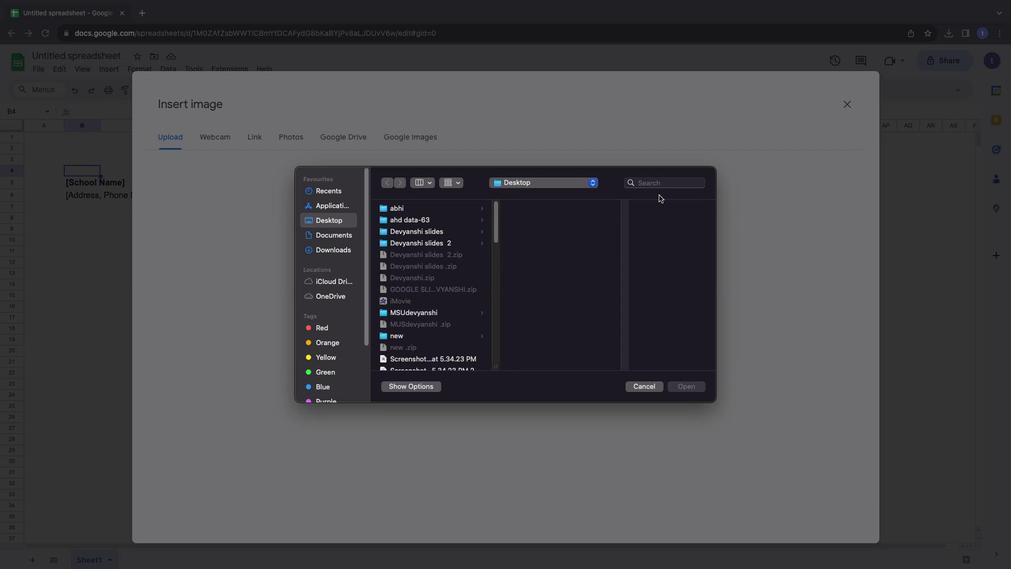 
Action: Mouse moved to (662, 181)
Screenshot: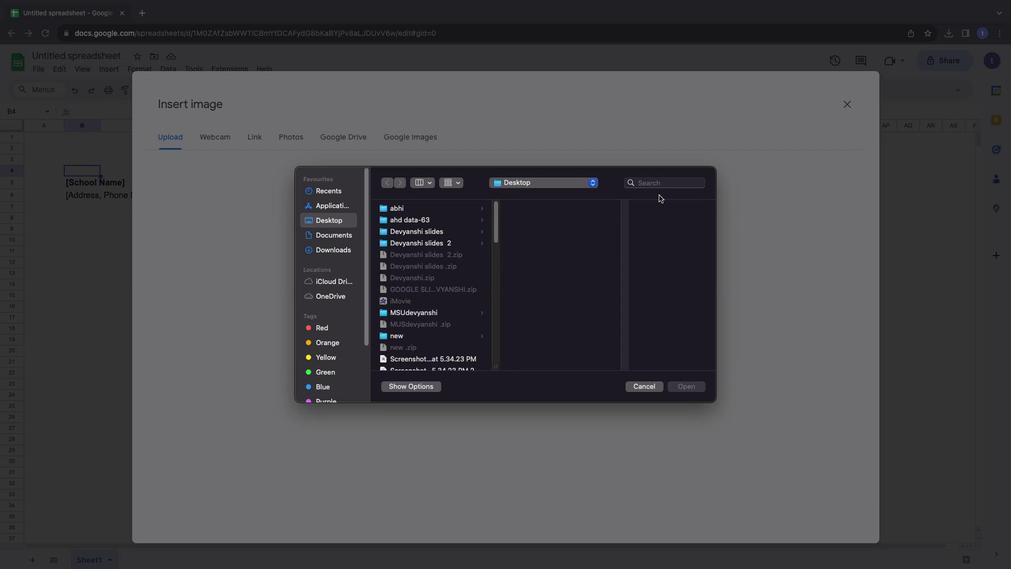 
Action: Mouse pressed left at (662, 181)
Screenshot: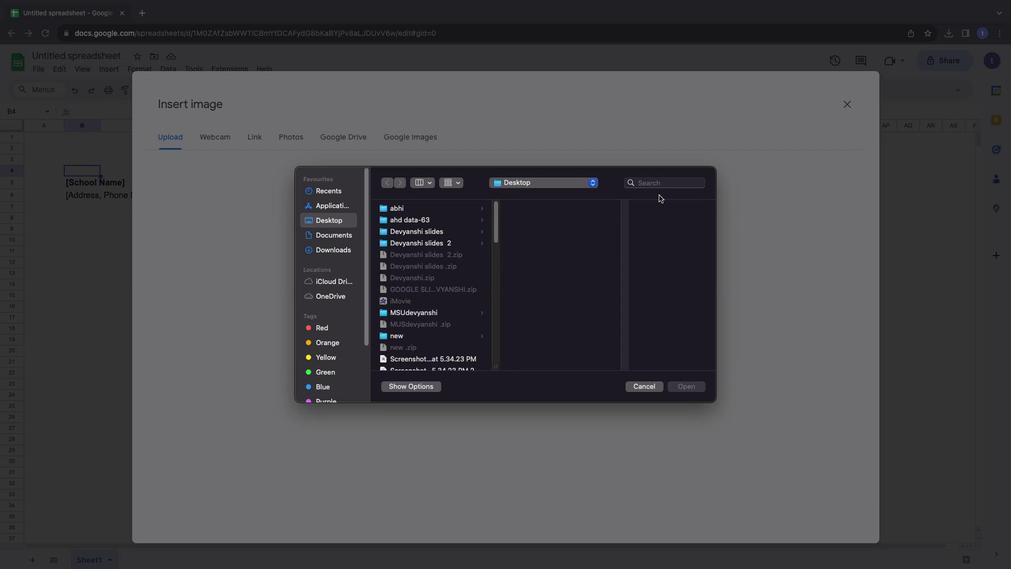 
Action: Key pressed 'a''t''t'Key.enter
Screenshot: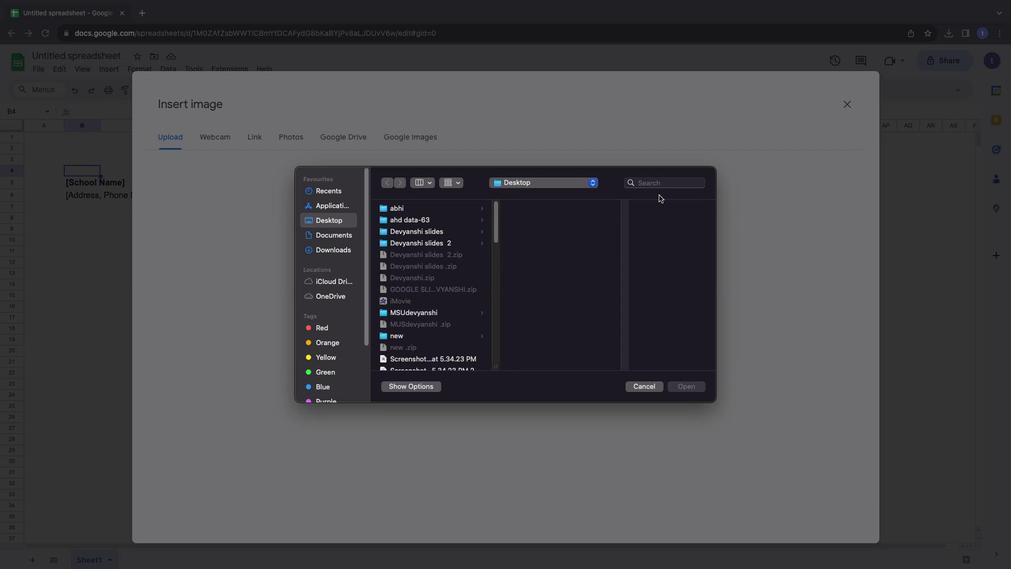 
Action: Mouse moved to (427, 242)
Screenshot: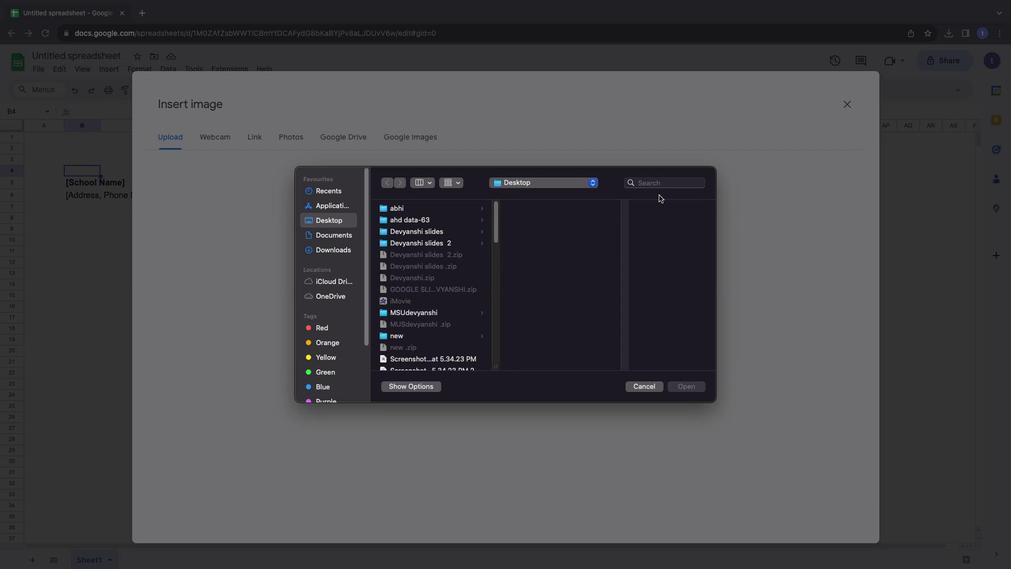 
Action: Mouse pressed left at (427, 242)
Screenshot: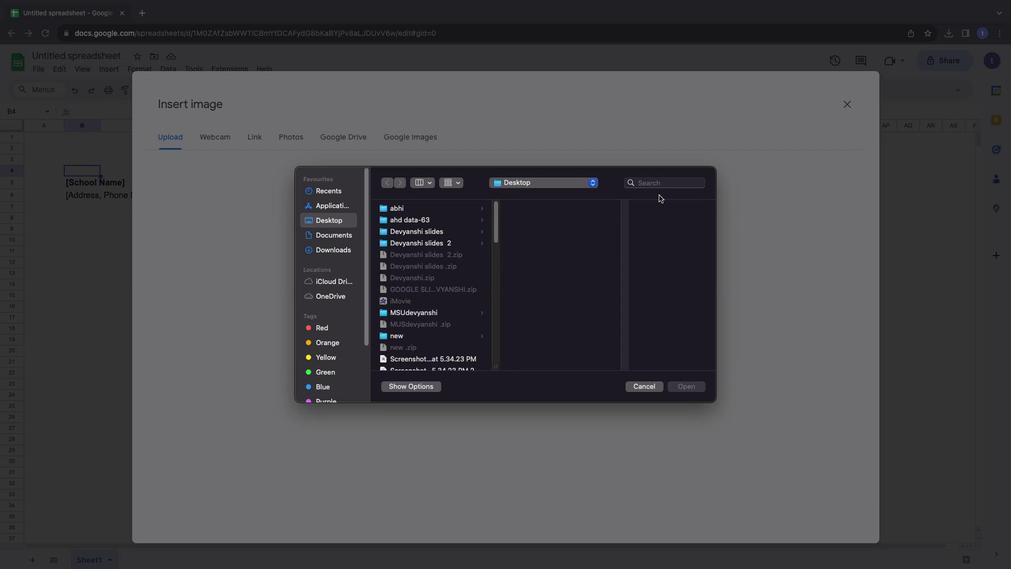 
Action: Mouse pressed left at (427, 242)
Screenshot: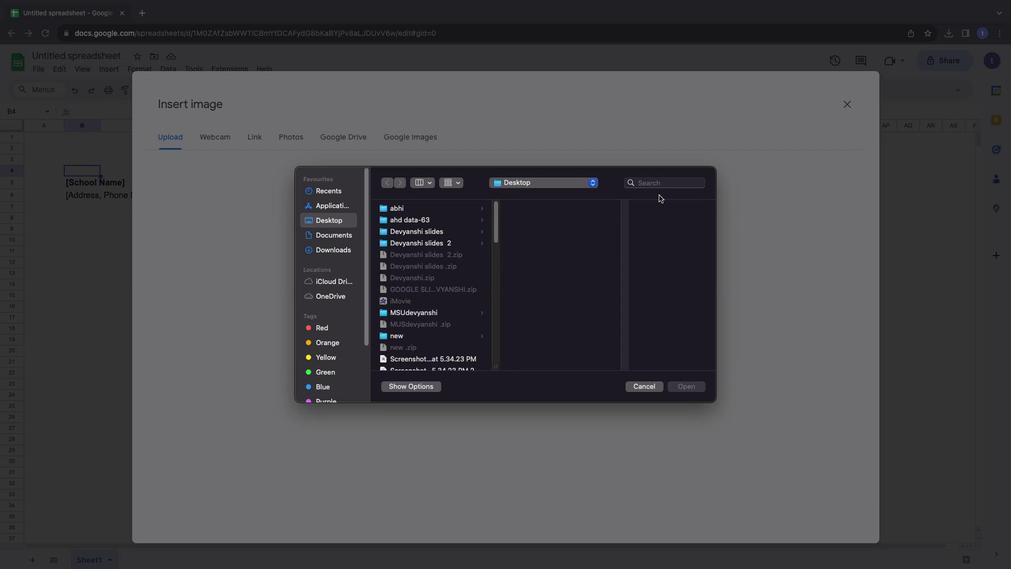 
Action: Mouse moved to (91, 190)
Screenshot: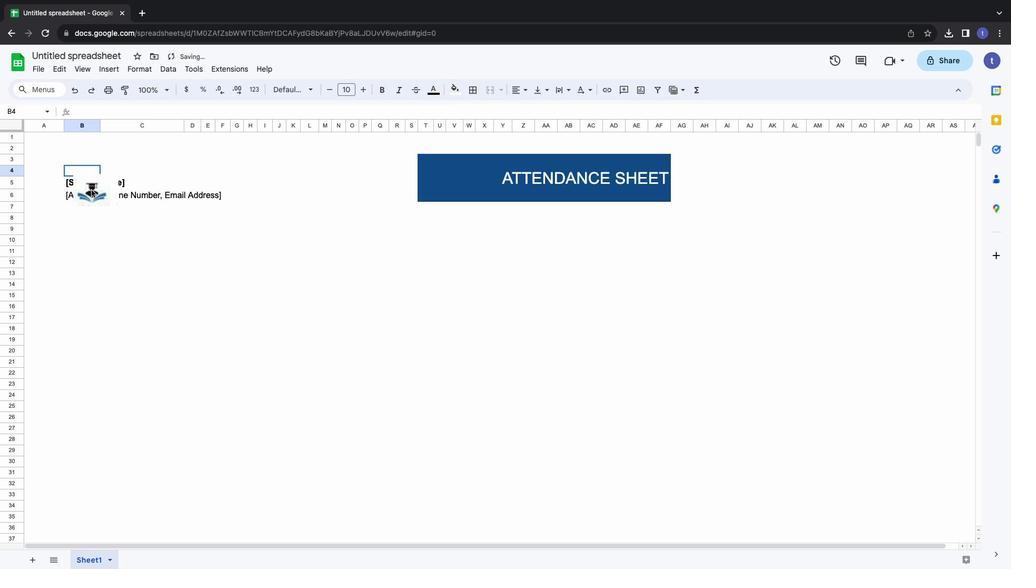 
Action: Mouse pressed left at (91, 190)
